 Task: Filter Airbnb stays in Napa Valley with vineyard tours.
Action: Mouse moved to (449, 63)
Screenshot: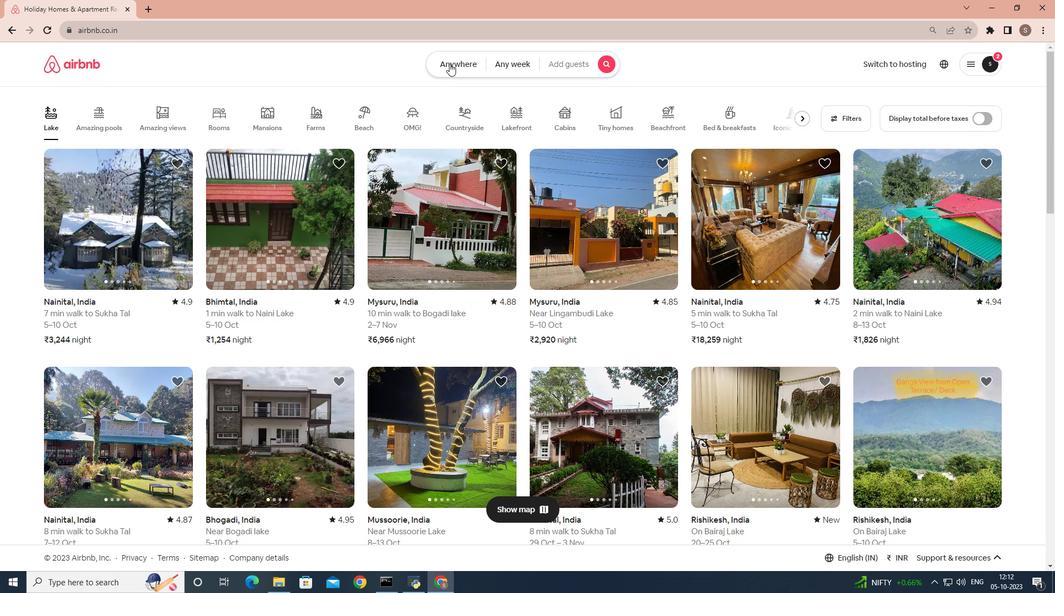 
Action: Mouse pressed left at (449, 63)
Screenshot: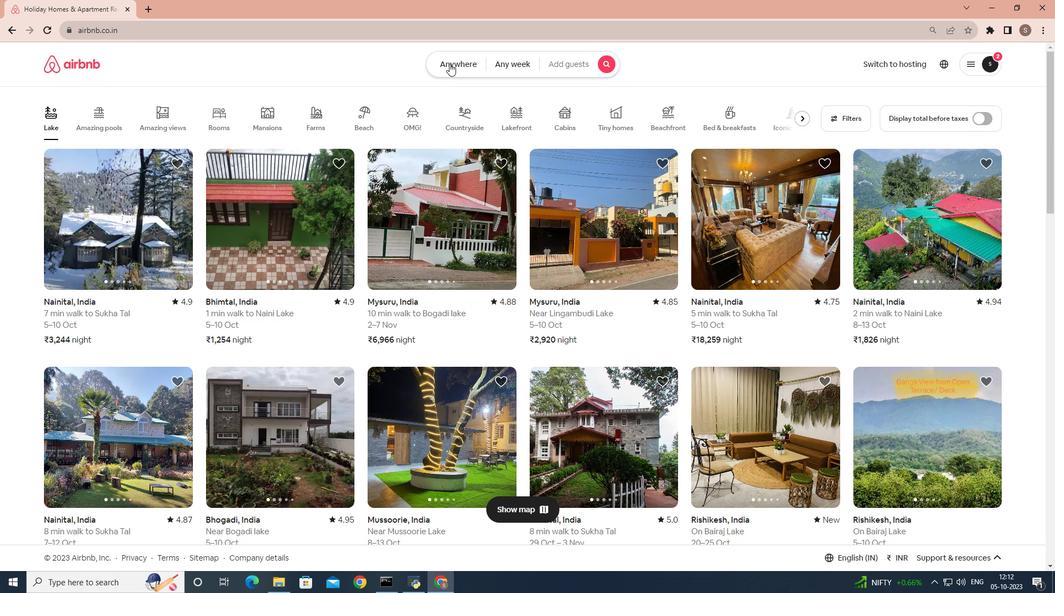 
Action: Mouse moved to (402, 109)
Screenshot: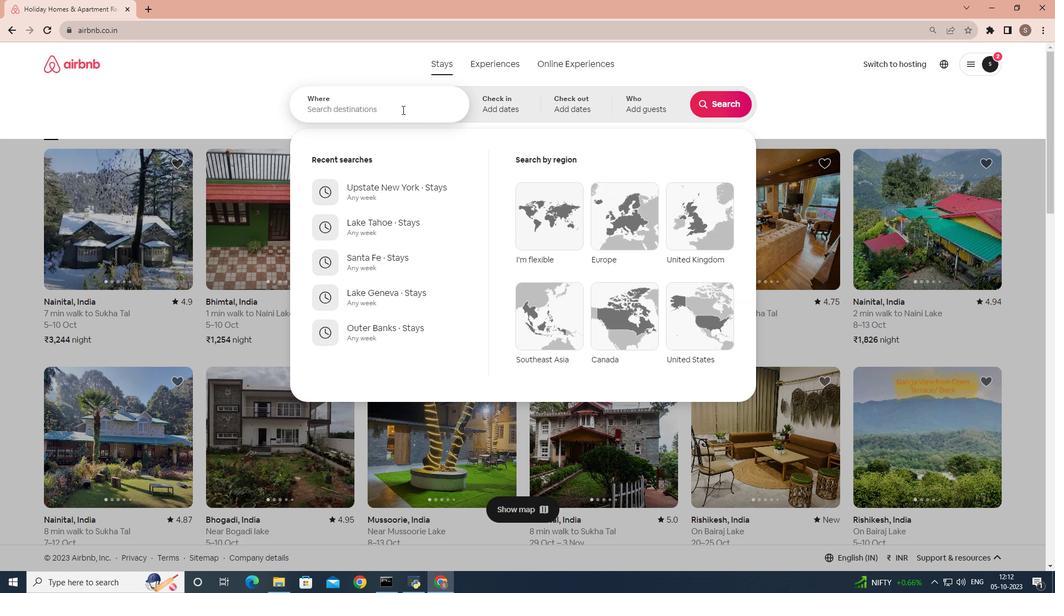 
Action: Mouse pressed left at (402, 109)
Screenshot: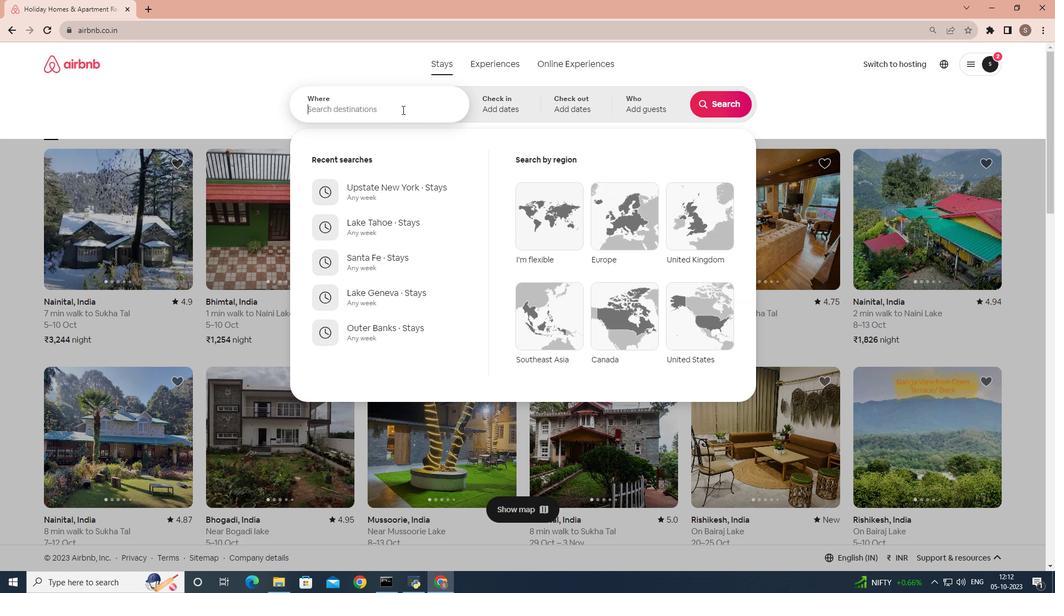 
Action: Key pressed <Key.shift_r>Napa<Key.space><Key.shift>Valley
Screenshot: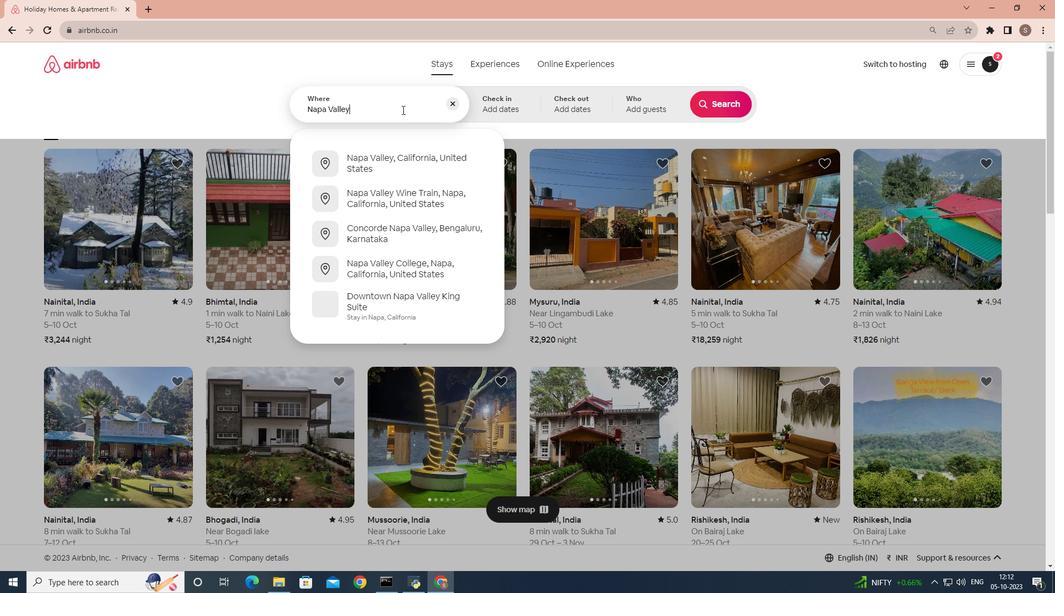 
Action: Mouse moved to (449, 125)
Screenshot: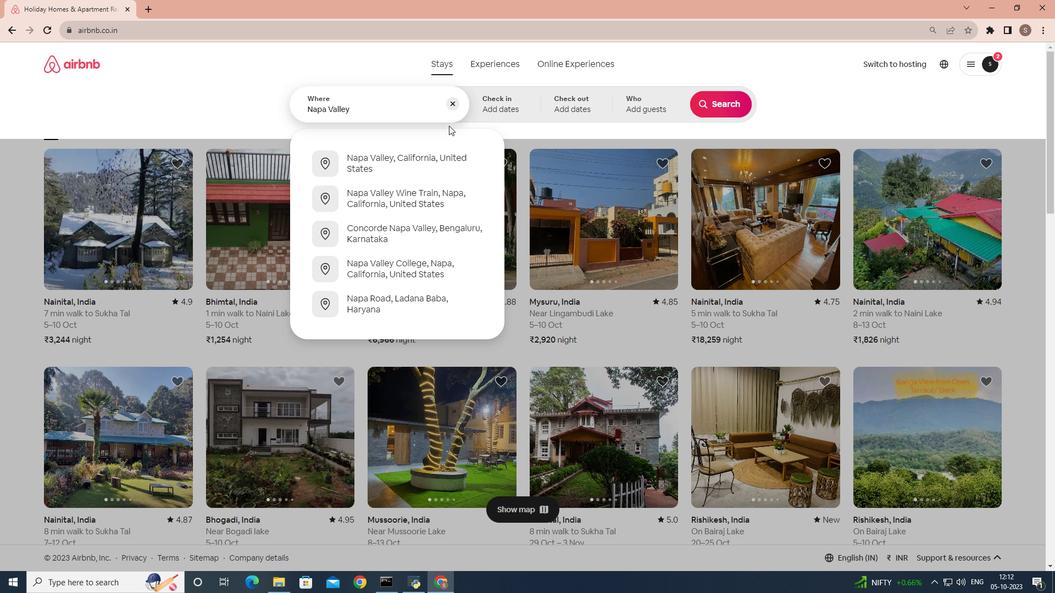 
Action: Key pressed <Key.enter>
Screenshot: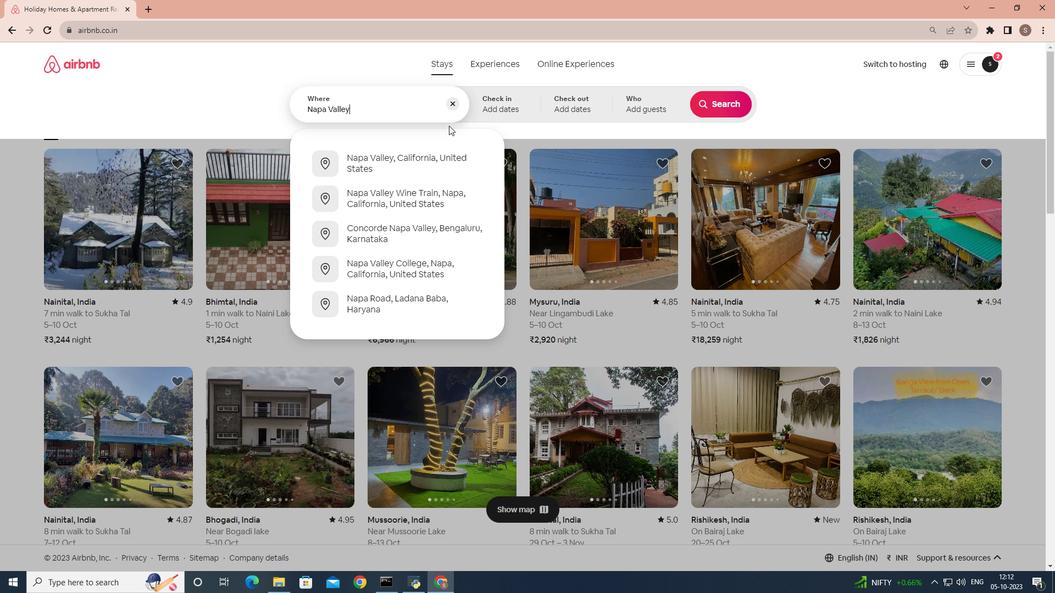 
Action: Mouse moved to (706, 94)
Screenshot: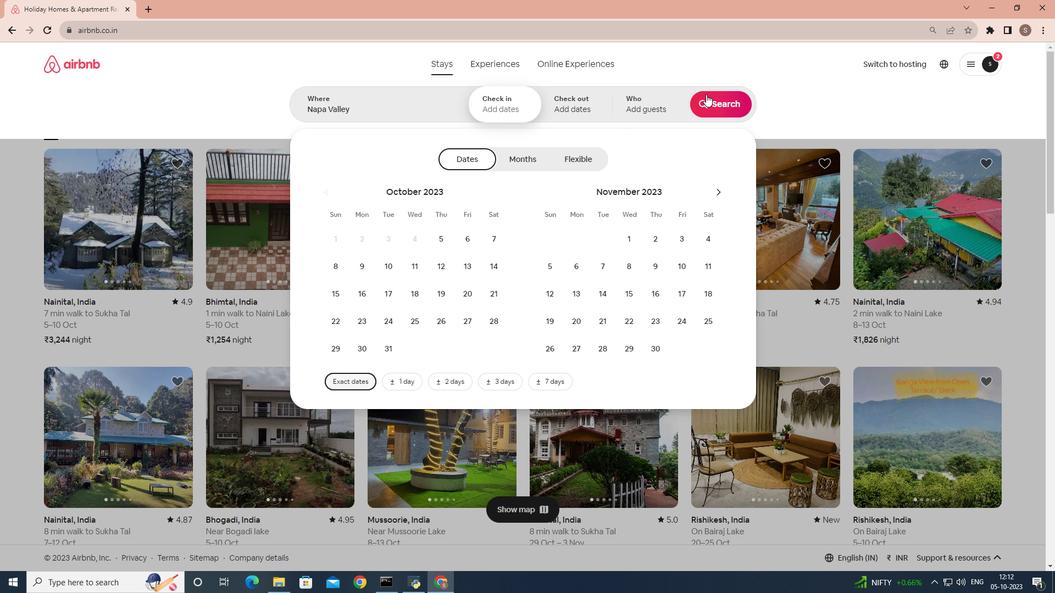
Action: Mouse pressed left at (706, 94)
Screenshot: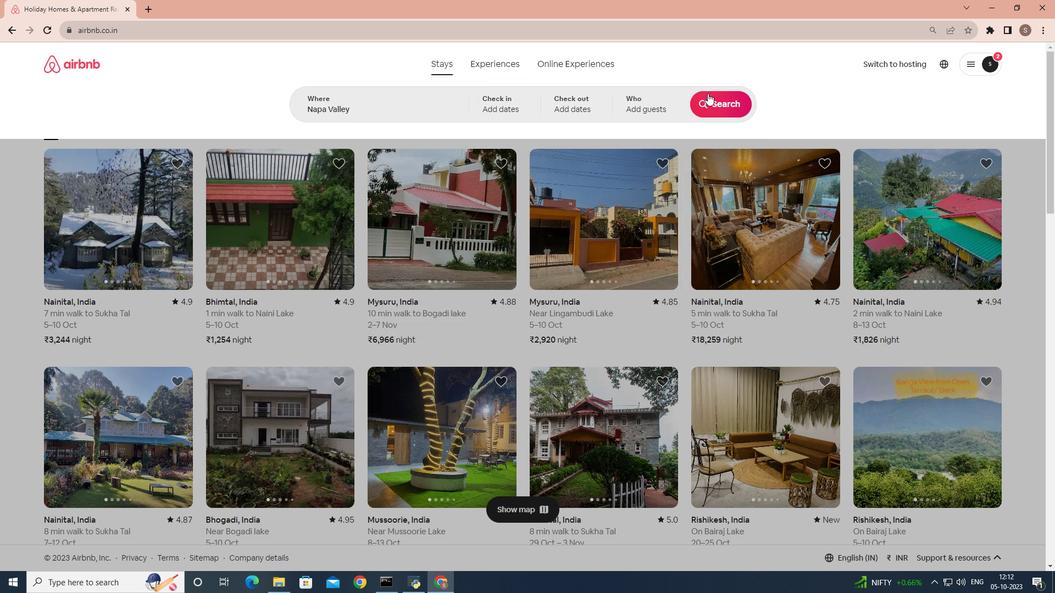 
Action: Mouse moved to (104, 105)
Screenshot: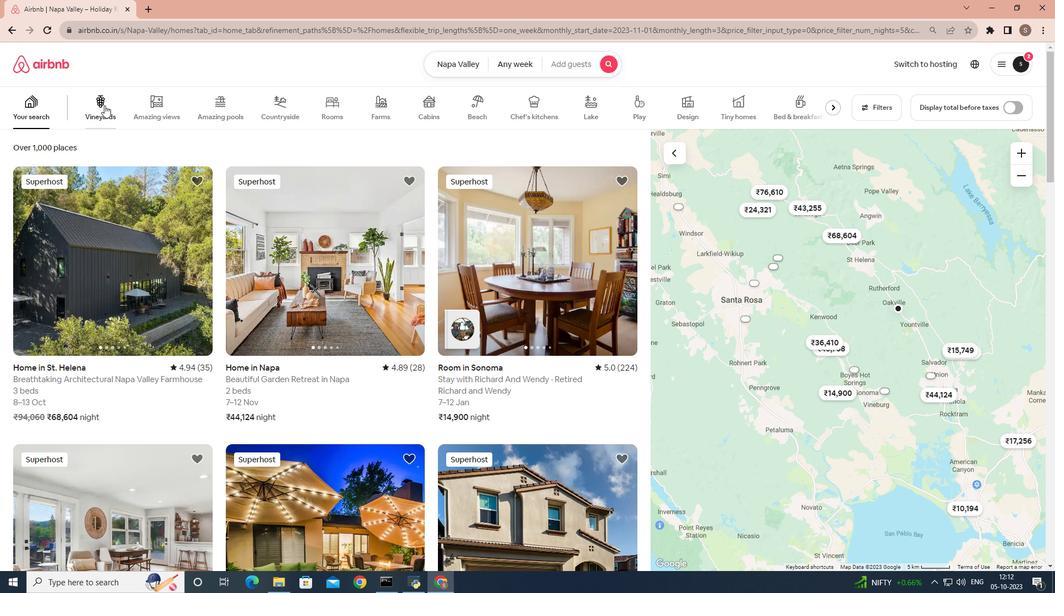 
Action: Mouse pressed left at (104, 105)
Screenshot: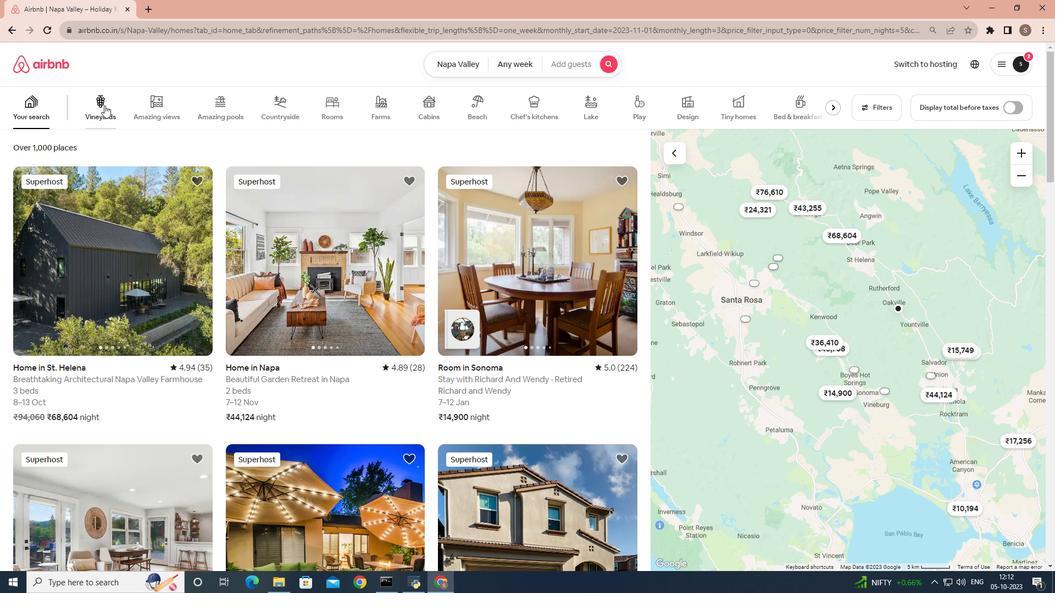 
Action: Mouse moved to (164, 255)
Screenshot: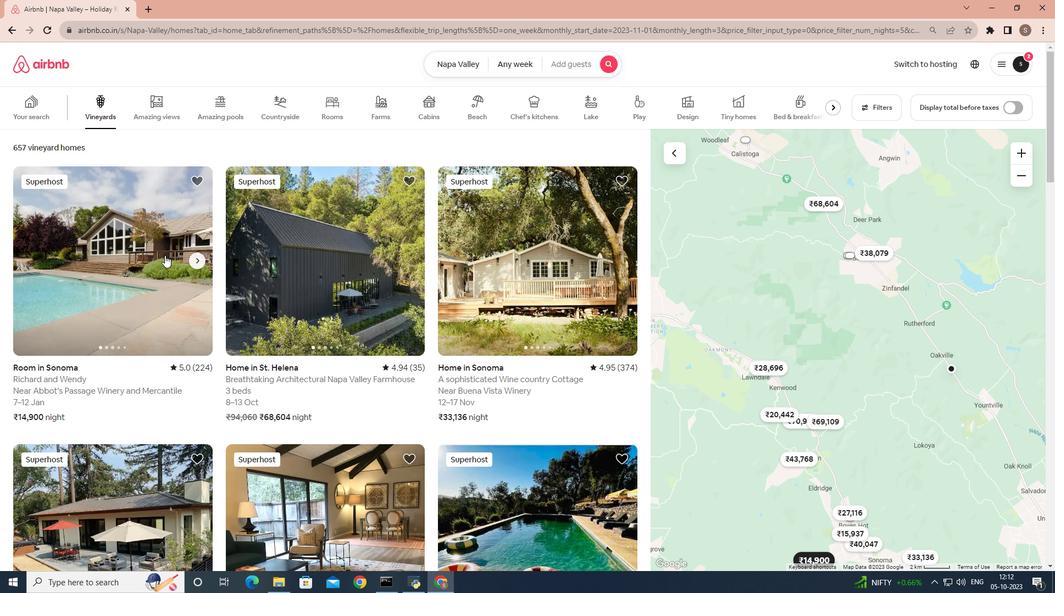 
Action: Mouse pressed left at (164, 255)
Screenshot: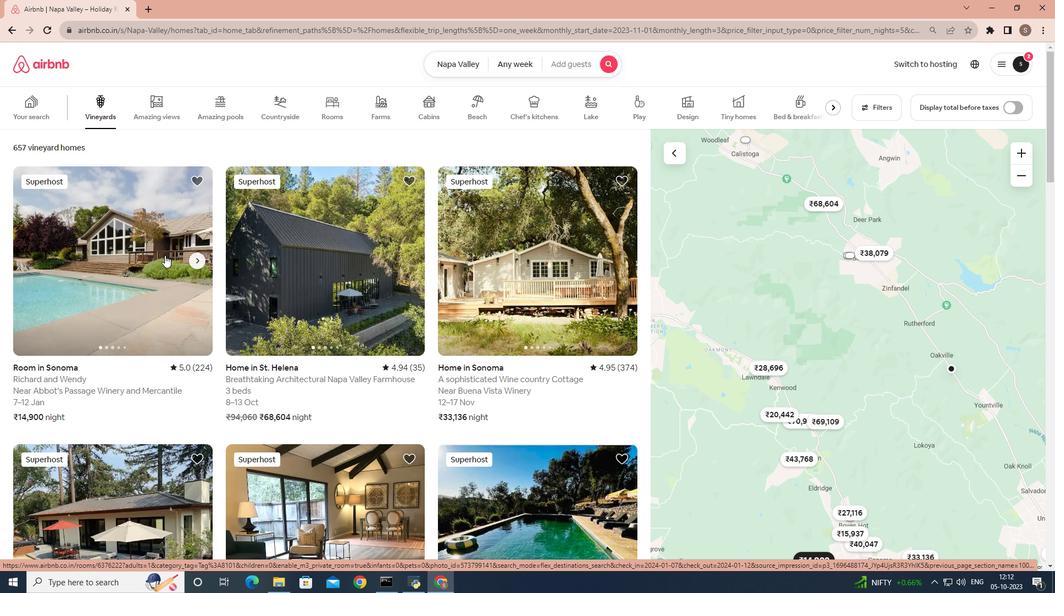 
Action: Mouse moved to (521, 307)
Screenshot: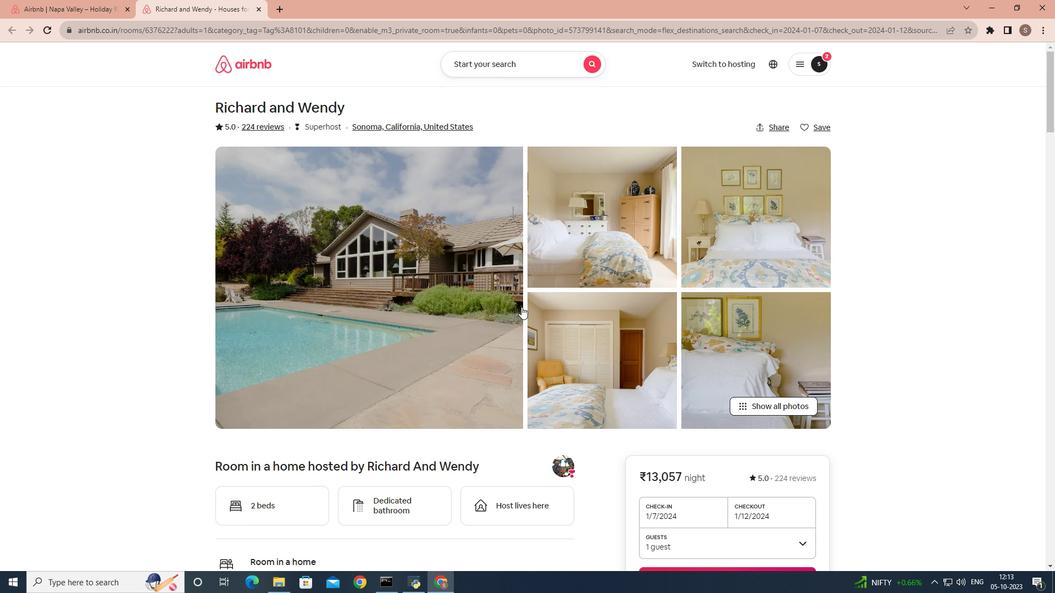 
Action: Mouse scrolled (521, 306) with delta (0, 0)
Screenshot: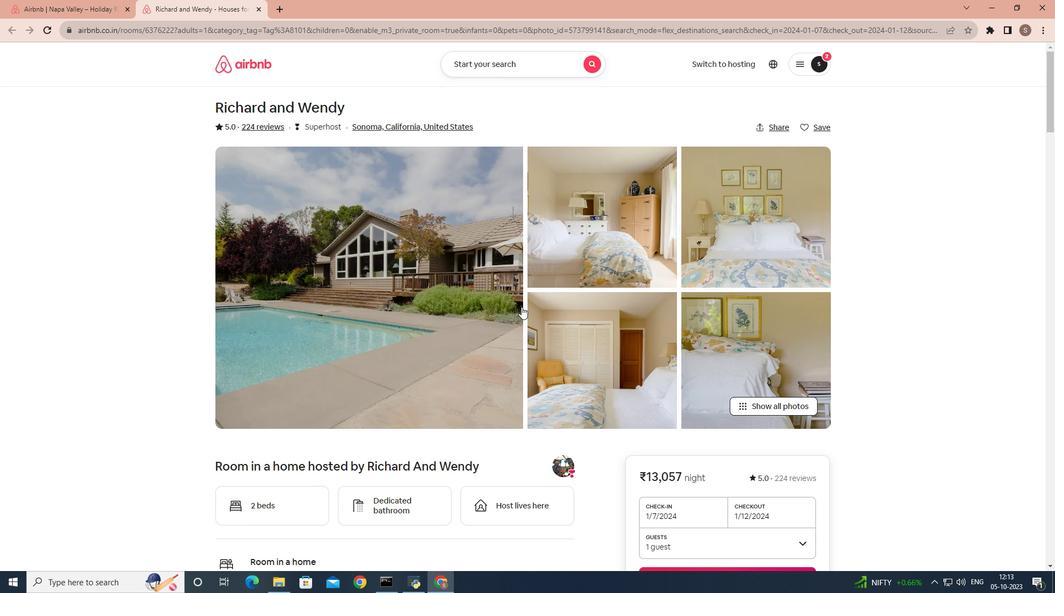 
Action: Mouse moved to (782, 346)
Screenshot: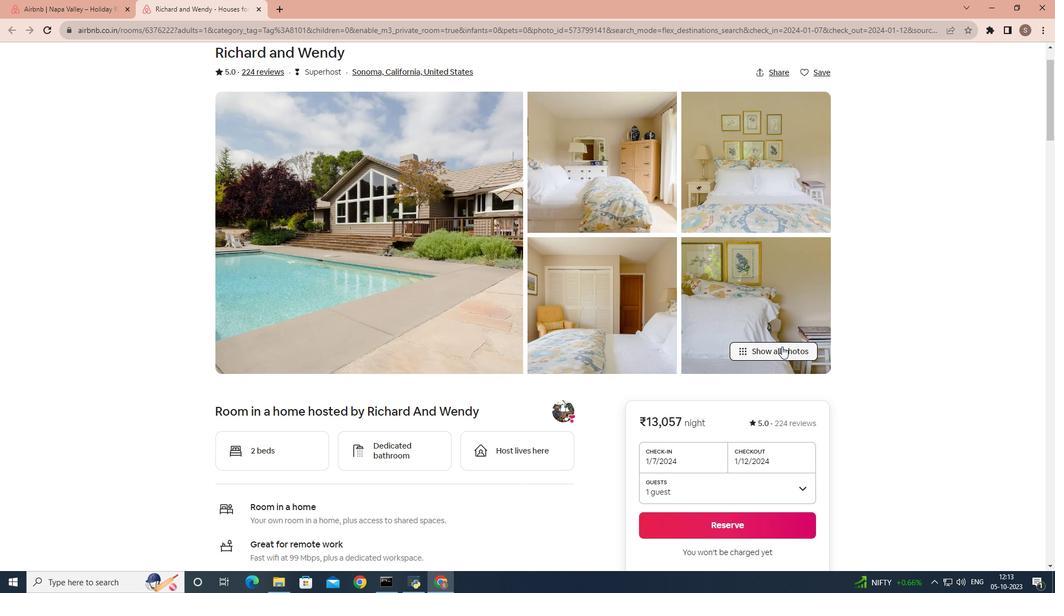 
Action: Mouse pressed left at (782, 346)
Screenshot: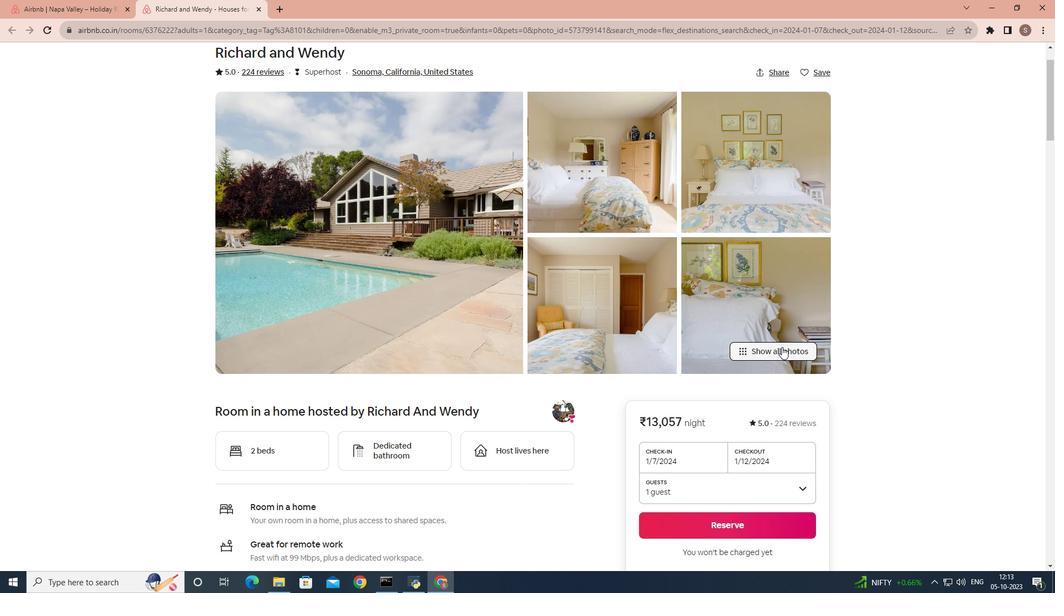 
Action: Mouse moved to (576, 301)
Screenshot: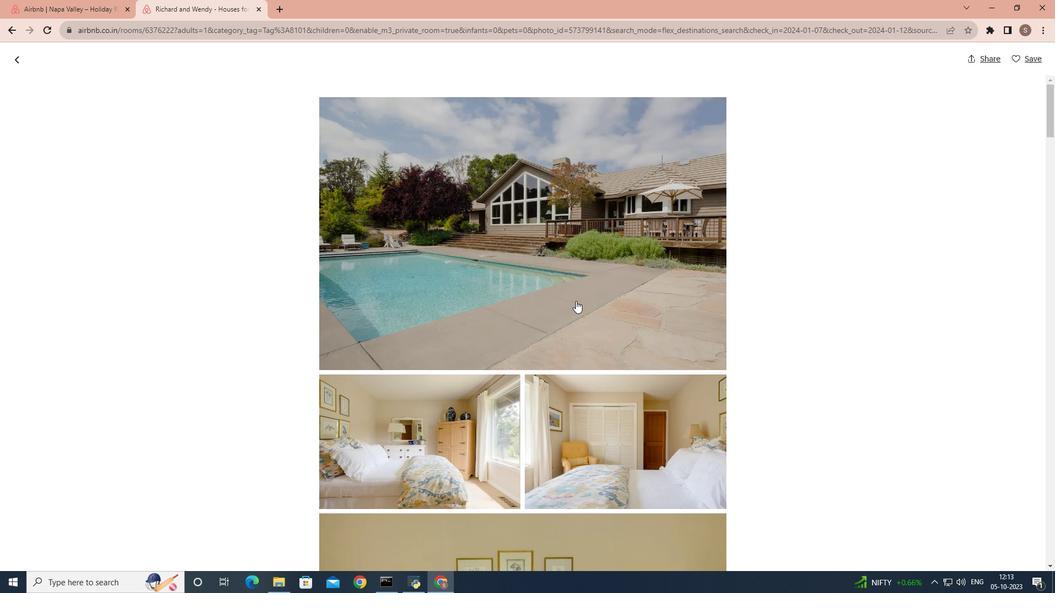 
Action: Mouse scrolled (576, 300) with delta (0, 0)
Screenshot: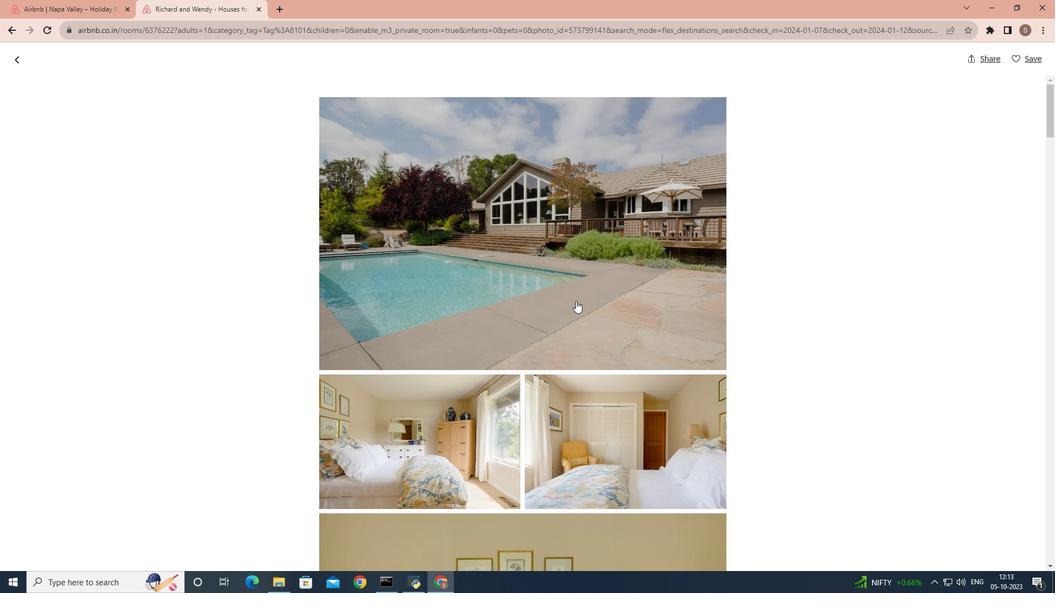 
Action: Mouse scrolled (576, 300) with delta (0, 0)
Screenshot: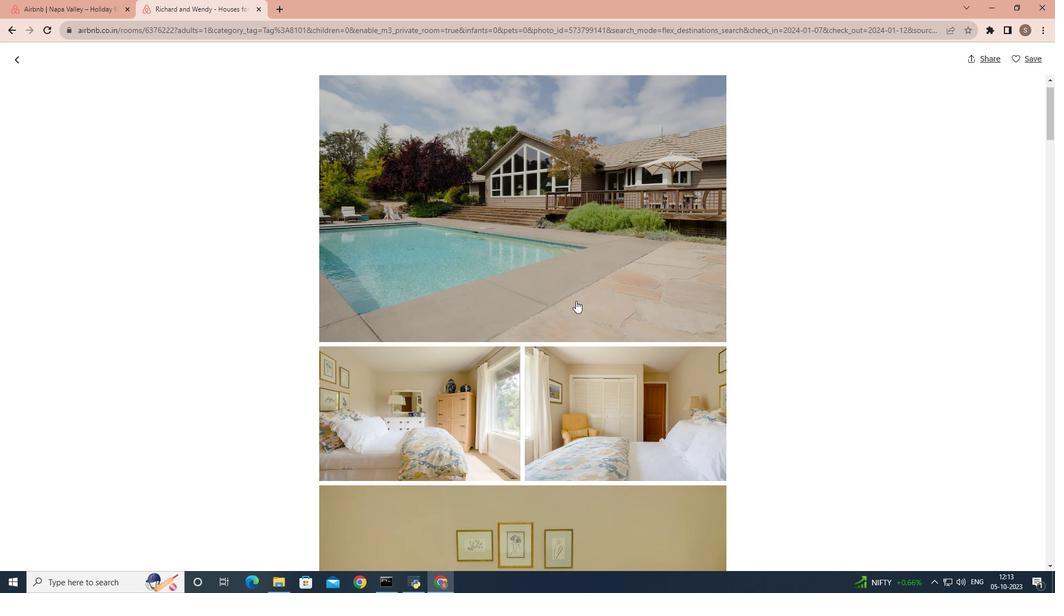 
Action: Mouse moved to (593, 301)
Screenshot: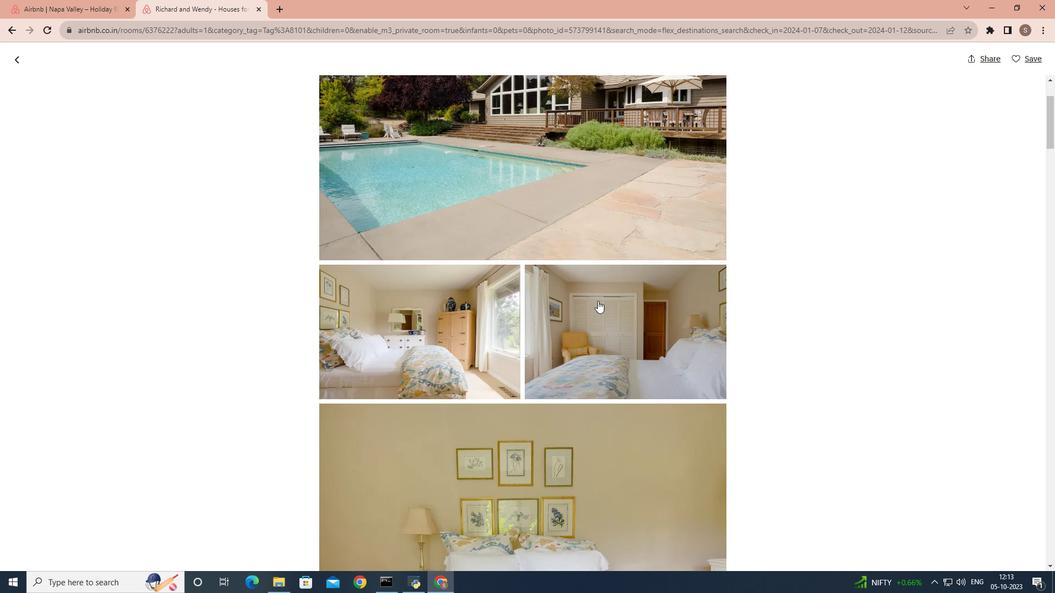 
Action: Mouse scrolled (593, 300) with delta (0, 0)
Screenshot: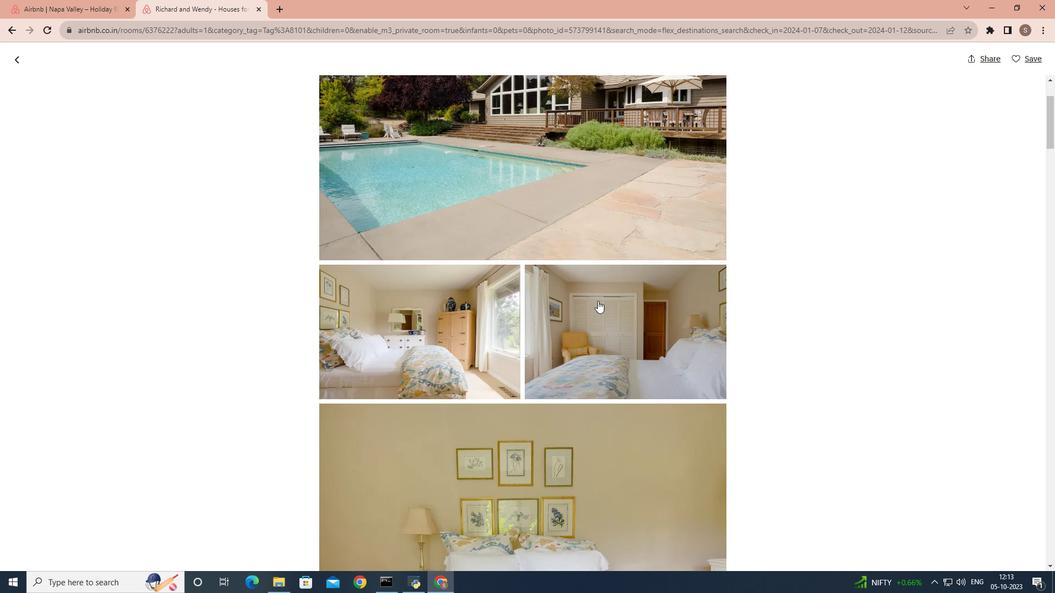 
Action: Mouse moved to (765, 310)
Screenshot: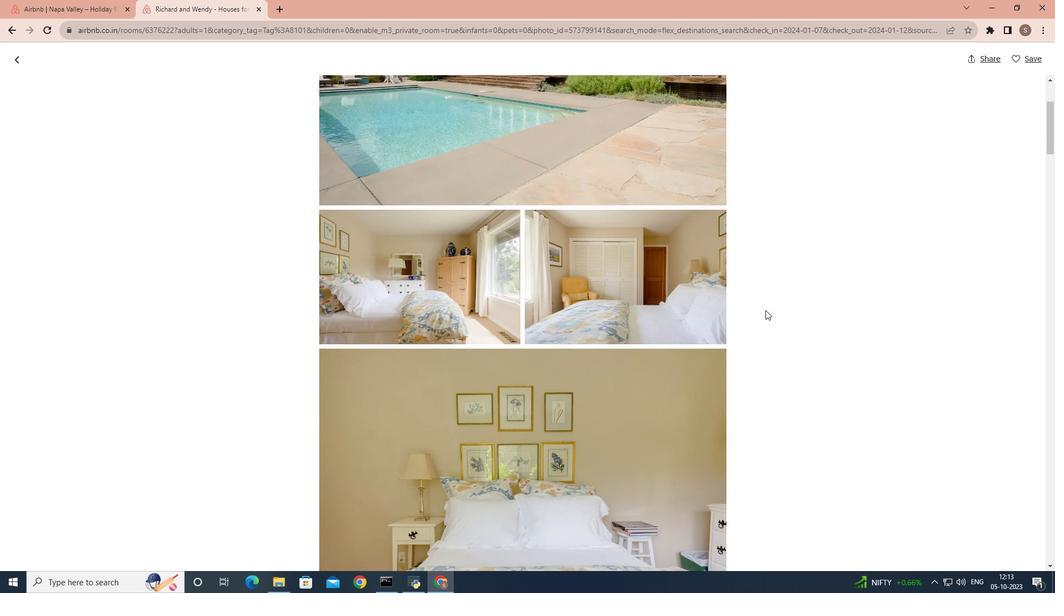 
Action: Mouse scrolled (765, 310) with delta (0, 0)
Screenshot: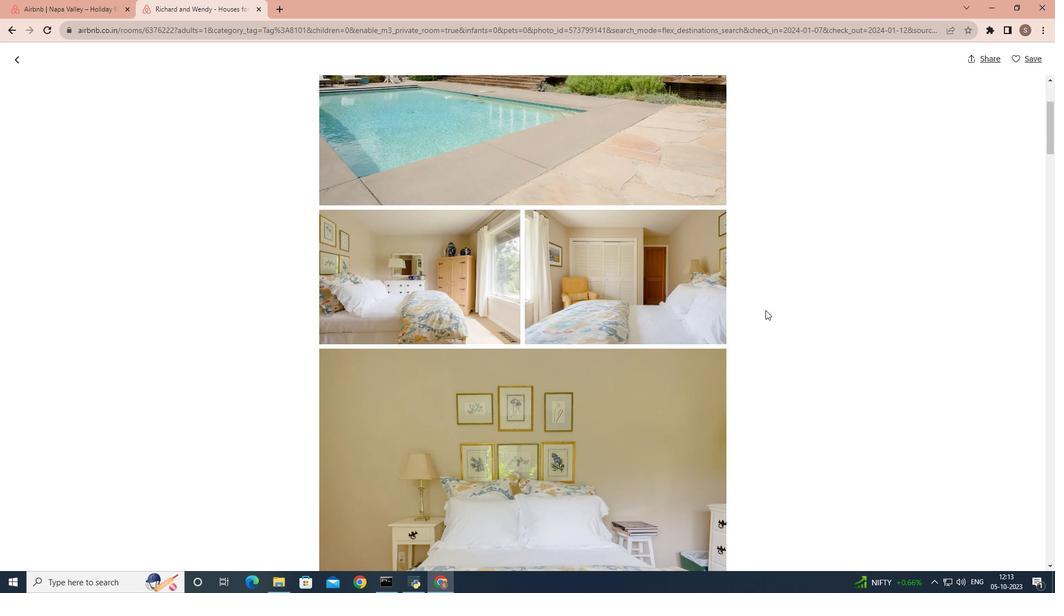 
Action: Mouse scrolled (765, 310) with delta (0, 0)
Screenshot: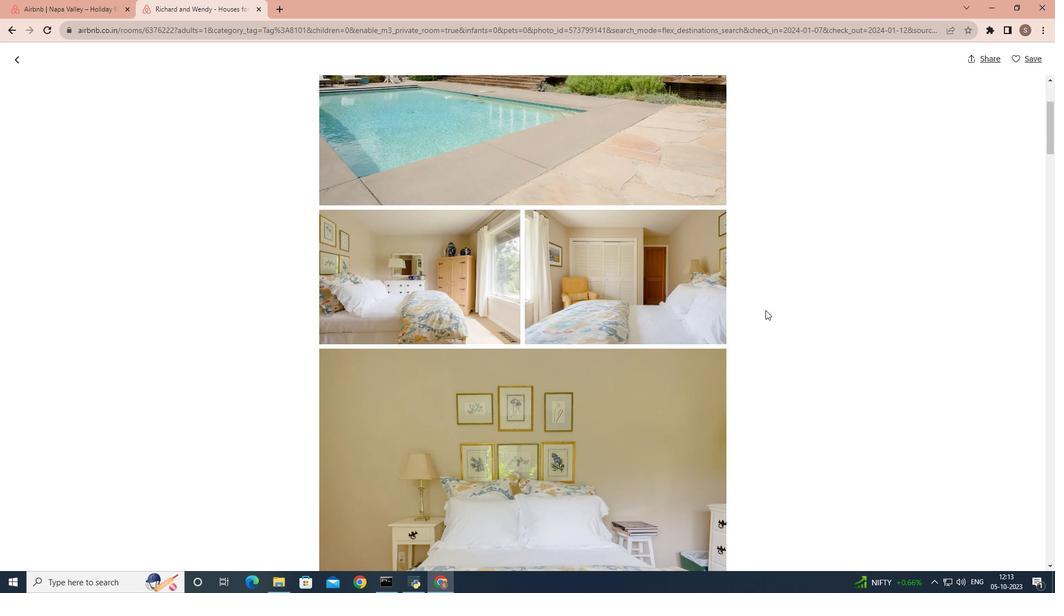 
Action: Mouse scrolled (765, 310) with delta (0, 0)
Screenshot: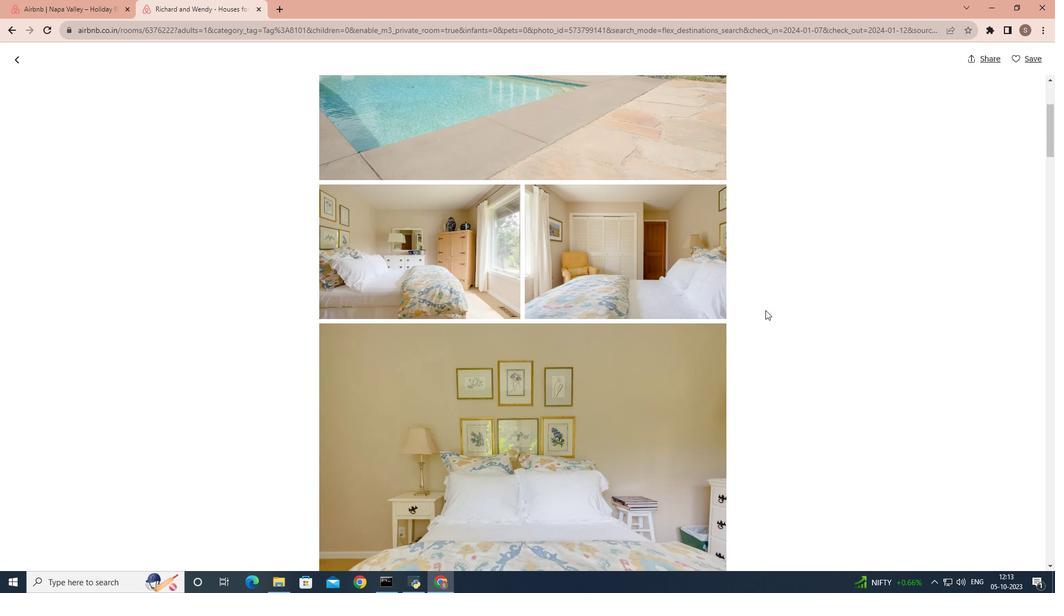 
Action: Mouse scrolled (765, 310) with delta (0, 0)
Screenshot: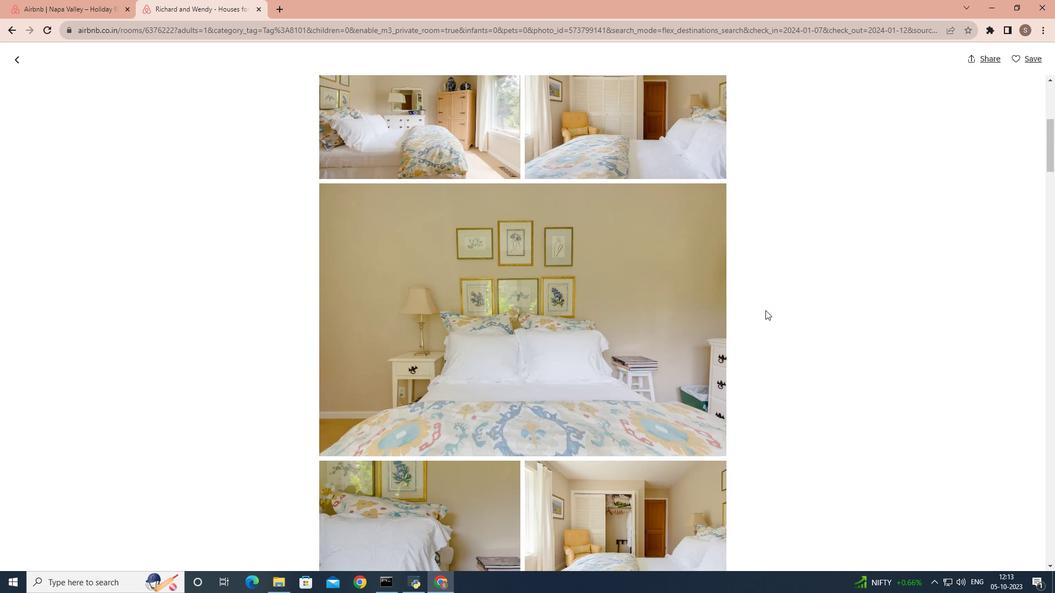 
Action: Mouse scrolled (765, 310) with delta (0, 0)
Screenshot: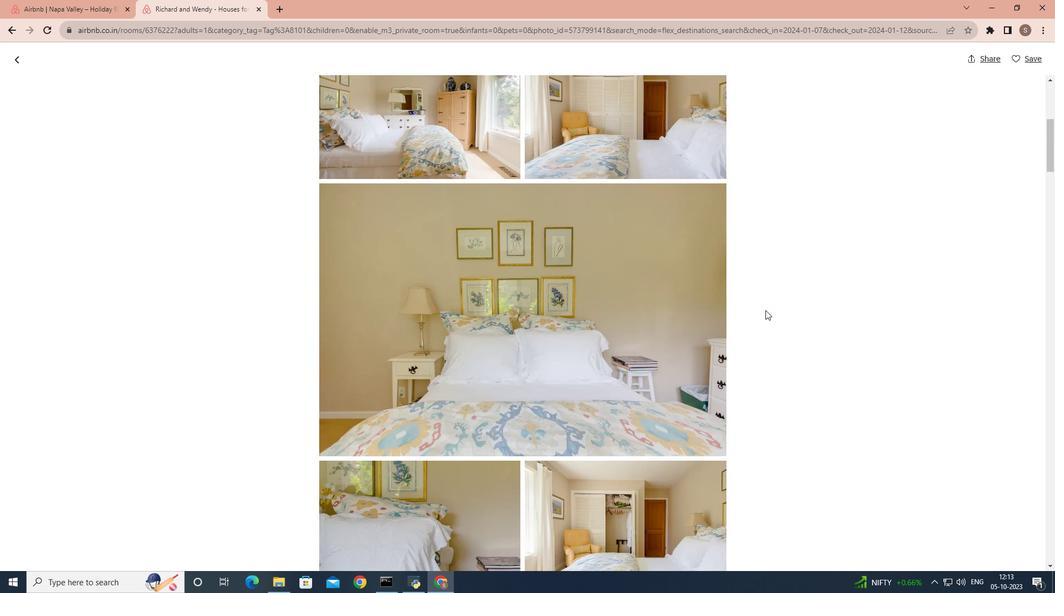 
Action: Mouse scrolled (765, 310) with delta (0, 0)
Screenshot: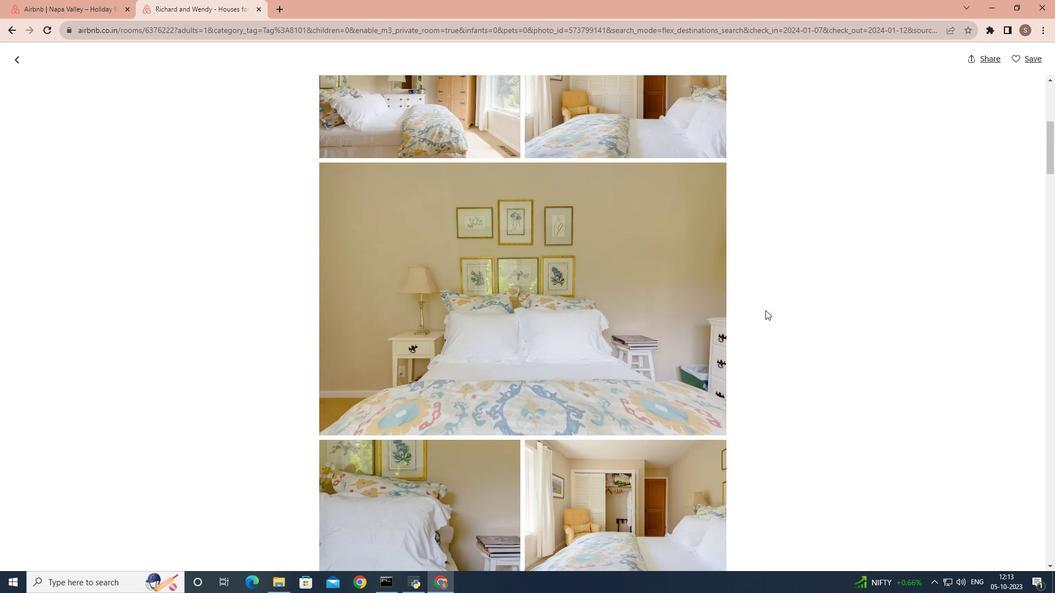 
Action: Mouse scrolled (765, 310) with delta (0, 0)
Screenshot: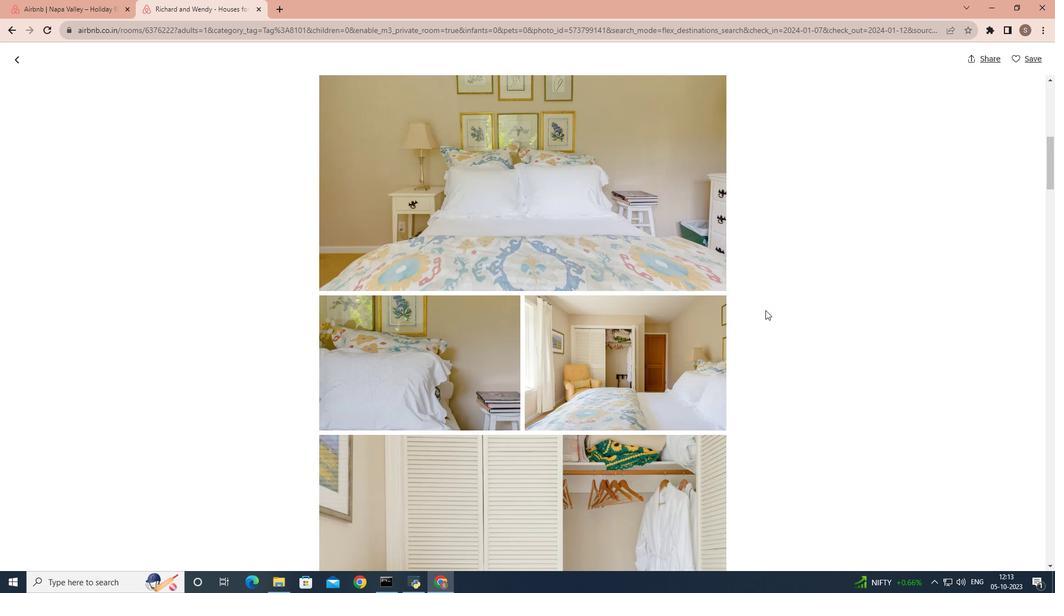 
Action: Mouse scrolled (765, 310) with delta (0, 0)
Screenshot: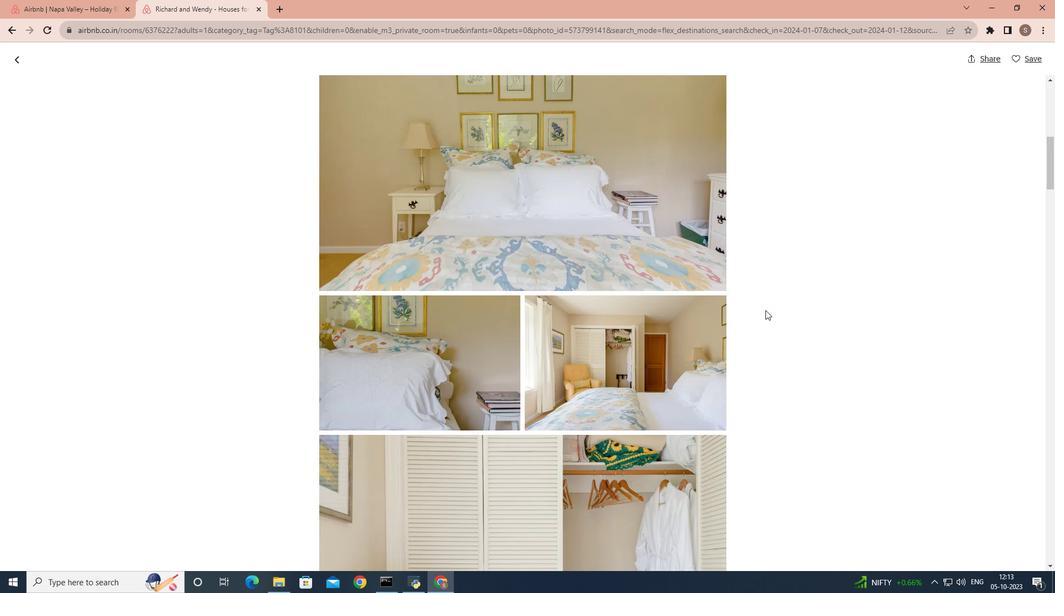 
Action: Mouse scrolled (765, 310) with delta (0, 0)
Screenshot: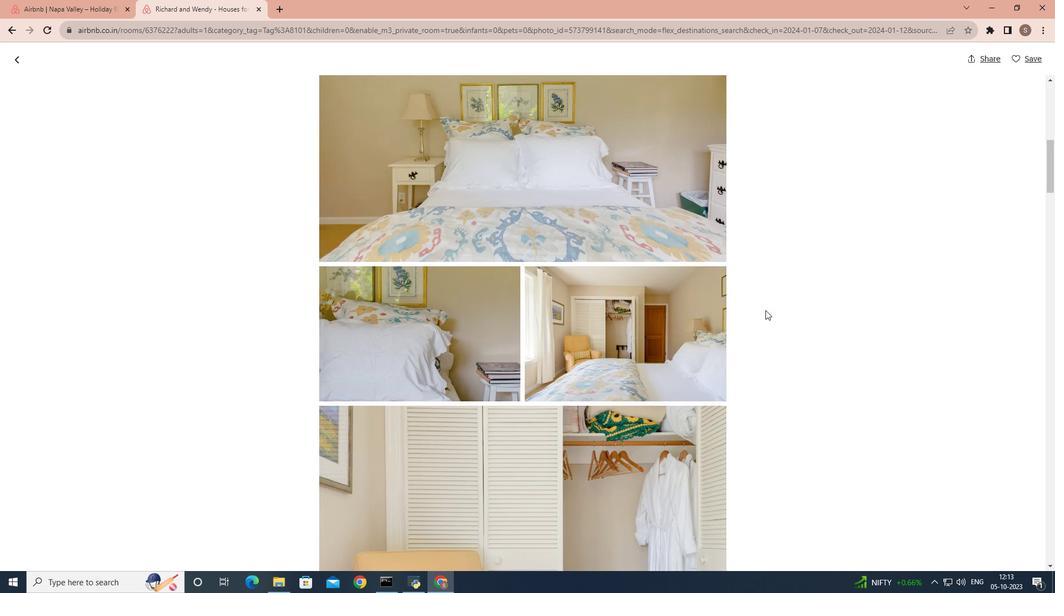 
Action: Mouse scrolled (765, 310) with delta (0, 0)
Screenshot: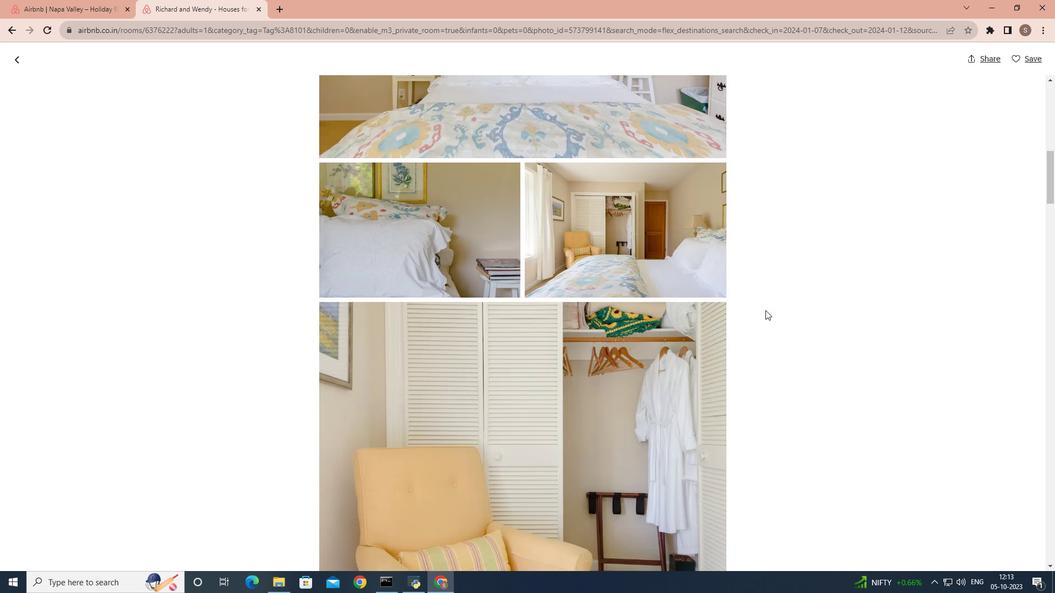 
Action: Mouse scrolled (765, 310) with delta (0, 0)
Screenshot: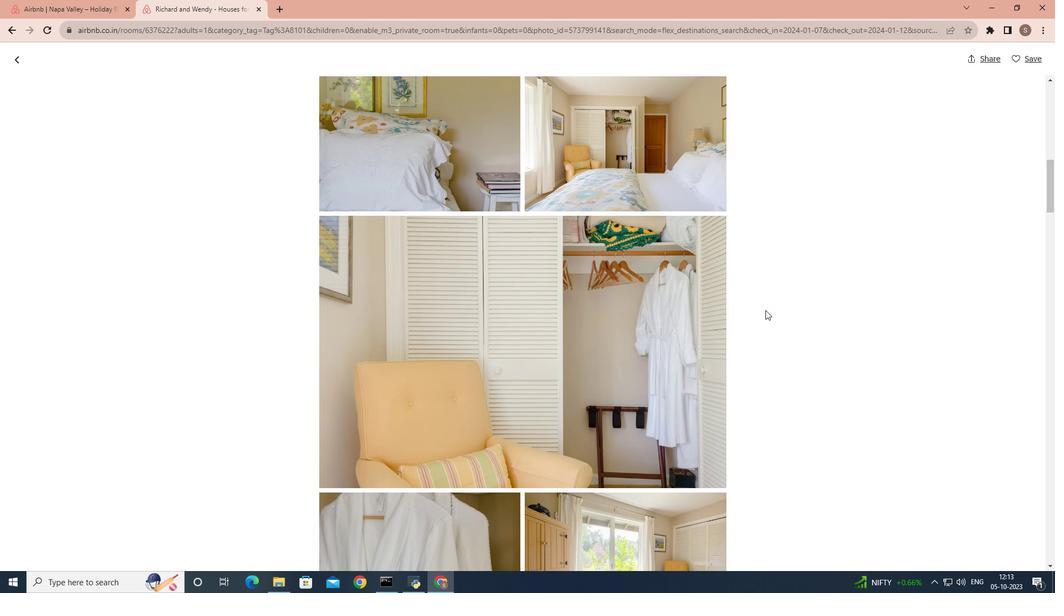 
Action: Mouse scrolled (765, 310) with delta (0, 0)
Screenshot: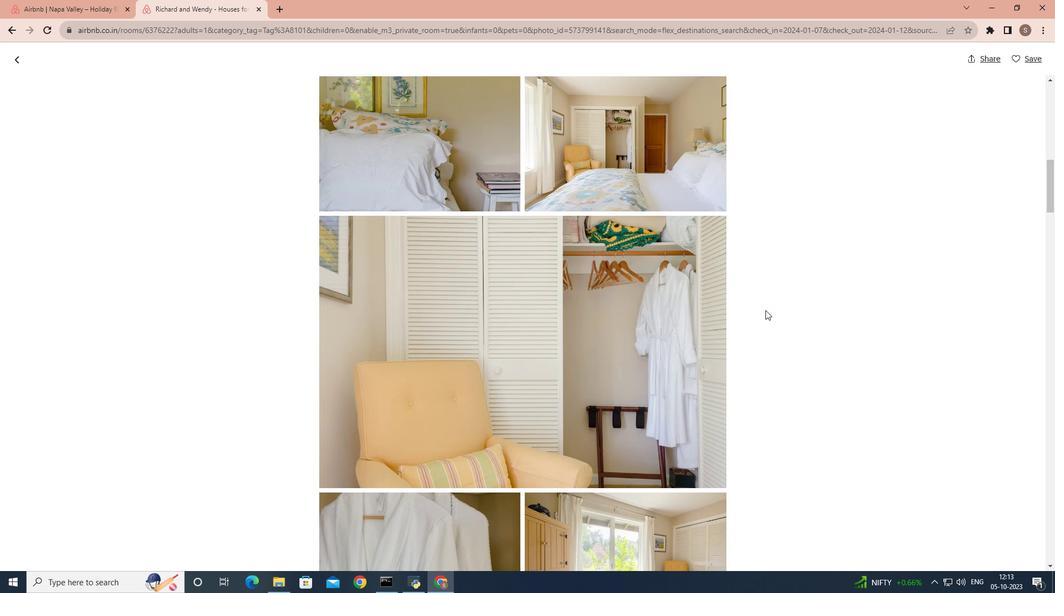 
Action: Mouse scrolled (765, 310) with delta (0, 0)
Screenshot: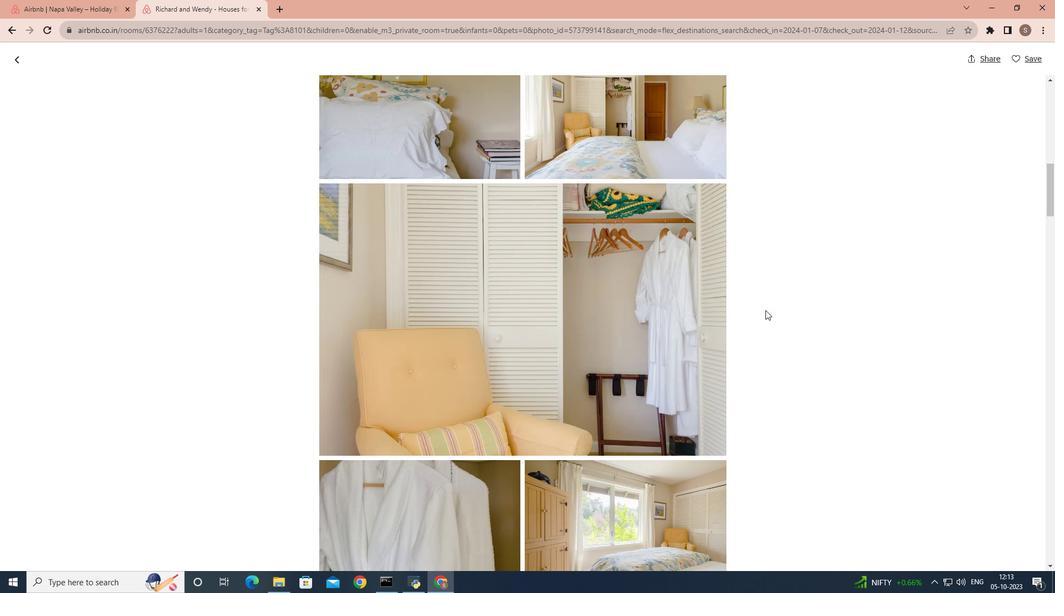 
Action: Mouse scrolled (765, 310) with delta (0, 0)
Screenshot: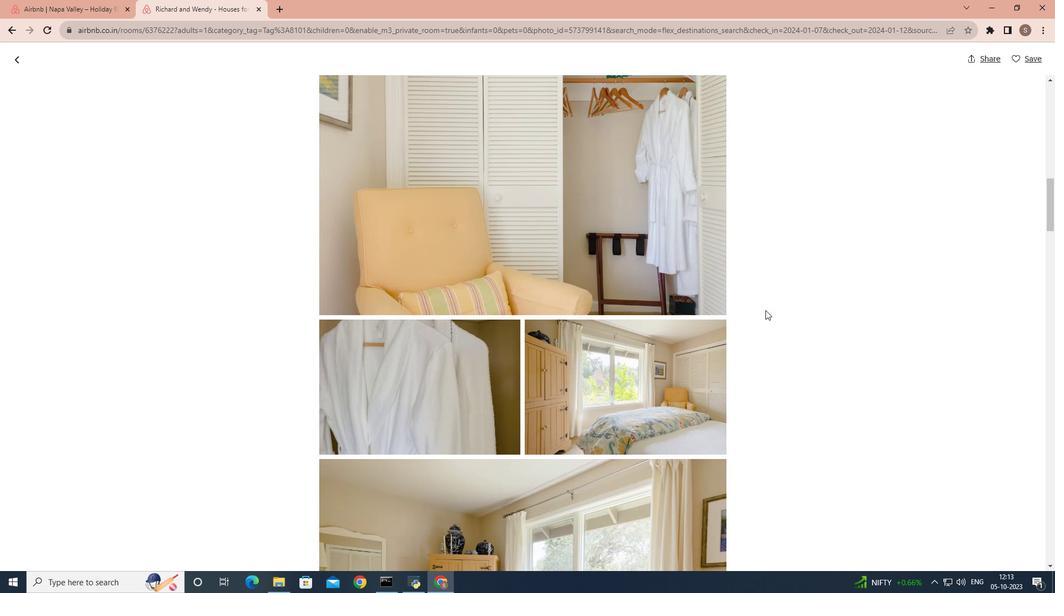 
Action: Mouse scrolled (765, 310) with delta (0, 0)
Screenshot: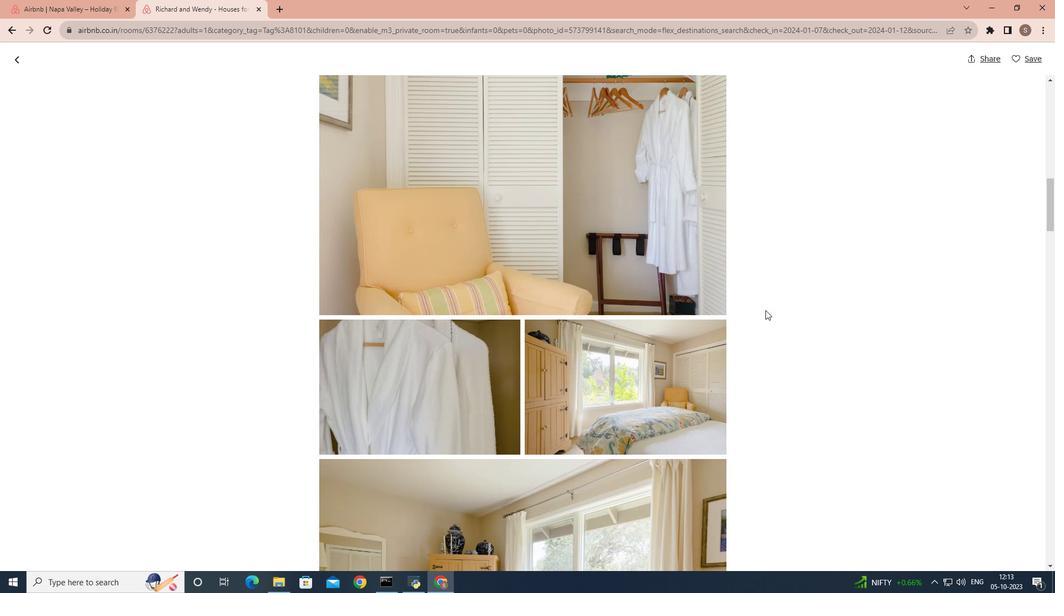 
Action: Mouse scrolled (765, 310) with delta (0, 0)
Screenshot: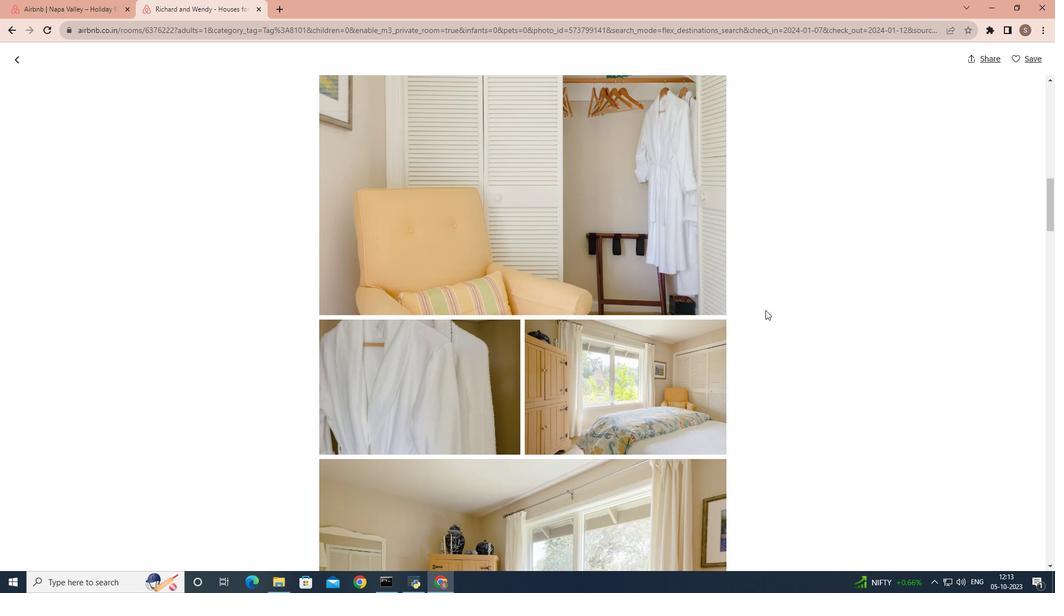 
Action: Mouse scrolled (765, 310) with delta (0, 0)
Screenshot: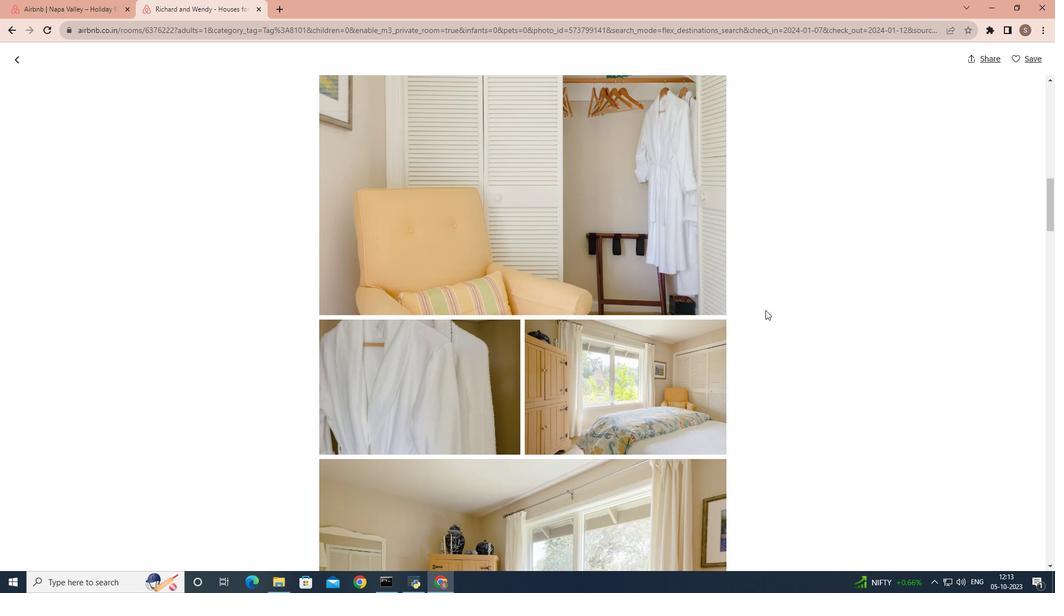 
Action: Mouse scrolled (765, 310) with delta (0, 0)
Screenshot: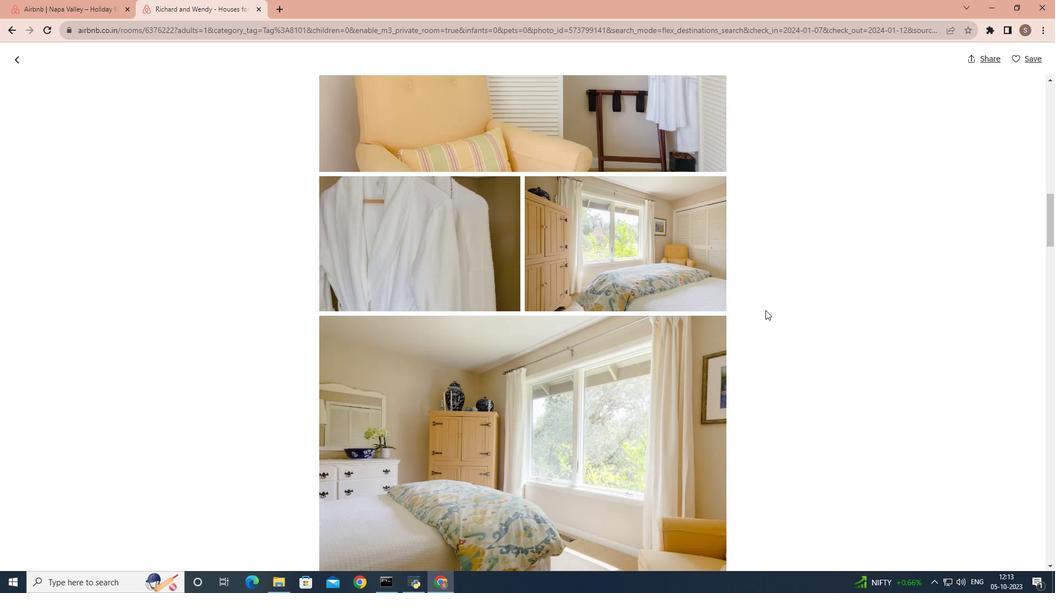 
Action: Mouse scrolled (765, 310) with delta (0, 0)
Screenshot: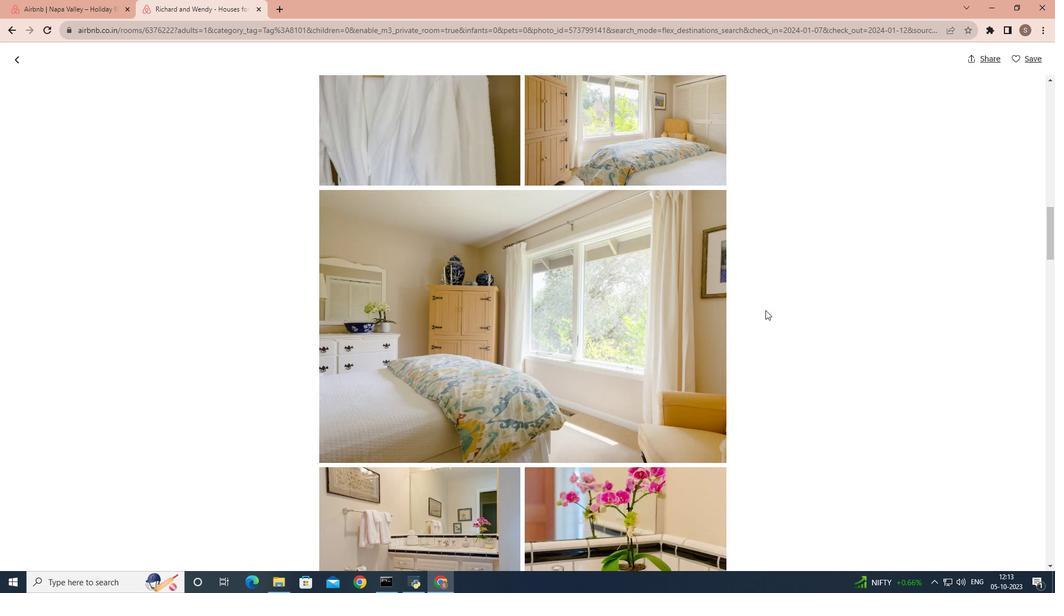 
Action: Mouse scrolled (765, 310) with delta (0, 0)
Screenshot: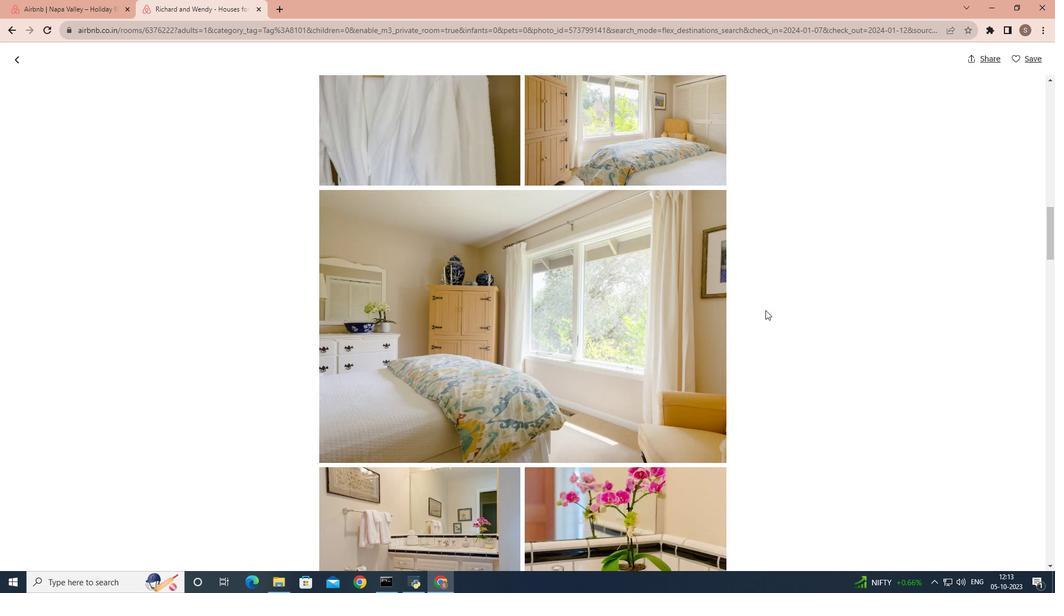 
Action: Mouse scrolled (765, 310) with delta (0, 0)
Screenshot: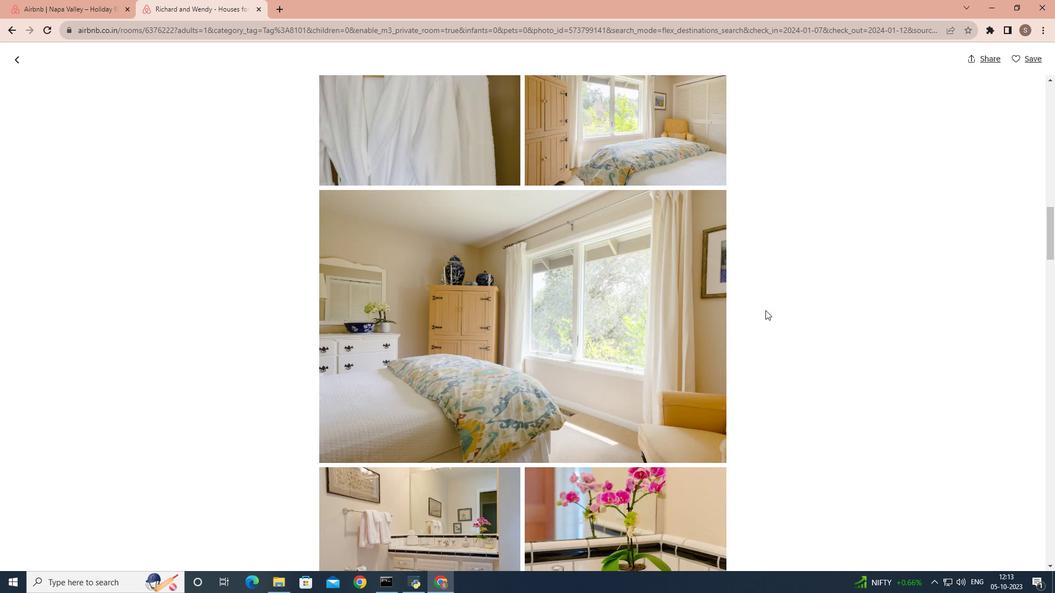 
Action: Mouse scrolled (765, 310) with delta (0, 0)
Screenshot: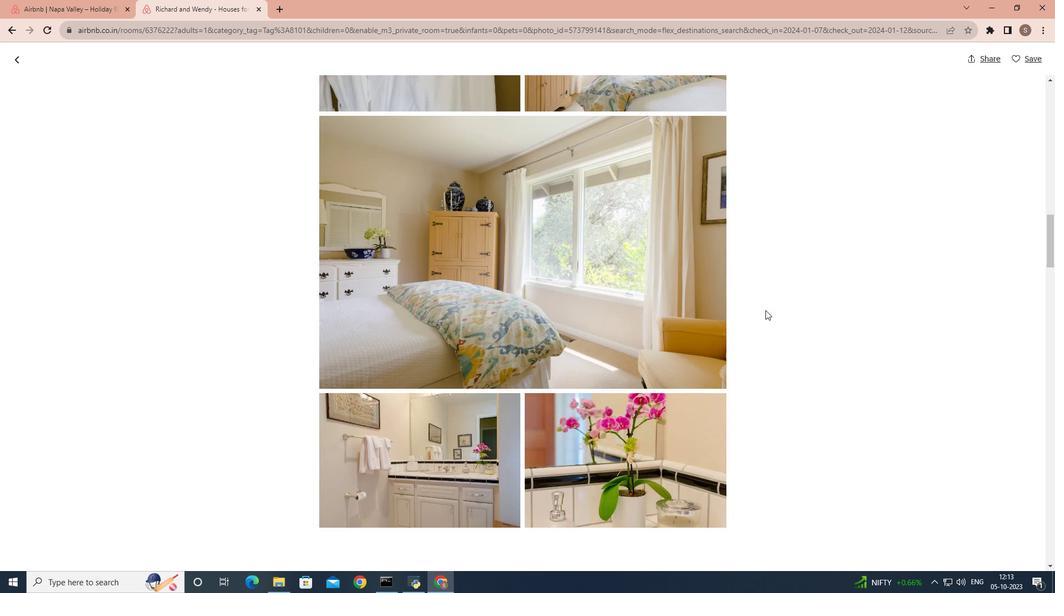 
Action: Mouse scrolled (765, 310) with delta (0, 0)
Screenshot: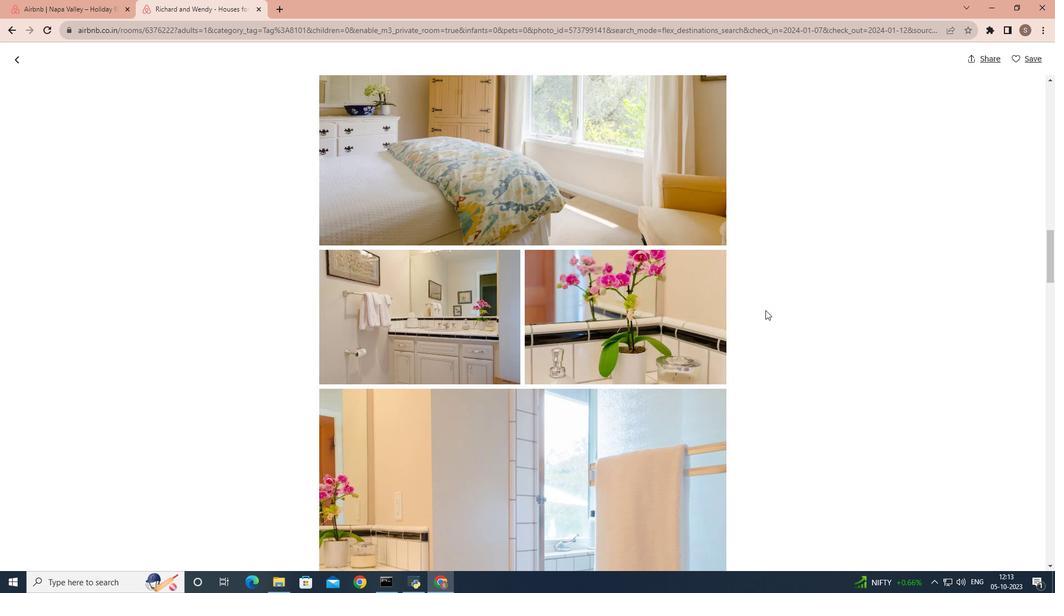 
Action: Mouse scrolled (765, 310) with delta (0, 0)
Screenshot: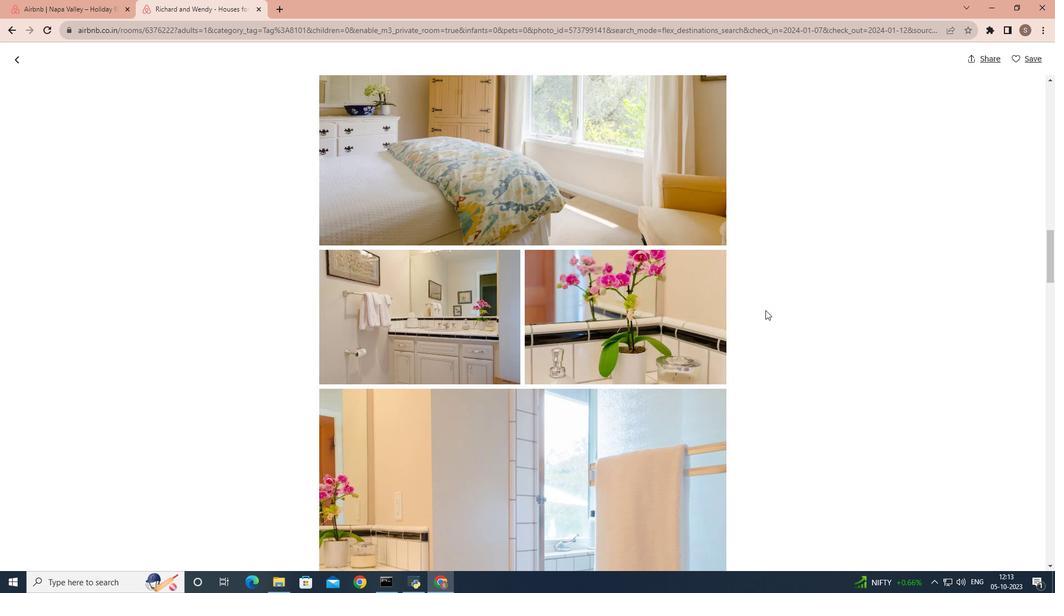 
Action: Mouse scrolled (765, 310) with delta (0, 0)
Screenshot: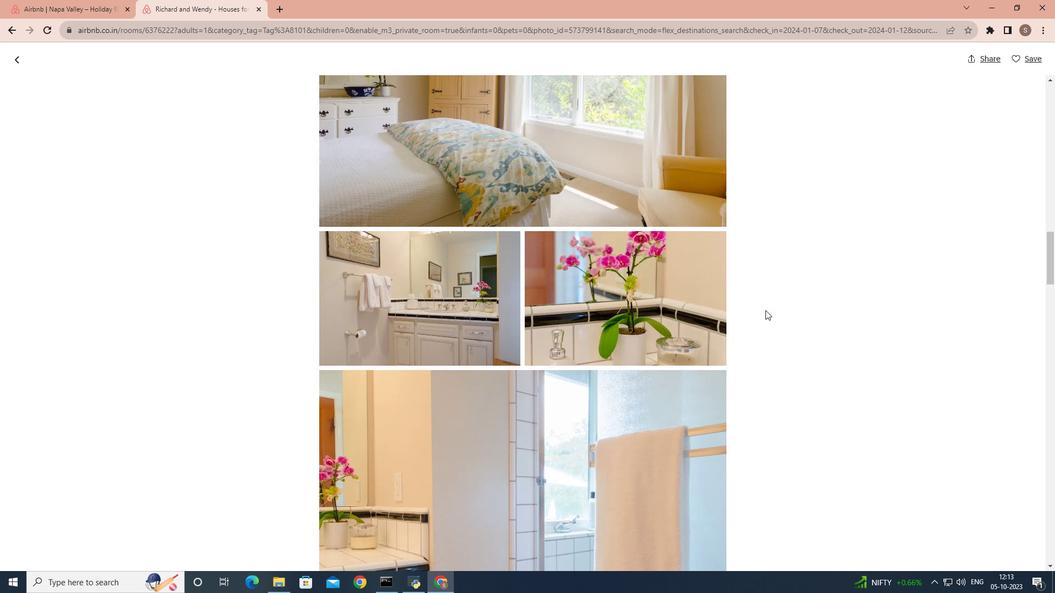 
Action: Mouse scrolled (765, 310) with delta (0, 0)
Screenshot: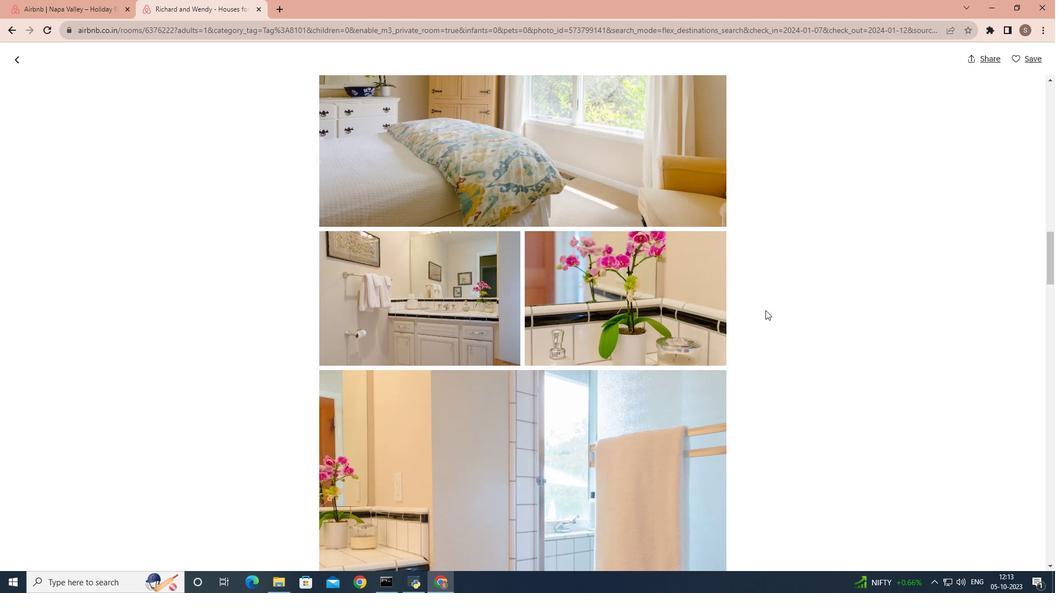 
Action: Mouse scrolled (765, 310) with delta (0, 0)
Screenshot: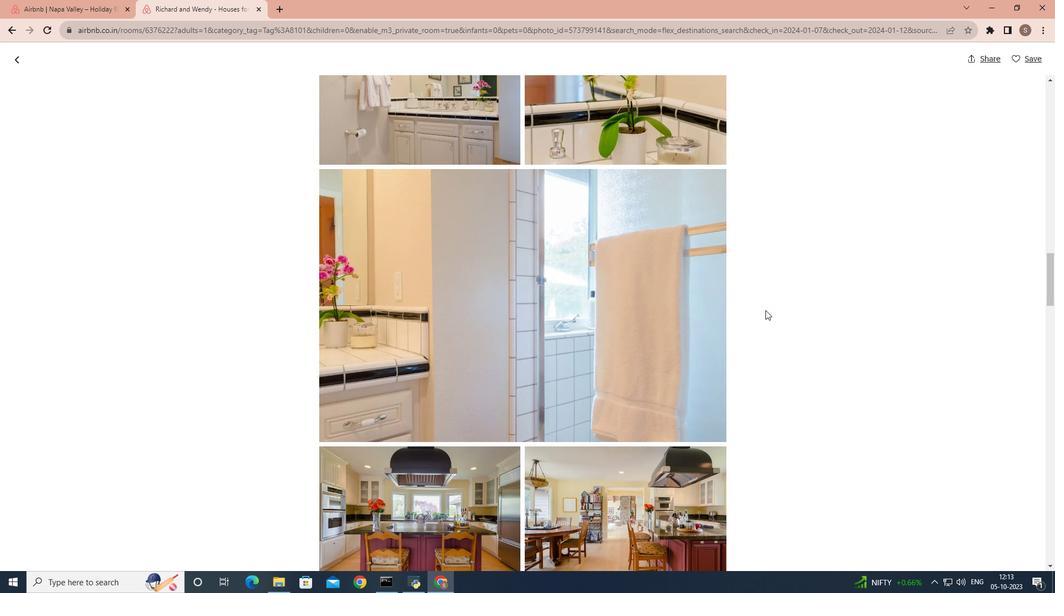 
Action: Mouse scrolled (765, 310) with delta (0, 0)
Screenshot: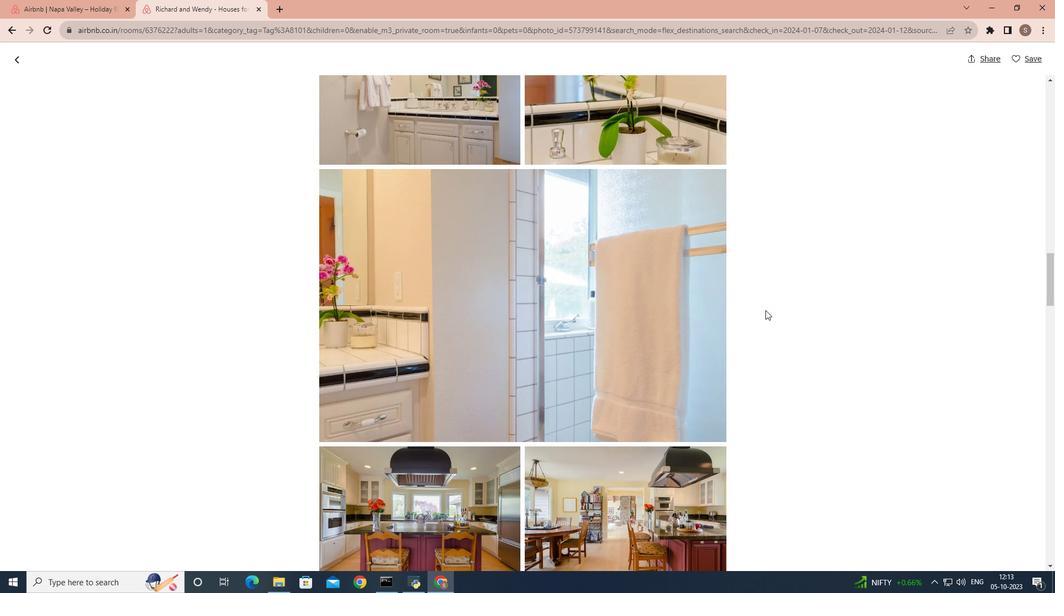 
Action: Mouse scrolled (765, 310) with delta (0, 0)
Screenshot: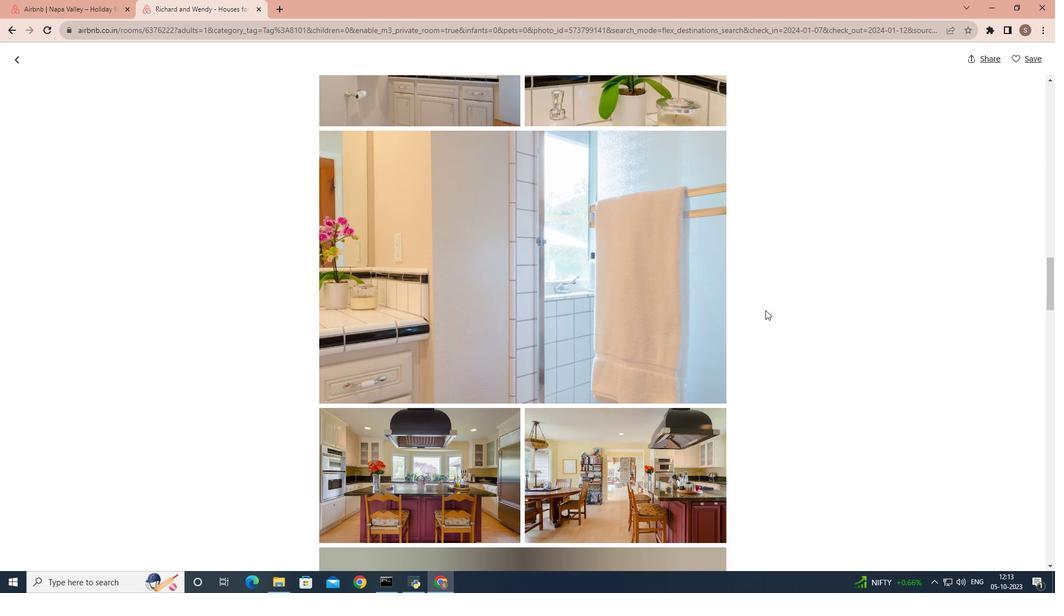 
Action: Mouse scrolled (765, 310) with delta (0, 0)
Screenshot: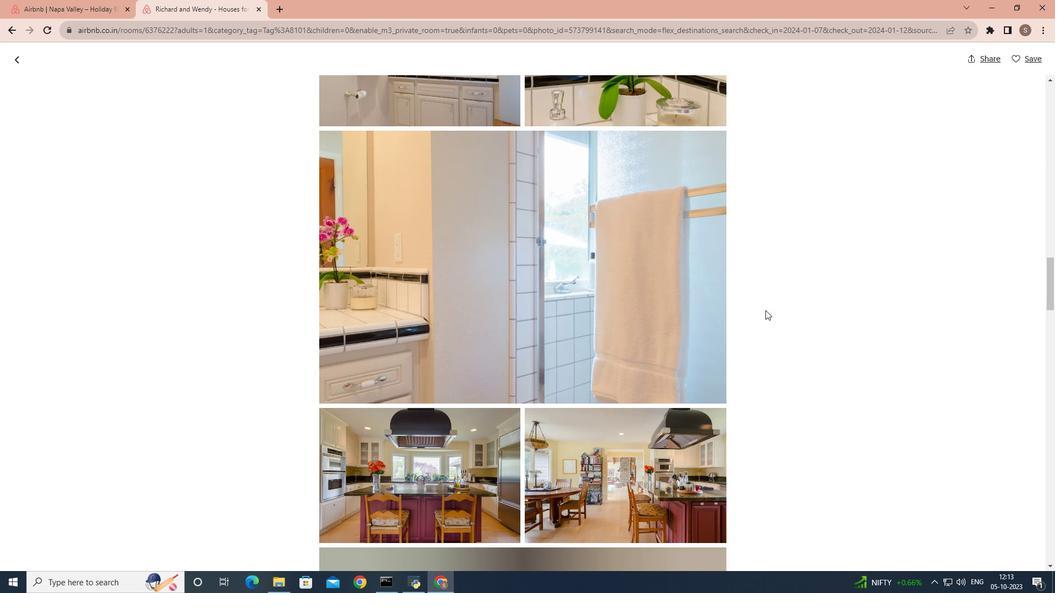 
Action: Mouse scrolled (765, 310) with delta (0, 0)
Screenshot: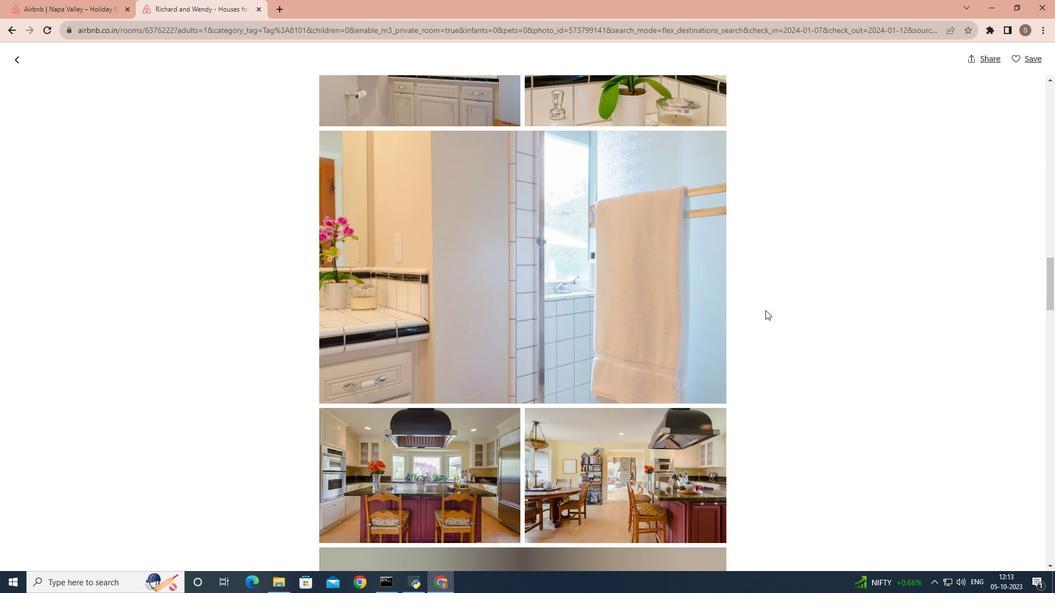 
Action: Mouse scrolled (765, 310) with delta (0, 0)
Screenshot: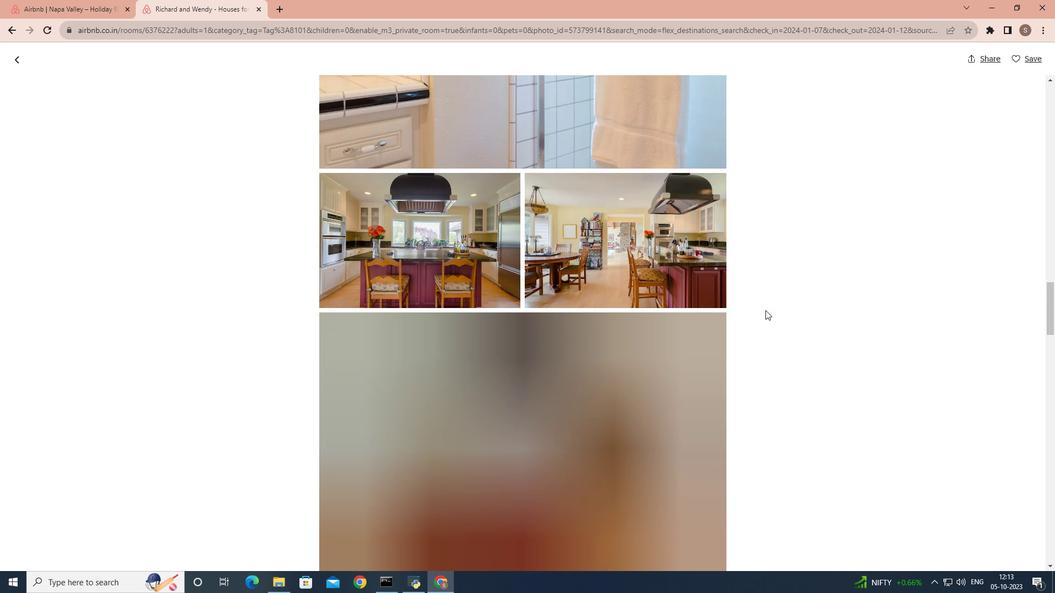 
Action: Mouse scrolled (765, 310) with delta (0, 0)
Screenshot: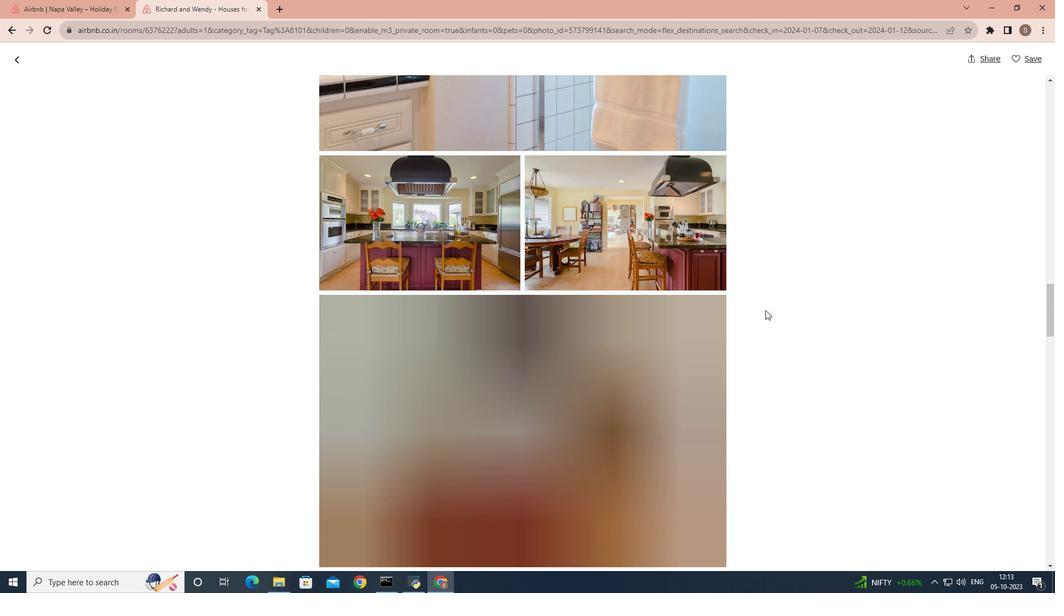 
Action: Mouse scrolled (765, 310) with delta (0, 0)
Screenshot: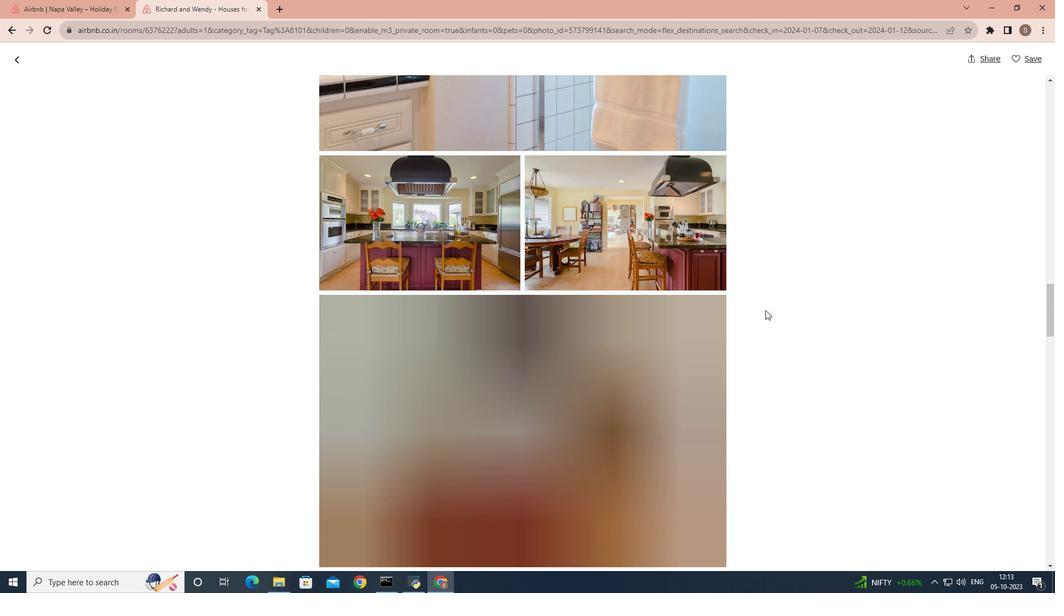 
Action: Mouse scrolled (765, 310) with delta (0, 0)
Screenshot: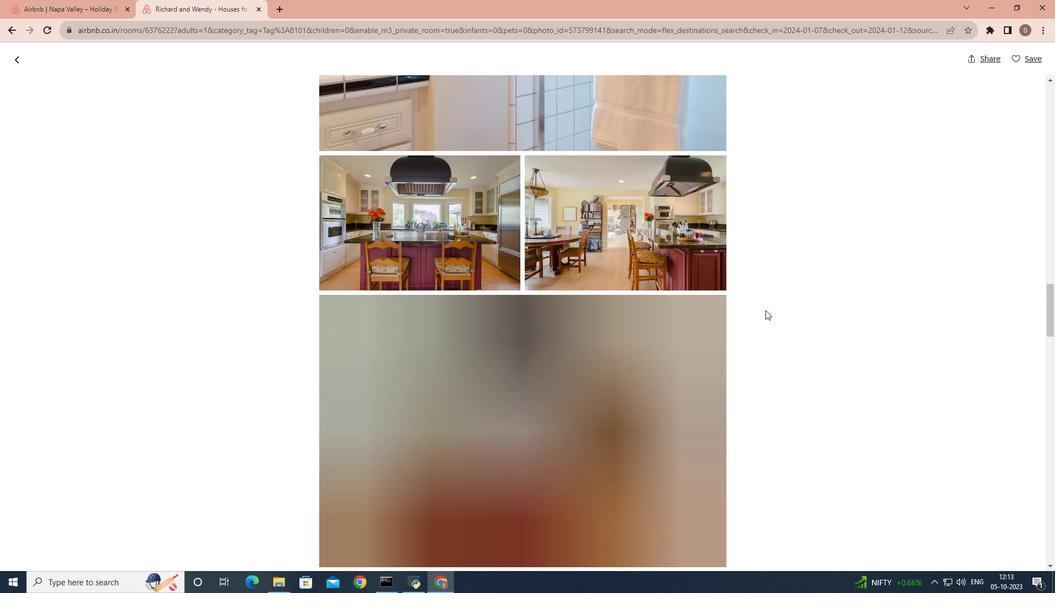 
Action: Mouse scrolled (765, 310) with delta (0, 0)
Screenshot: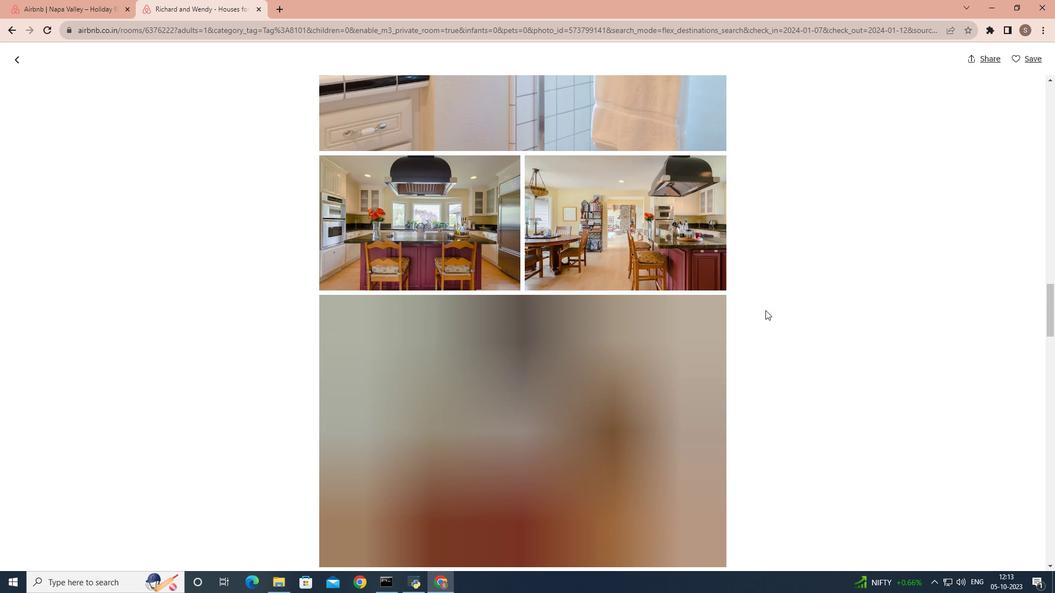 
Action: Mouse scrolled (765, 310) with delta (0, 0)
Screenshot: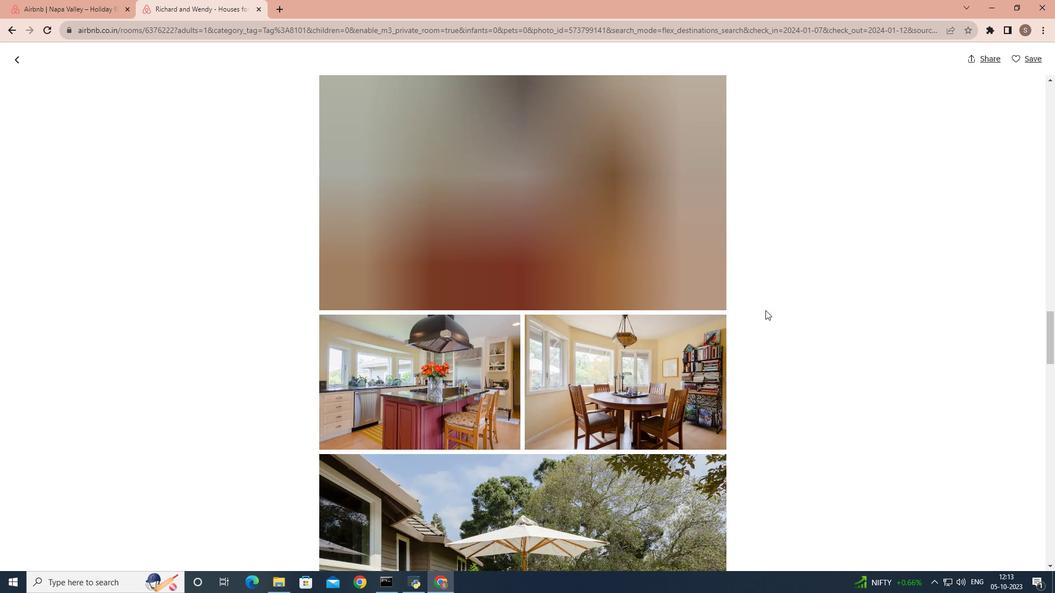 
Action: Mouse scrolled (765, 310) with delta (0, 0)
Screenshot: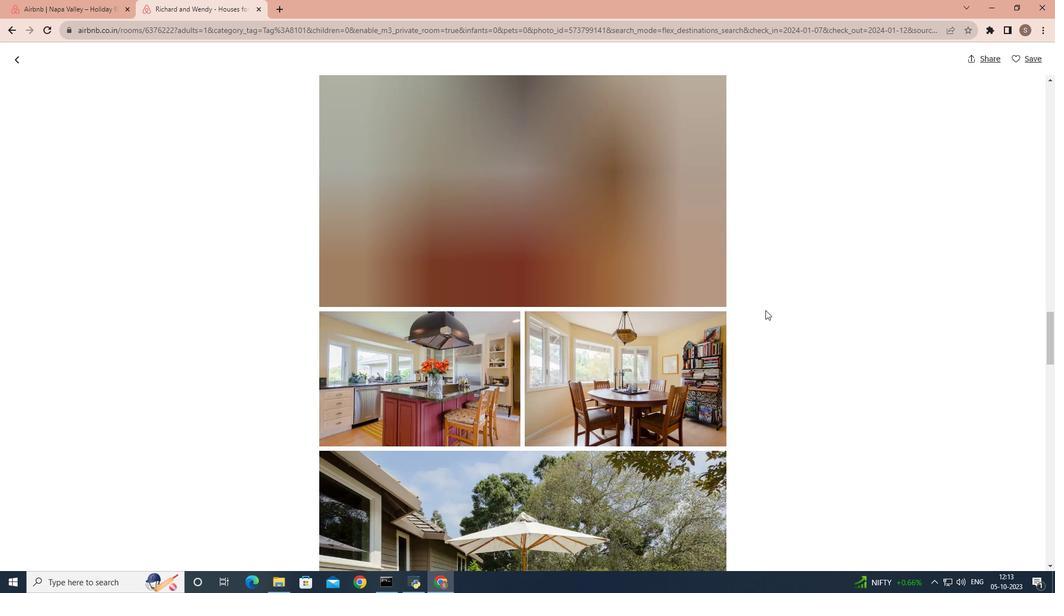 
Action: Mouse scrolled (765, 310) with delta (0, 0)
Screenshot: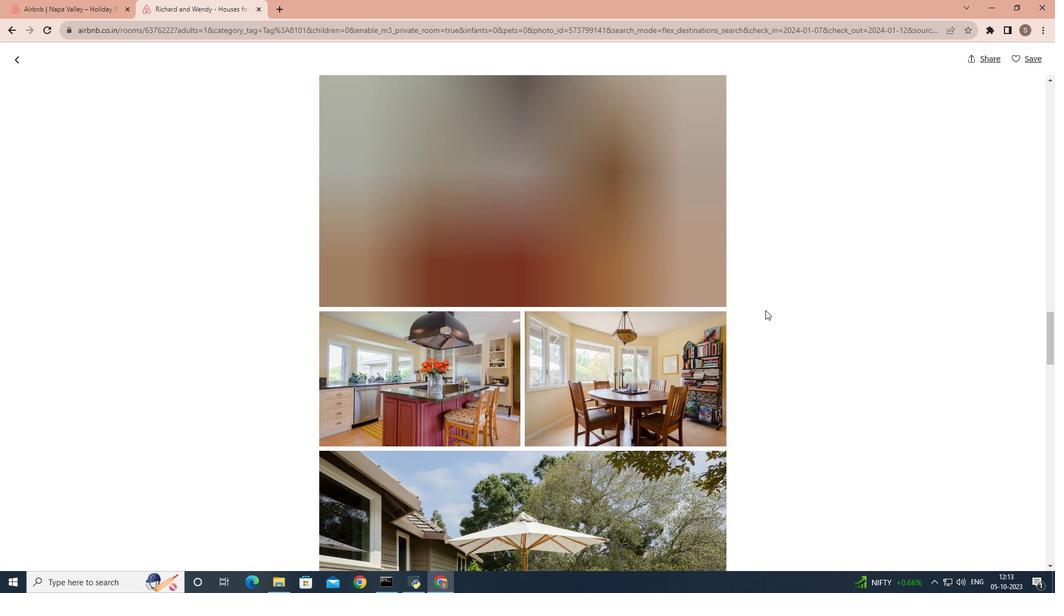 
Action: Mouse scrolled (765, 310) with delta (0, 0)
Screenshot: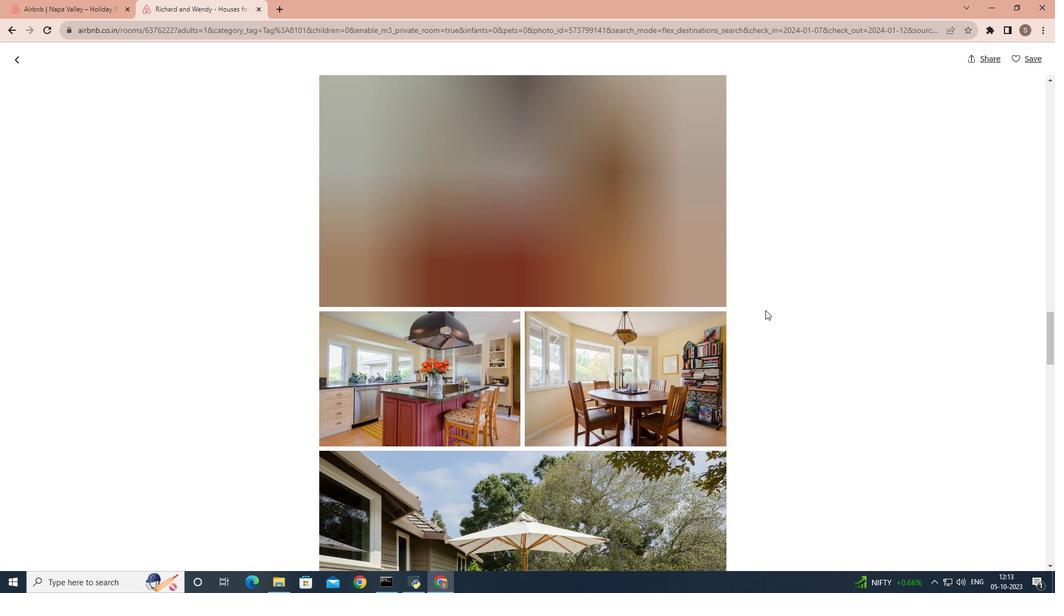 
Action: Mouse scrolled (765, 310) with delta (0, 0)
Screenshot: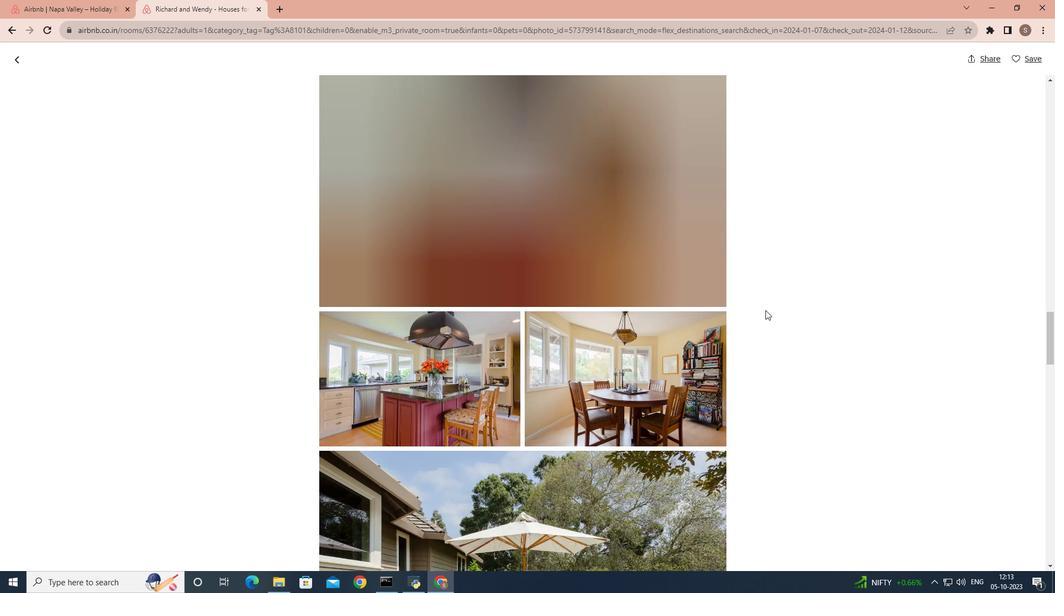 
Action: Mouse scrolled (765, 310) with delta (0, 0)
Screenshot: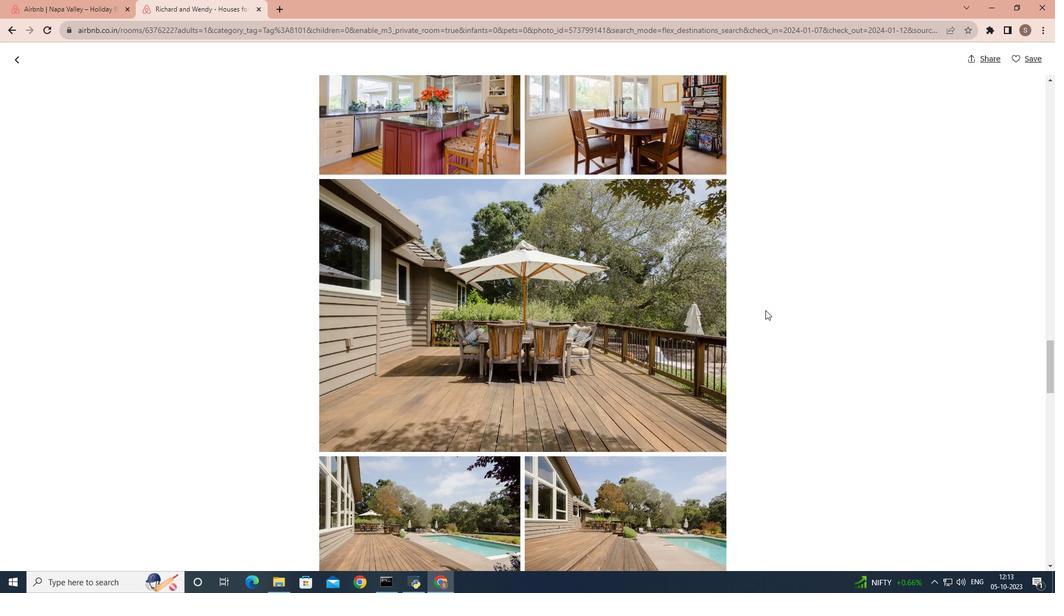 
Action: Mouse scrolled (765, 310) with delta (0, 0)
Screenshot: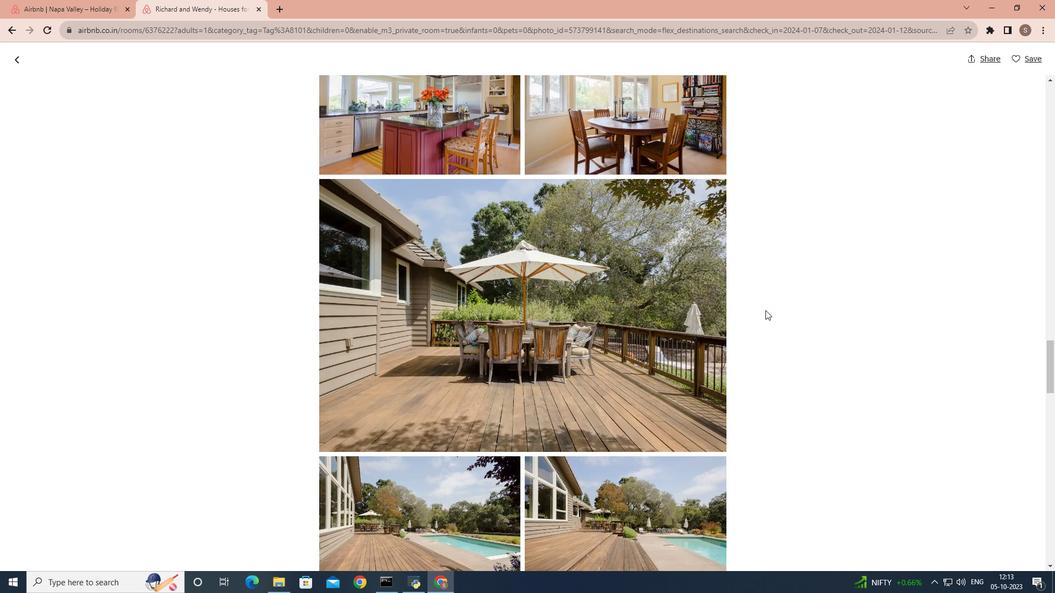
Action: Mouse scrolled (765, 310) with delta (0, 0)
Screenshot: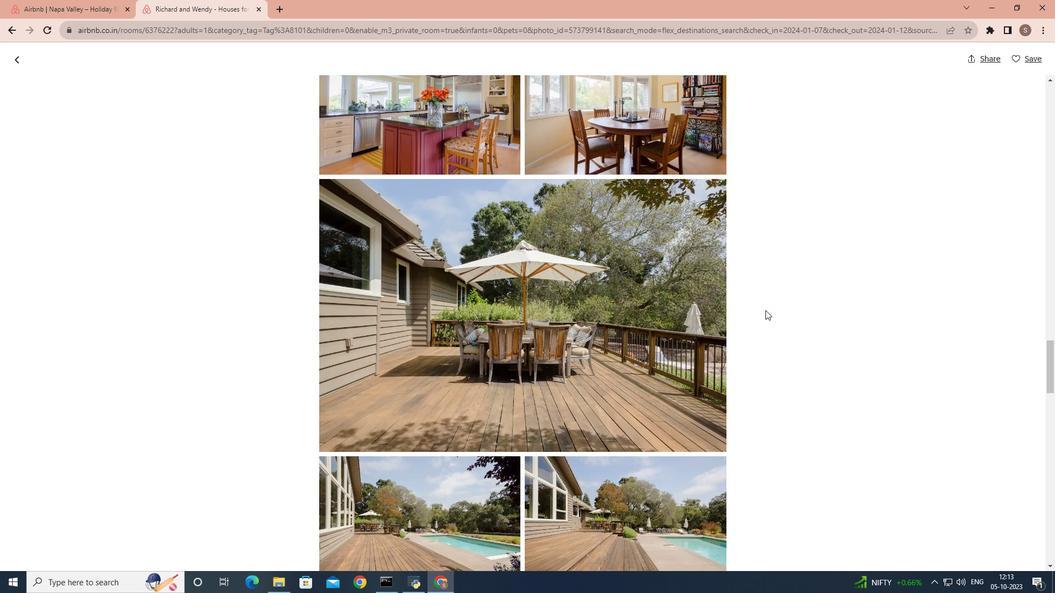
Action: Mouse scrolled (765, 310) with delta (0, 0)
Screenshot: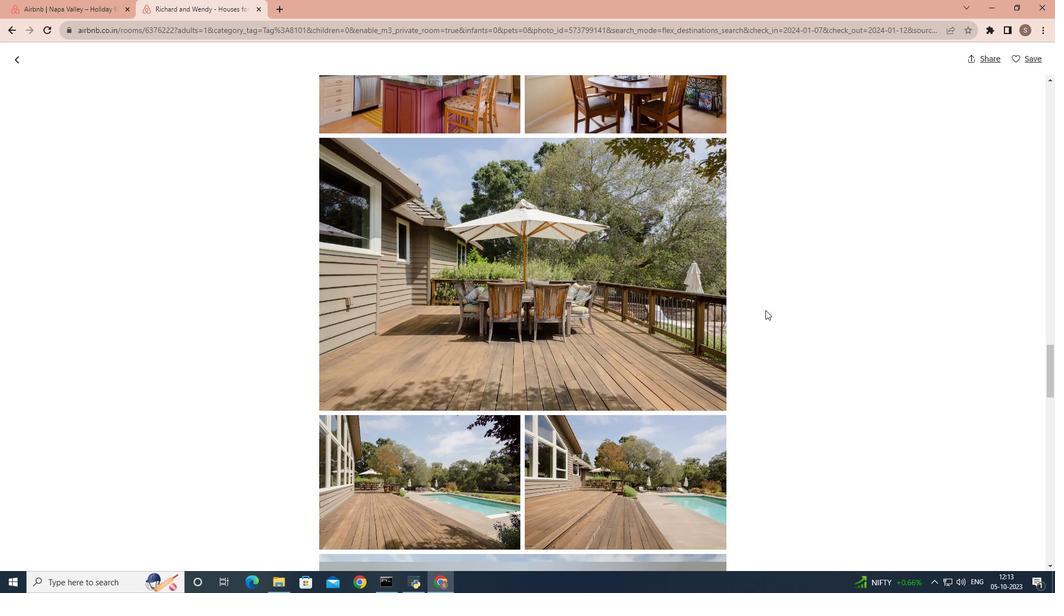 
Action: Mouse scrolled (765, 310) with delta (0, 0)
Screenshot: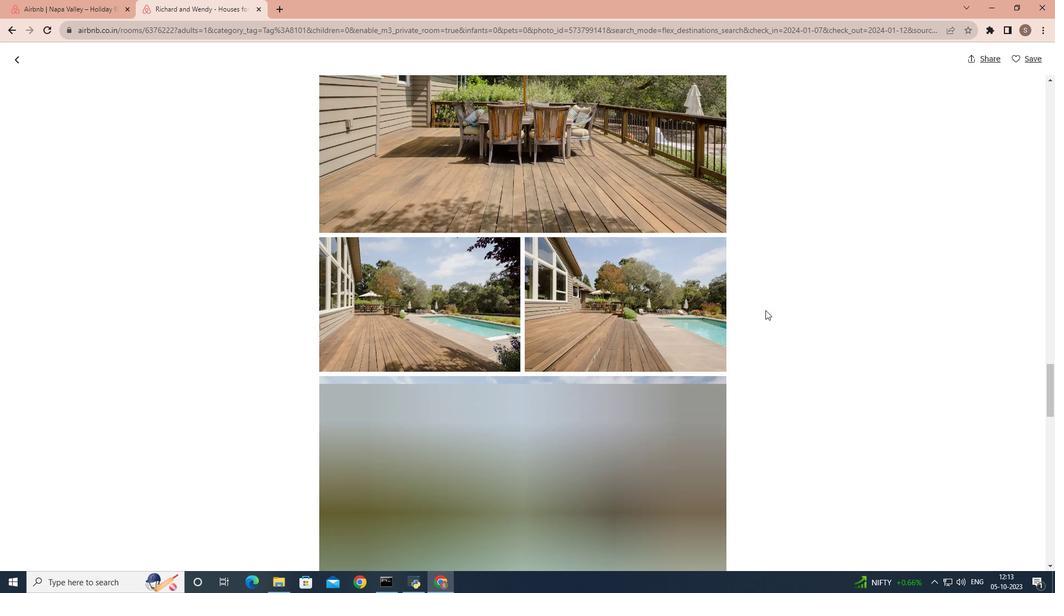 
Action: Mouse scrolled (765, 310) with delta (0, 0)
Screenshot: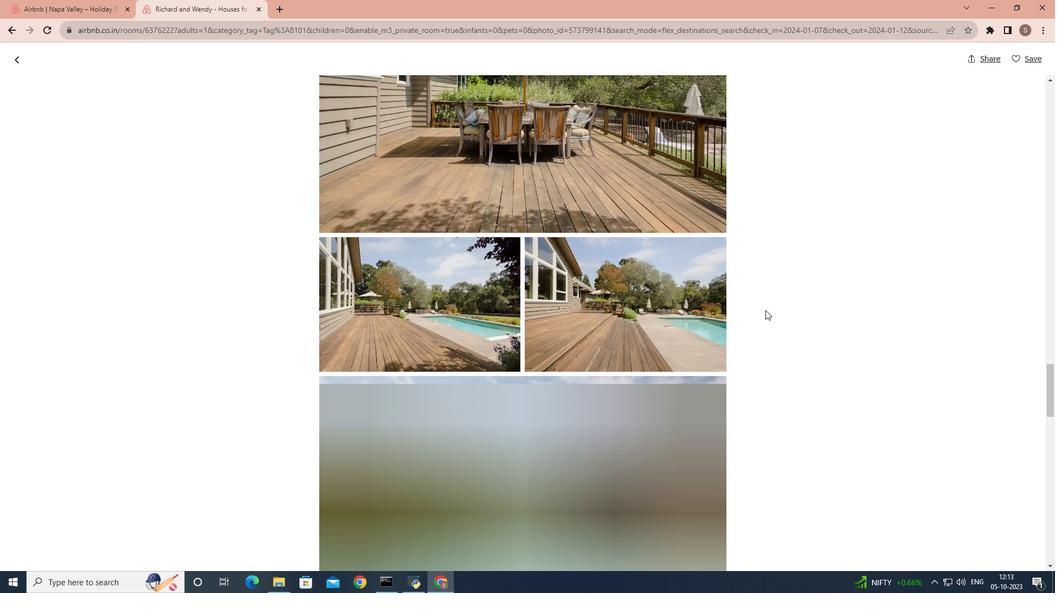
Action: Mouse scrolled (765, 310) with delta (0, 0)
Screenshot: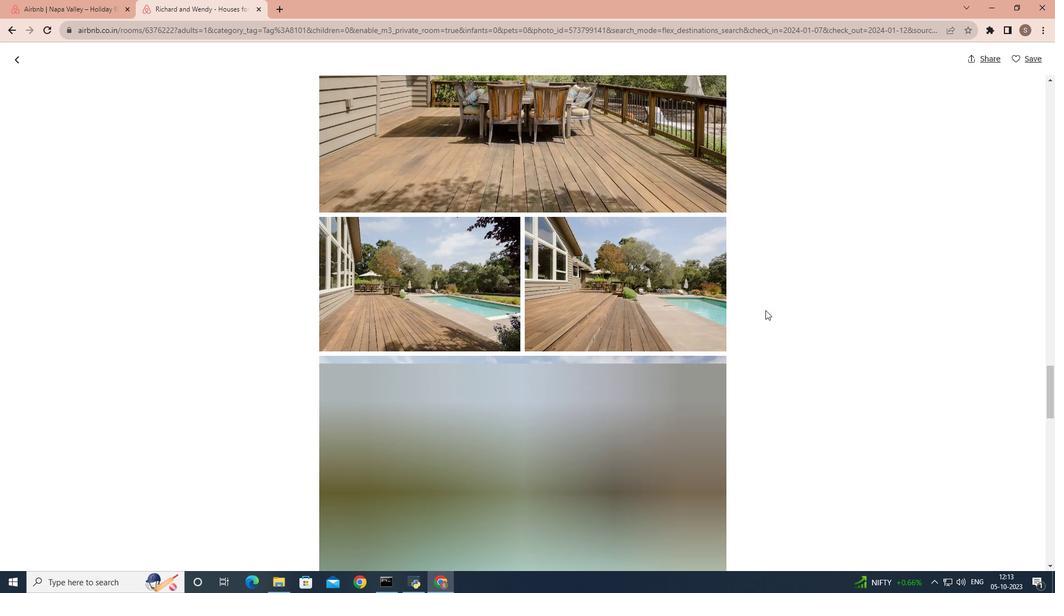 
Action: Mouse scrolled (765, 310) with delta (0, 0)
Screenshot: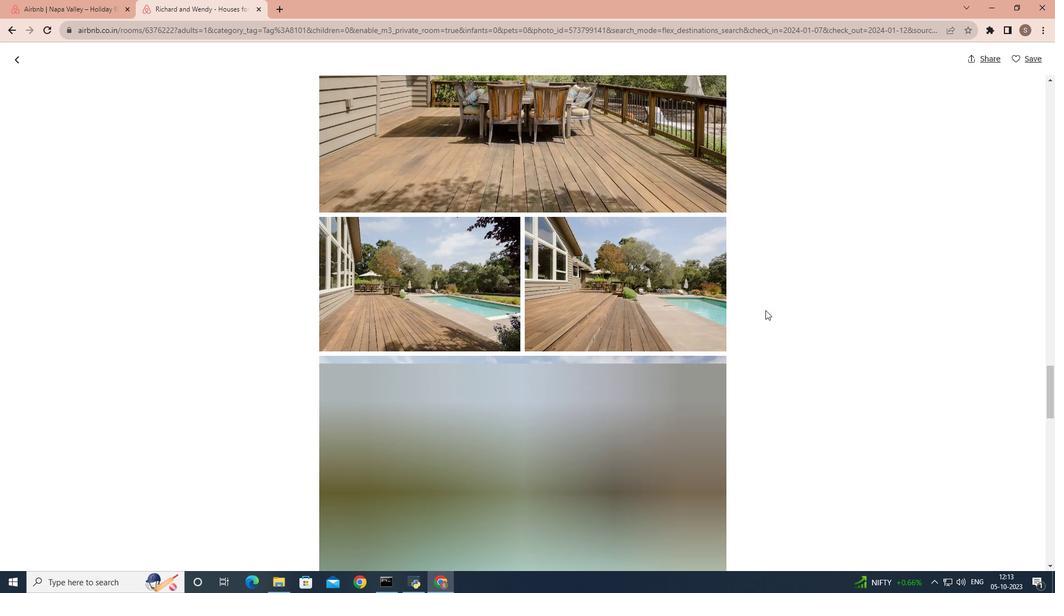
Action: Mouse scrolled (765, 310) with delta (0, 0)
Screenshot: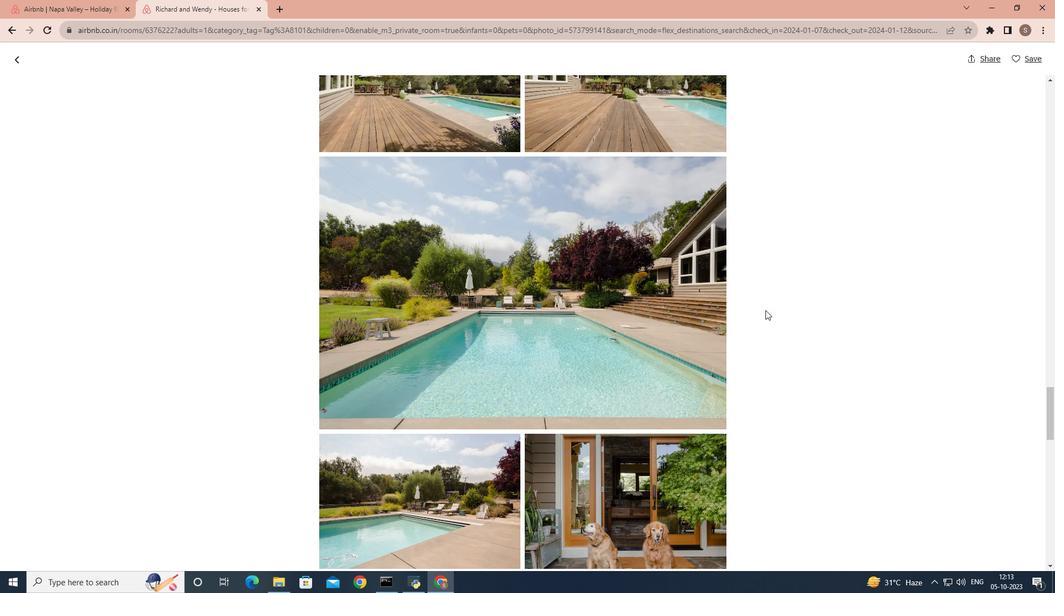 
Action: Mouse scrolled (765, 310) with delta (0, 0)
Screenshot: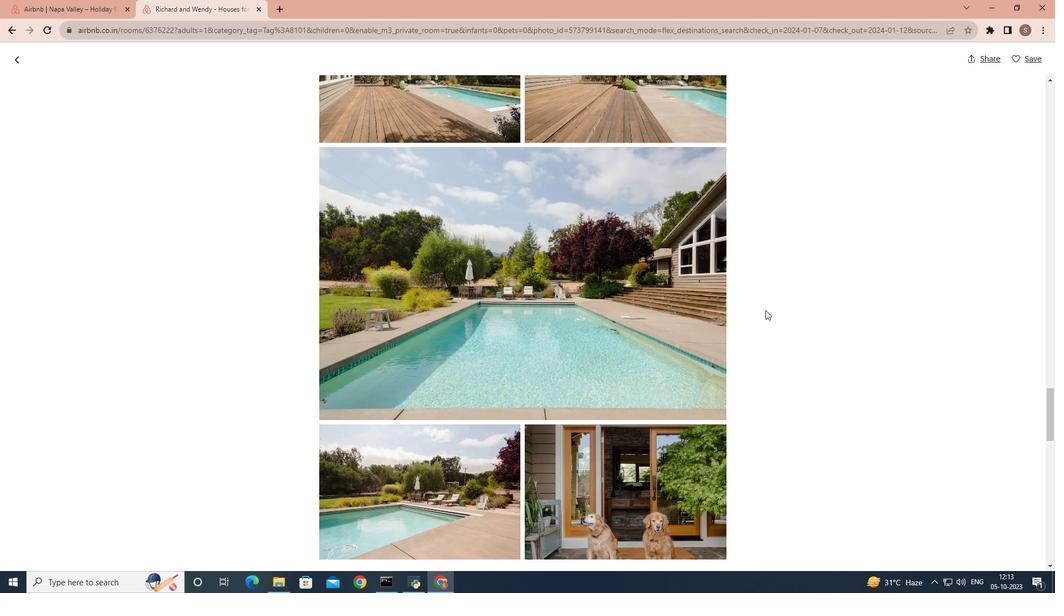 
Action: Mouse scrolled (765, 310) with delta (0, 0)
Screenshot: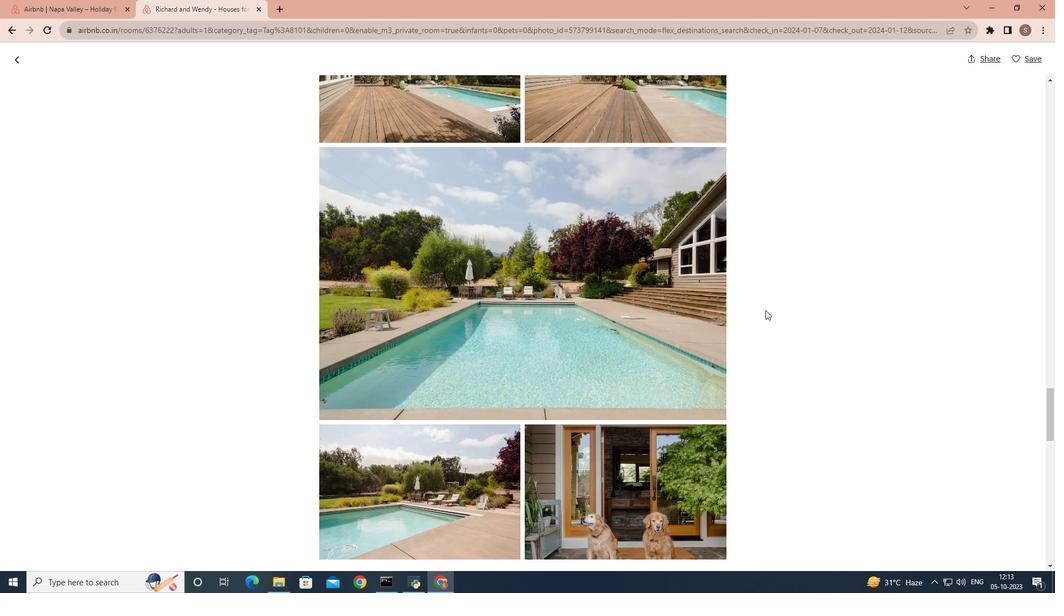 
Action: Mouse scrolled (765, 310) with delta (0, 0)
Screenshot: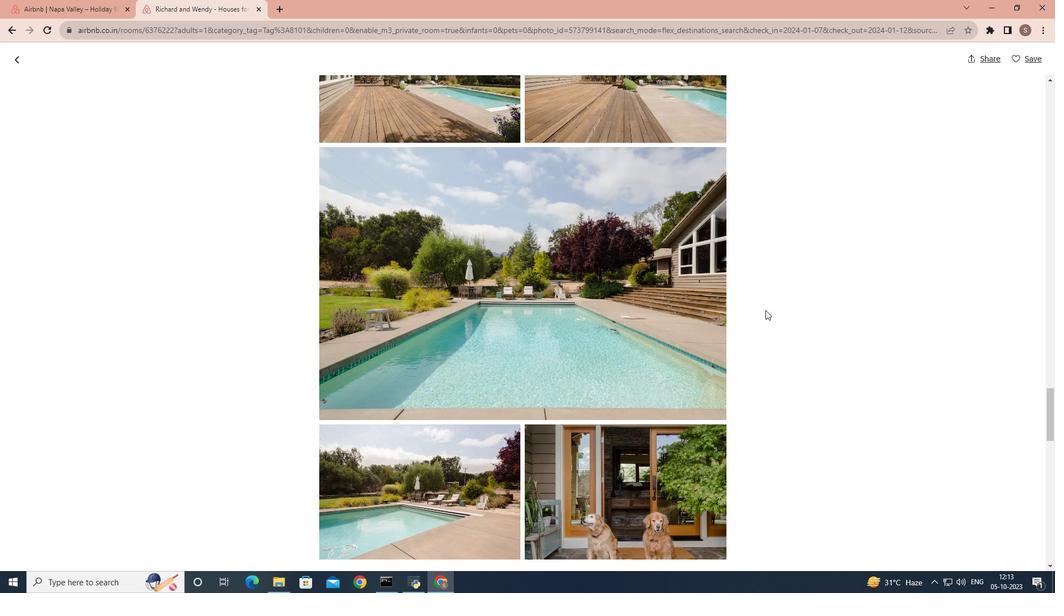 
Action: Mouse scrolled (765, 310) with delta (0, 0)
Screenshot: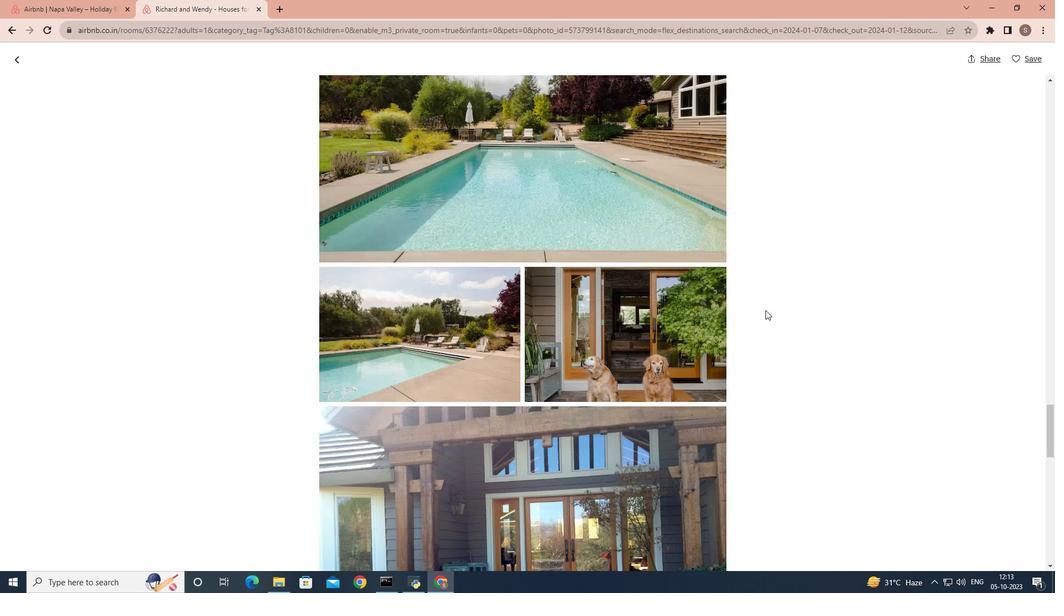 
Action: Mouse scrolled (765, 310) with delta (0, 0)
Screenshot: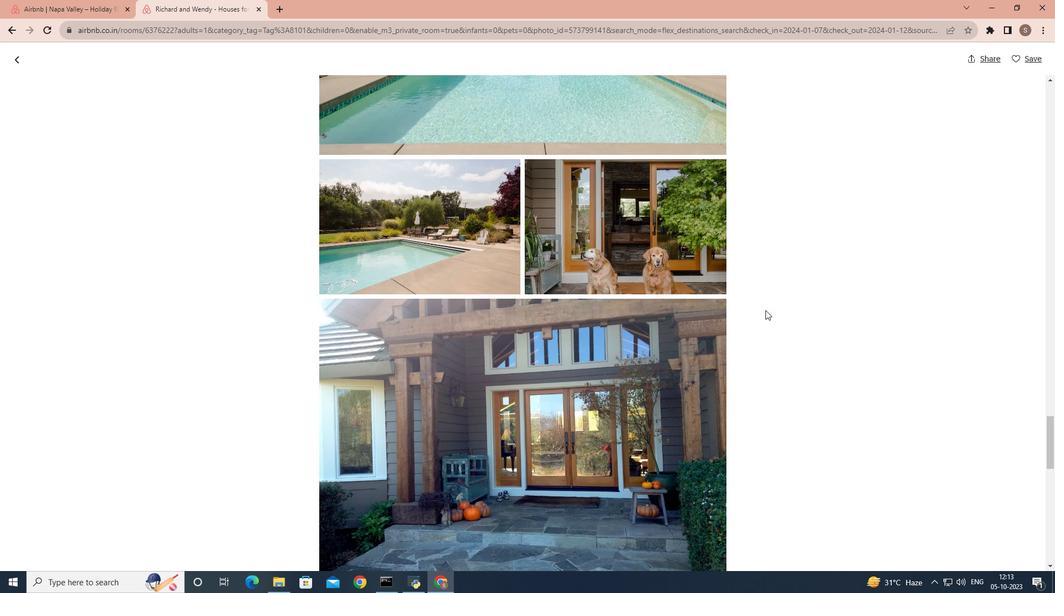 
Action: Mouse scrolled (765, 310) with delta (0, 0)
Screenshot: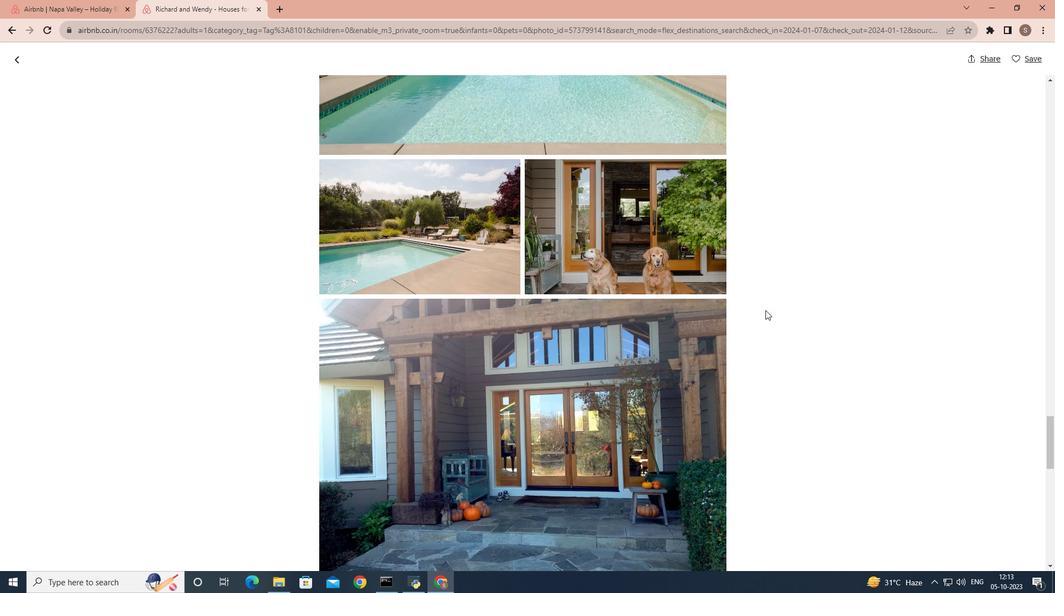
Action: Mouse scrolled (765, 310) with delta (0, 0)
Screenshot: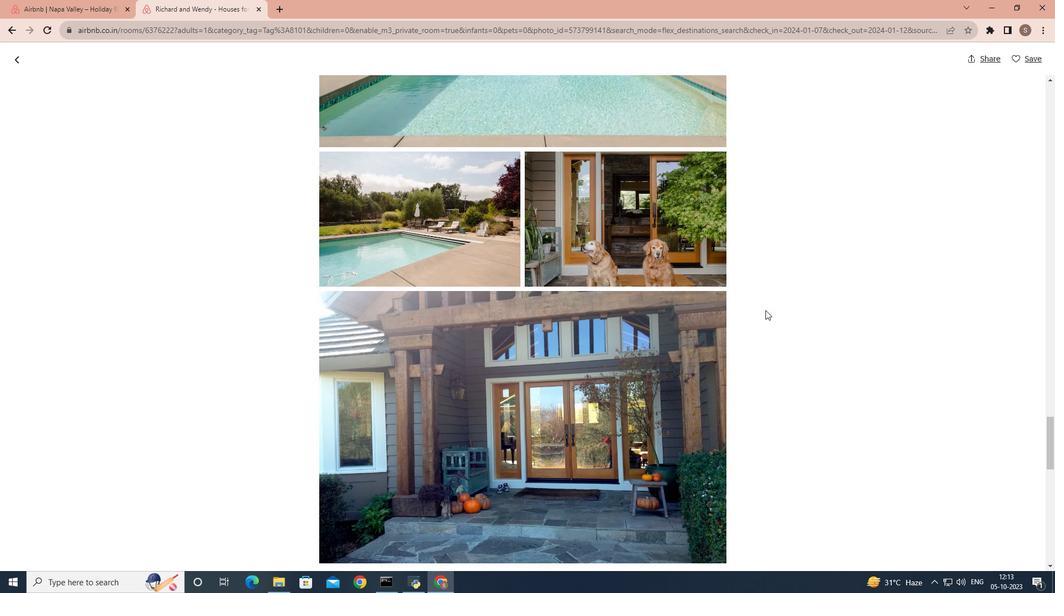 
Action: Mouse scrolled (765, 310) with delta (0, 0)
Screenshot: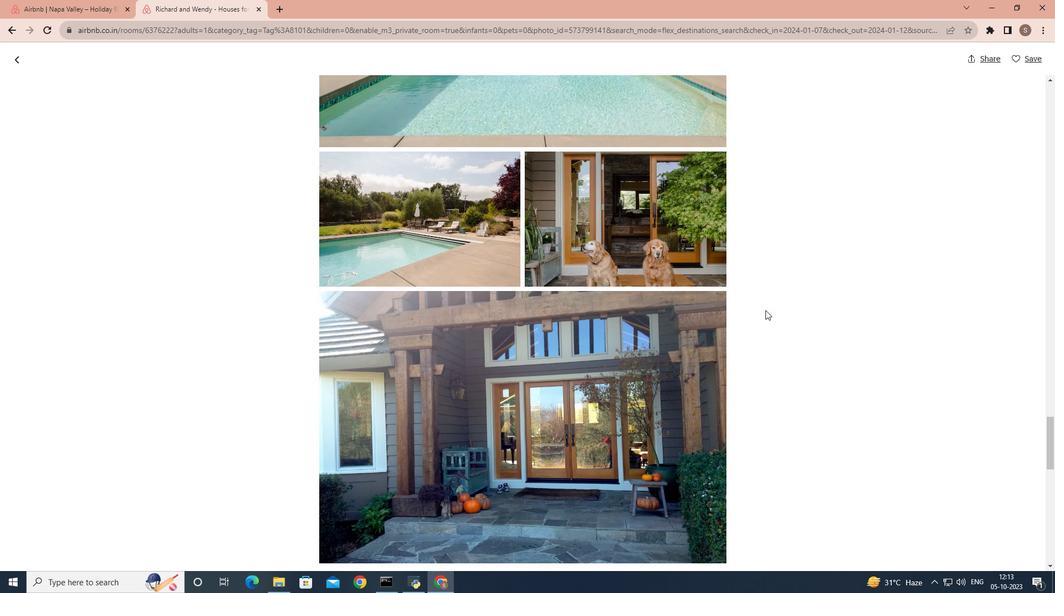 
Action: Mouse scrolled (765, 310) with delta (0, 0)
Screenshot: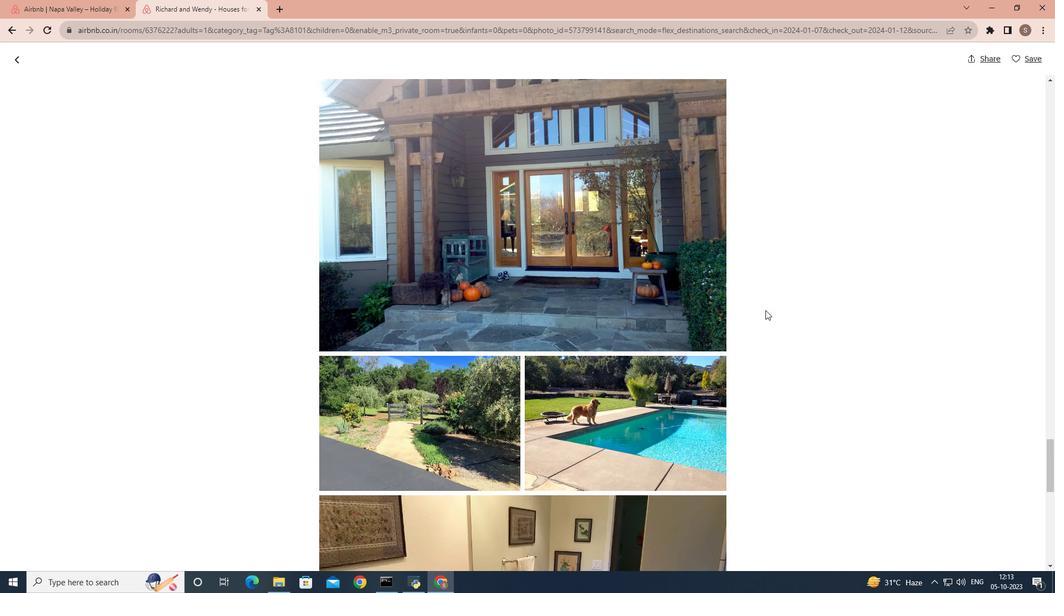 
Action: Mouse scrolled (765, 310) with delta (0, 0)
Screenshot: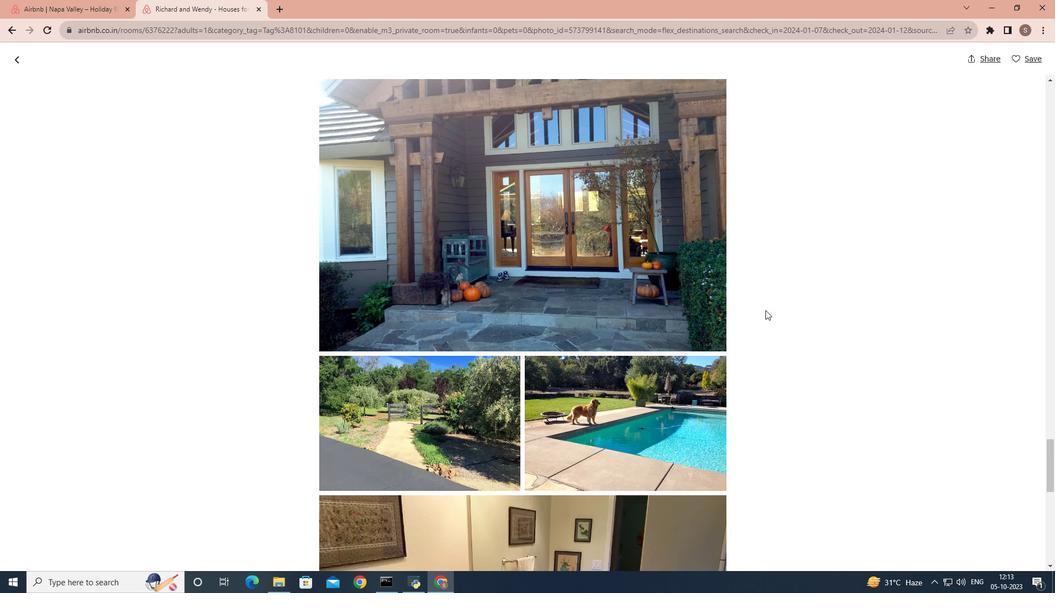 
Action: Mouse scrolled (765, 310) with delta (0, 0)
Screenshot: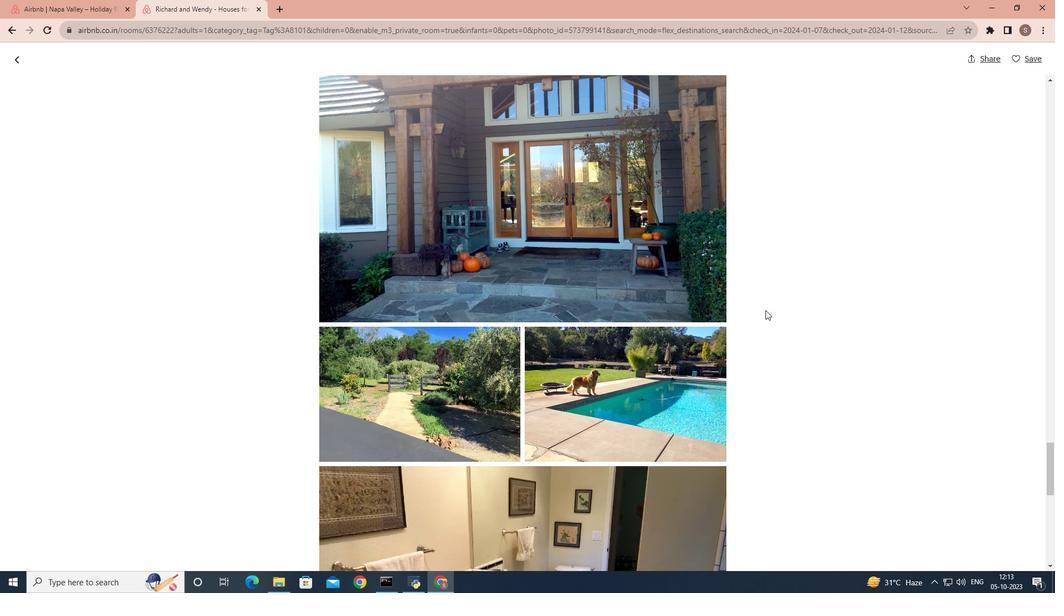 
Action: Mouse scrolled (765, 310) with delta (0, 0)
Screenshot: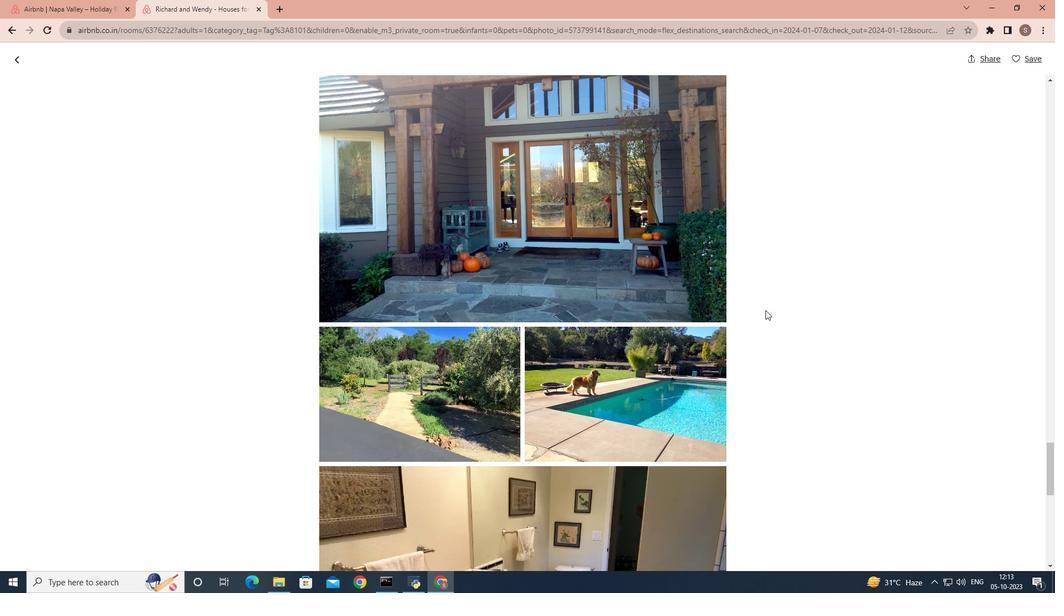 
Action: Mouse scrolled (765, 310) with delta (0, 0)
Screenshot: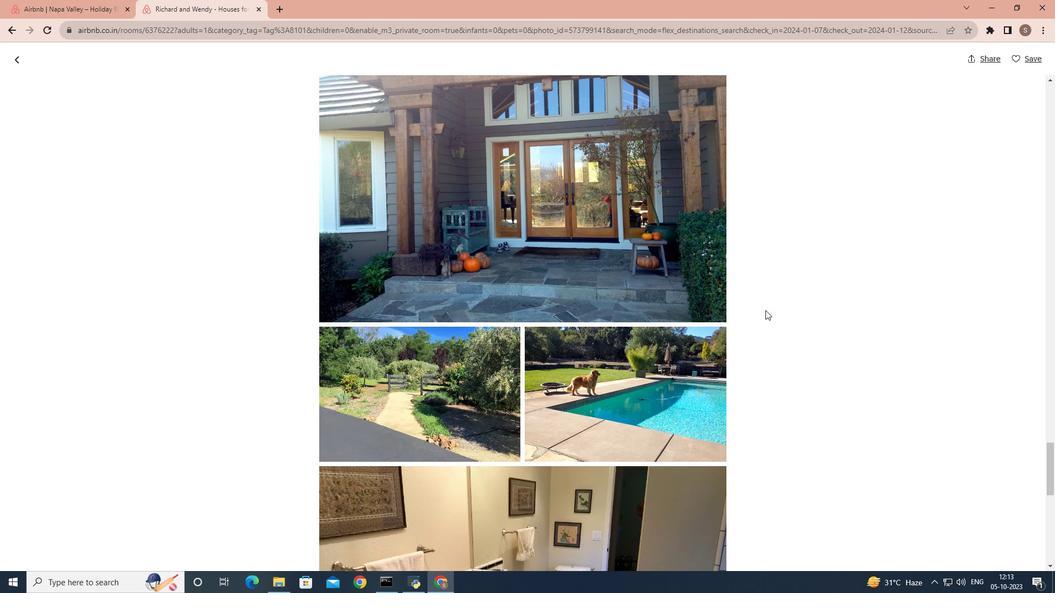 
Action: Mouse scrolled (765, 310) with delta (0, 0)
Screenshot: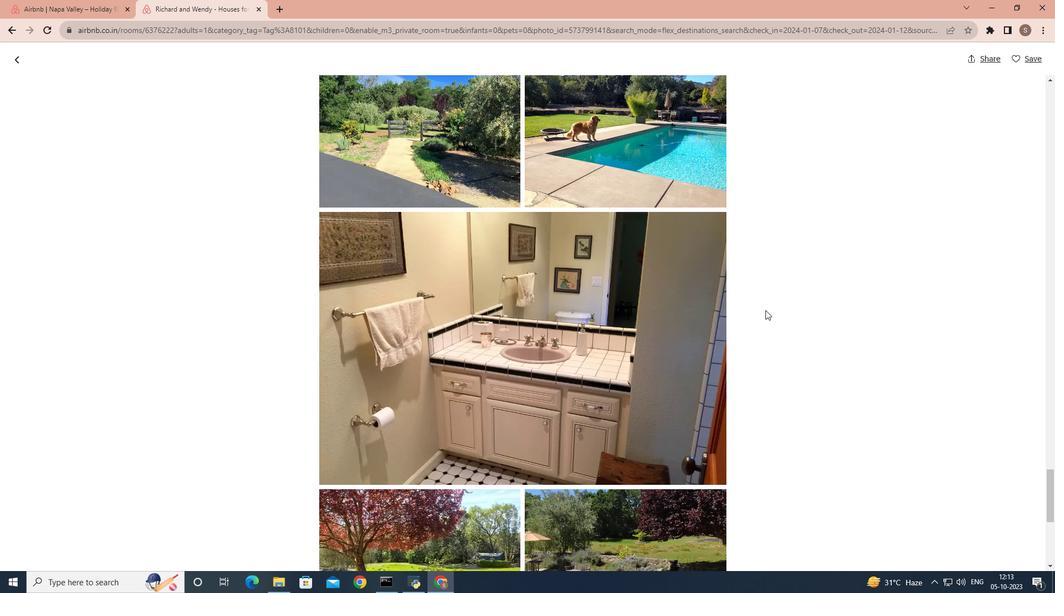 
Action: Mouse scrolled (765, 310) with delta (0, 0)
Screenshot: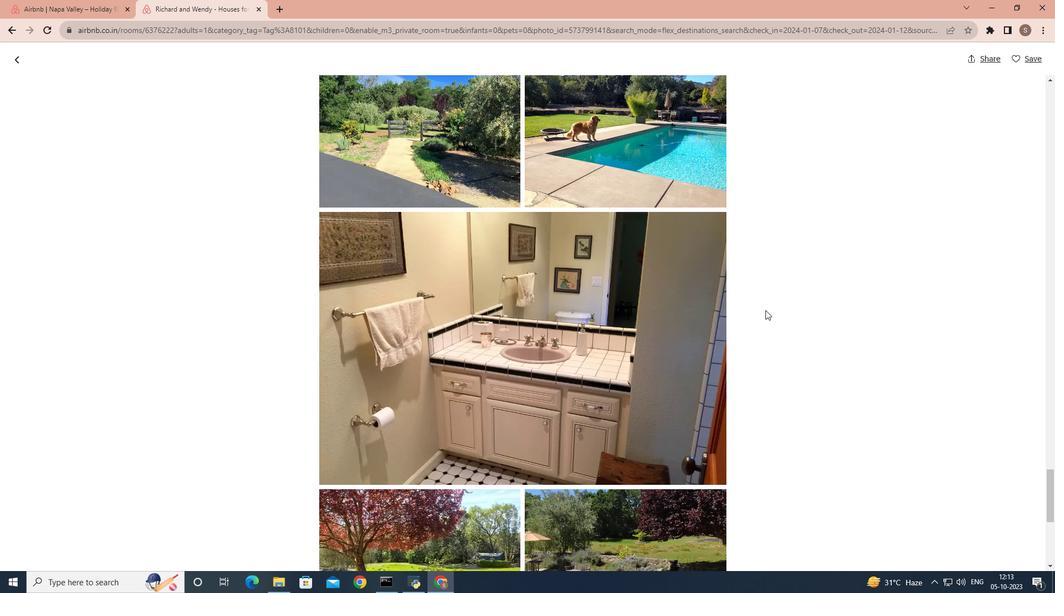 
Action: Mouse scrolled (765, 310) with delta (0, 0)
Screenshot: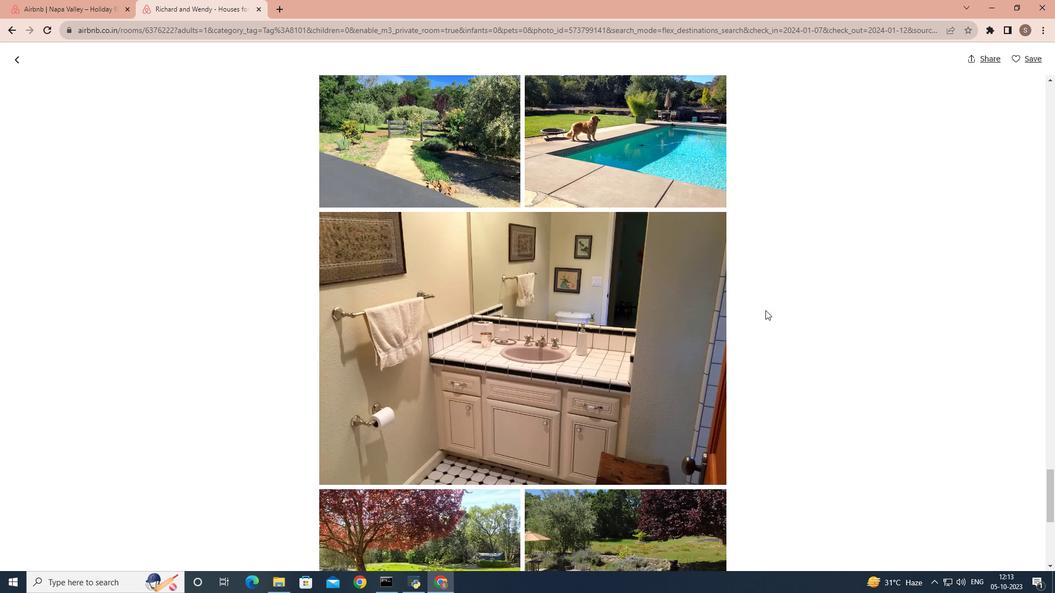 
Action: Mouse scrolled (765, 310) with delta (0, 0)
Screenshot: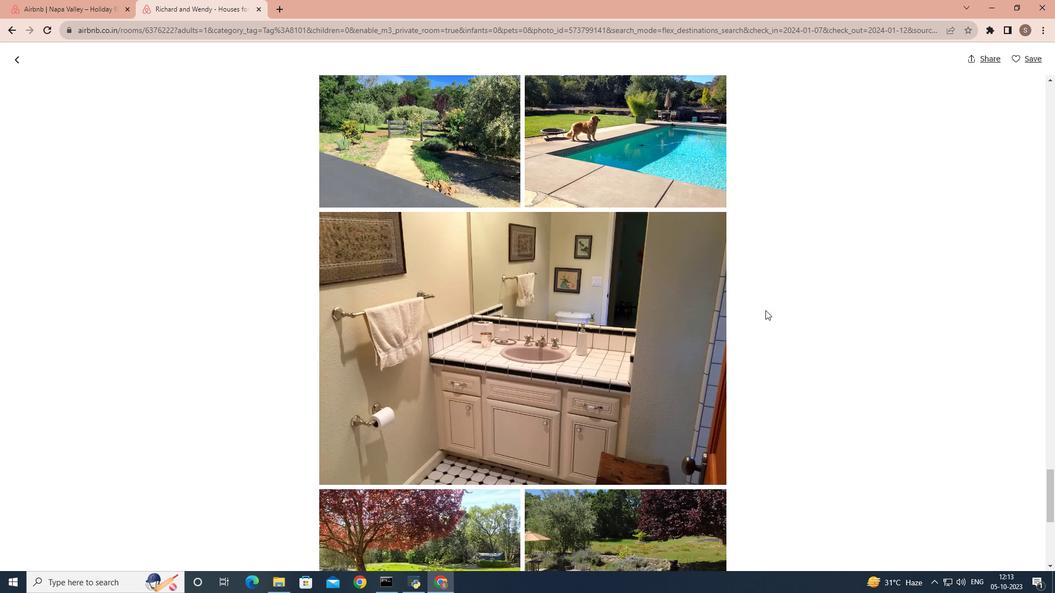 
Action: Mouse scrolled (765, 310) with delta (0, 0)
Screenshot: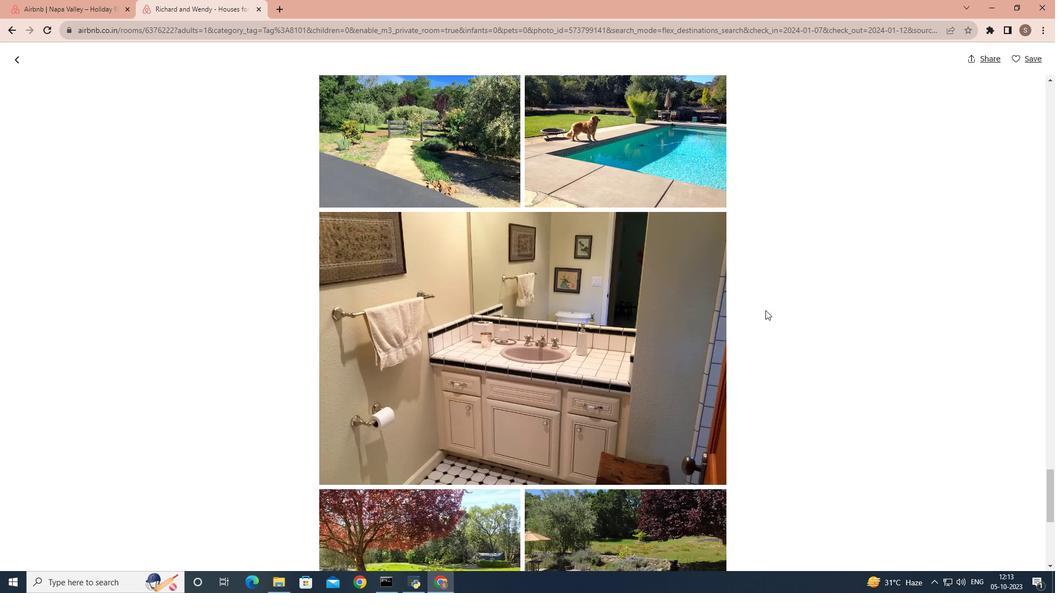 
Action: Mouse scrolled (765, 310) with delta (0, 0)
Screenshot: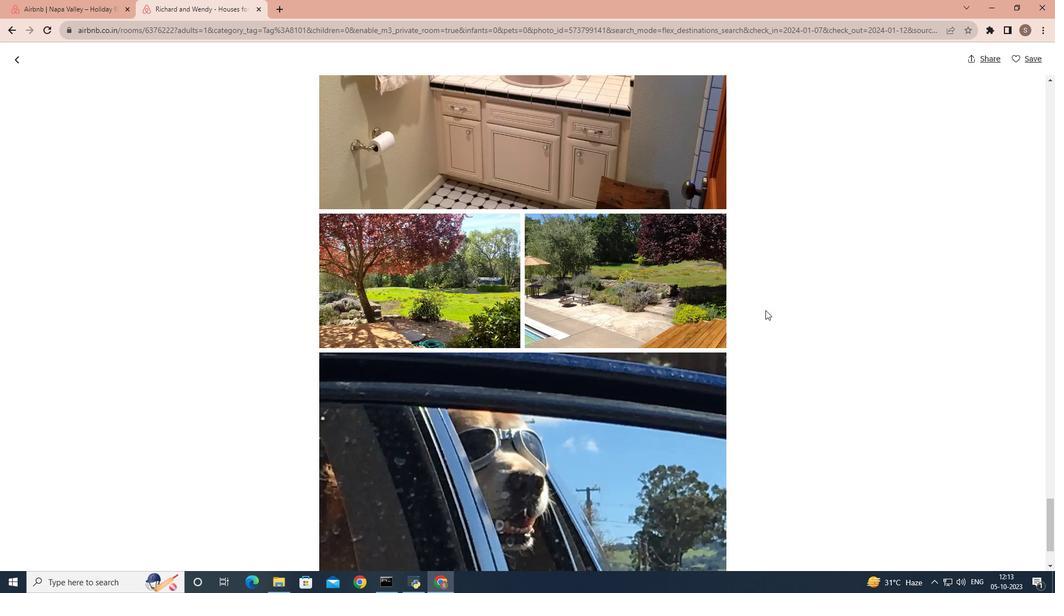 
Action: Mouse scrolled (765, 310) with delta (0, 0)
Screenshot: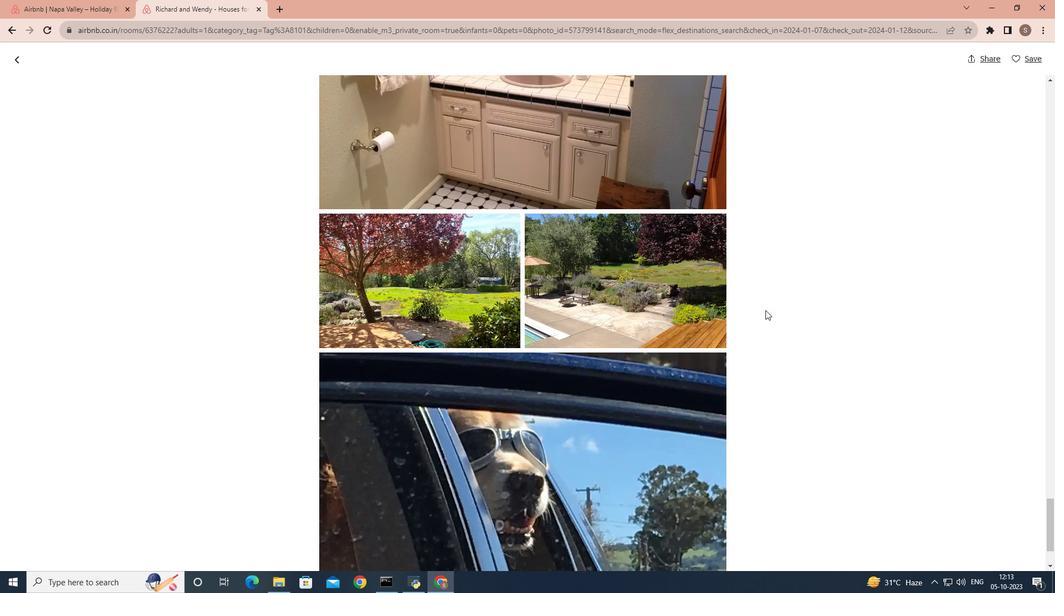 
Action: Mouse scrolled (765, 310) with delta (0, 0)
Screenshot: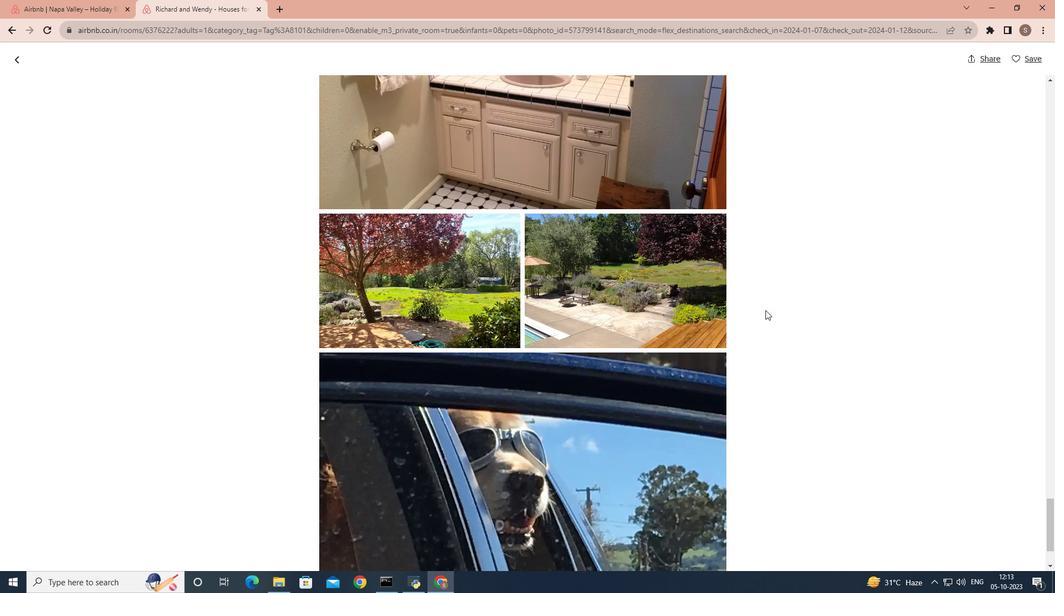 
Action: Mouse scrolled (765, 310) with delta (0, 0)
Screenshot: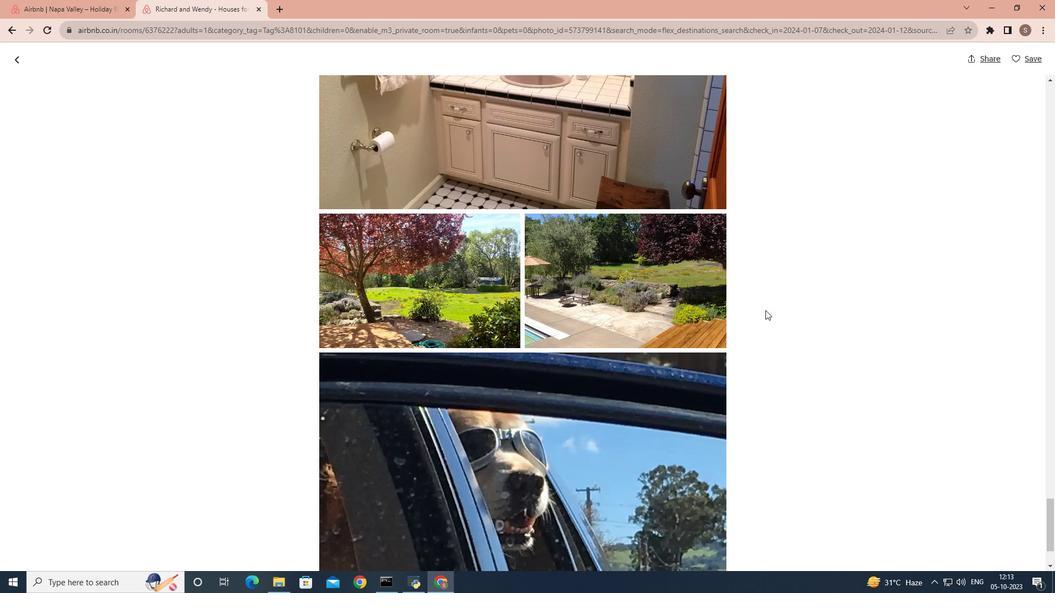 
Action: Mouse scrolled (765, 310) with delta (0, 0)
Screenshot: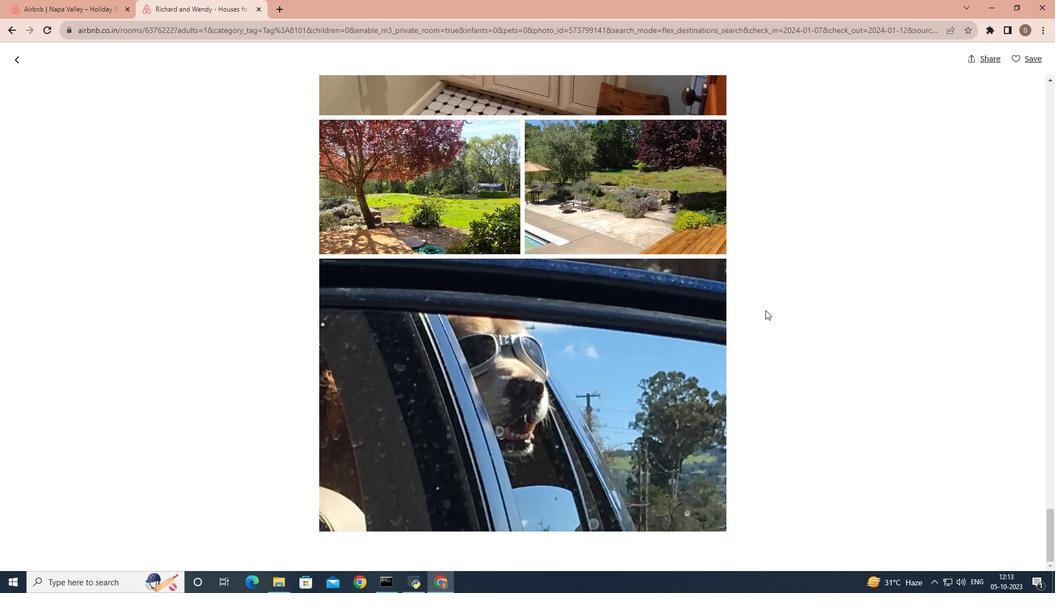 
Action: Mouse scrolled (765, 310) with delta (0, 0)
Screenshot: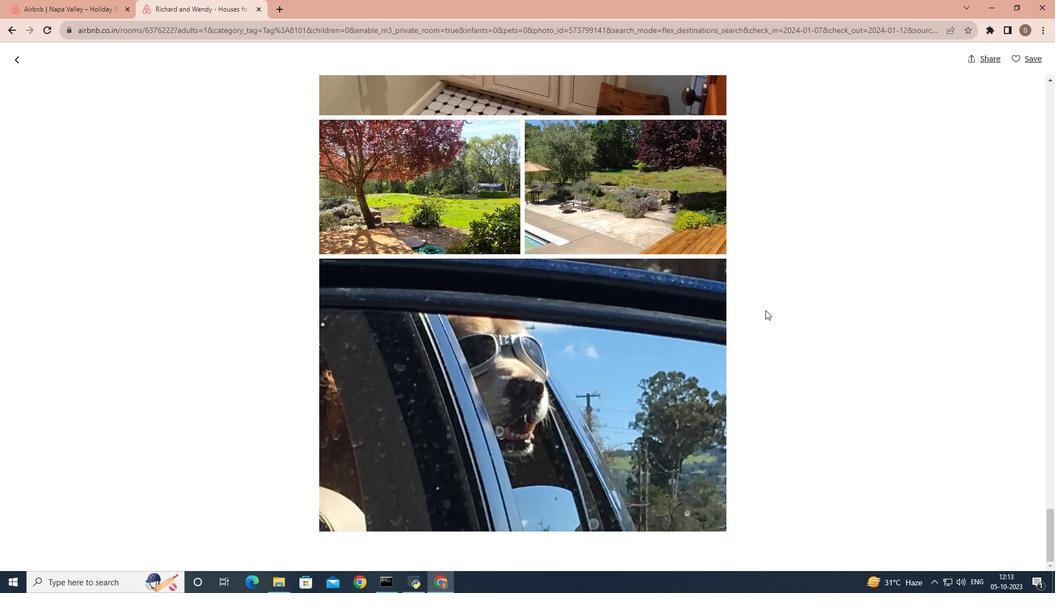 
Action: Mouse scrolled (765, 310) with delta (0, 0)
Screenshot: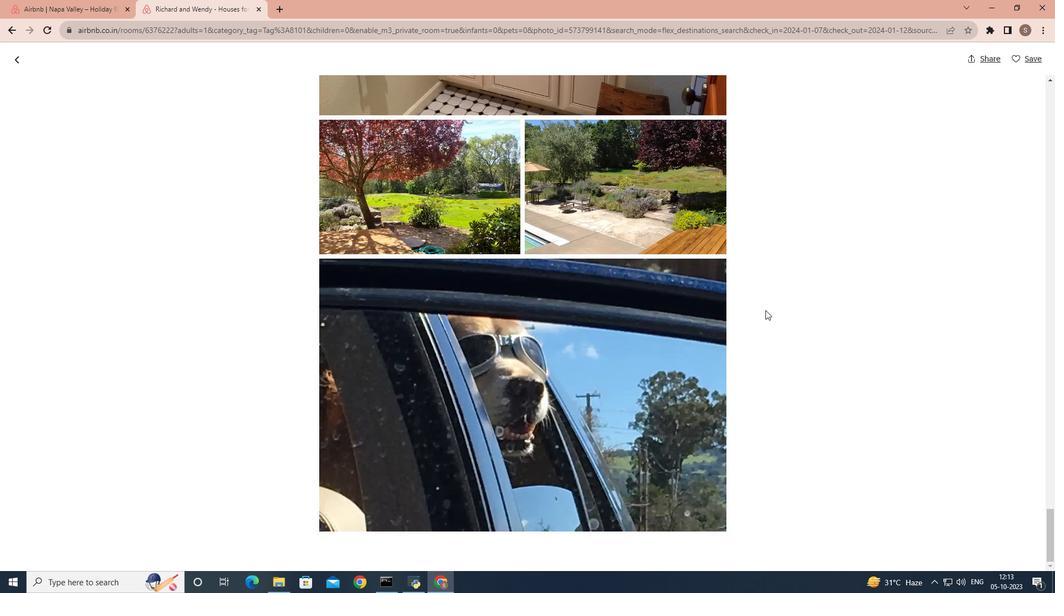 
Action: Mouse scrolled (765, 310) with delta (0, 0)
Screenshot: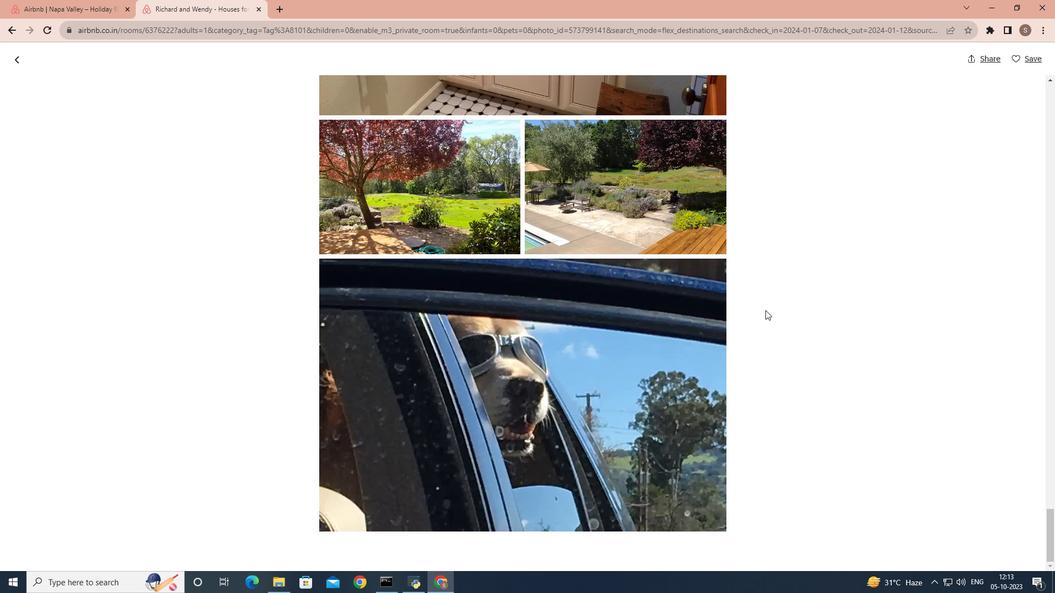 
Action: Mouse moved to (17, 61)
Screenshot: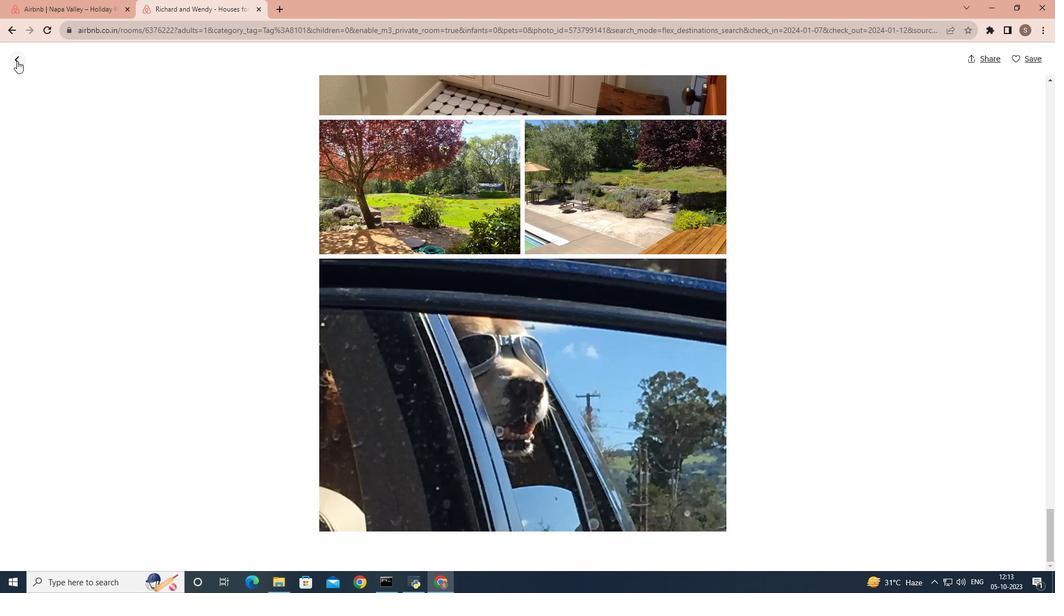 
Action: Mouse pressed left at (17, 61)
Screenshot: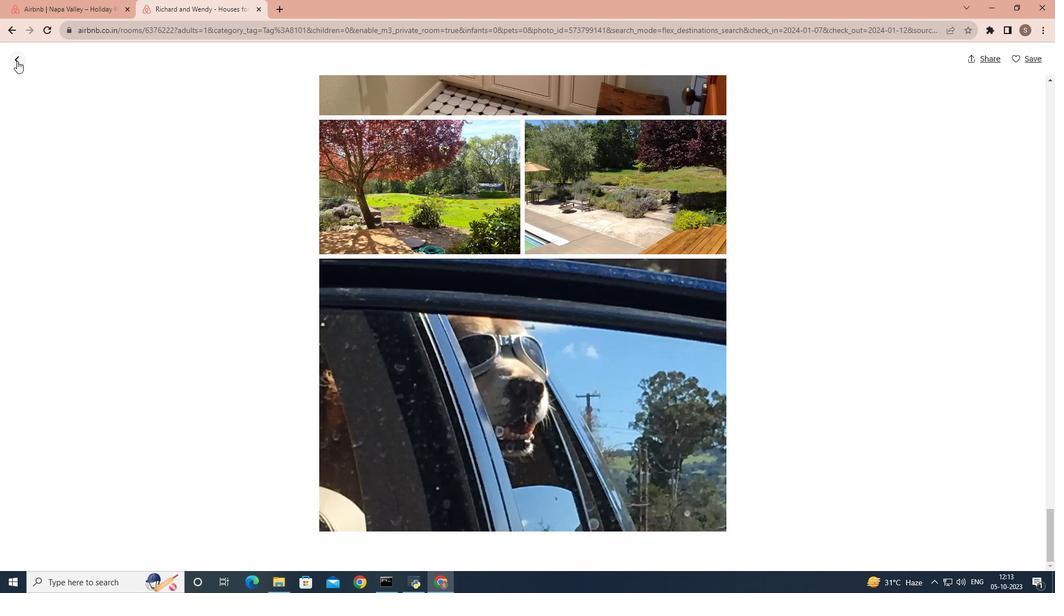 
Action: Mouse moved to (246, 191)
Screenshot: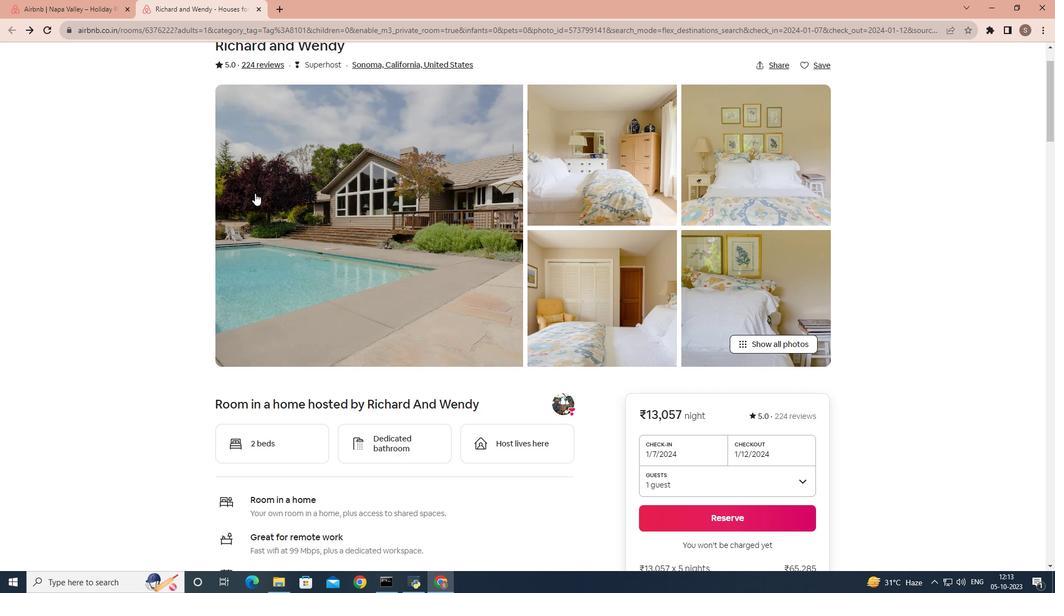
Action: Mouse scrolled (246, 191) with delta (0, 0)
Screenshot: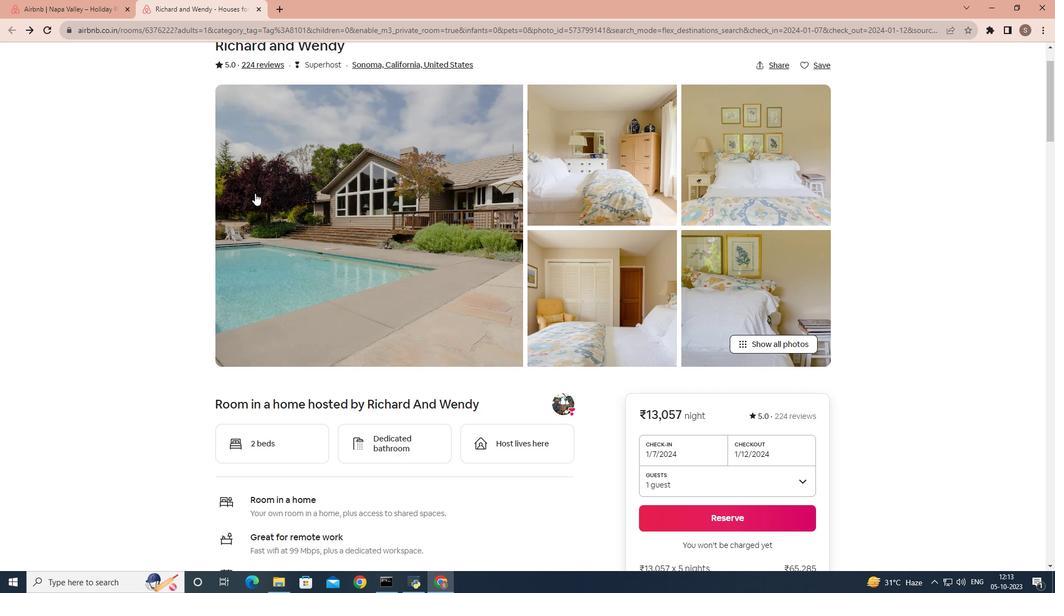 
Action: Mouse moved to (260, 196)
Screenshot: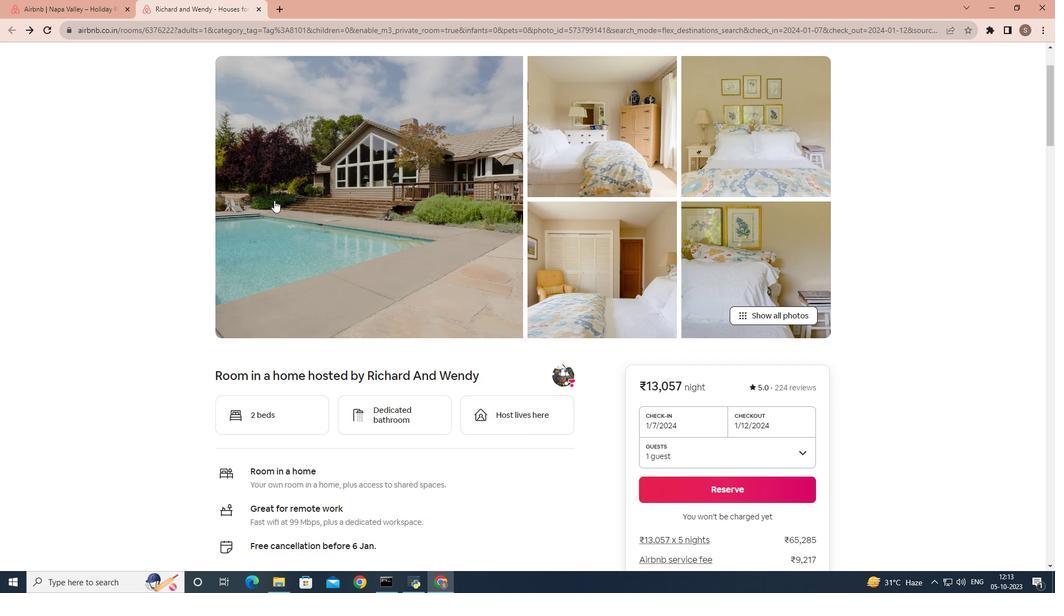 
Action: Mouse scrolled (260, 196) with delta (0, 0)
Screenshot: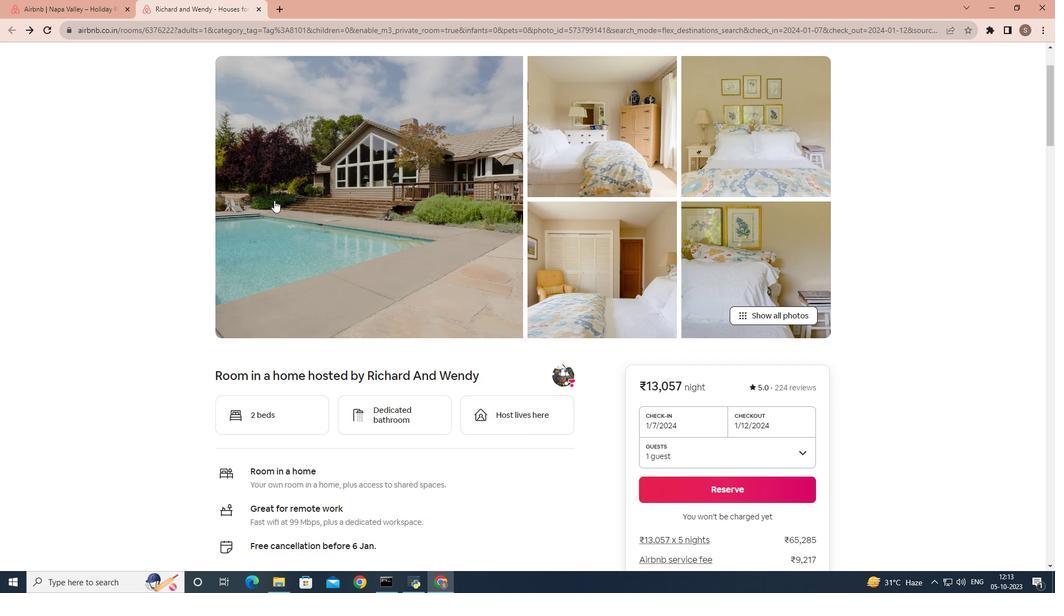 
Action: Mouse moved to (371, 207)
Screenshot: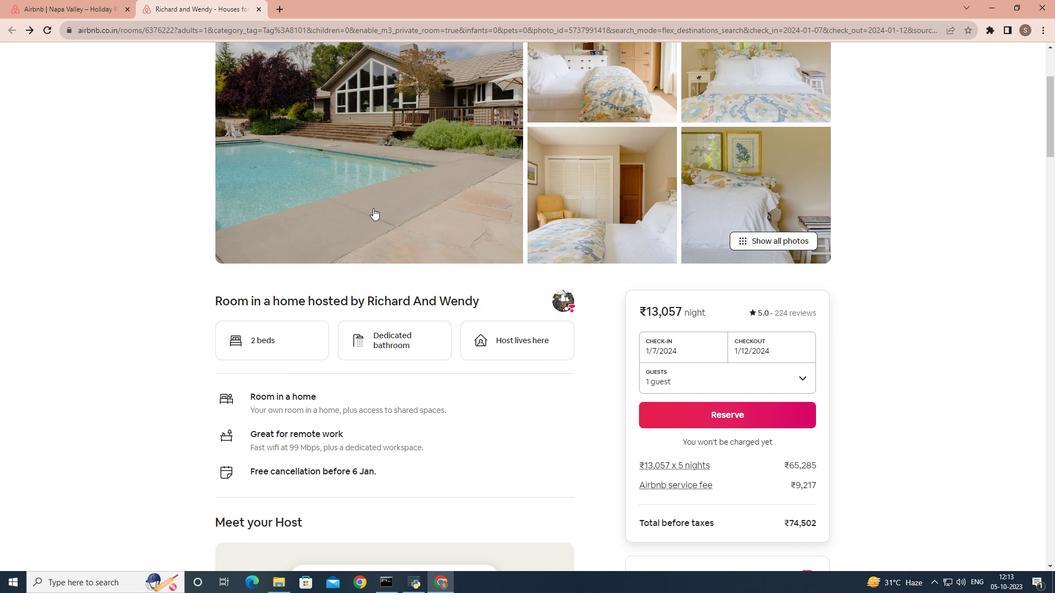 
Action: Mouse scrolled (371, 207) with delta (0, 0)
Screenshot: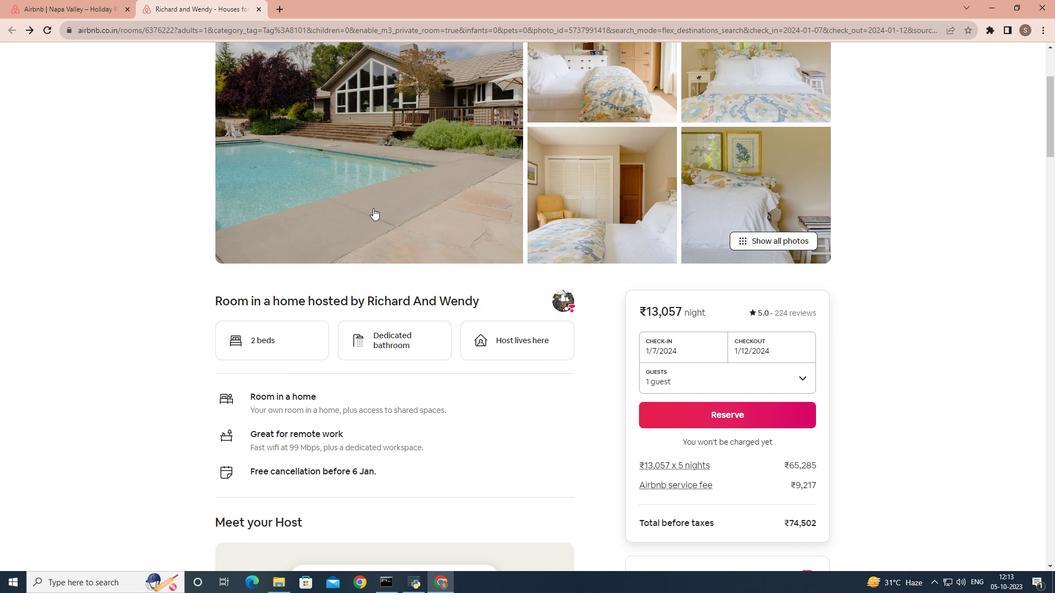 
Action: Mouse moved to (374, 208)
Screenshot: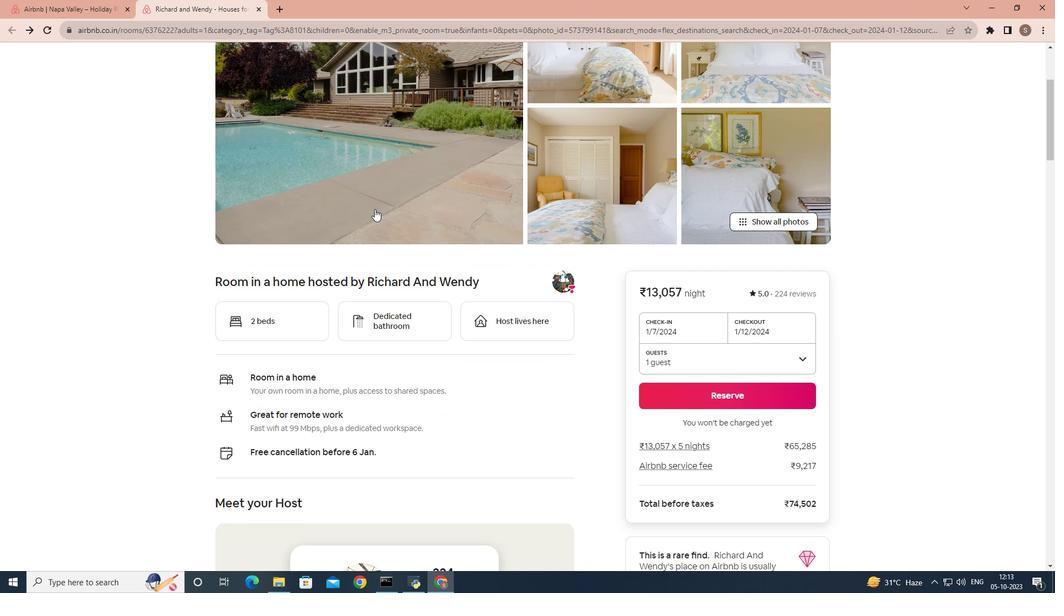 
Action: Mouse scrolled (374, 208) with delta (0, 0)
Screenshot: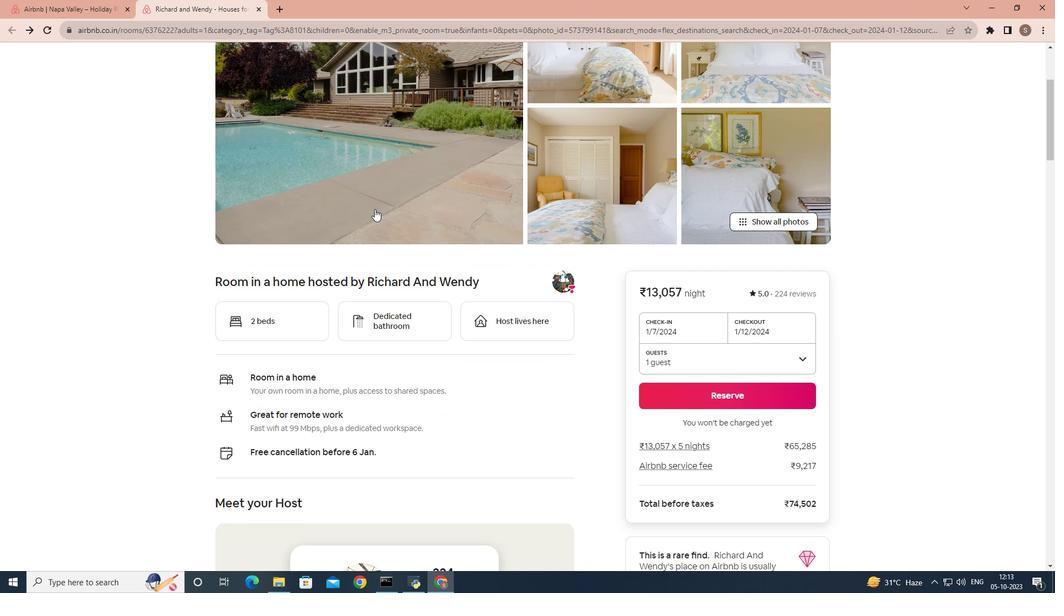 
Action: Mouse moved to (374, 209)
Screenshot: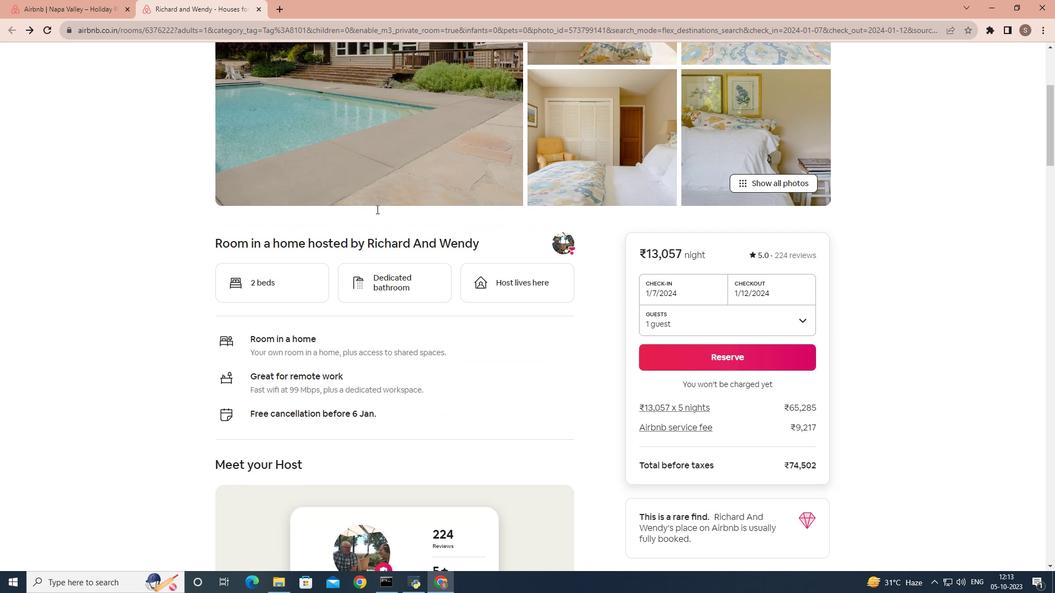
Action: Mouse scrolled (374, 208) with delta (0, 0)
Screenshot: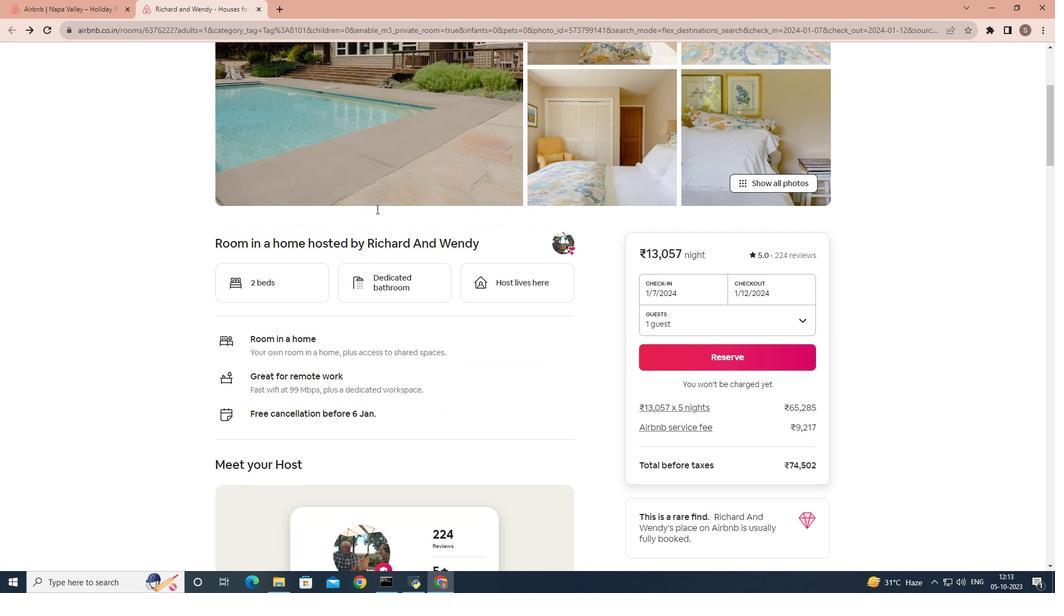 
Action: Mouse moved to (380, 209)
Screenshot: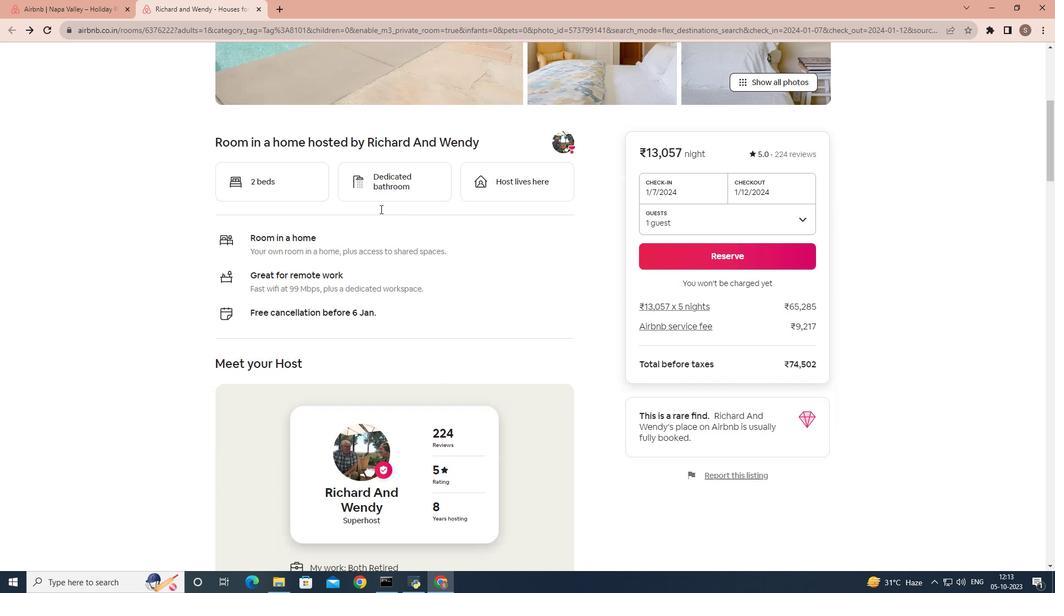 
Action: Mouse scrolled (380, 208) with delta (0, 0)
Screenshot: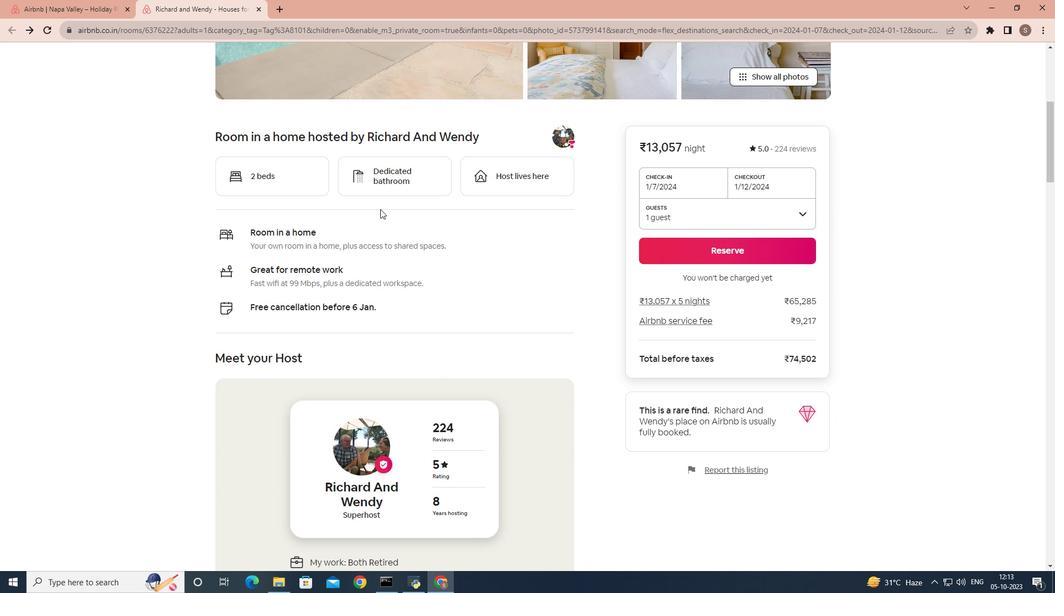 
Action: Mouse scrolled (380, 208) with delta (0, 0)
Screenshot: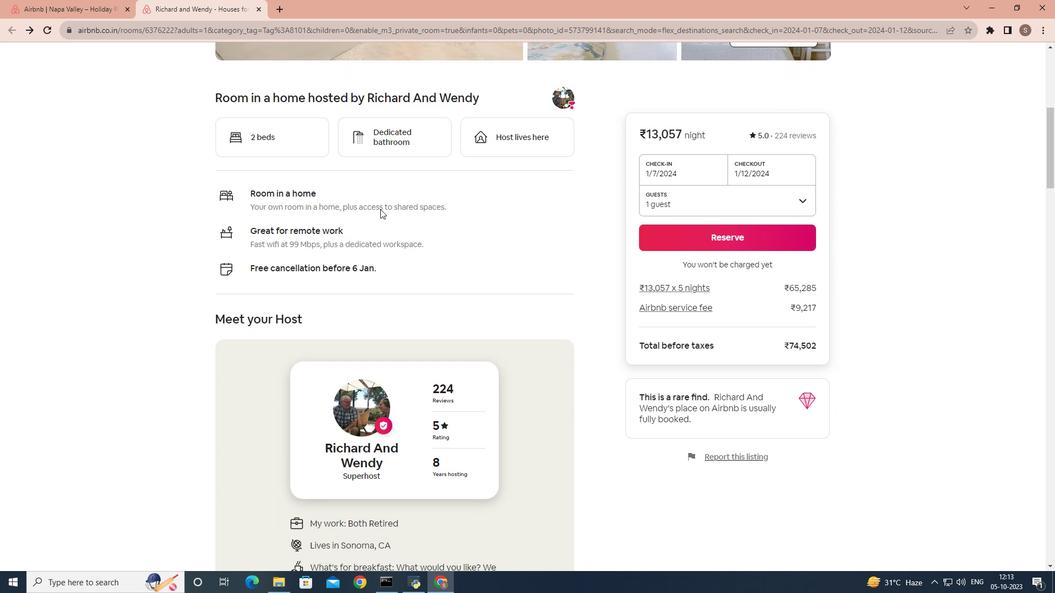 
Action: Mouse scrolled (380, 208) with delta (0, 0)
Screenshot: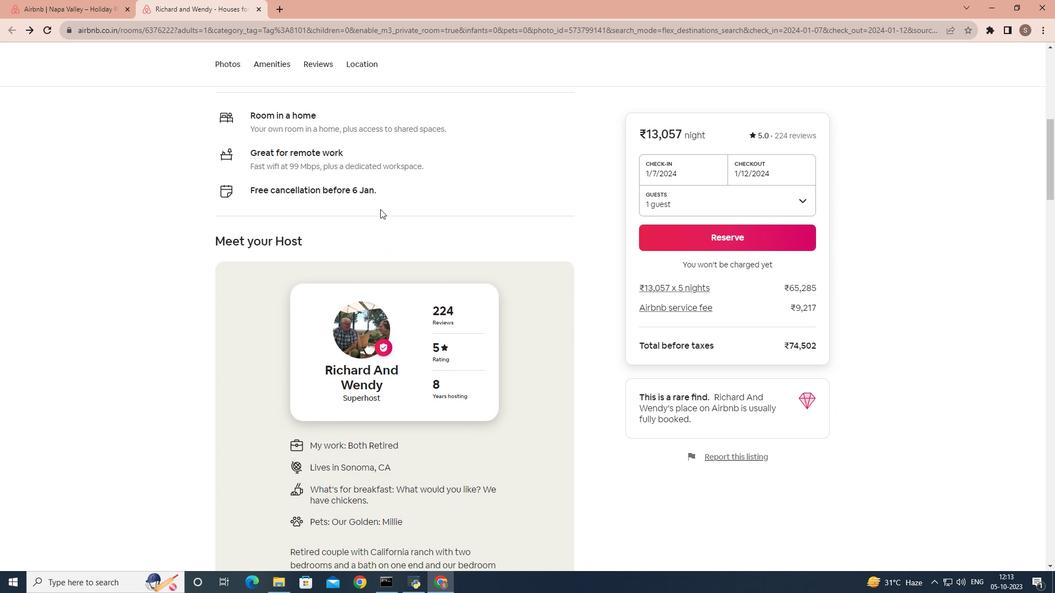
Action: Mouse scrolled (380, 208) with delta (0, 0)
Screenshot: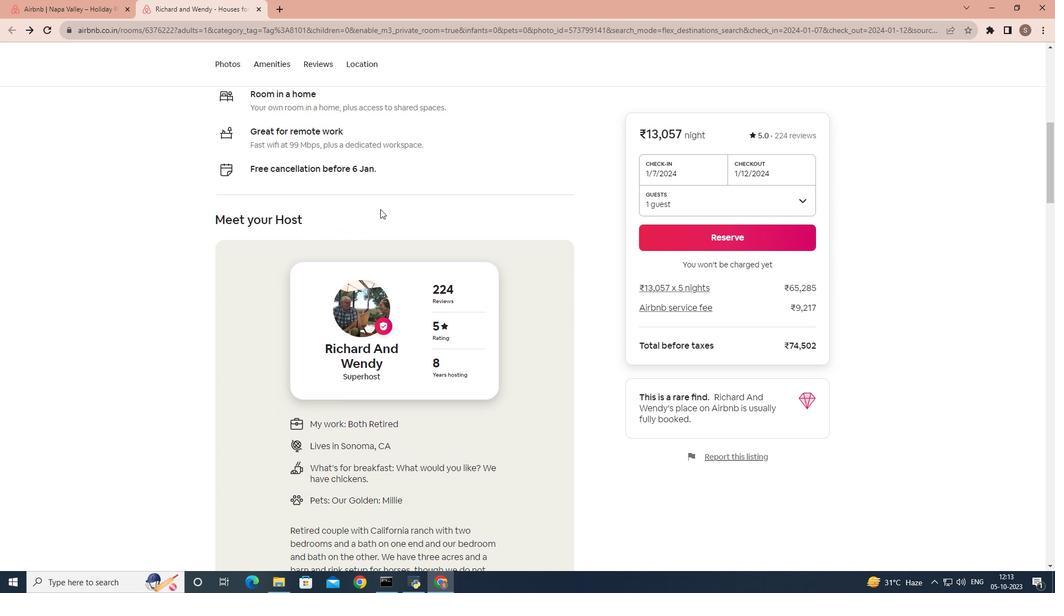 
Action: Mouse scrolled (380, 208) with delta (0, 0)
Screenshot: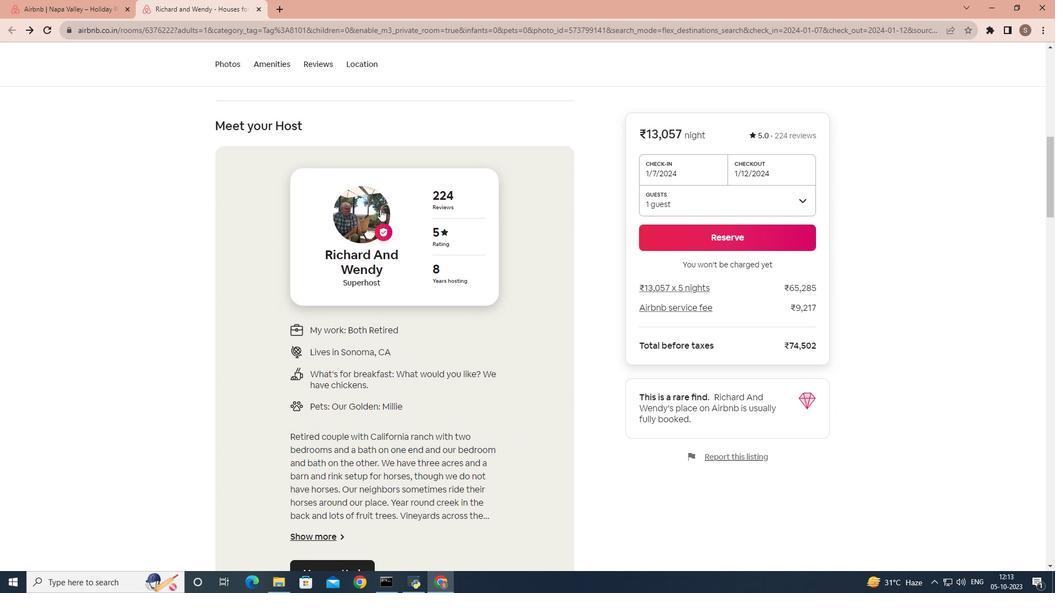 
Action: Mouse scrolled (380, 208) with delta (0, 0)
Screenshot: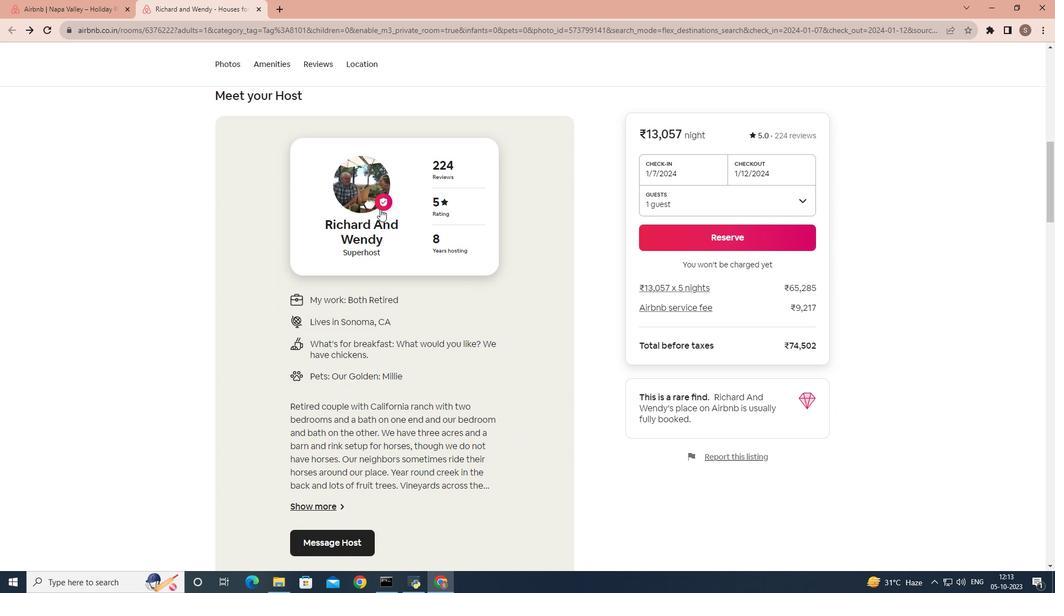 
Action: Mouse scrolled (380, 208) with delta (0, 0)
Screenshot: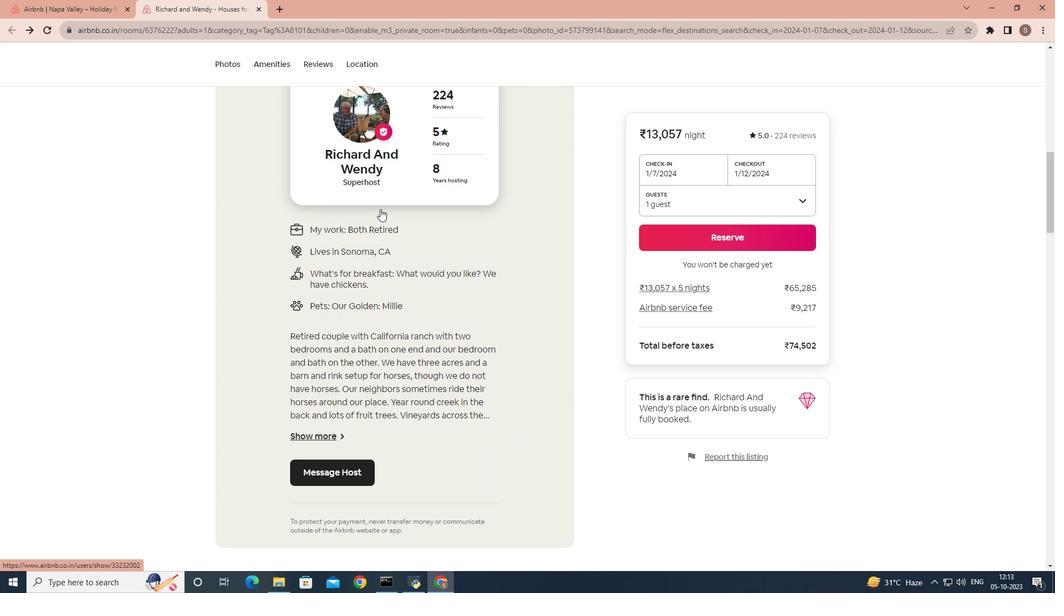 
Action: Mouse scrolled (380, 208) with delta (0, 0)
Screenshot: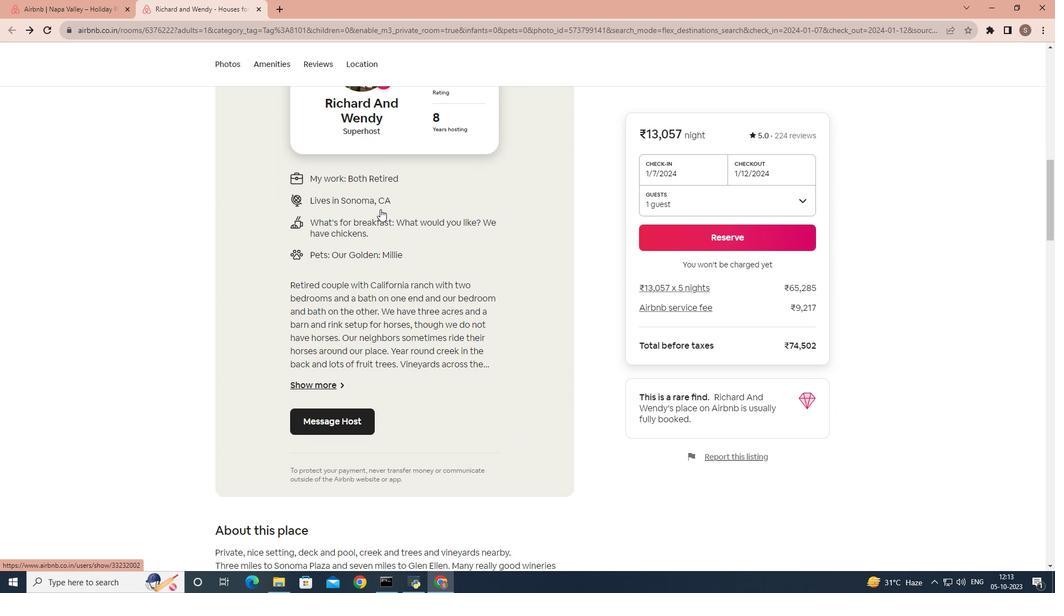 
Action: Mouse scrolled (380, 208) with delta (0, 0)
Screenshot: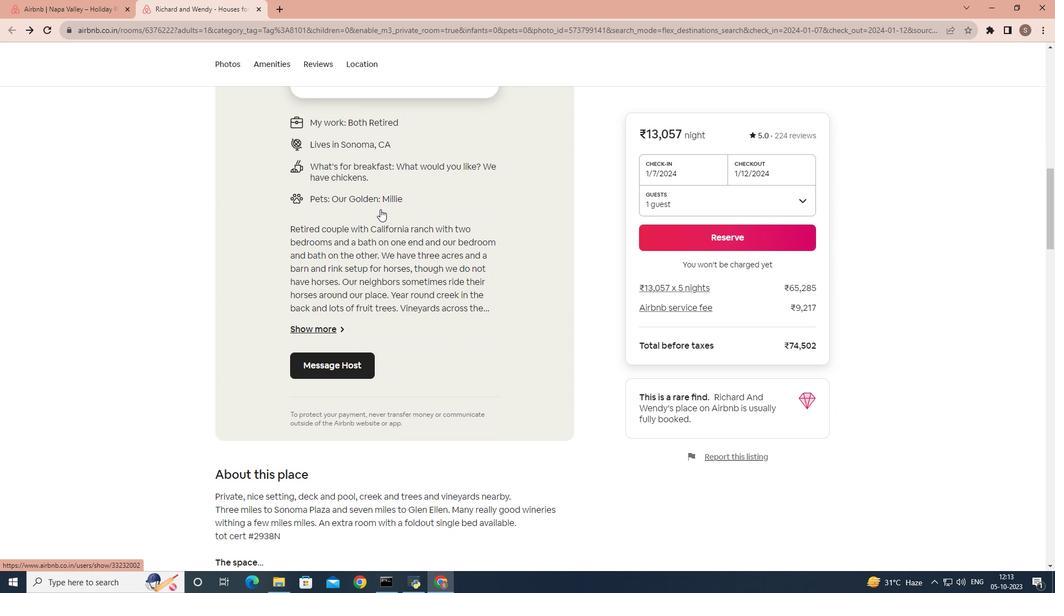
Action: Mouse scrolled (380, 208) with delta (0, 0)
Screenshot: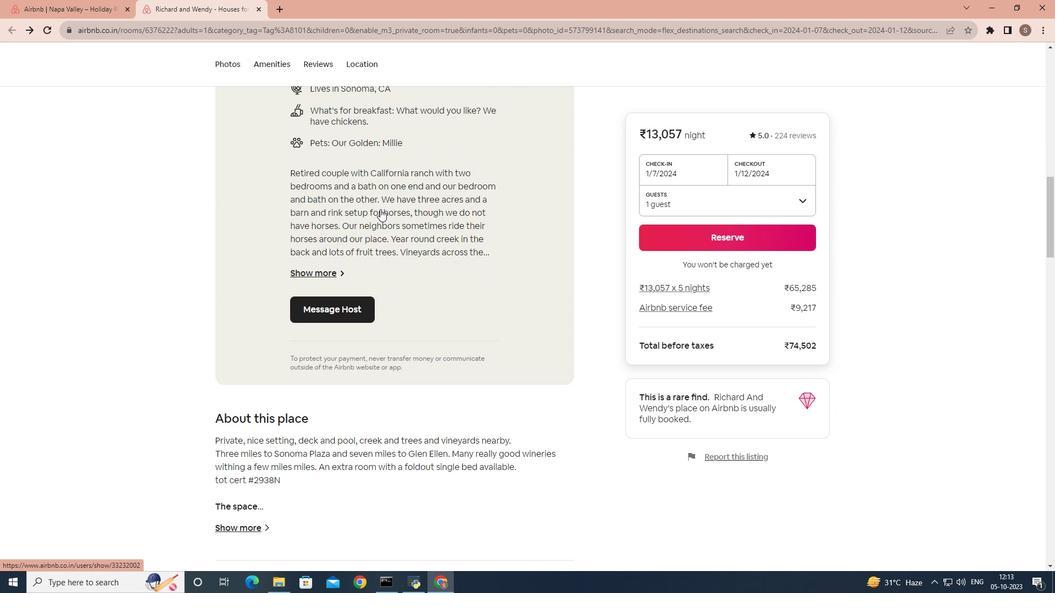 
Action: Mouse scrolled (380, 208) with delta (0, 0)
Screenshot: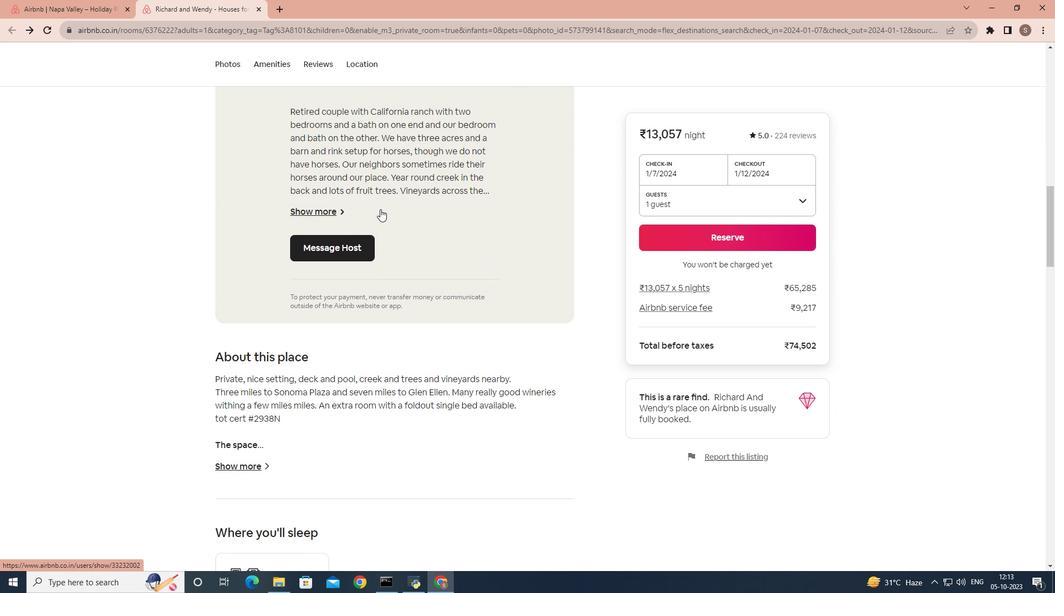 
Action: Mouse scrolled (380, 208) with delta (0, 0)
Screenshot: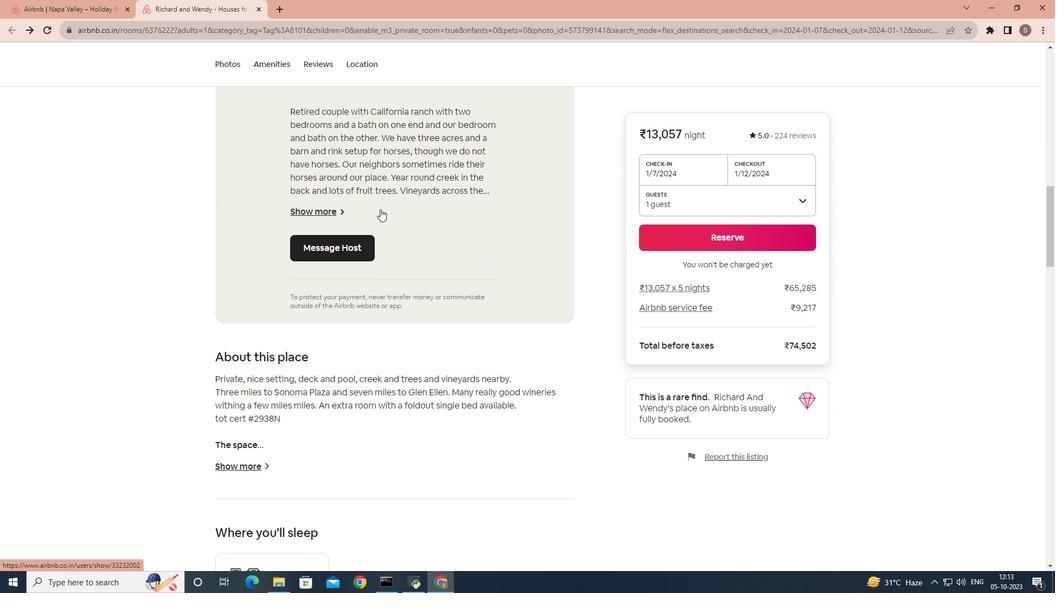 
Action: Mouse scrolled (380, 208) with delta (0, 0)
Screenshot: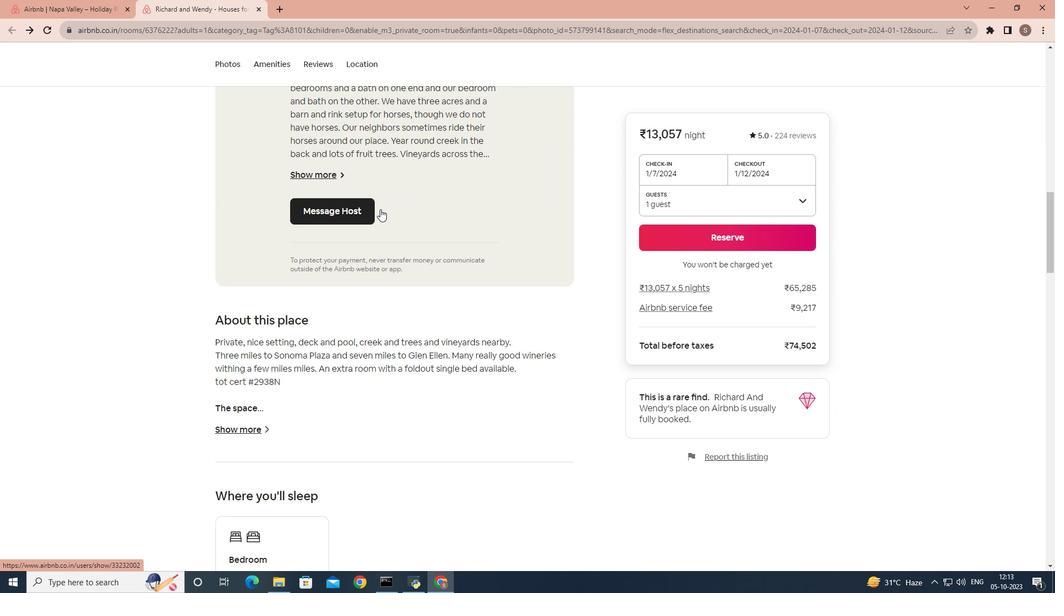 
Action: Mouse scrolled (380, 208) with delta (0, 0)
Screenshot: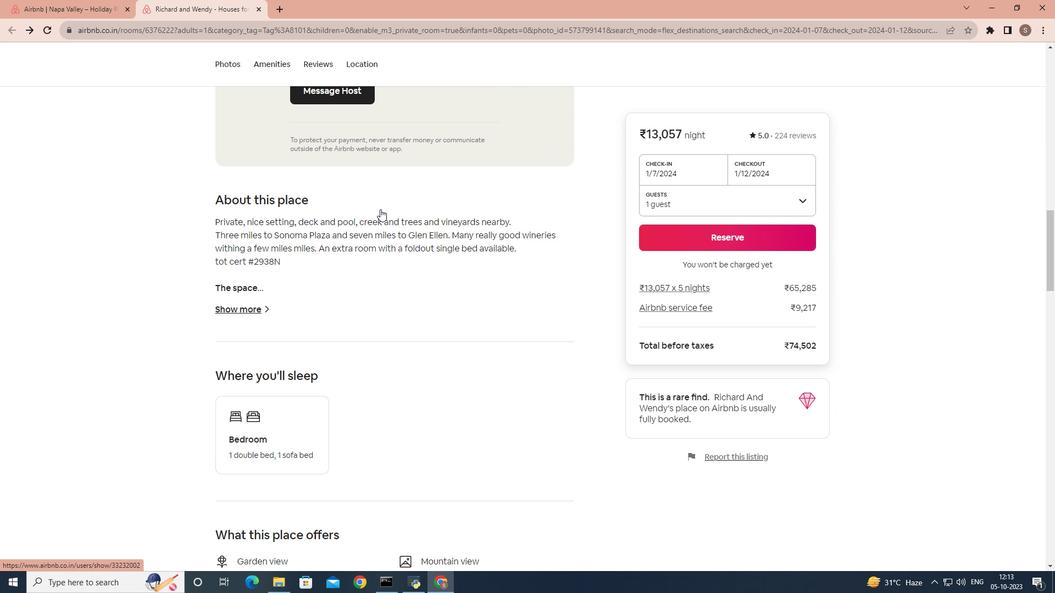 
Action: Mouse scrolled (380, 208) with delta (0, 0)
Screenshot: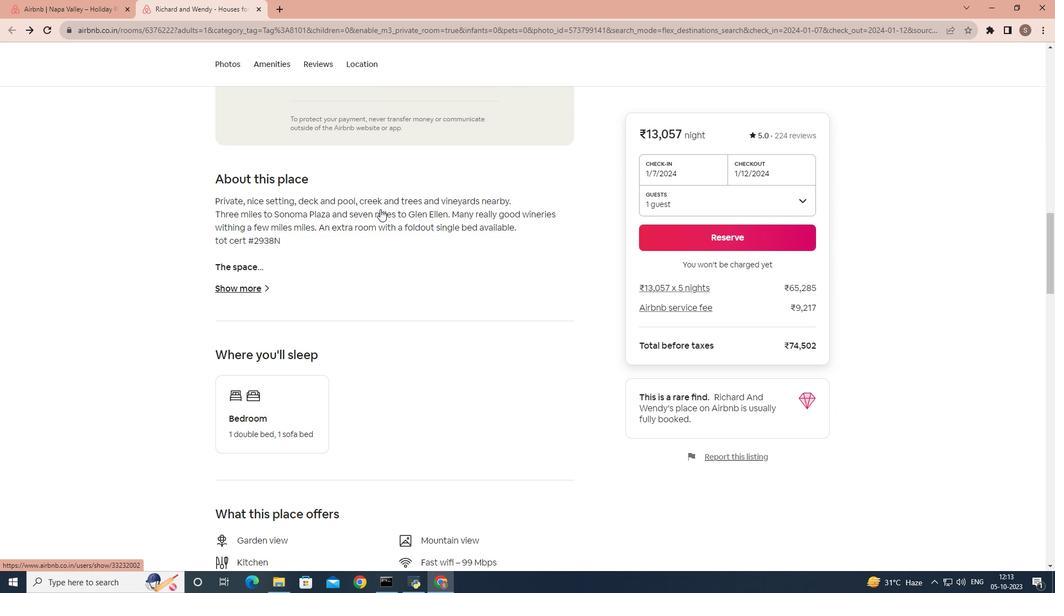 
Action: Mouse scrolled (380, 208) with delta (0, 0)
Screenshot: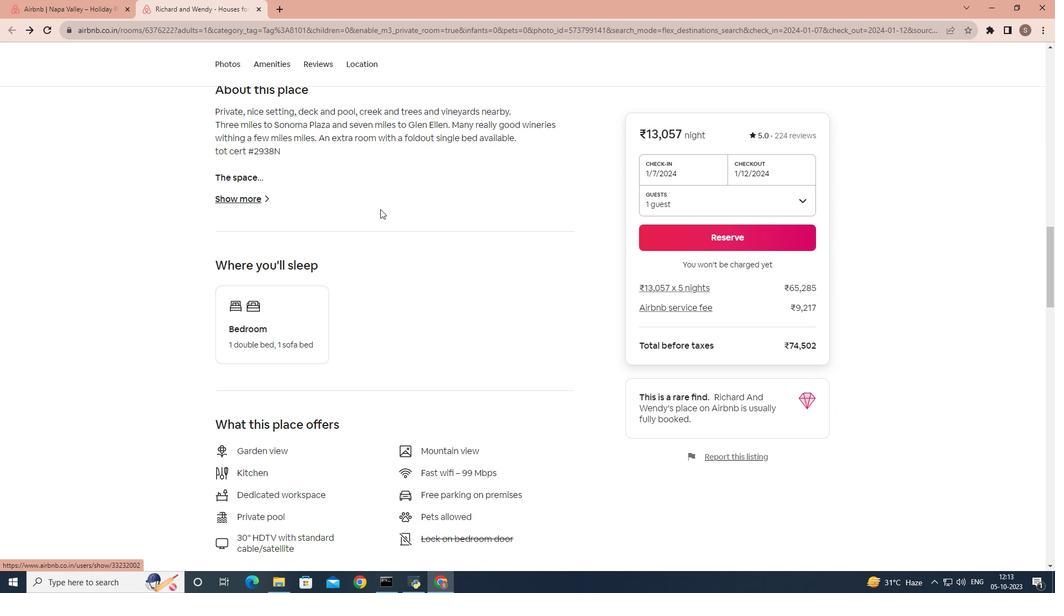 
Action: Mouse scrolled (380, 208) with delta (0, 0)
Screenshot: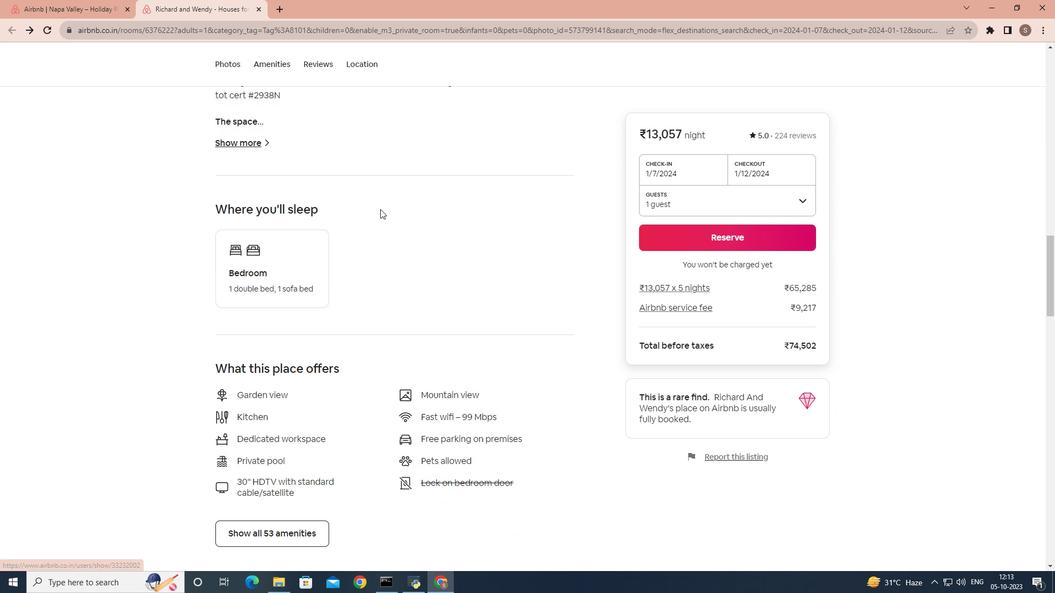 
Action: Mouse scrolled (380, 208) with delta (0, 0)
Screenshot: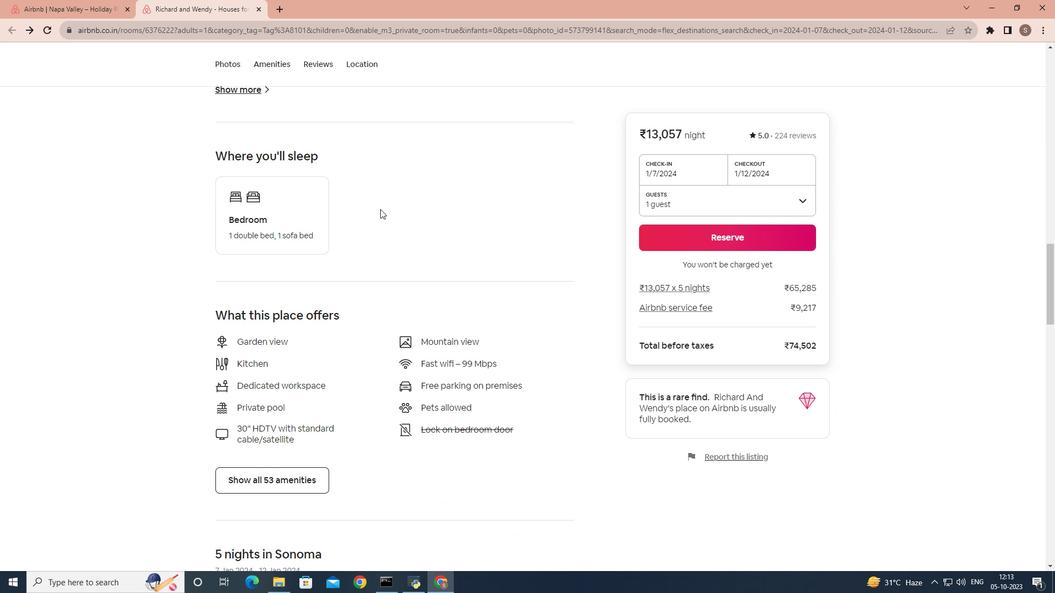 
Action: Mouse scrolled (380, 208) with delta (0, 0)
Screenshot: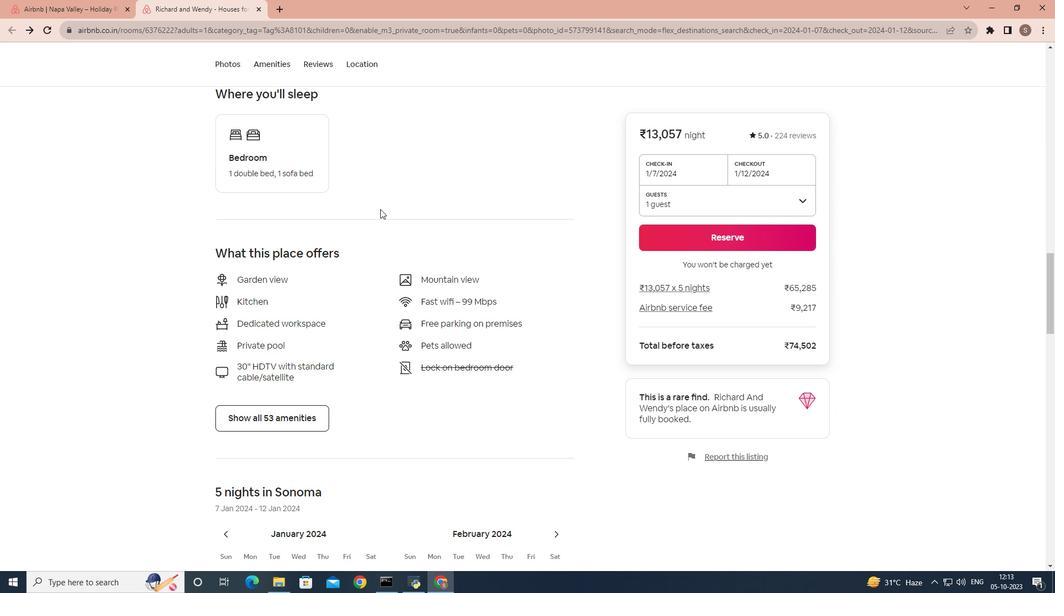 
Action: Mouse scrolled (380, 208) with delta (0, 0)
Screenshot: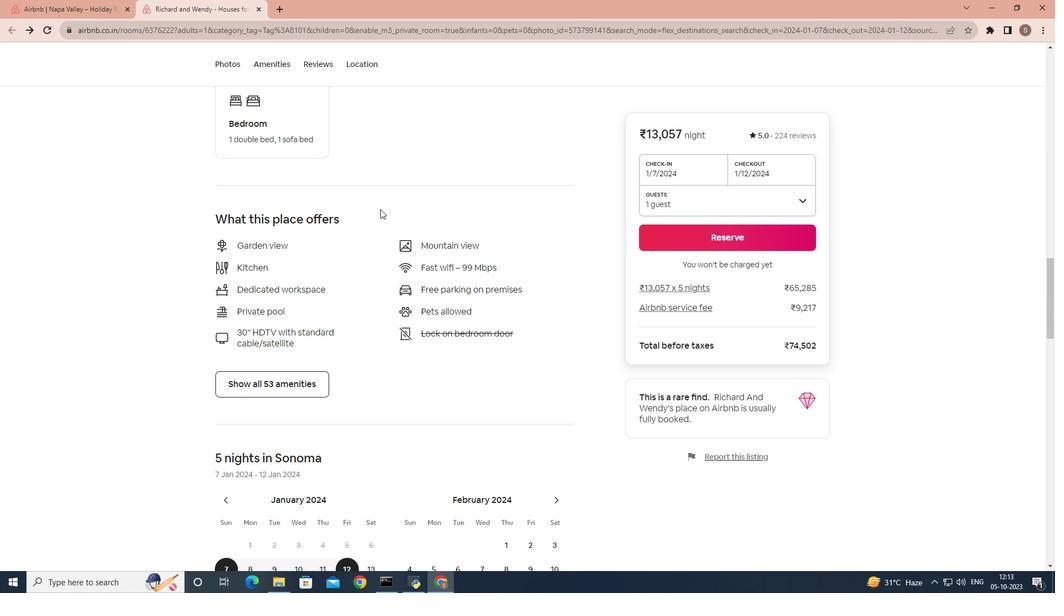 
Action: Mouse moved to (380, 211)
Screenshot: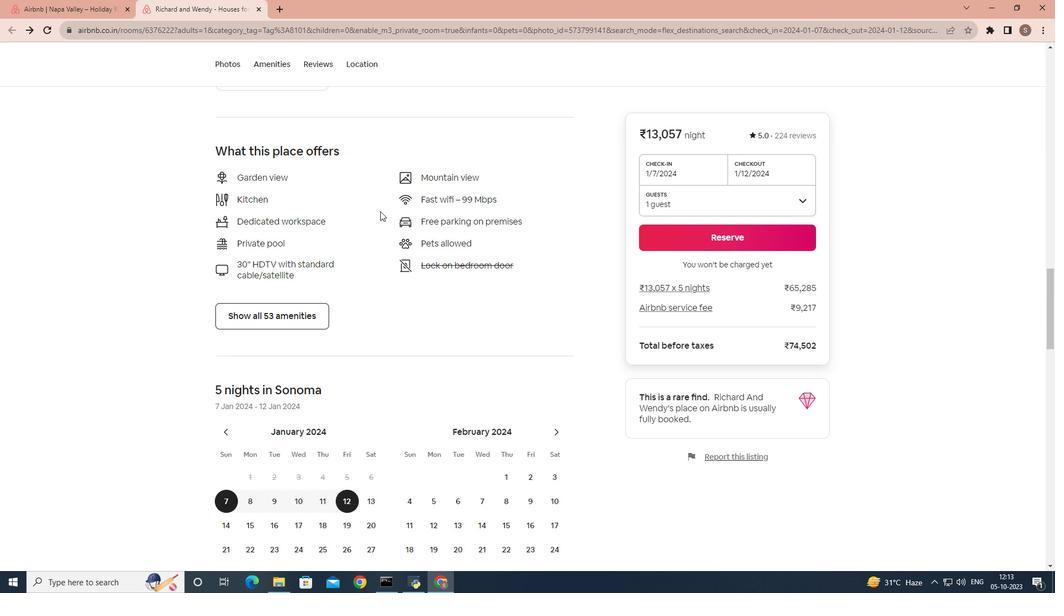 
Action: Mouse scrolled (380, 211) with delta (0, 0)
Screenshot: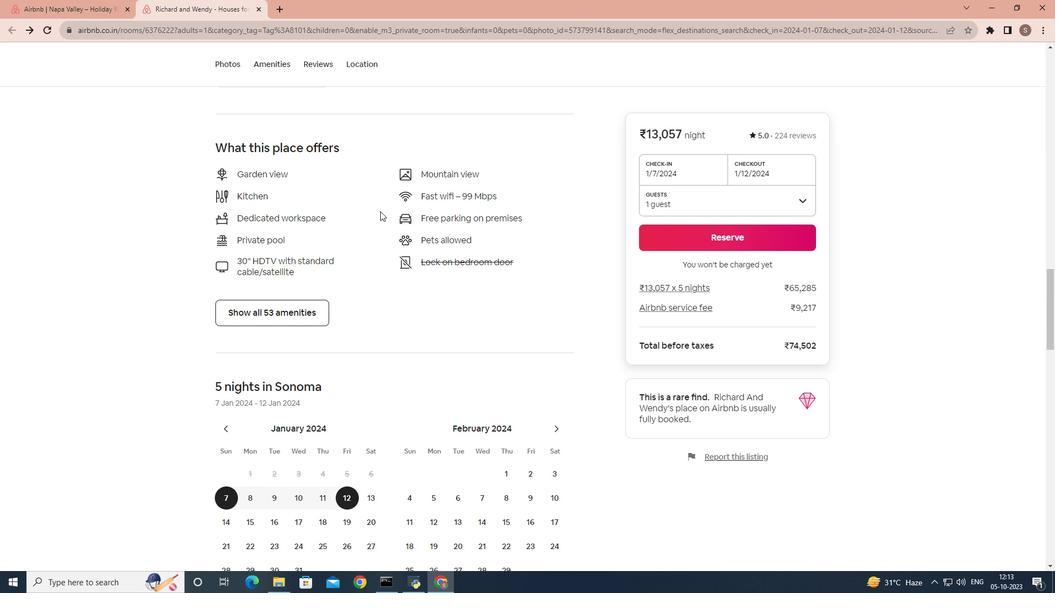 
Action: Mouse scrolled (380, 211) with delta (0, 0)
Screenshot: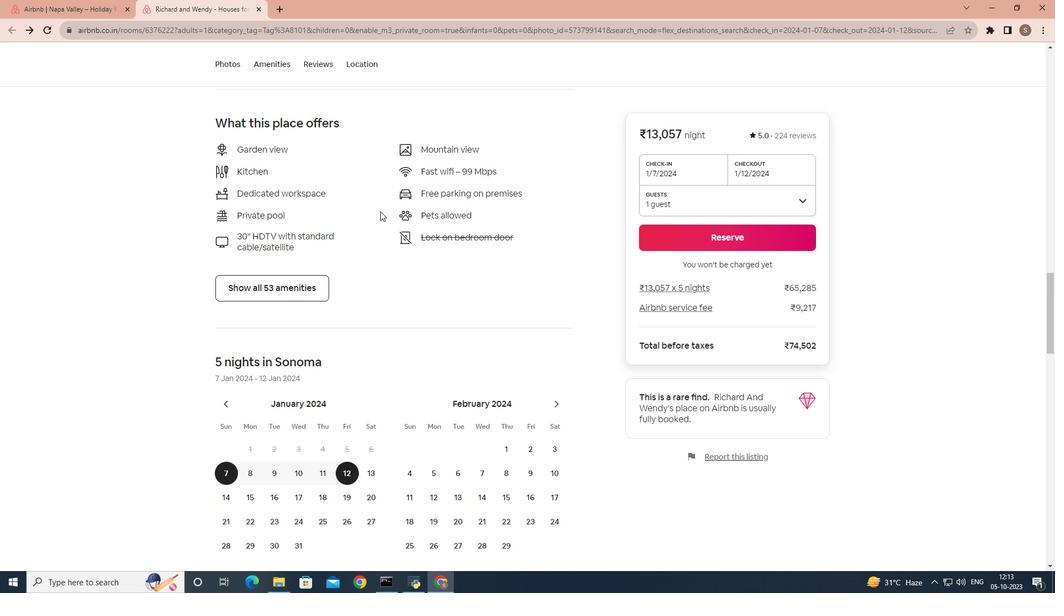 
Action: Mouse moved to (289, 209)
Screenshot: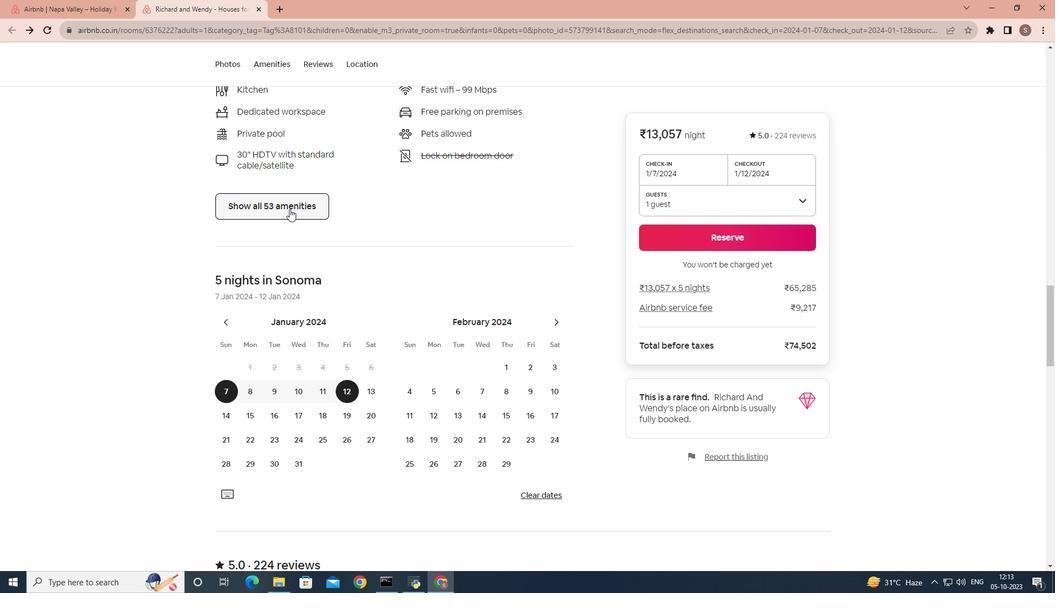 
Action: Mouse pressed left at (289, 209)
Screenshot: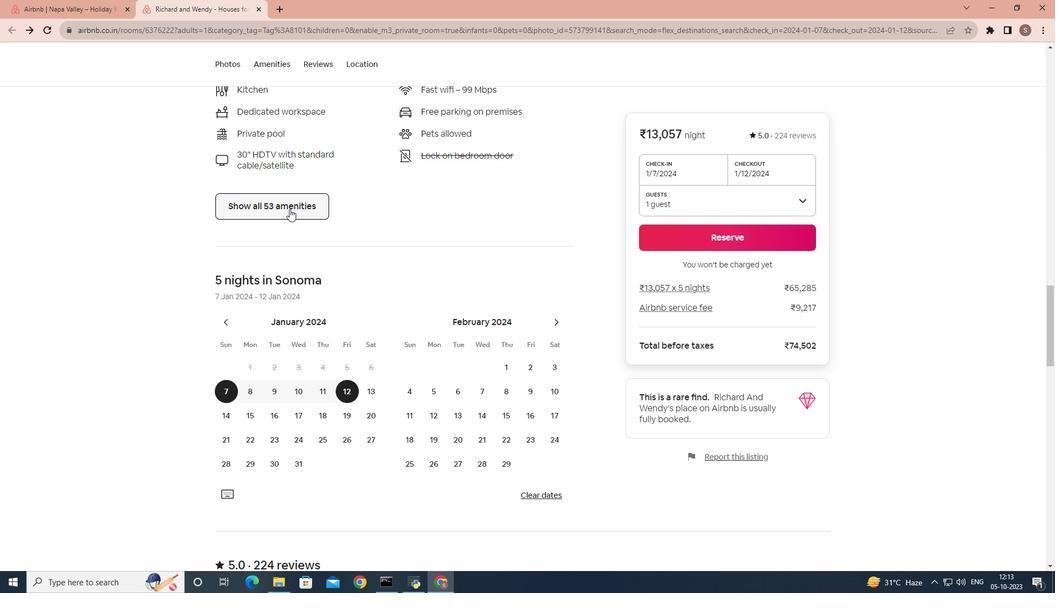 
Action: Mouse moved to (412, 234)
Screenshot: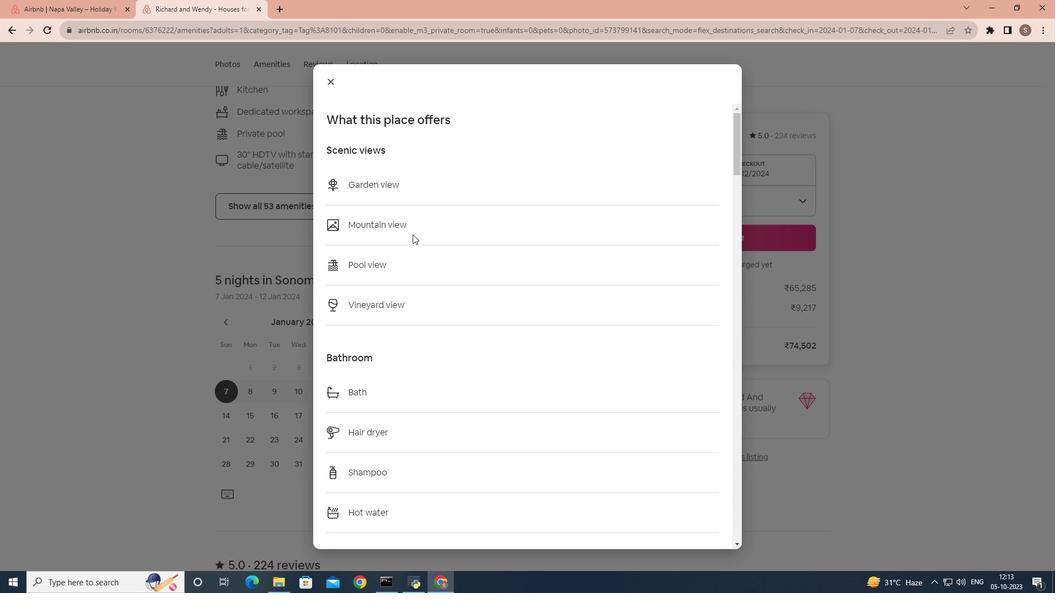 
Action: Mouse scrolled (412, 234) with delta (0, 0)
Screenshot: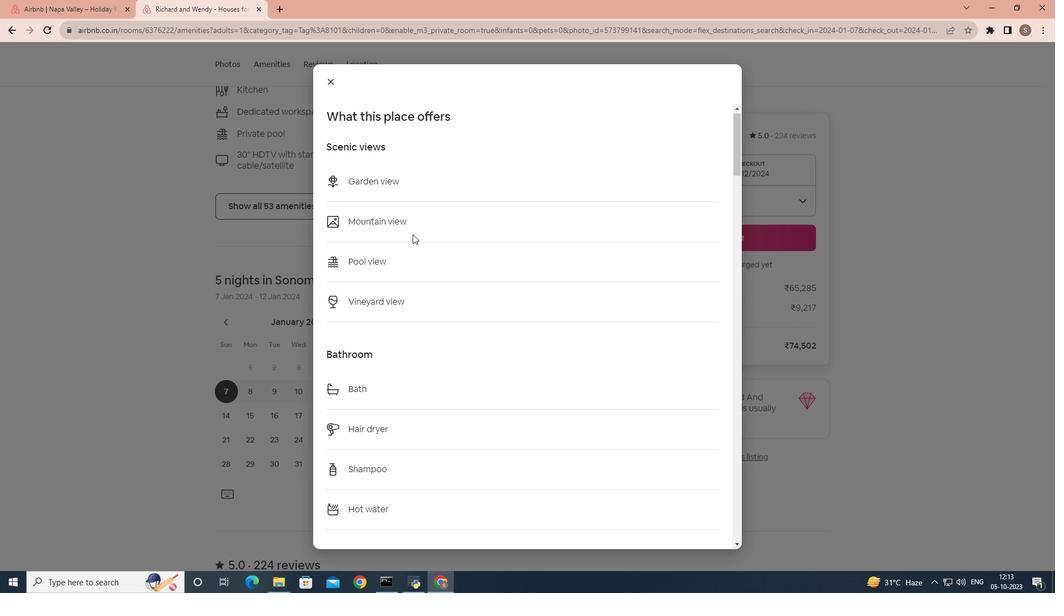 
Action: Mouse scrolled (412, 234) with delta (0, 0)
Screenshot: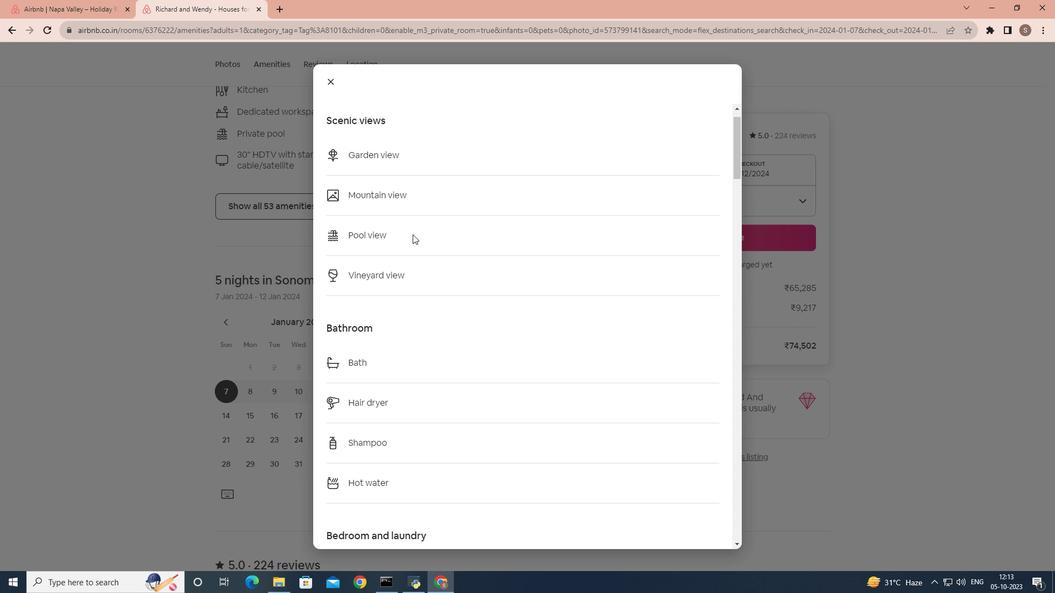 
Action: Mouse scrolled (412, 234) with delta (0, 0)
Screenshot: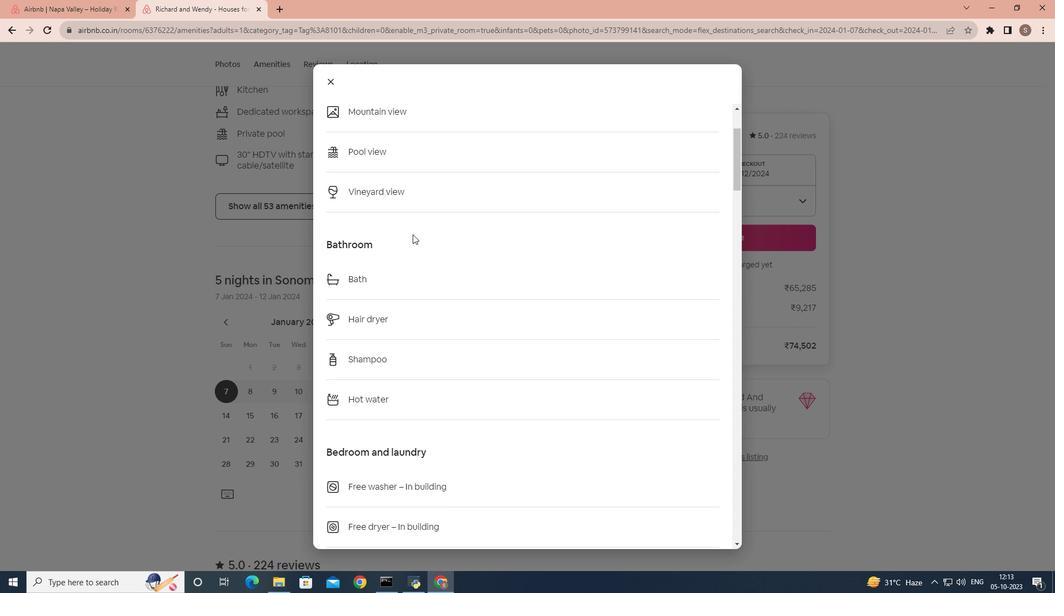 
Action: Mouse scrolled (412, 234) with delta (0, 0)
Screenshot: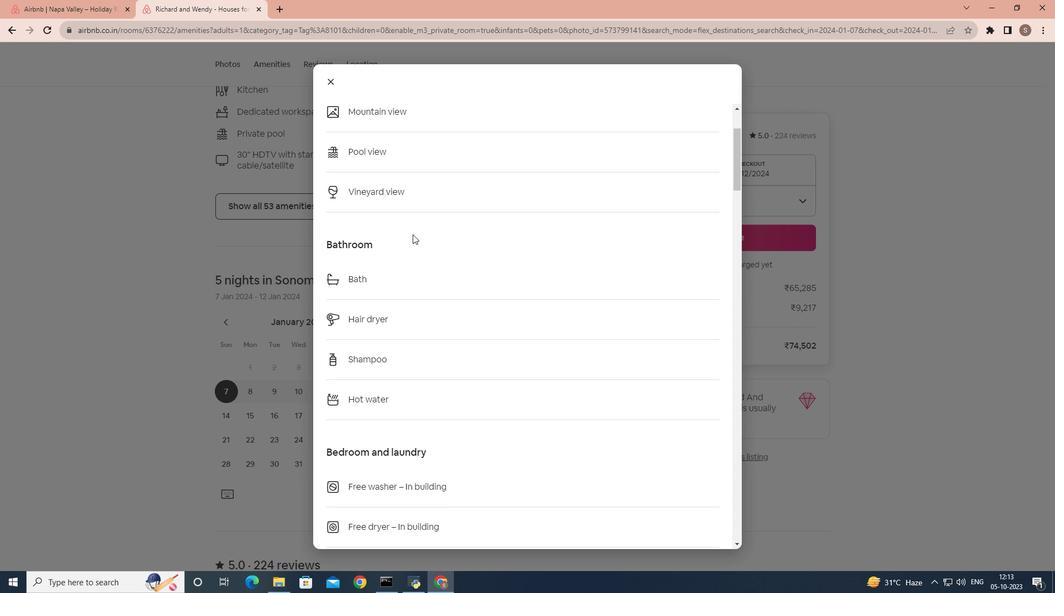 
Action: Mouse scrolled (412, 234) with delta (0, 0)
Screenshot: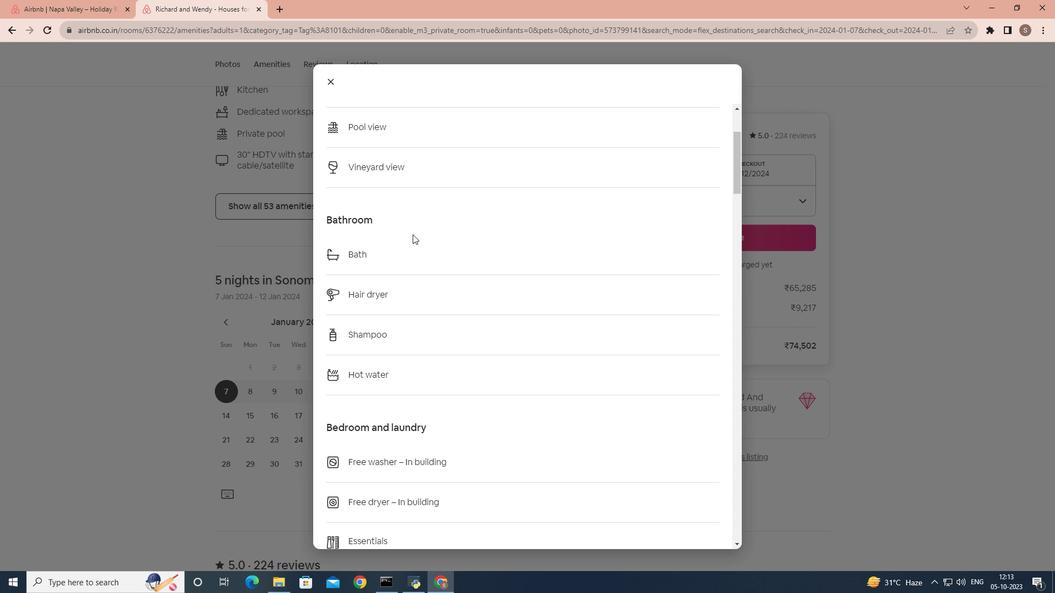 
Action: Mouse scrolled (412, 234) with delta (0, 0)
Screenshot: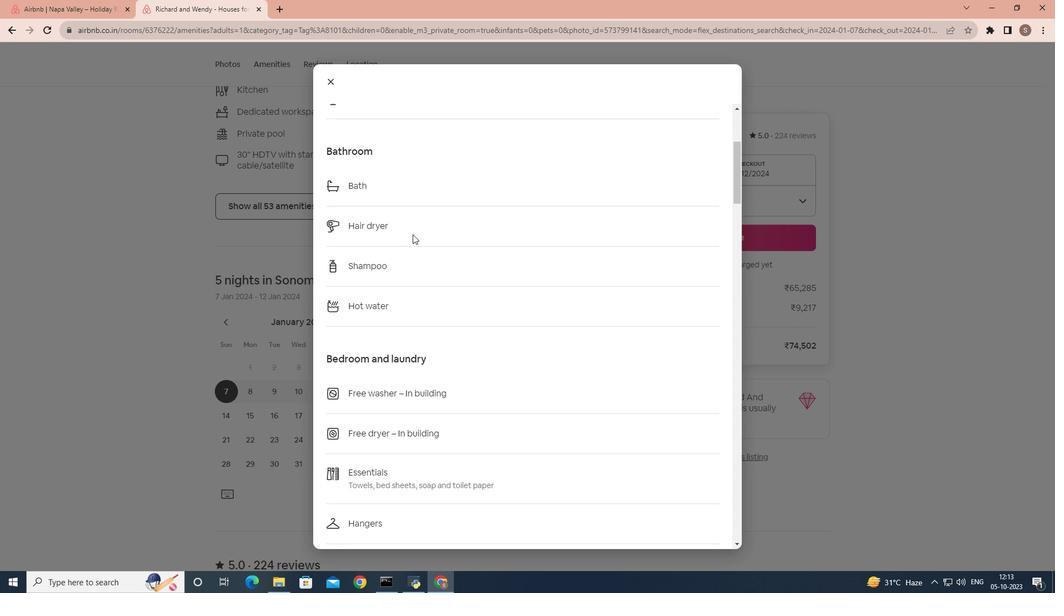 
Action: Mouse scrolled (412, 234) with delta (0, 0)
Screenshot: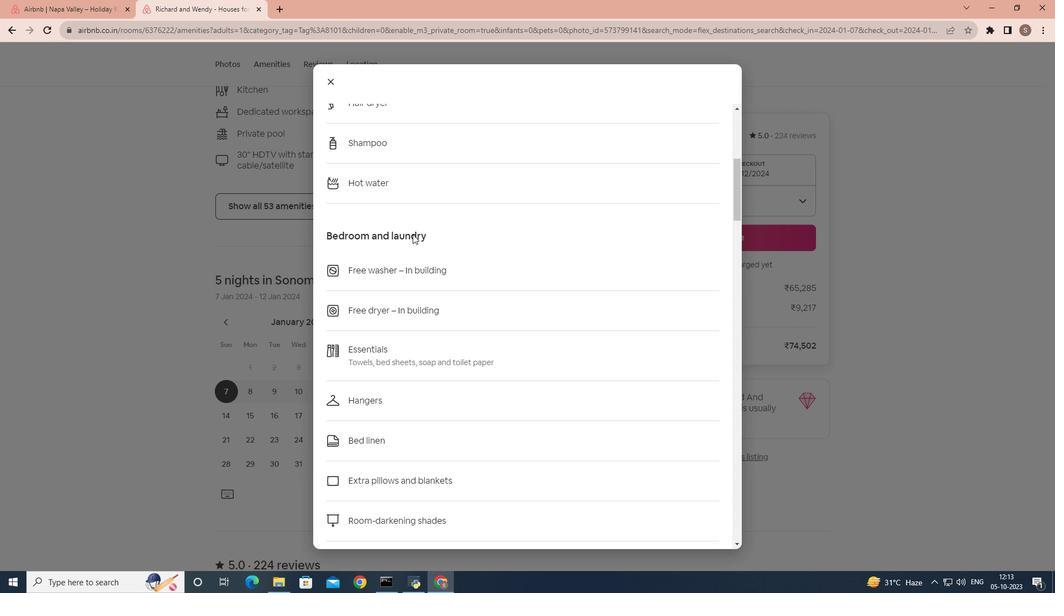 
Action: Mouse scrolled (412, 234) with delta (0, 0)
Screenshot: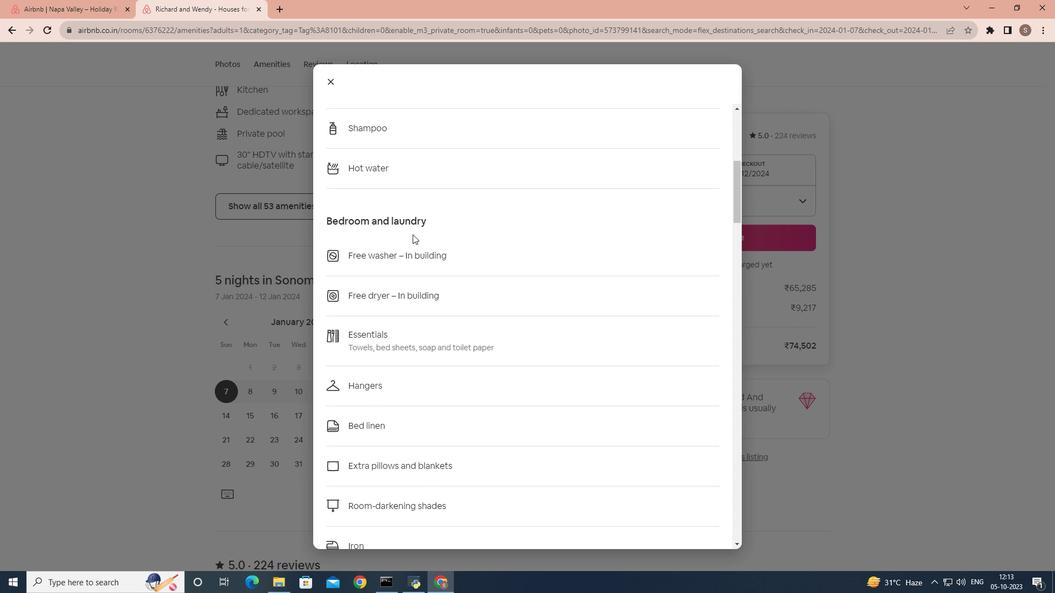 
Action: Mouse scrolled (412, 234) with delta (0, 0)
Screenshot: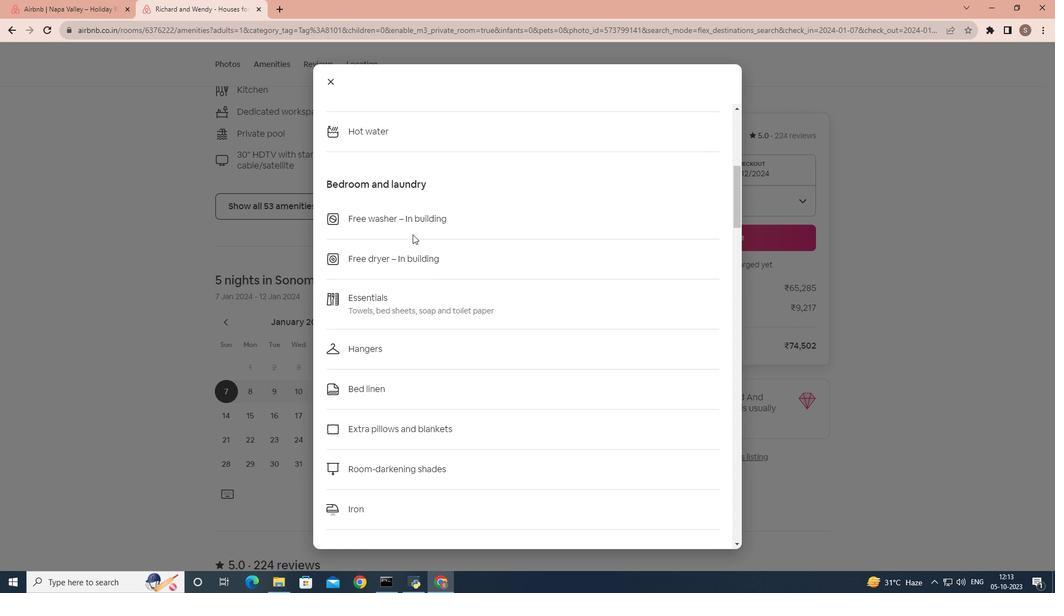 
Action: Mouse scrolled (412, 234) with delta (0, 0)
Screenshot: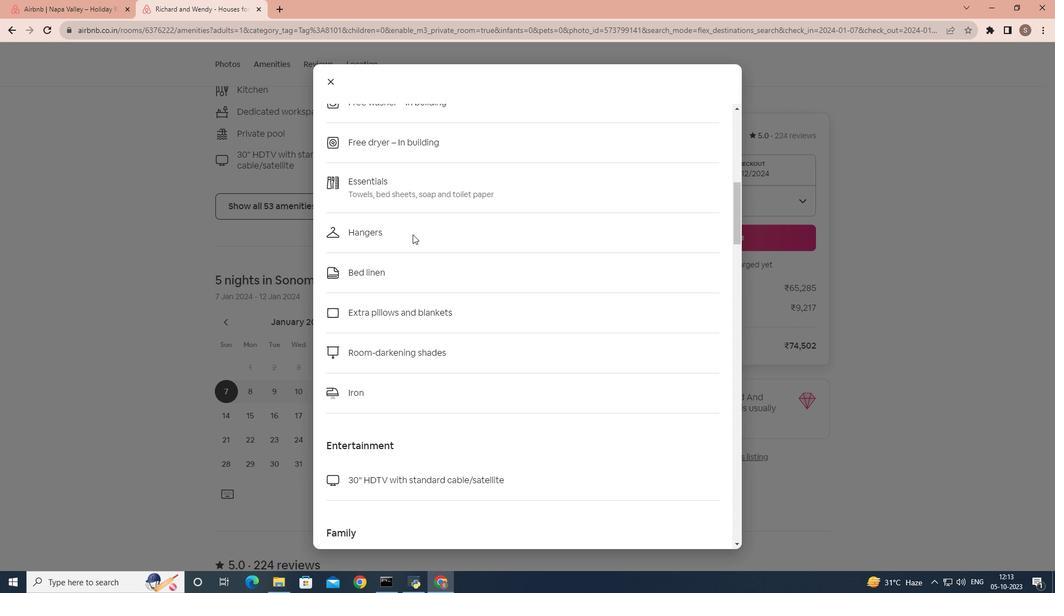 
Action: Mouse scrolled (412, 234) with delta (0, 0)
Screenshot: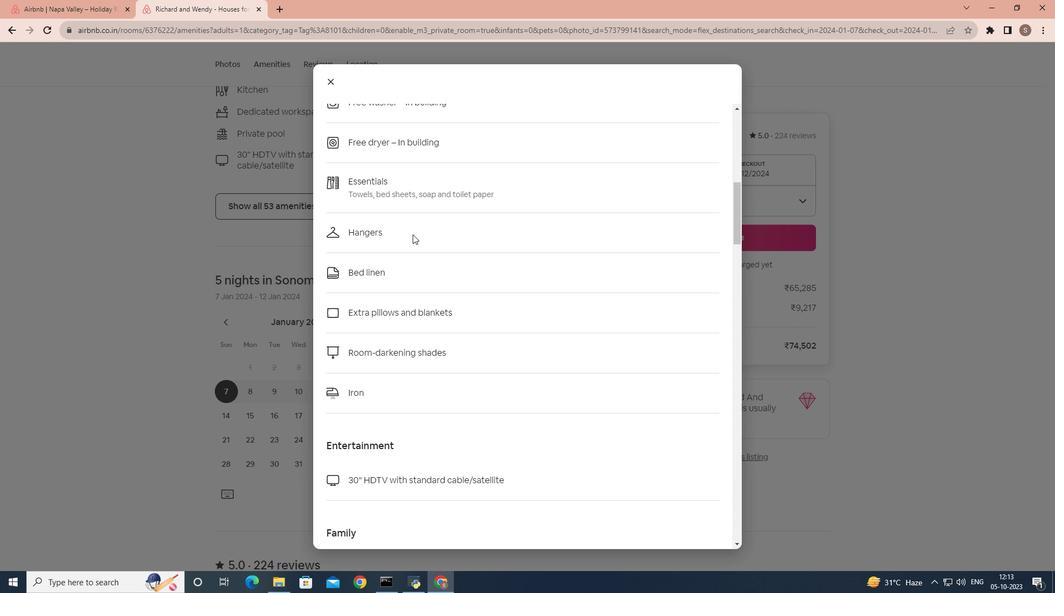 
Action: Mouse scrolled (412, 234) with delta (0, 0)
Screenshot: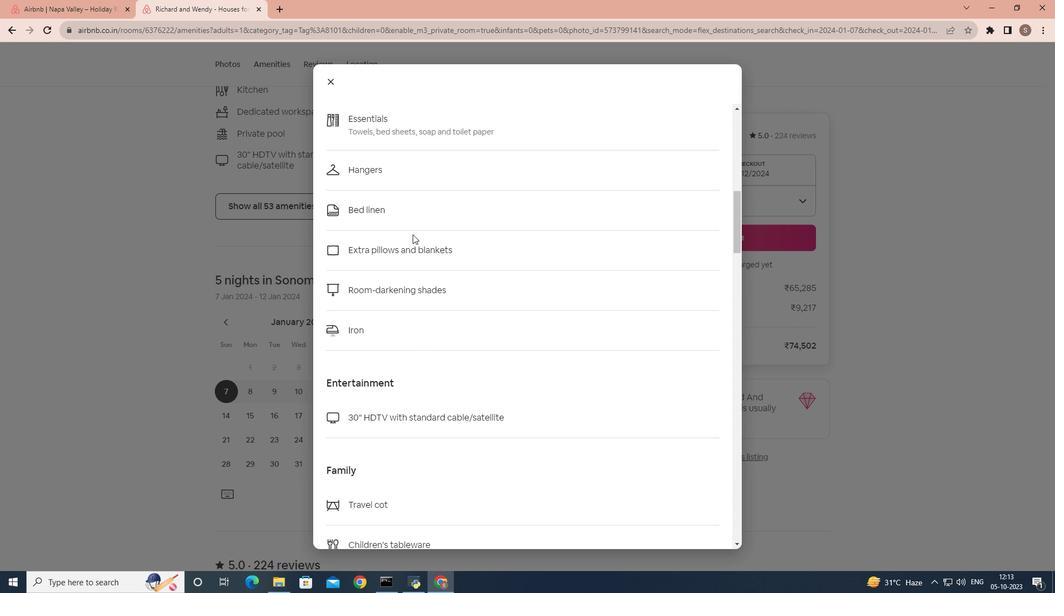 
Action: Mouse scrolled (412, 234) with delta (0, 0)
Screenshot: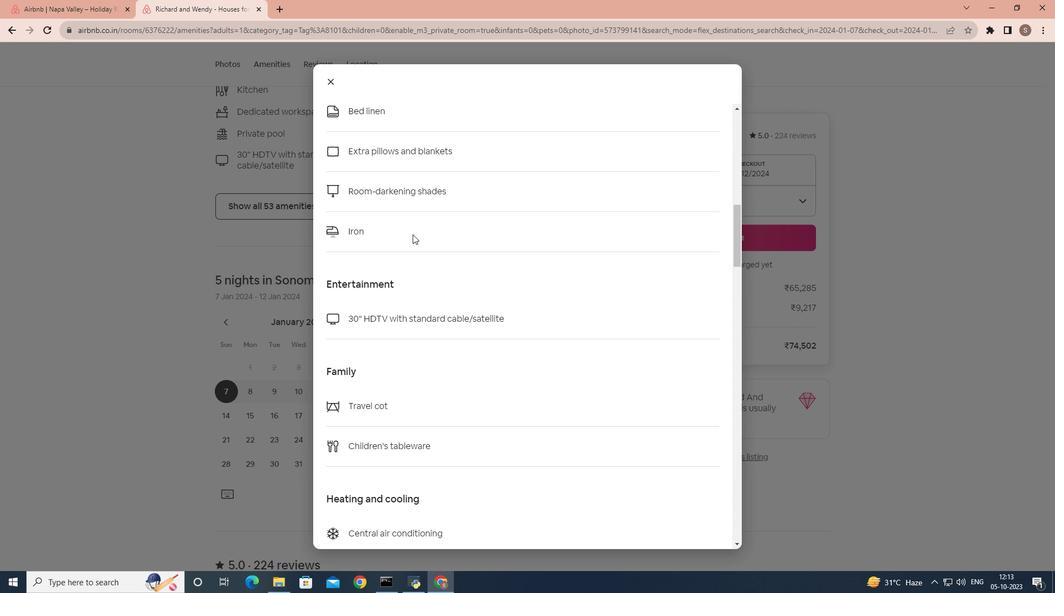 
Action: Mouse scrolled (412, 234) with delta (0, 0)
Screenshot: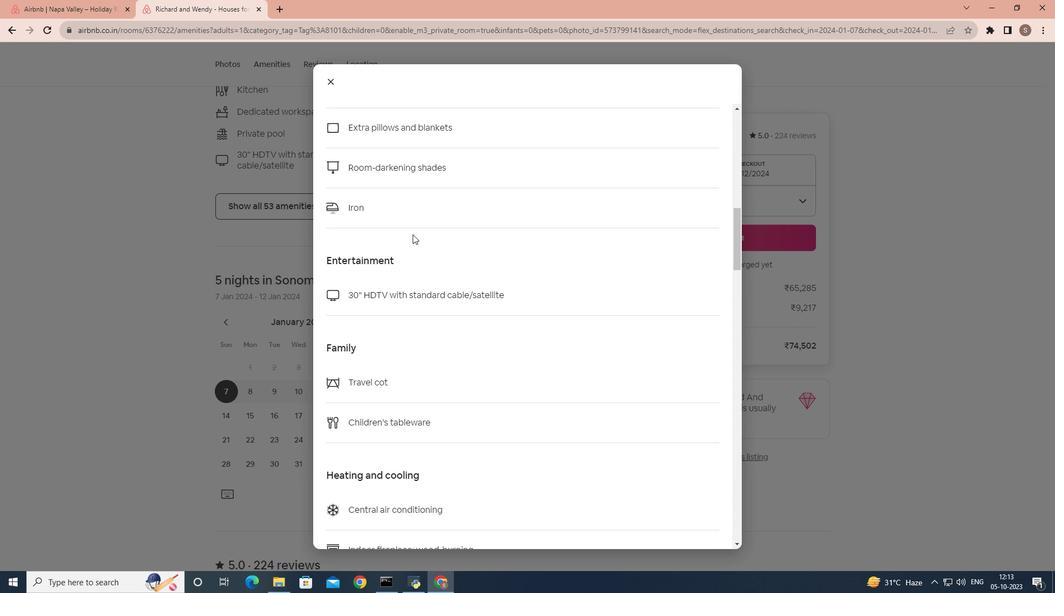 
Action: Mouse scrolled (412, 234) with delta (0, 0)
Screenshot: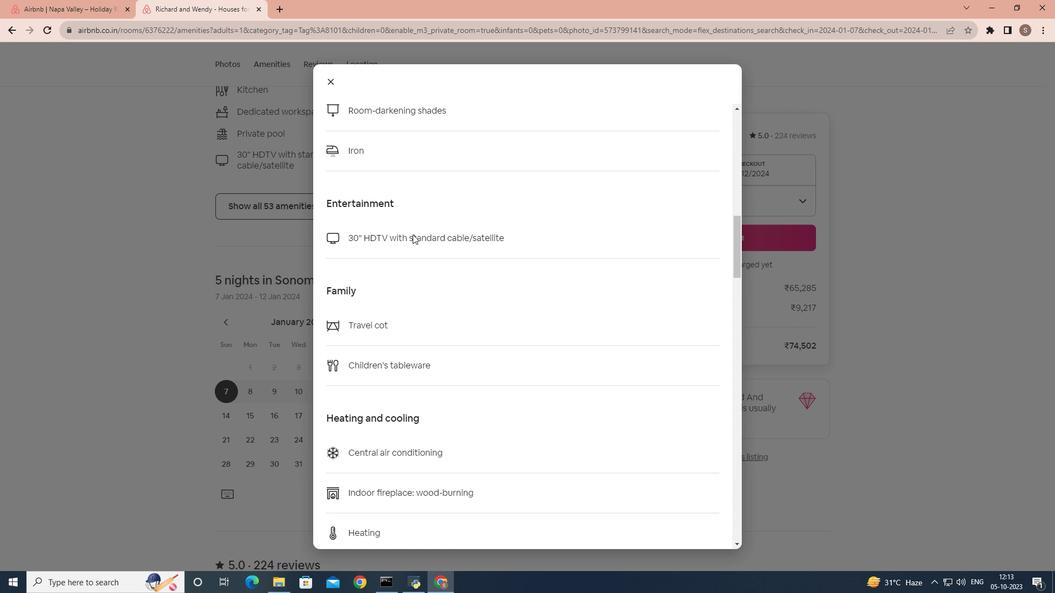 
Action: Mouse scrolled (412, 234) with delta (0, 0)
Screenshot: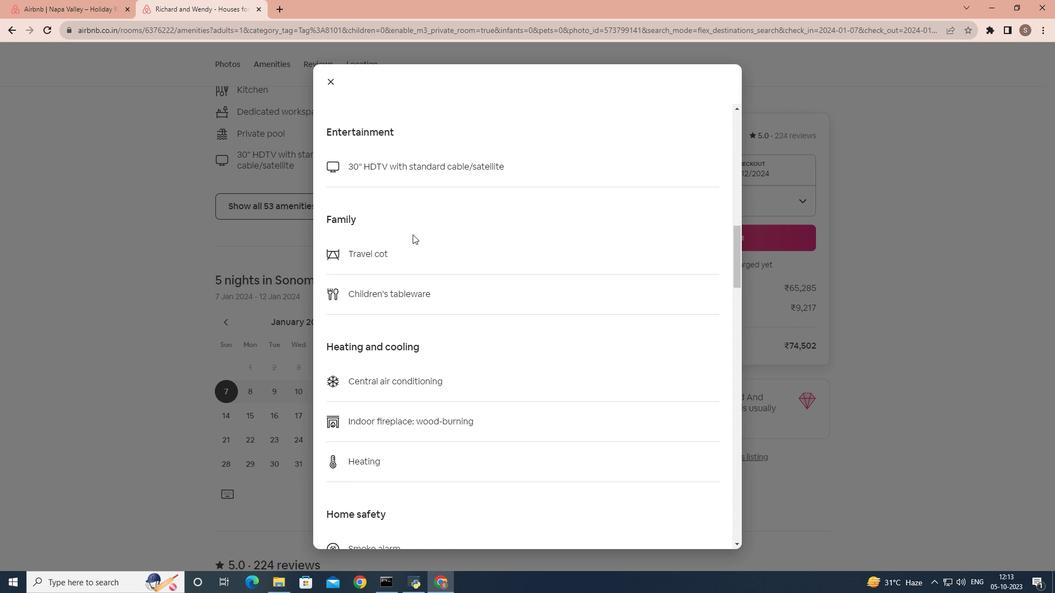 
Action: Mouse scrolled (412, 234) with delta (0, 0)
Screenshot: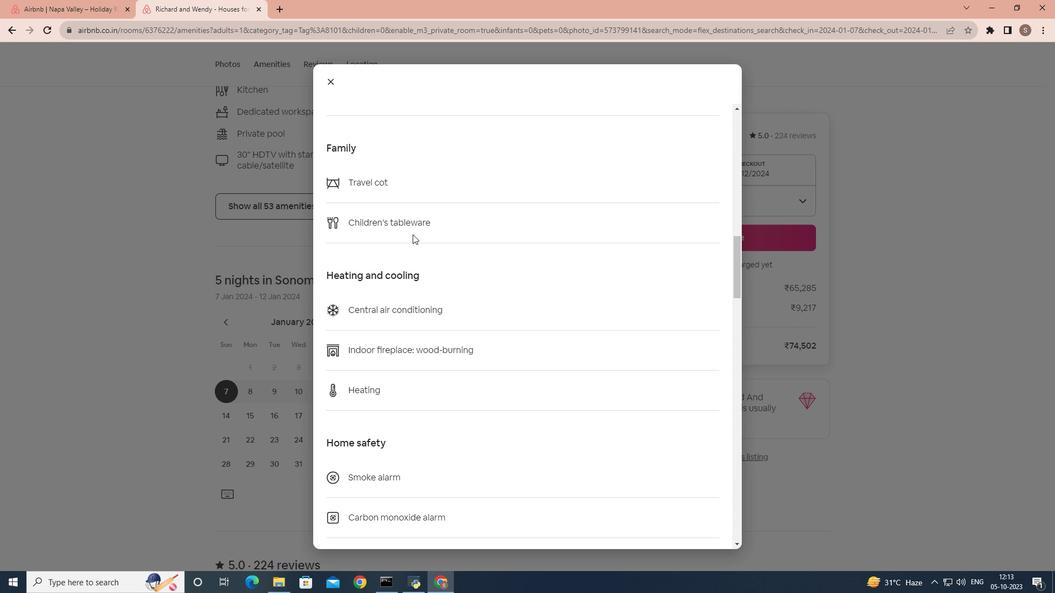 
Action: Mouse scrolled (412, 234) with delta (0, 0)
Screenshot: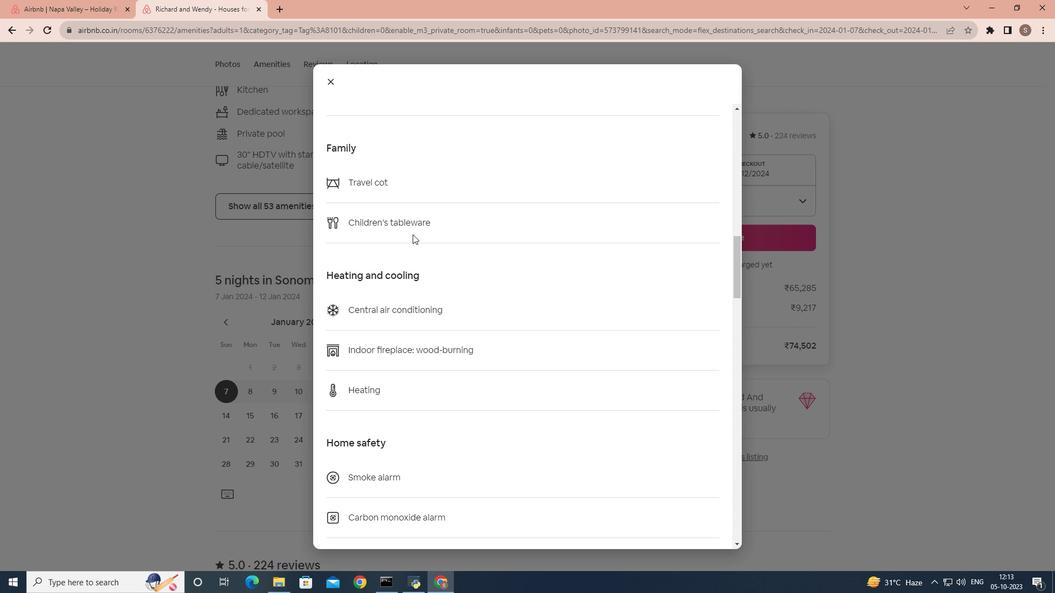 
Action: Mouse scrolled (412, 234) with delta (0, 0)
Screenshot: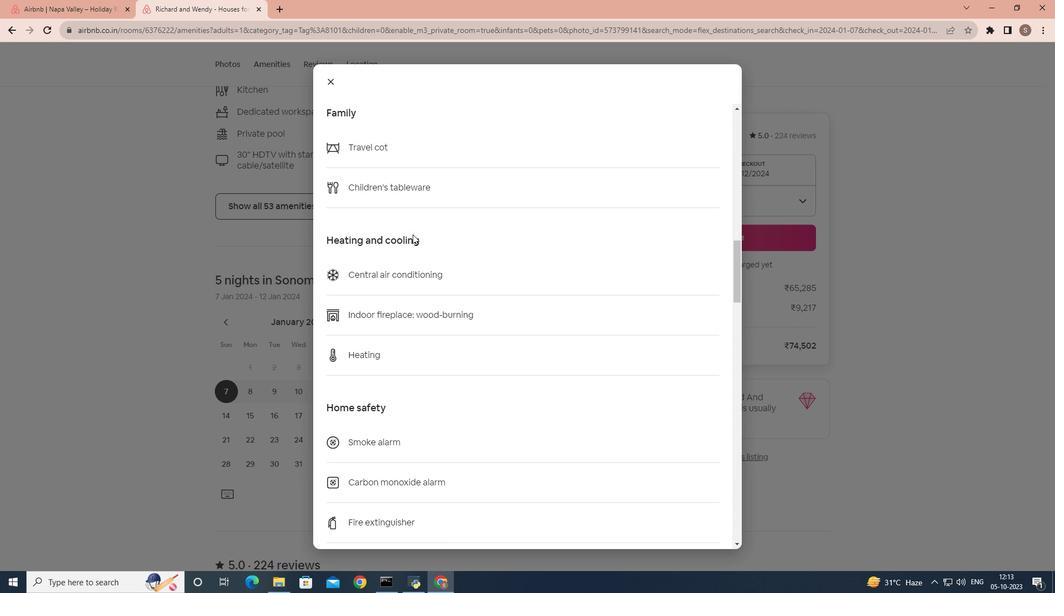 
Action: Mouse scrolled (412, 234) with delta (0, 0)
Screenshot: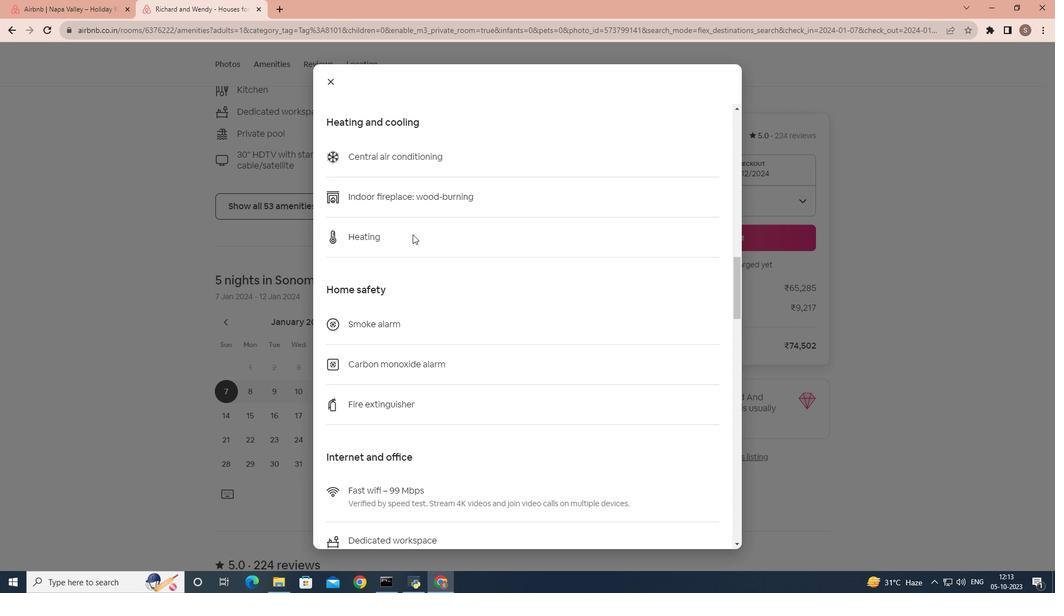 
Action: Mouse scrolled (412, 234) with delta (0, 0)
Screenshot: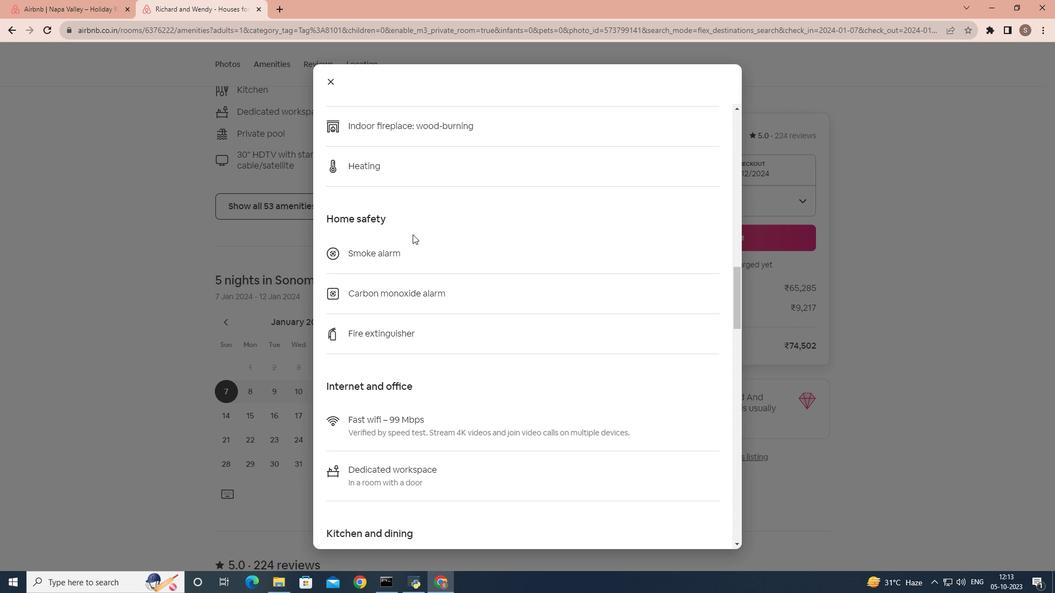 
Action: Mouse scrolled (412, 234) with delta (0, 0)
Screenshot: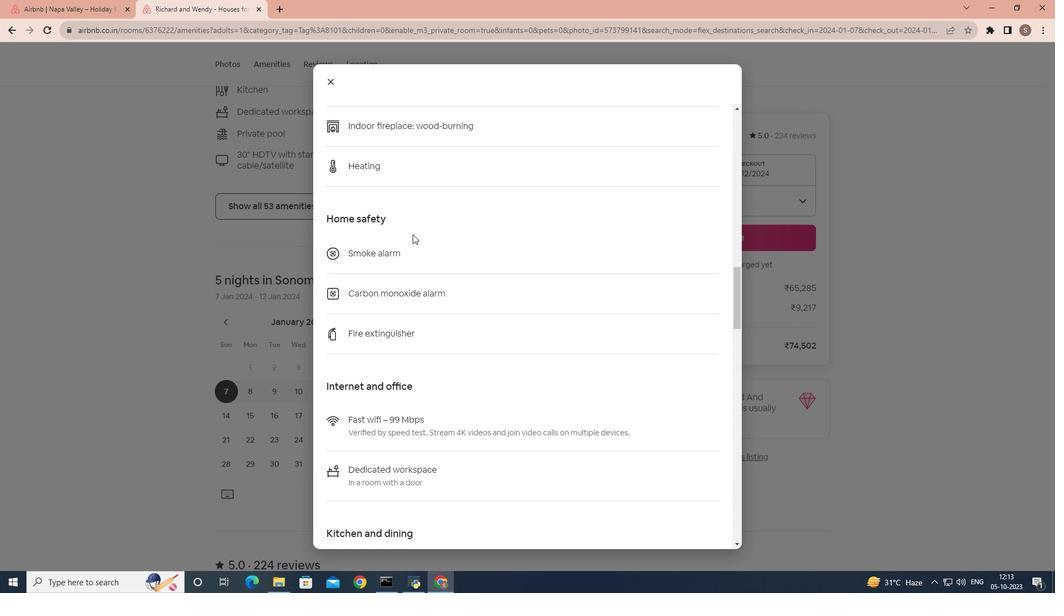 
Action: Mouse scrolled (412, 234) with delta (0, 0)
Screenshot: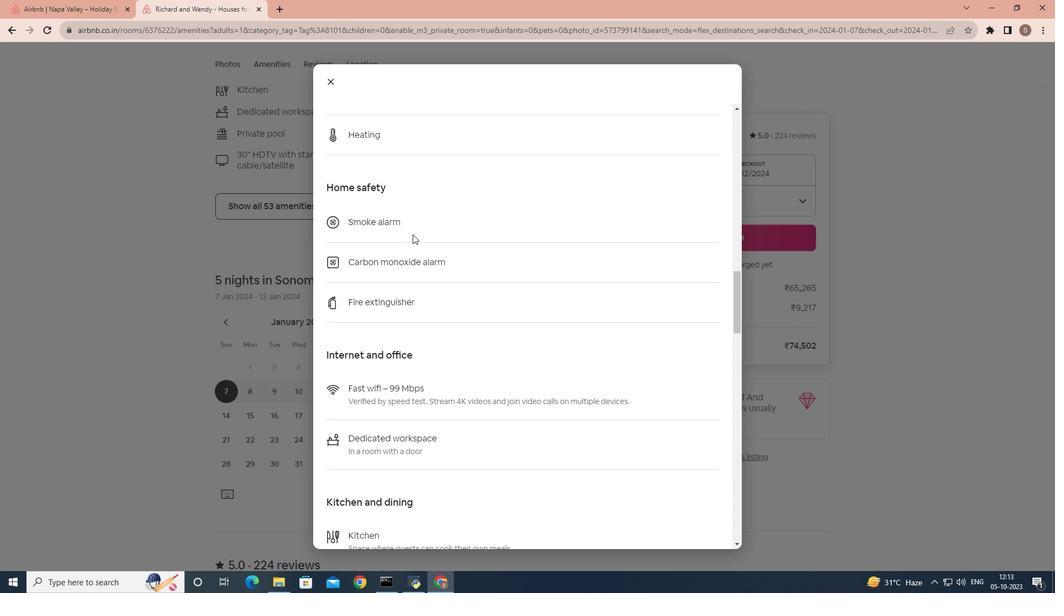 
Action: Mouse scrolled (412, 234) with delta (0, 0)
Screenshot: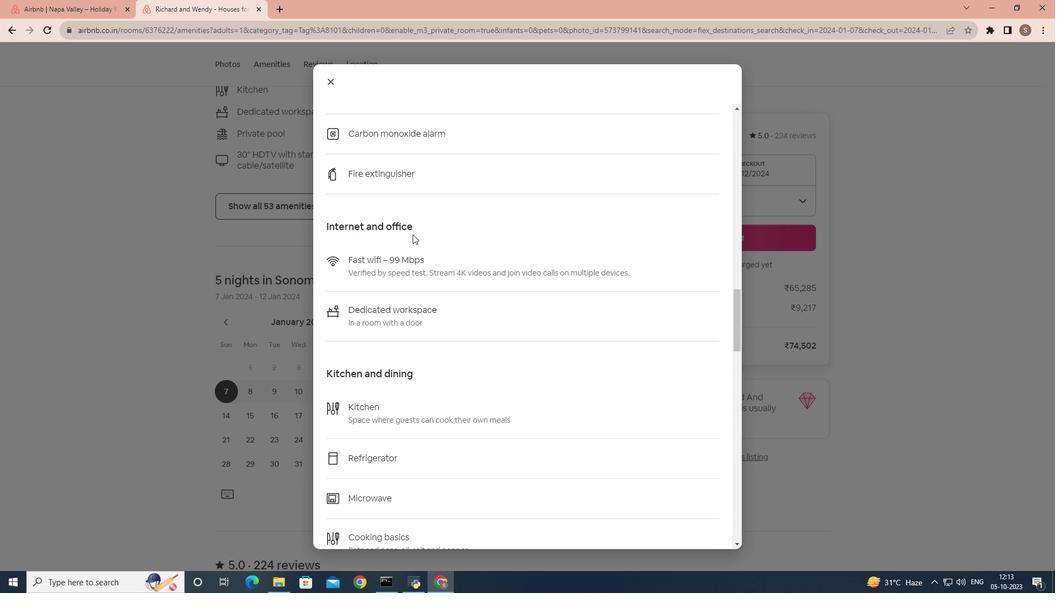 
Action: Mouse scrolled (412, 234) with delta (0, 0)
Screenshot: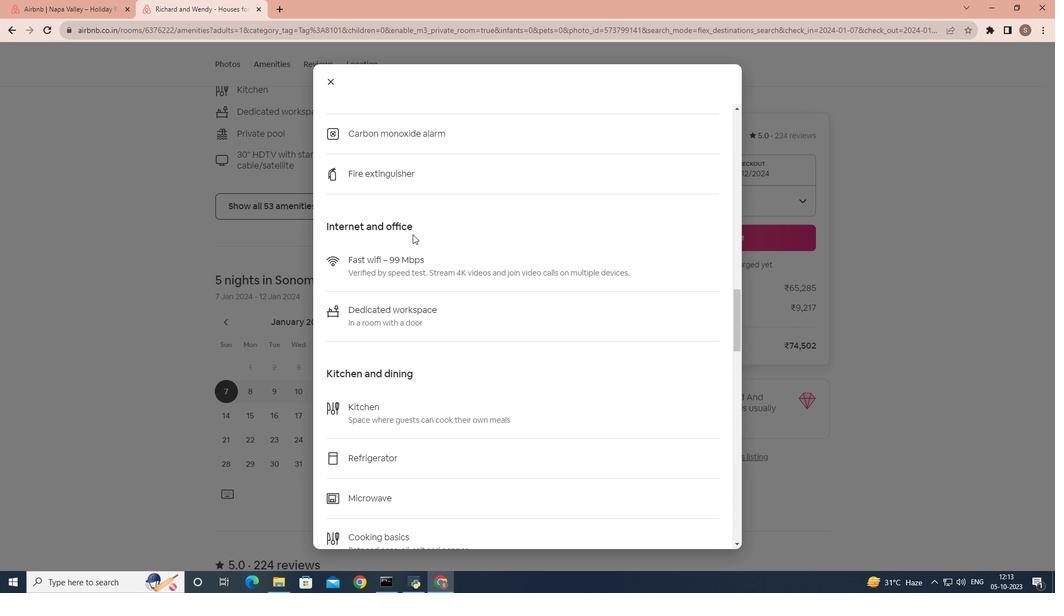 
Action: Mouse scrolled (412, 234) with delta (0, 0)
Screenshot: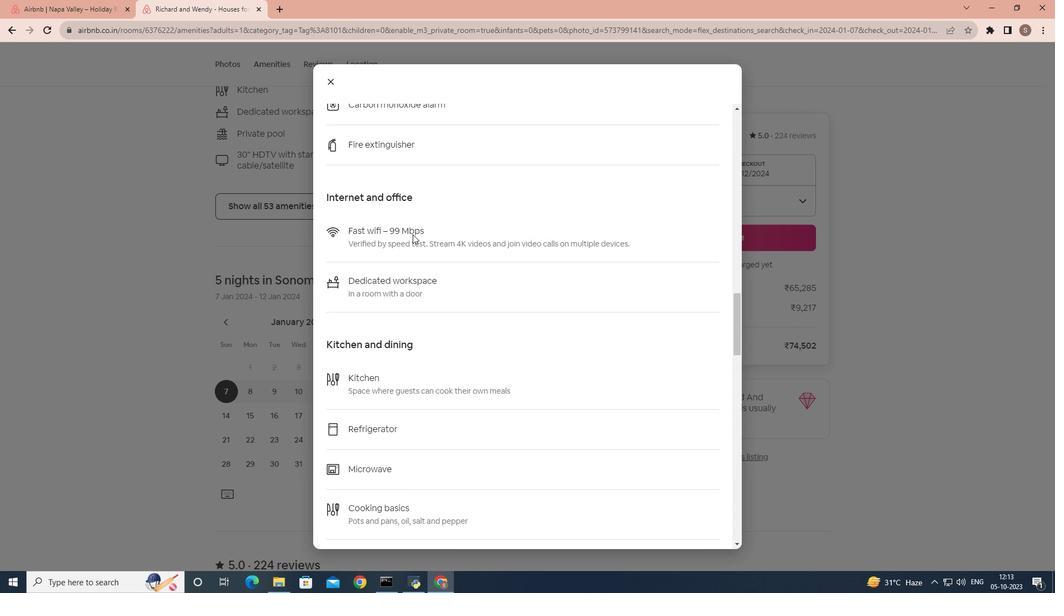 
Action: Mouse scrolled (412, 234) with delta (0, 0)
Screenshot: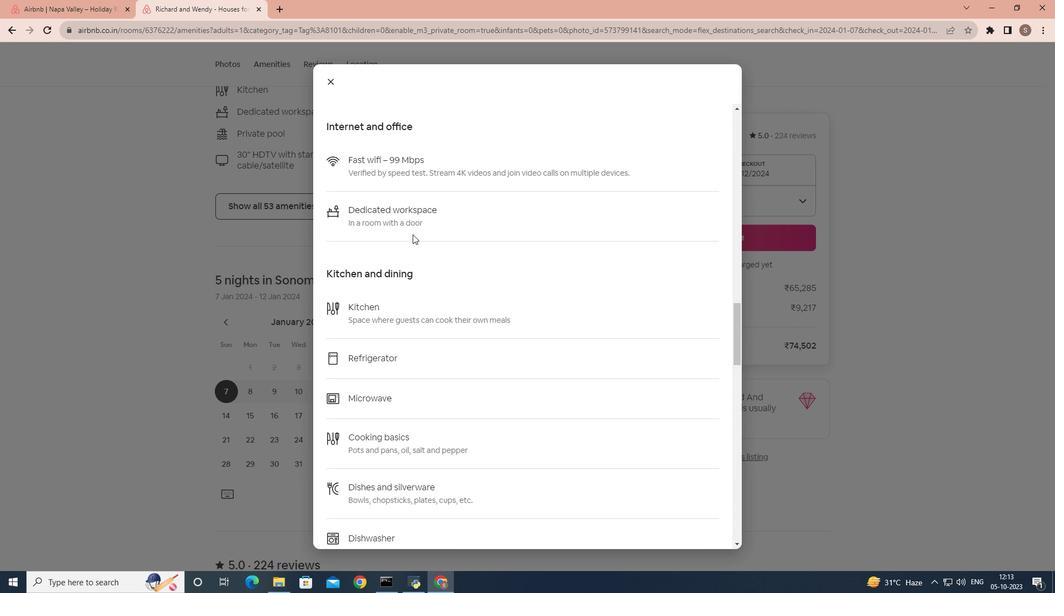 
Action: Mouse scrolled (412, 234) with delta (0, 0)
Screenshot: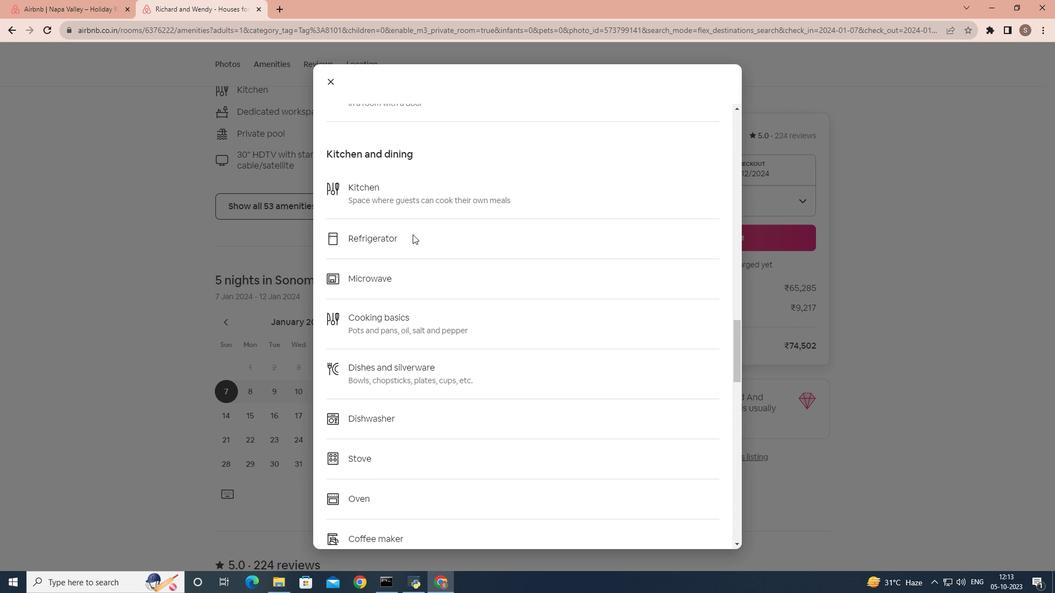 
Action: Mouse scrolled (412, 234) with delta (0, 0)
Screenshot: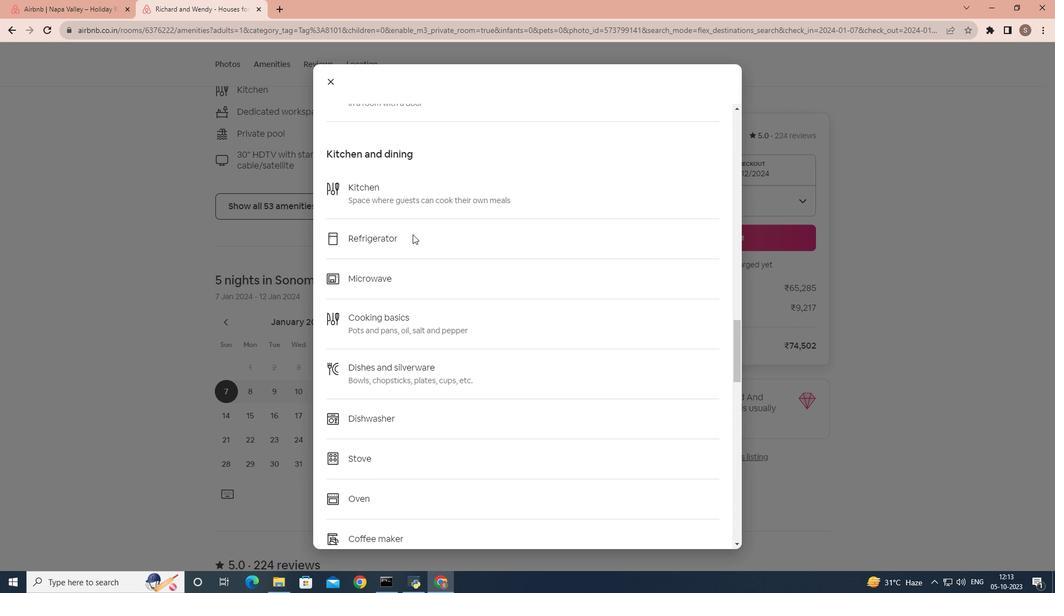 
Action: Mouse scrolled (412, 234) with delta (0, 0)
Screenshot: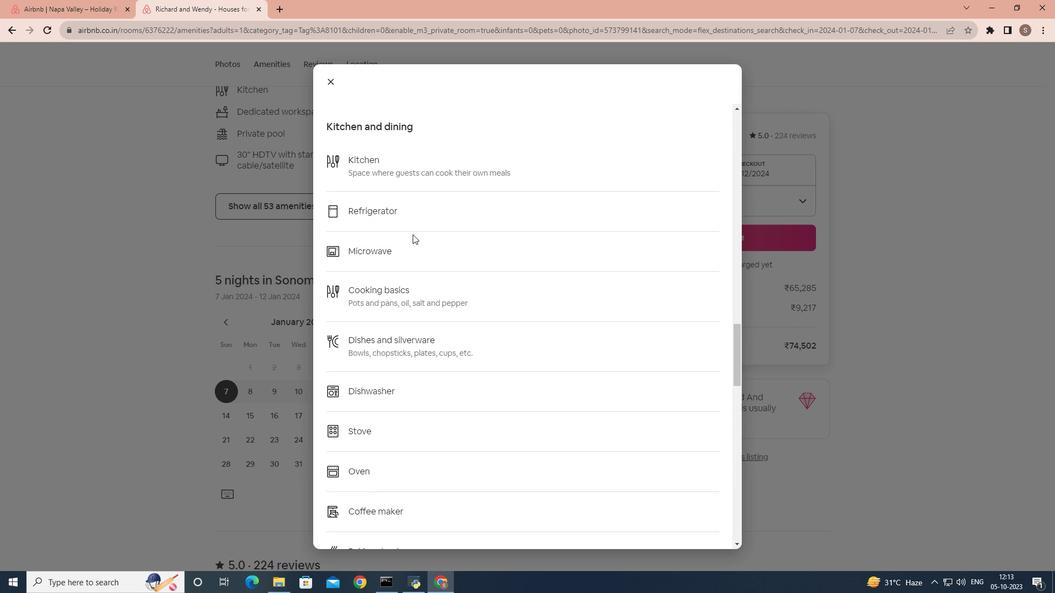 
Action: Mouse scrolled (412, 234) with delta (0, 0)
Screenshot: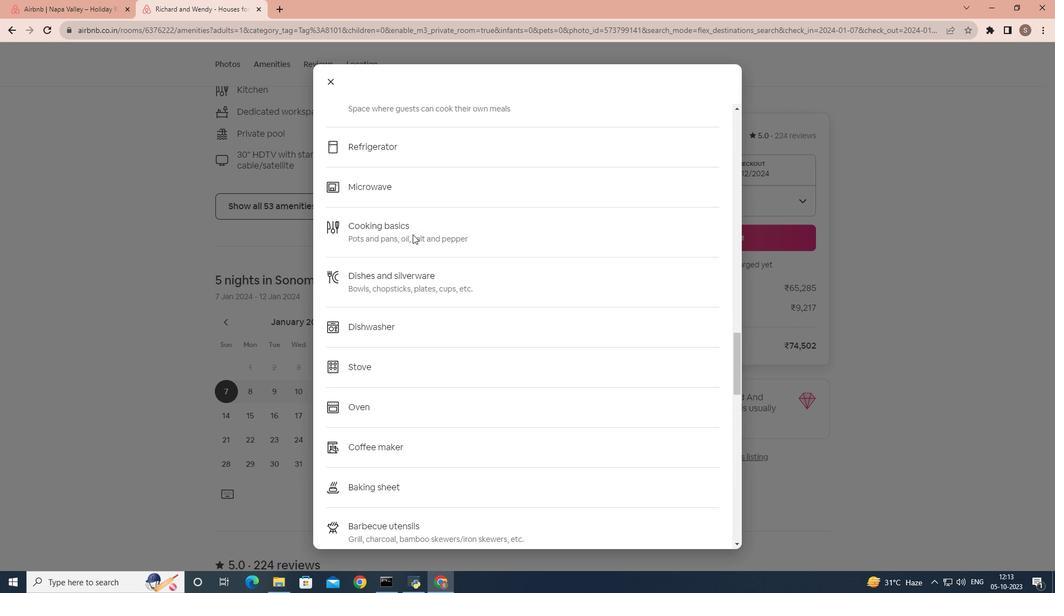 
Action: Mouse scrolled (412, 234) with delta (0, 0)
Screenshot: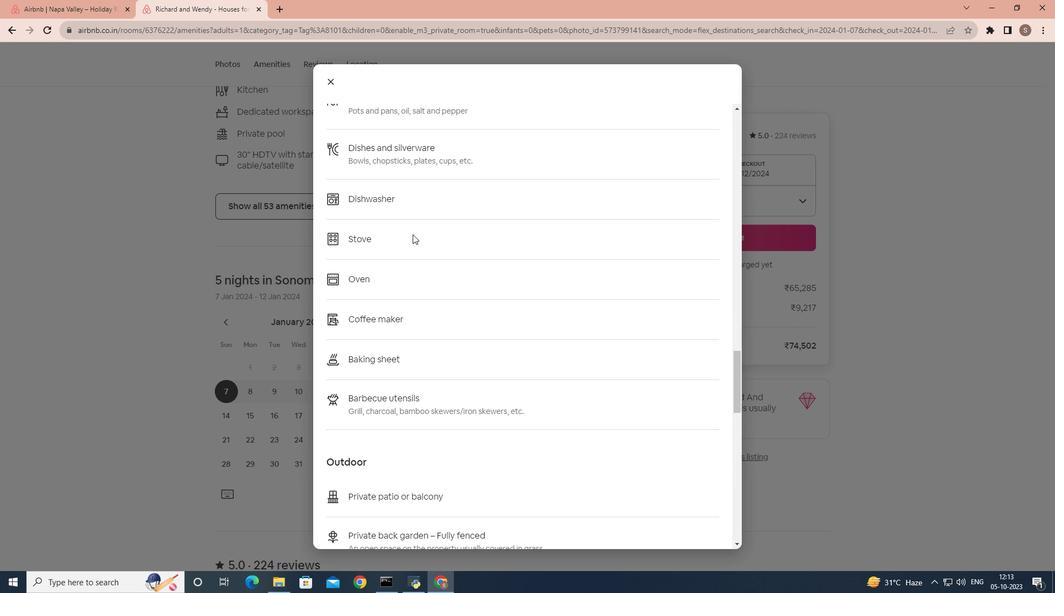 
Action: Mouse scrolled (412, 234) with delta (0, 0)
Screenshot: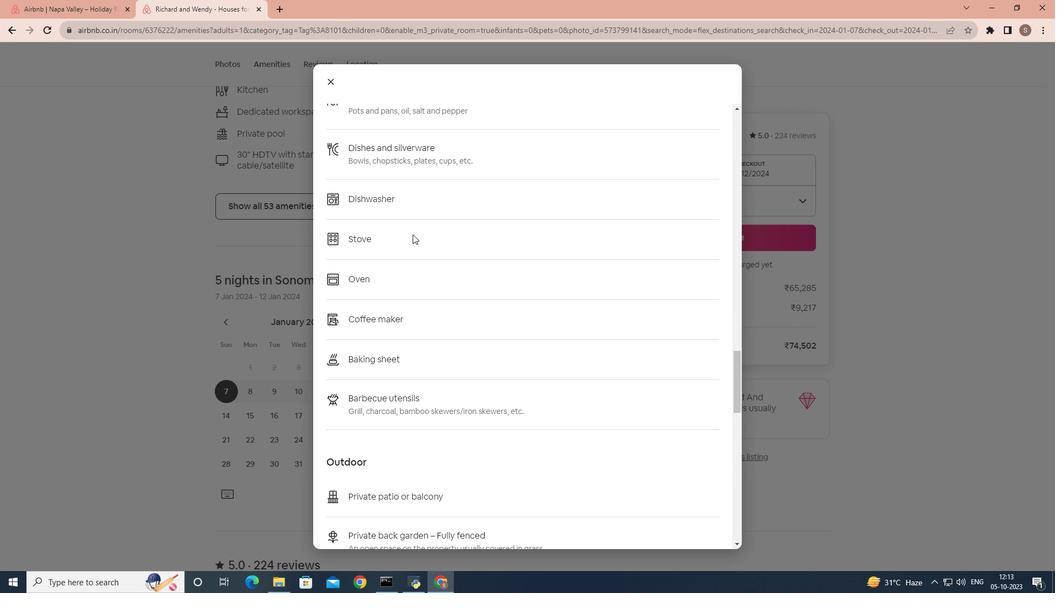 
Action: Mouse scrolled (412, 234) with delta (0, 0)
Screenshot: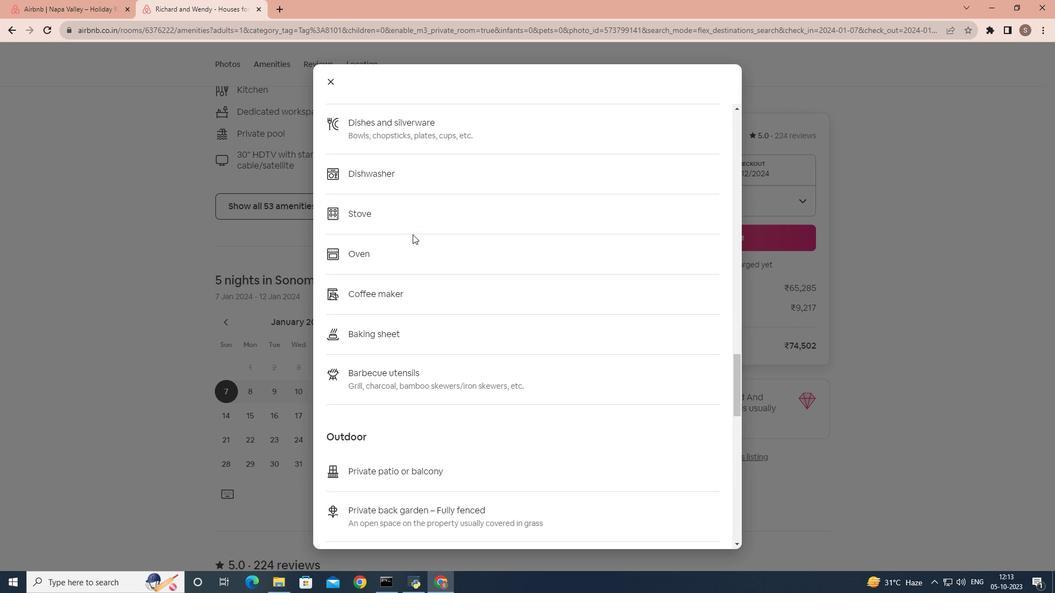
Action: Mouse scrolled (412, 234) with delta (0, 0)
Screenshot: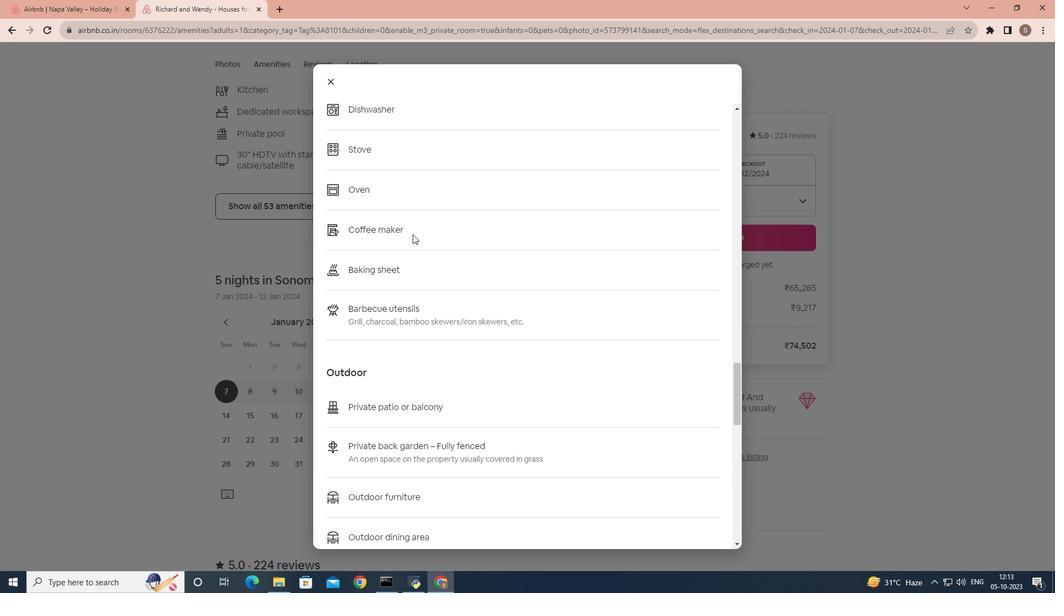 
Action: Mouse scrolled (412, 234) with delta (0, 0)
Screenshot: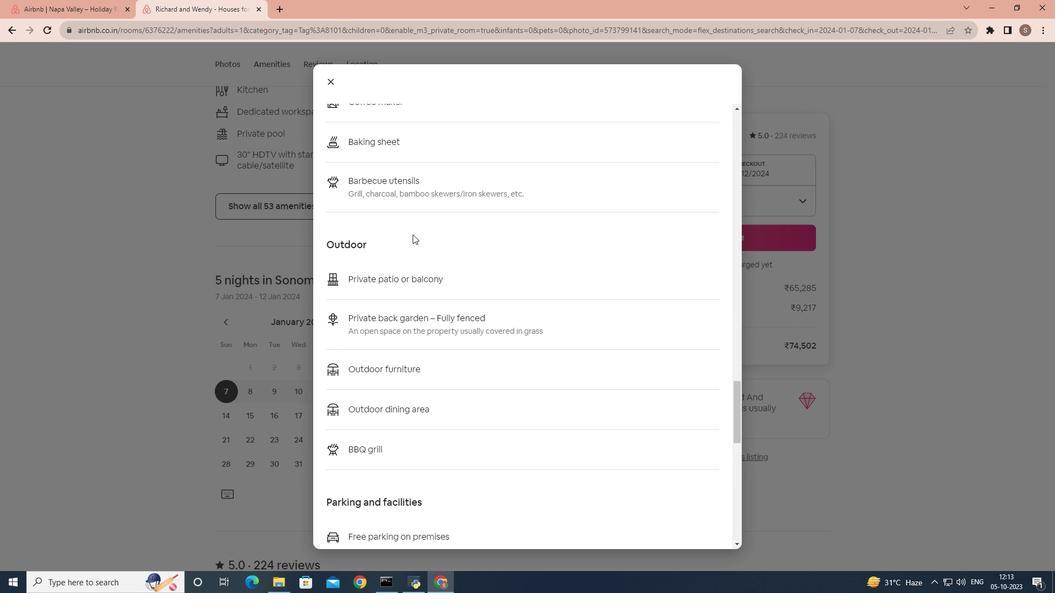 
Action: Mouse scrolled (412, 234) with delta (0, 0)
Screenshot: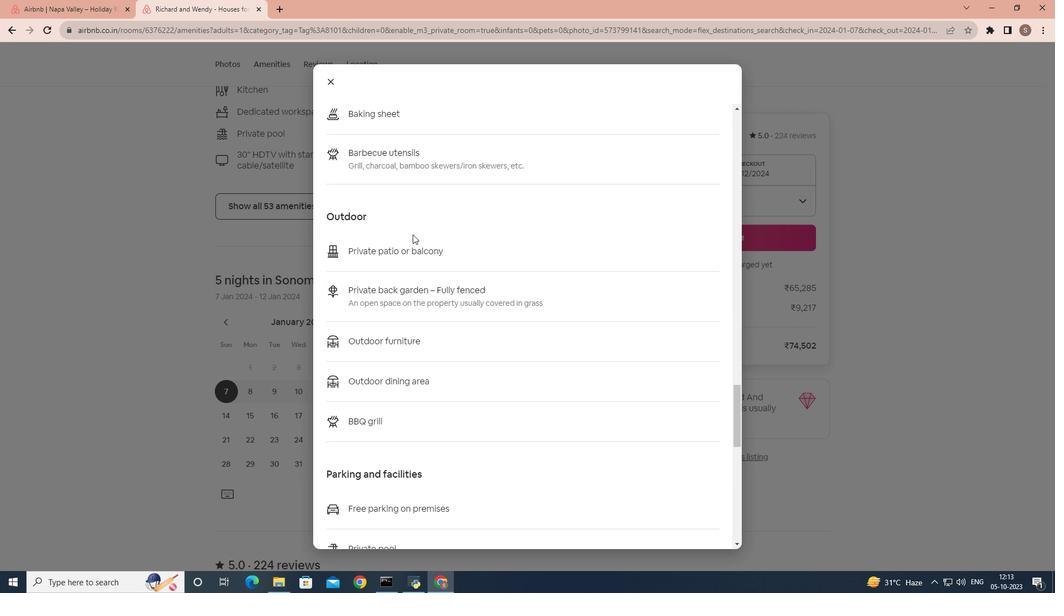 
Action: Mouse scrolled (412, 234) with delta (0, 0)
Screenshot: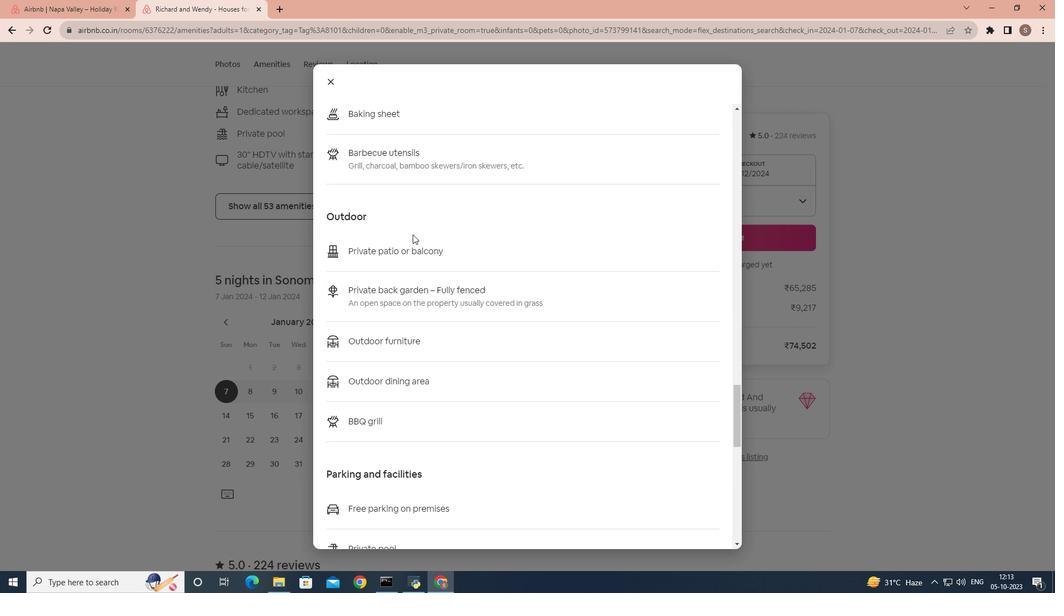 
Action: Mouse scrolled (412, 234) with delta (0, 0)
Screenshot: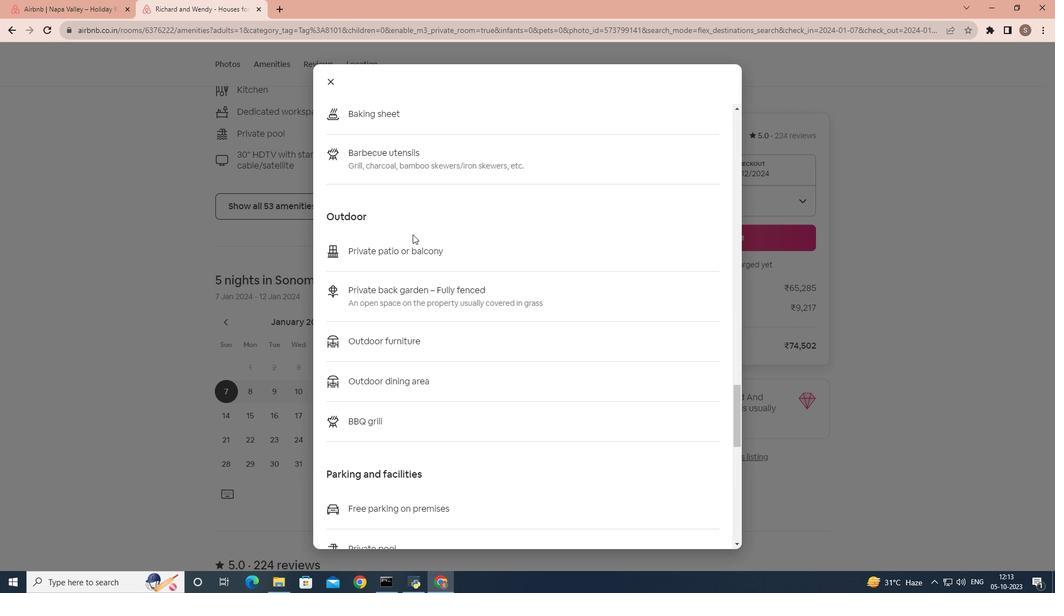 
Action: Mouse scrolled (412, 234) with delta (0, 0)
Screenshot: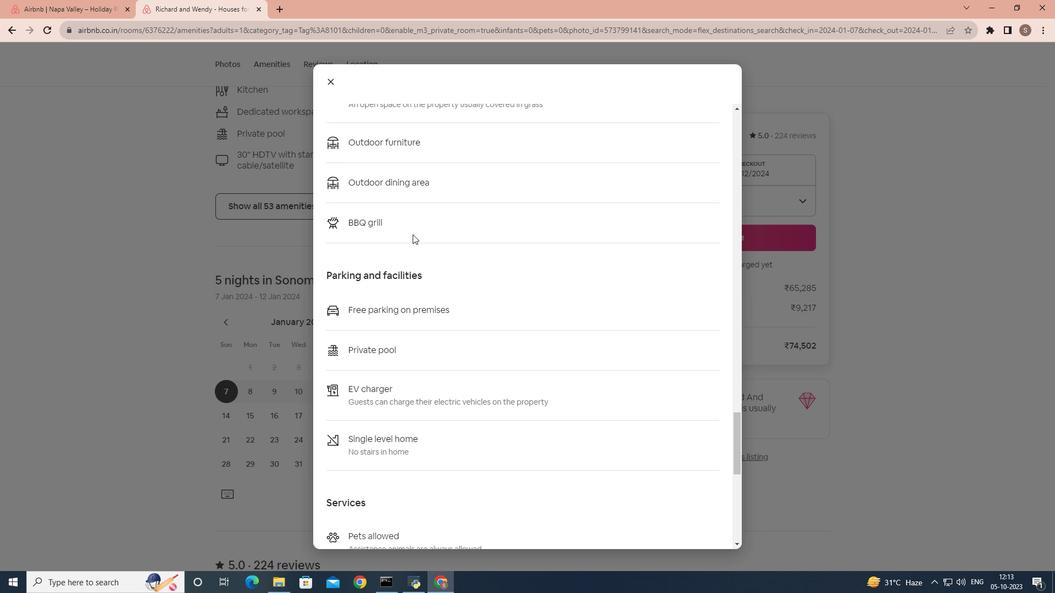 
Action: Mouse scrolled (412, 234) with delta (0, 0)
Screenshot: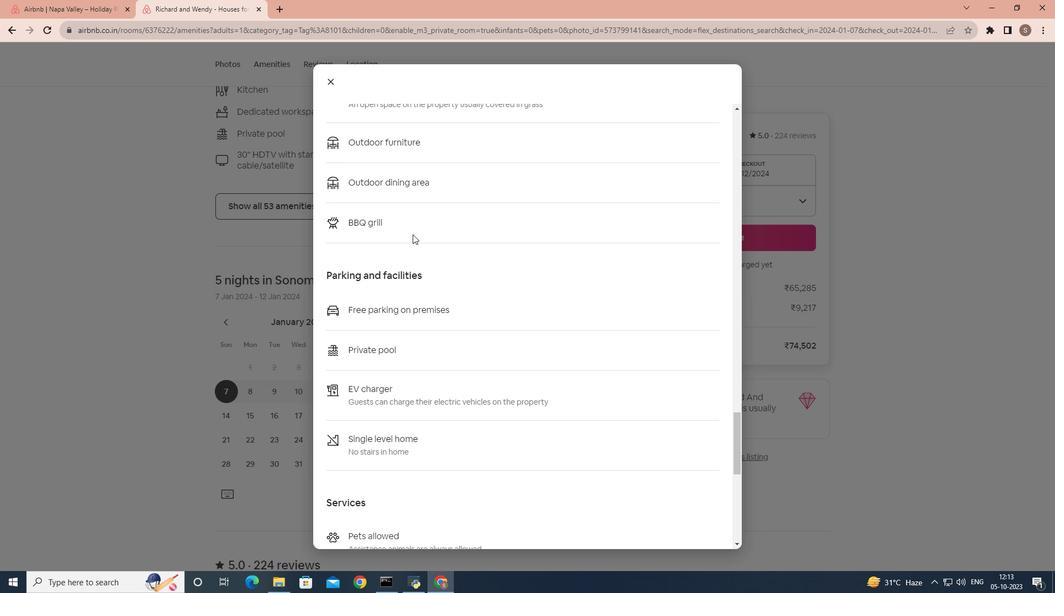 
Action: Mouse scrolled (412, 234) with delta (0, 0)
Screenshot: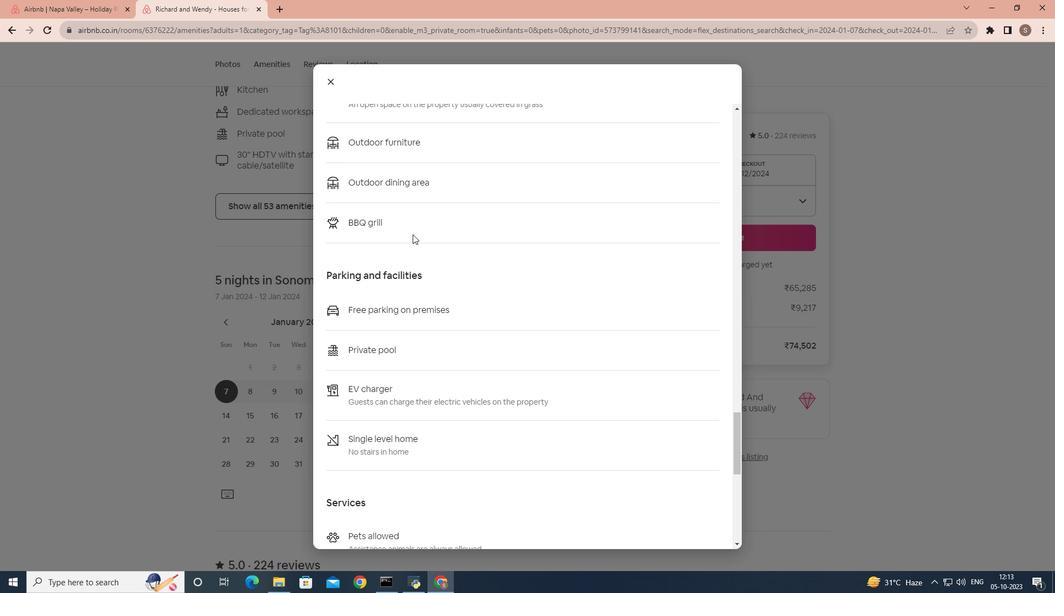
Action: Mouse scrolled (412, 234) with delta (0, 0)
Screenshot: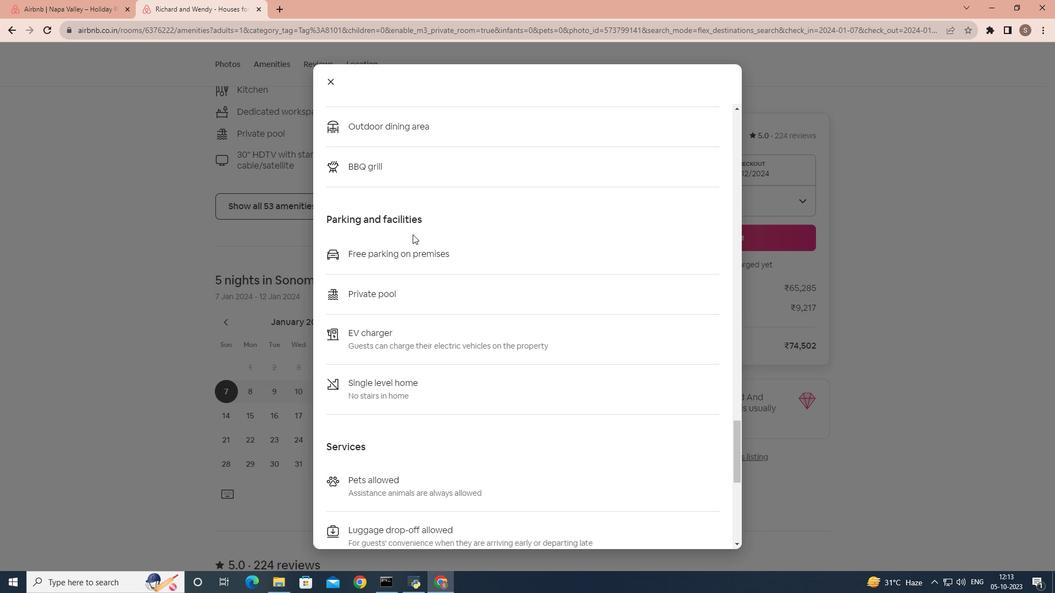 
Action: Mouse scrolled (412, 234) with delta (0, 0)
Screenshot: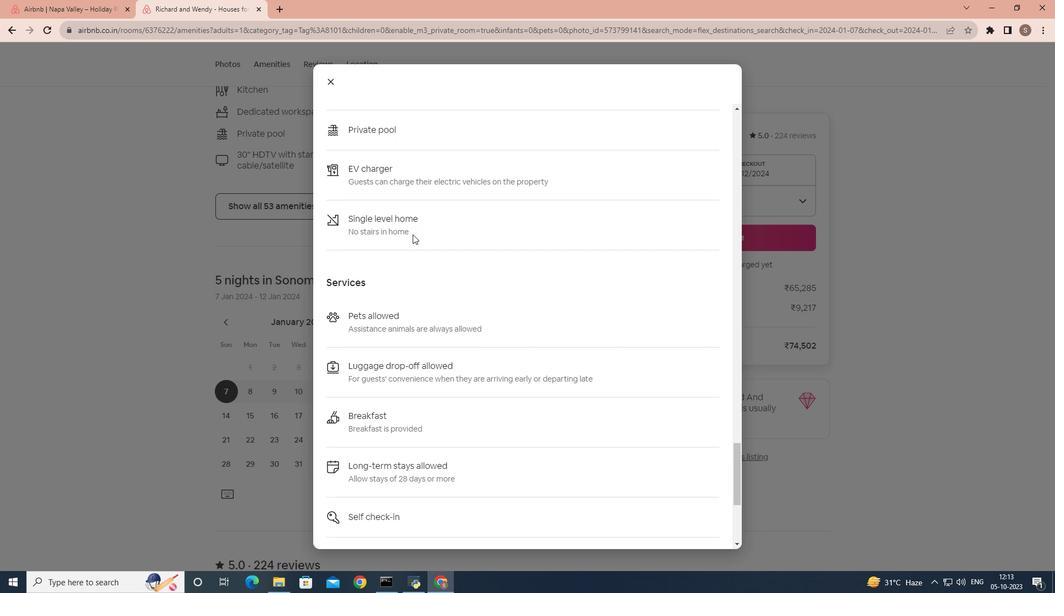 
Action: Mouse scrolled (412, 234) with delta (0, 0)
Screenshot: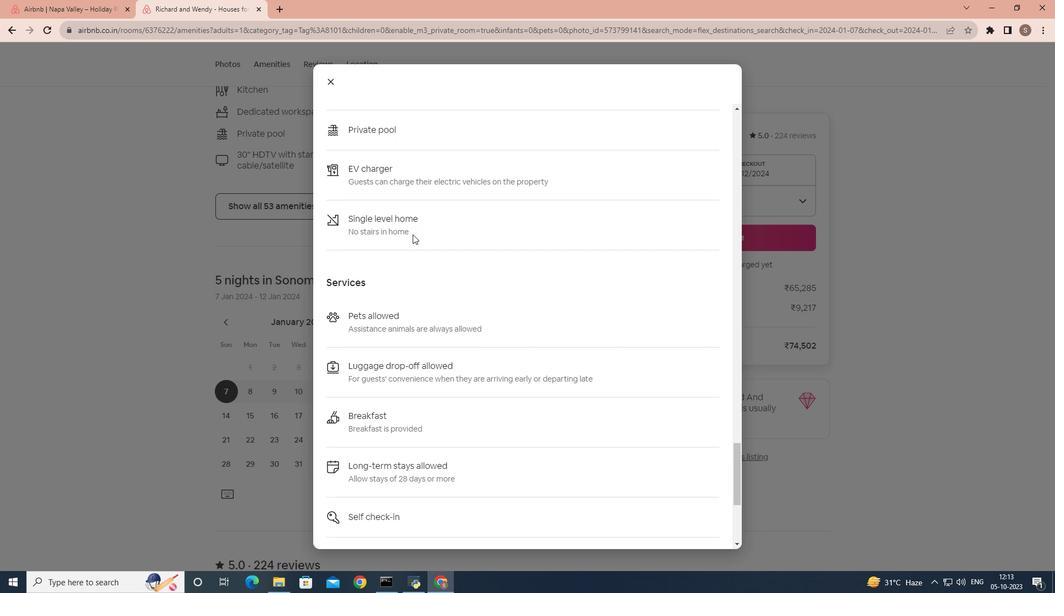 
Action: Mouse scrolled (412, 234) with delta (0, 0)
Screenshot: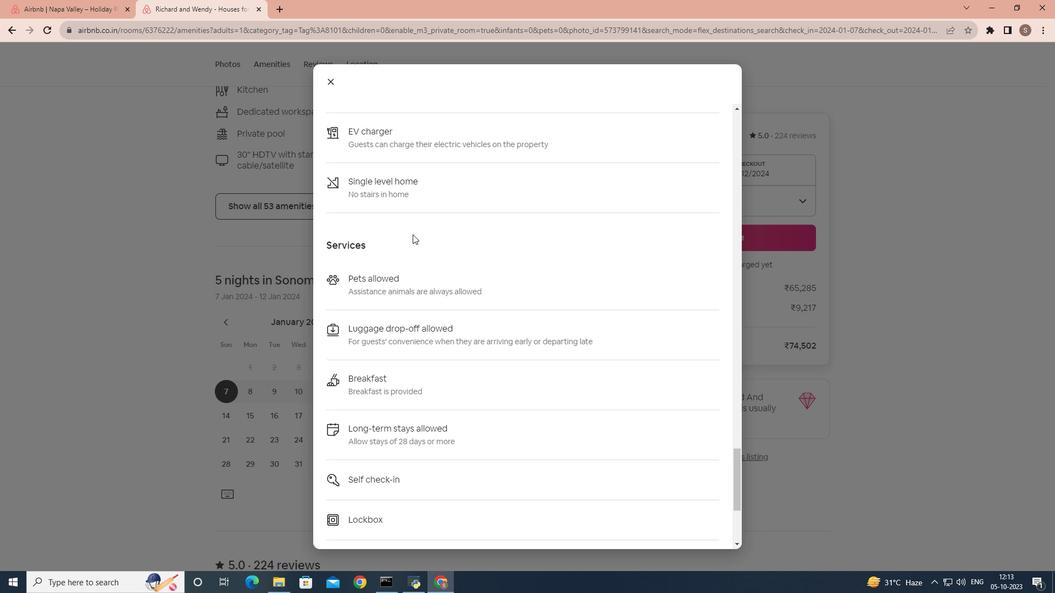 
Action: Mouse scrolled (412, 234) with delta (0, 0)
Screenshot: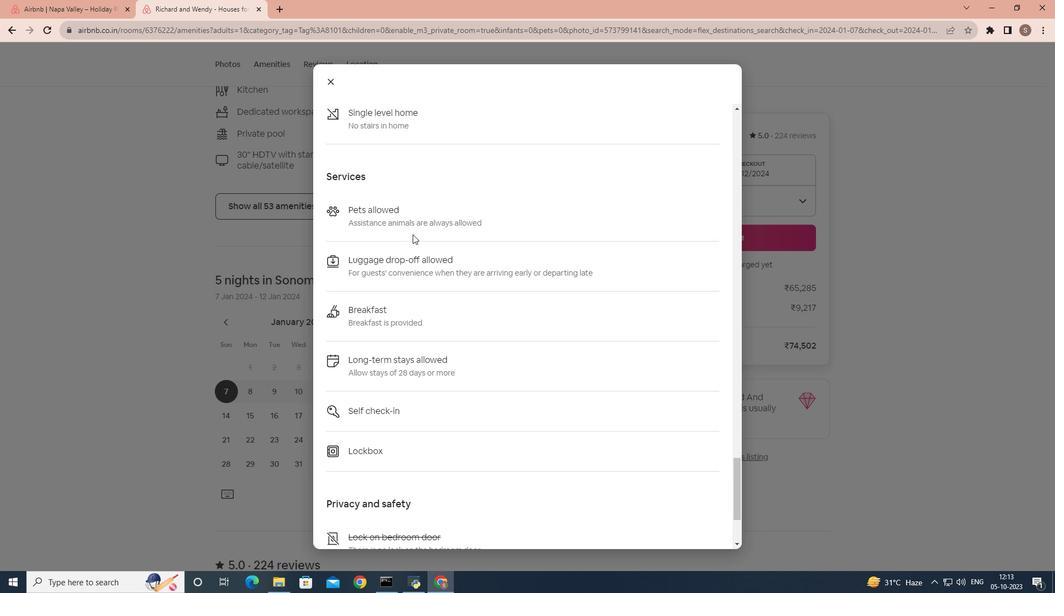 
Action: Mouse scrolled (412, 234) with delta (0, 0)
Screenshot: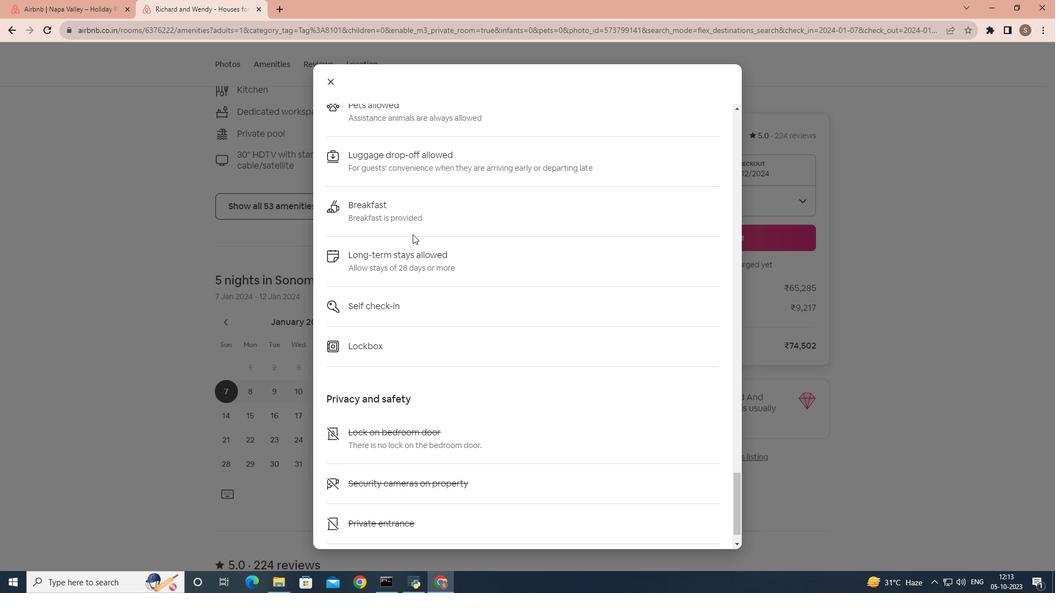 
Action: Mouse scrolled (412, 234) with delta (0, 0)
Screenshot: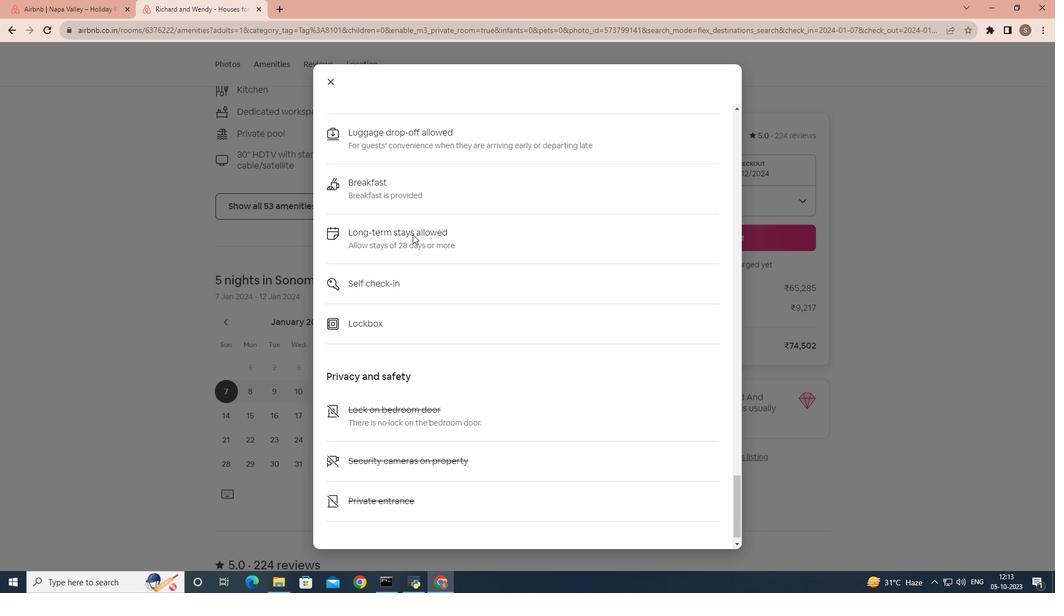 
Action: Mouse scrolled (412, 234) with delta (0, 0)
Screenshot: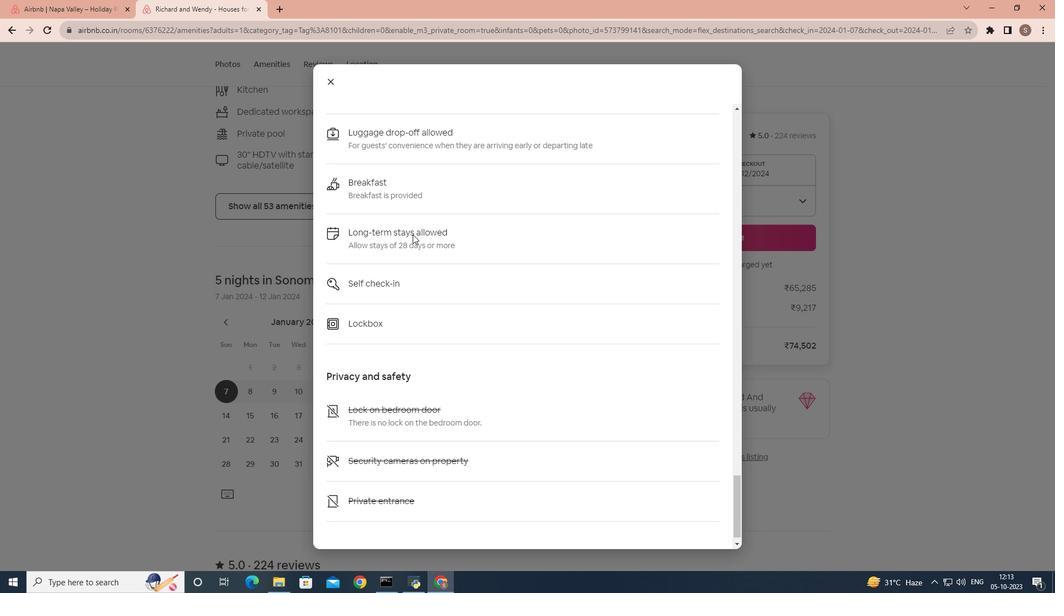 
Action: Mouse scrolled (412, 234) with delta (0, 0)
Screenshot: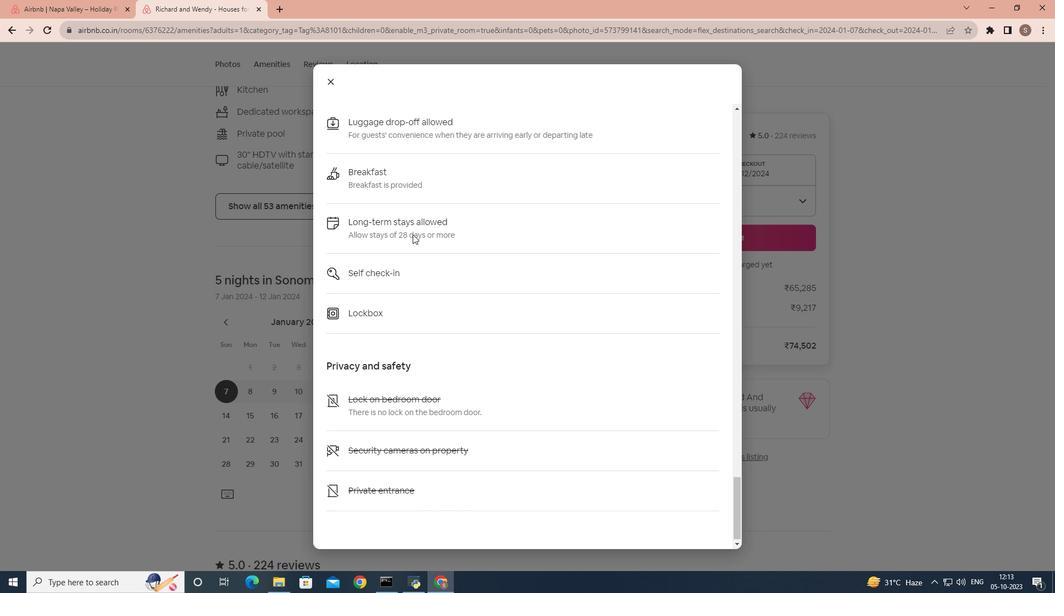 
Action: Mouse scrolled (412, 234) with delta (0, 0)
Screenshot: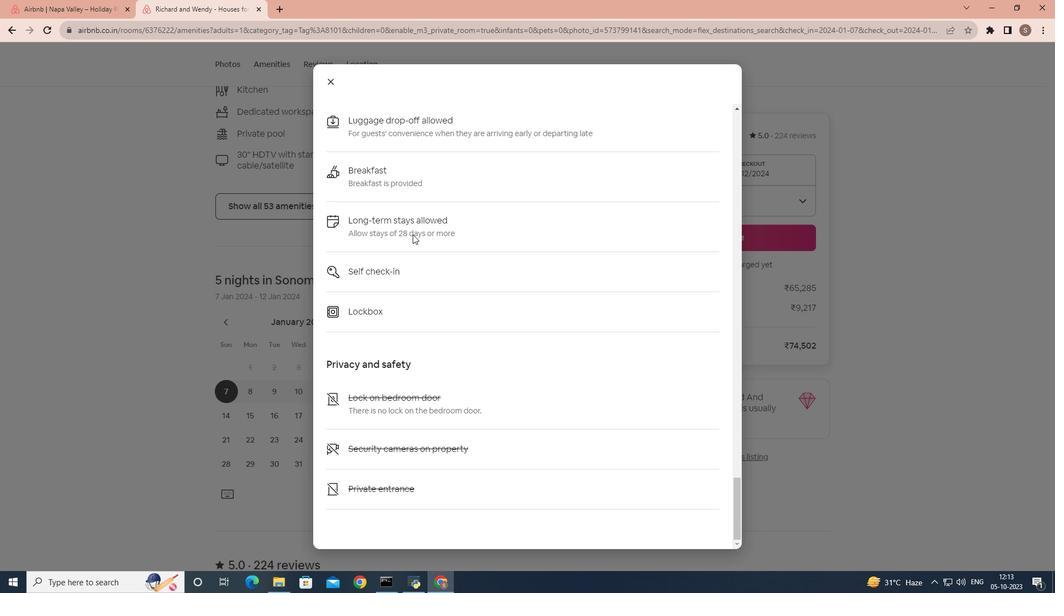 
Action: Mouse scrolled (412, 234) with delta (0, 0)
Screenshot: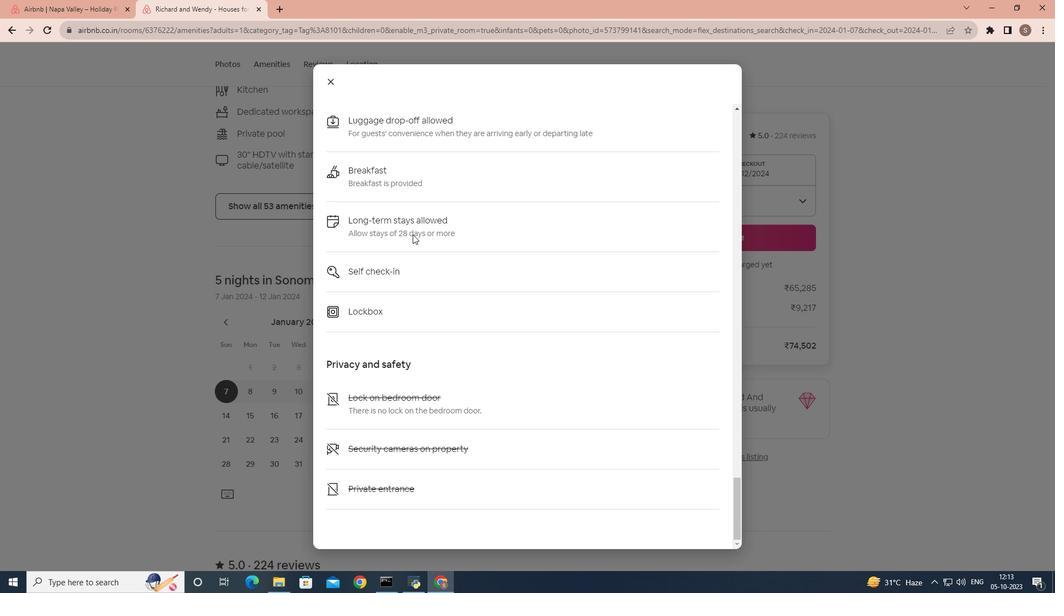 
Action: Mouse moved to (413, 264)
Screenshot: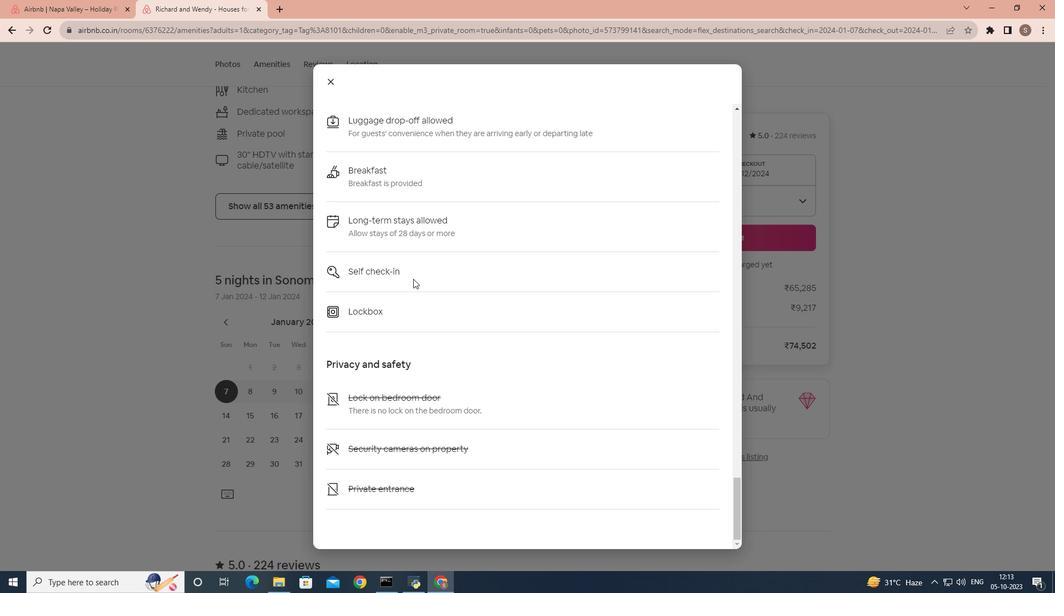 
Action: Mouse scrolled (413, 263) with delta (0, 0)
Screenshot: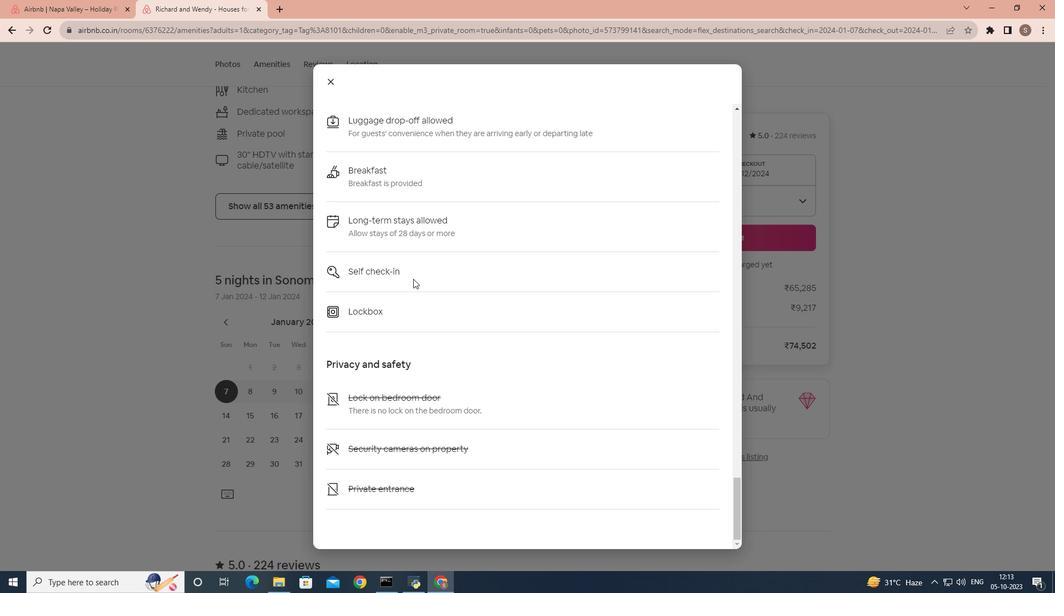 
Action: Mouse moved to (413, 280)
Screenshot: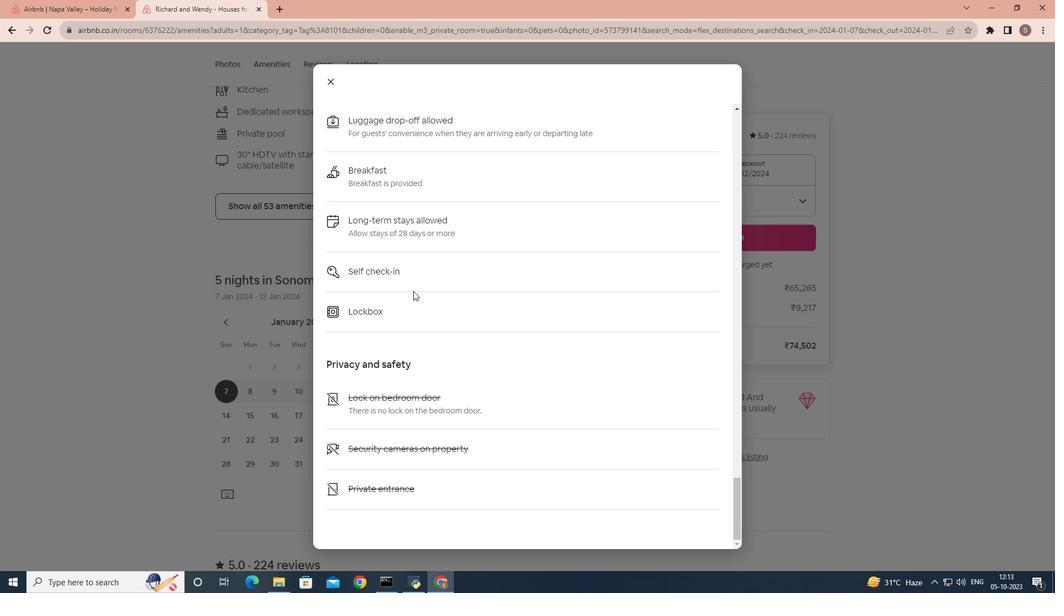 
Action: Mouse scrolled (413, 280) with delta (0, 0)
Screenshot: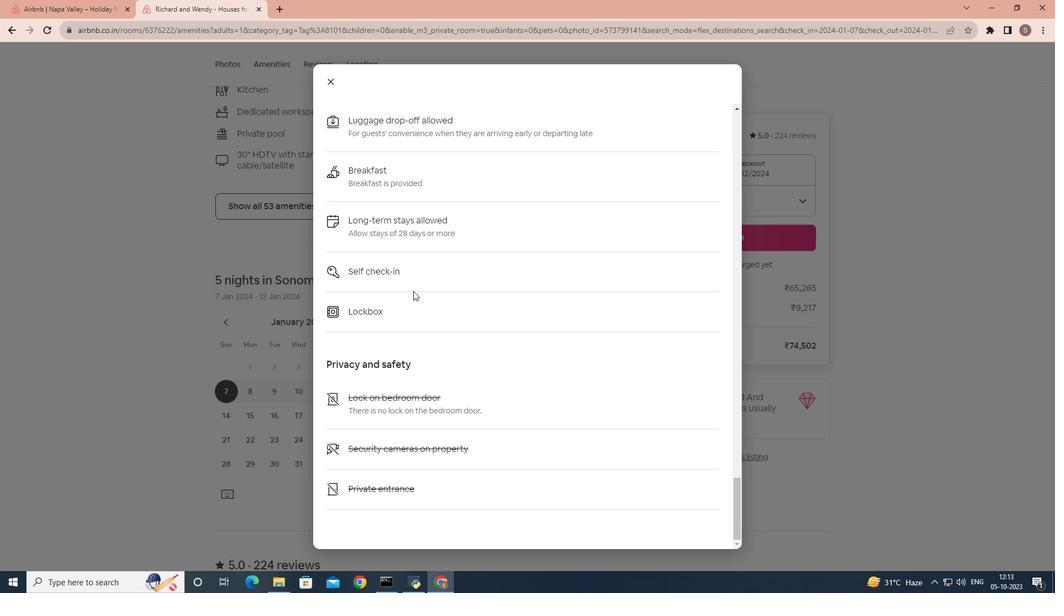 
Action: Mouse moved to (323, 83)
Screenshot: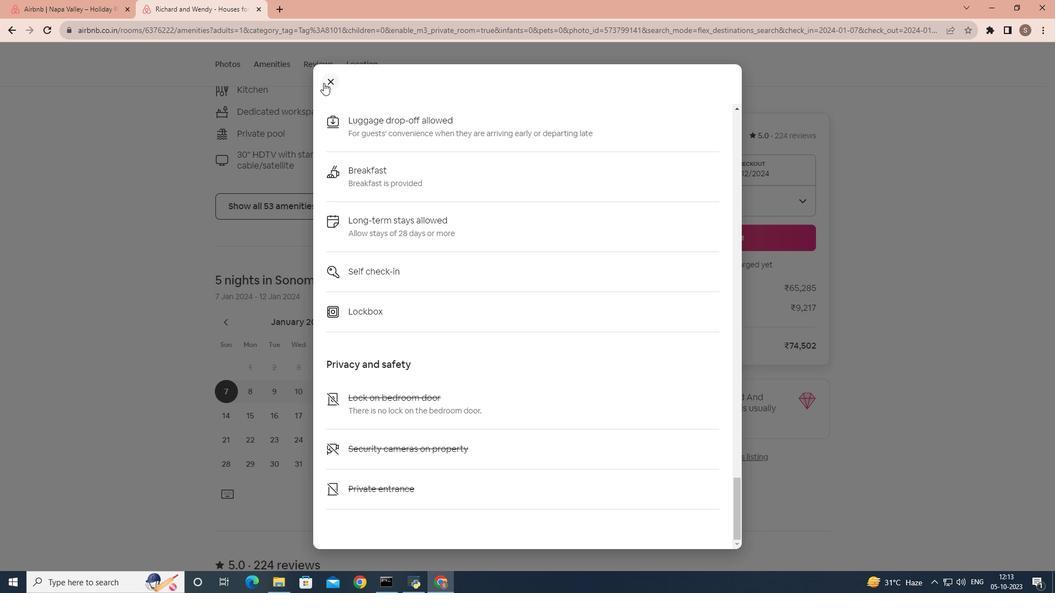
Action: Mouse pressed left at (323, 83)
Screenshot: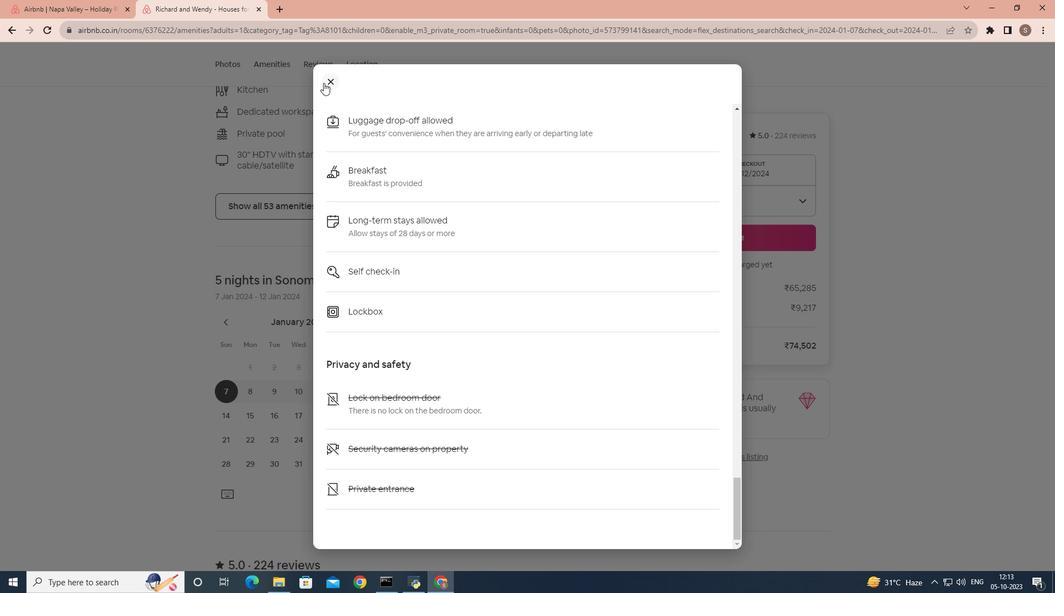 
Action: Mouse moved to (347, 203)
Screenshot: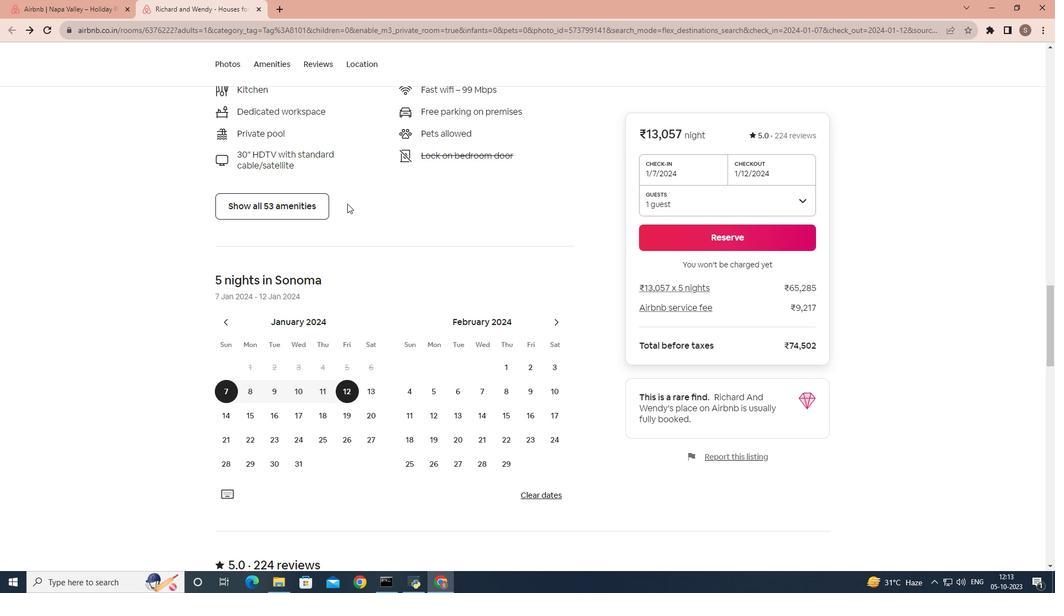 
Action: Mouse scrolled (347, 203) with delta (0, 0)
Screenshot: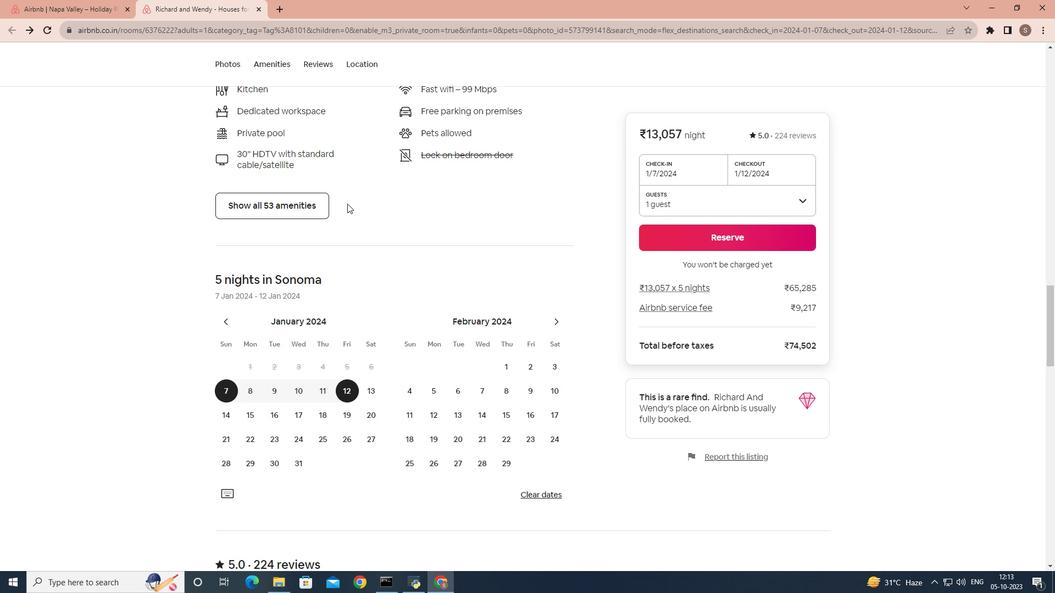 
Action: Mouse scrolled (347, 203) with delta (0, 0)
Screenshot: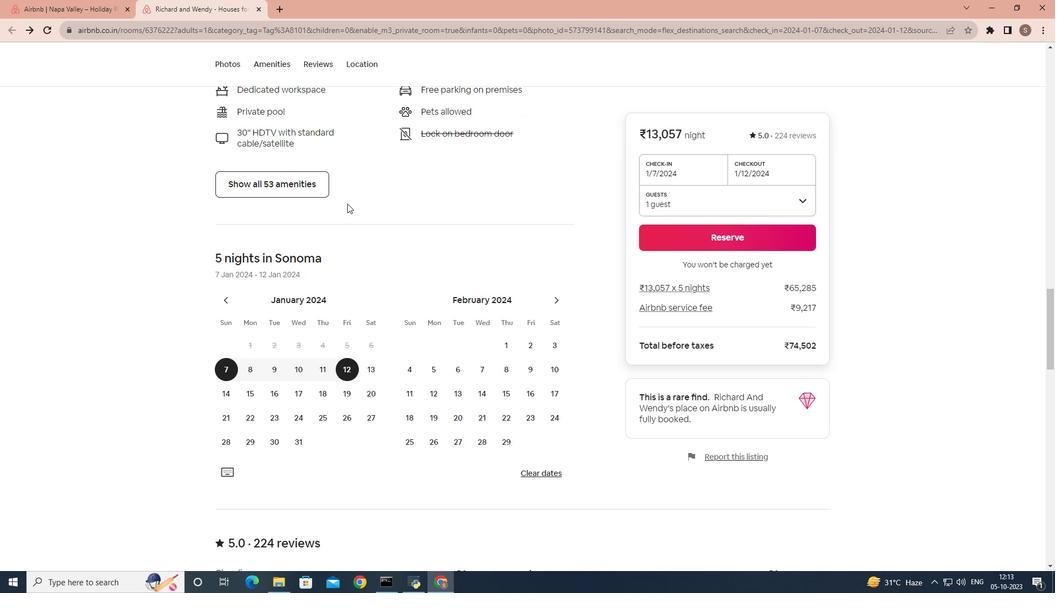 
Action: Mouse scrolled (347, 203) with delta (0, 0)
Screenshot: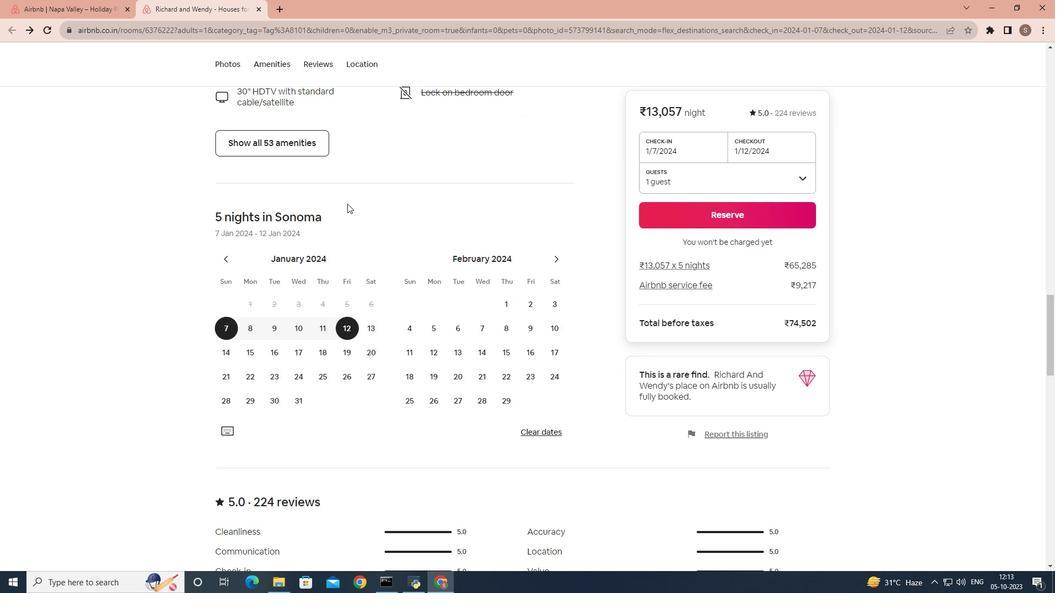 
Action: Mouse scrolled (347, 203) with delta (0, 0)
Screenshot: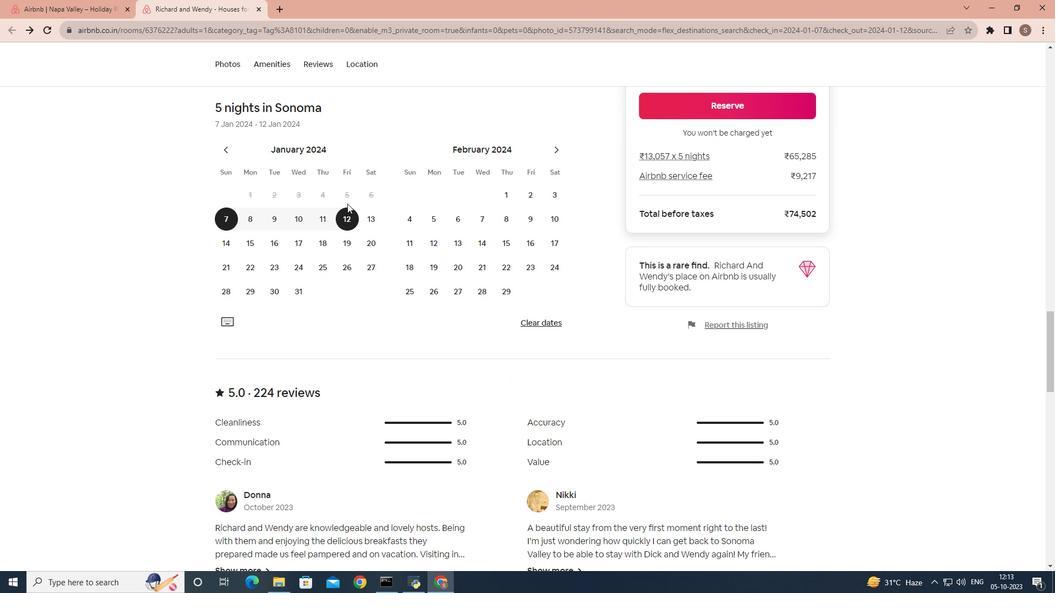 
Action: Mouse scrolled (347, 203) with delta (0, 0)
Screenshot: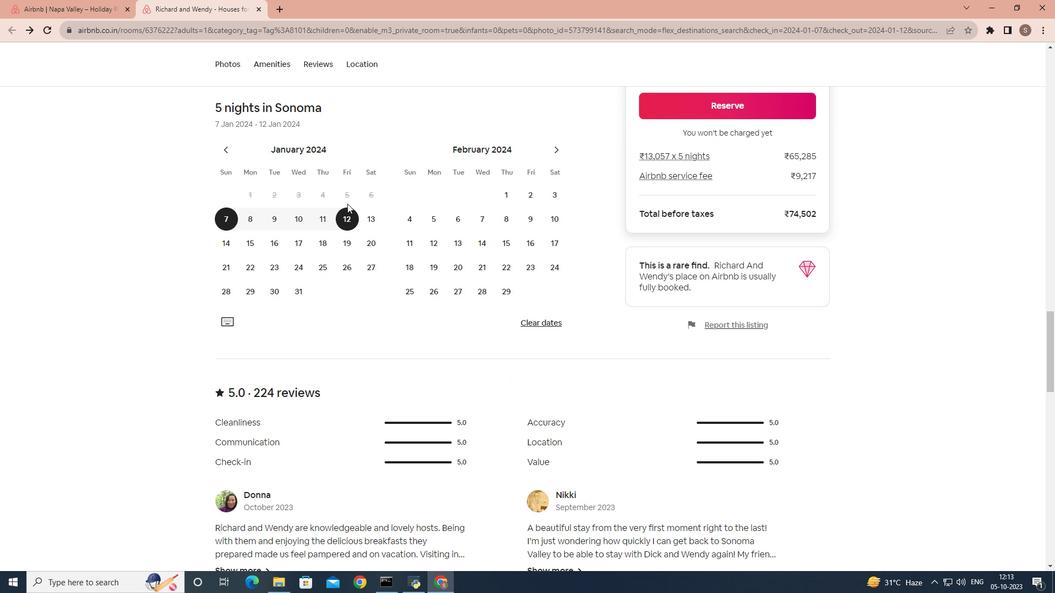 
Action: Mouse scrolled (347, 203) with delta (0, 0)
Screenshot: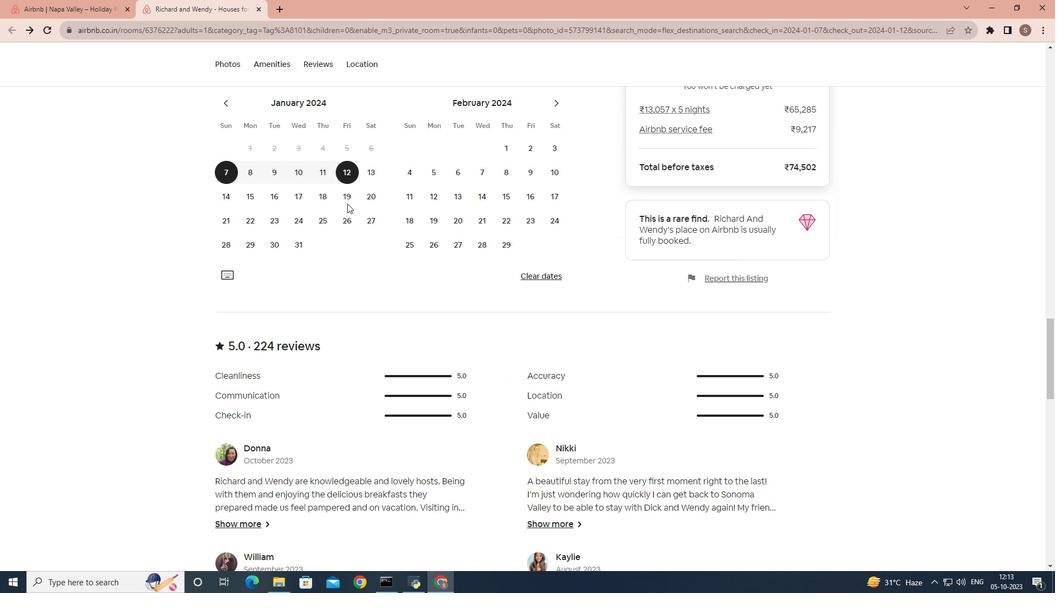 
Action: Mouse scrolled (347, 203) with delta (0, 0)
Screenshot: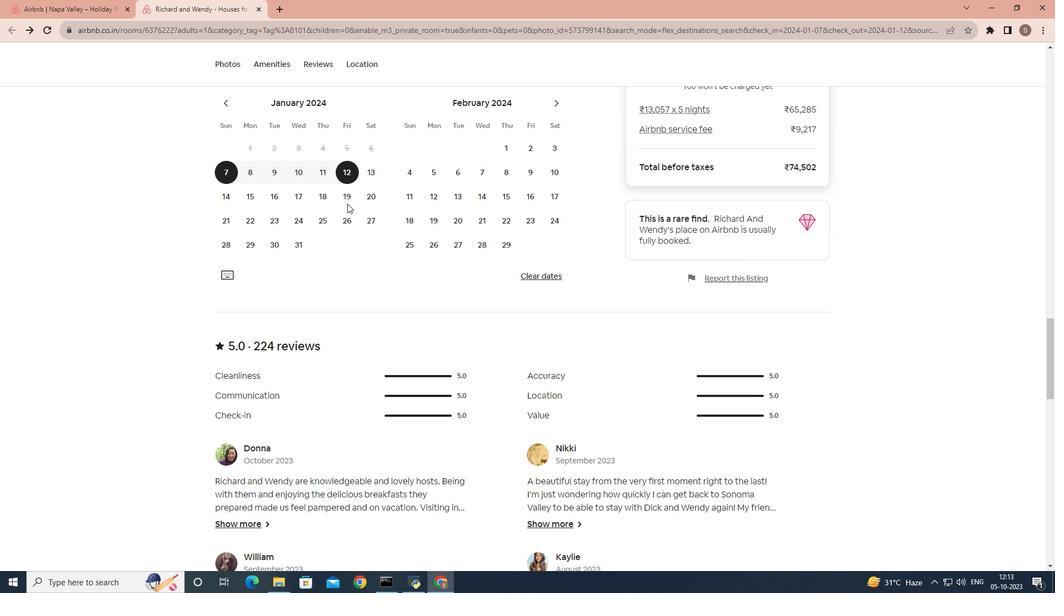 
Action: Mouse scrolled (347, 203) with delta (0, 0)
Screenshot: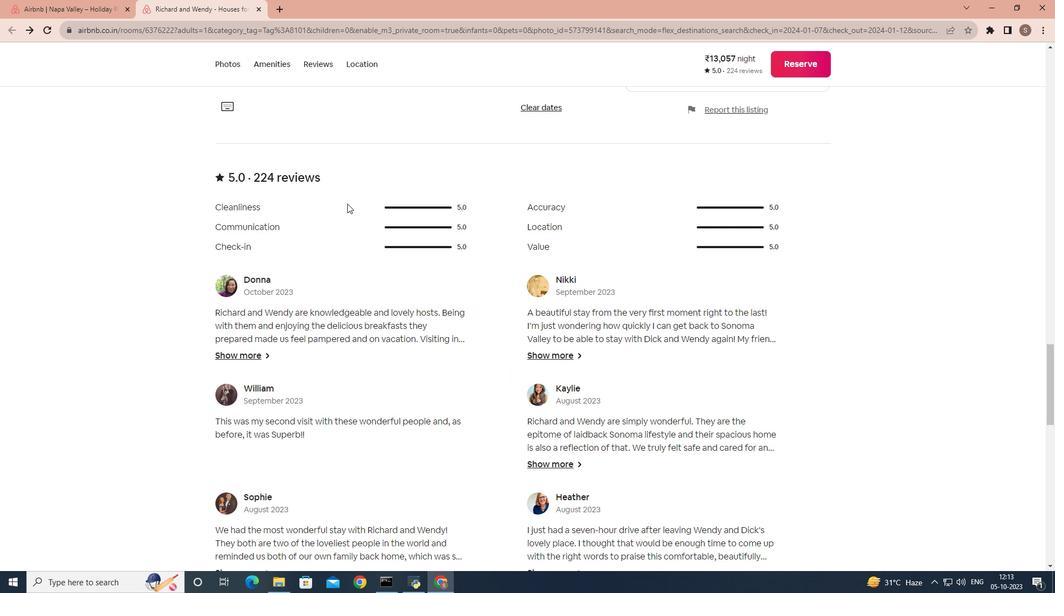 
Action: Mouse scrolled (347, 203) with delta (0, 0)
Screenshot: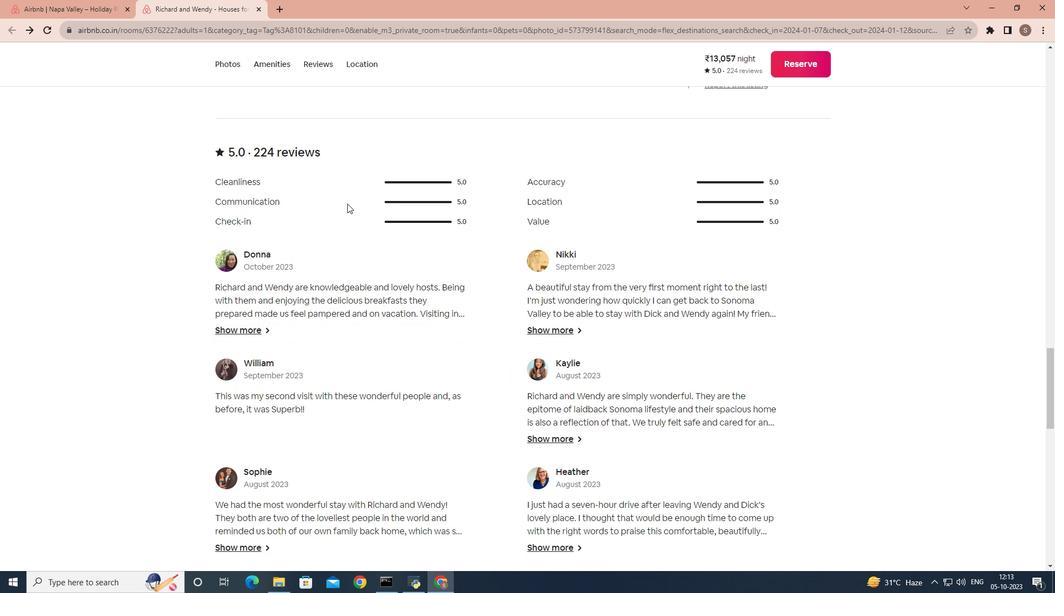 
Action: Mouse scrolled (347, 203) with delta (0, 0)
Screenshot: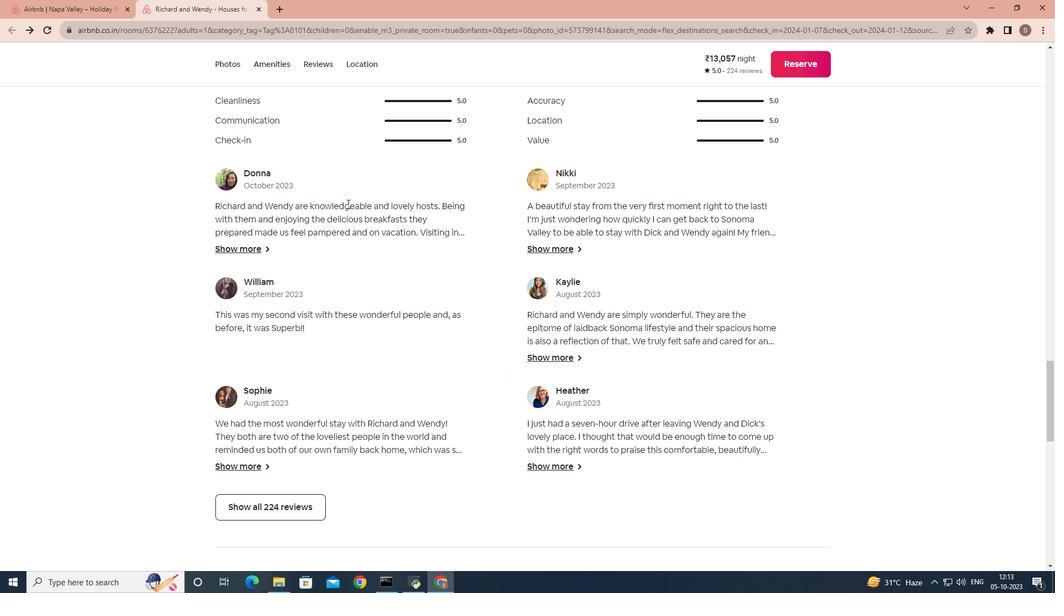
Action: Mouse scrolled (347, 203) with delta (0, 0)
Screenshot: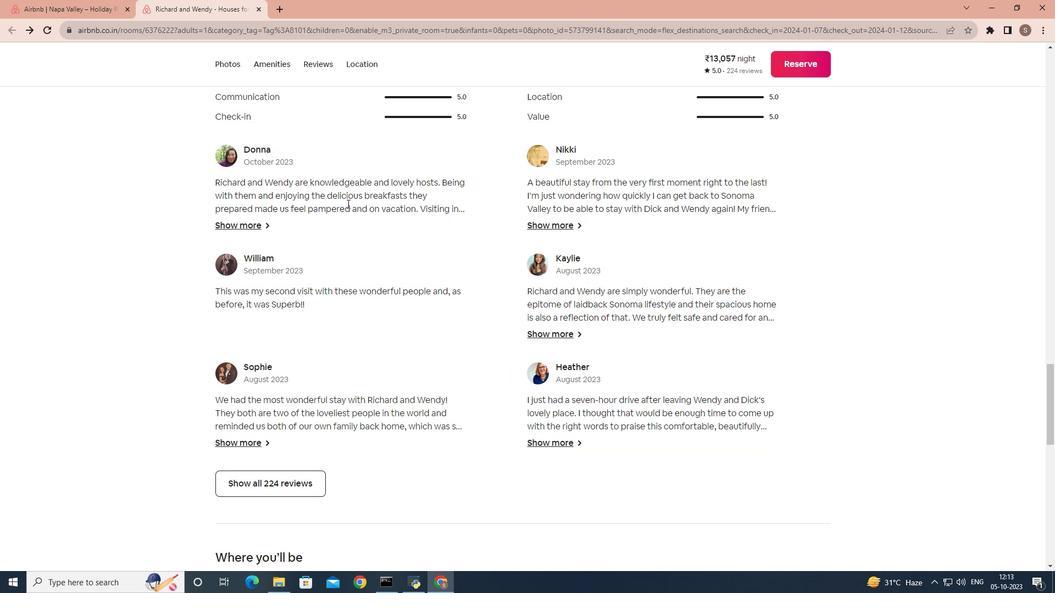 
Action: Mouse scrolled (347, 203) with delta (0, 0)
Screenshot: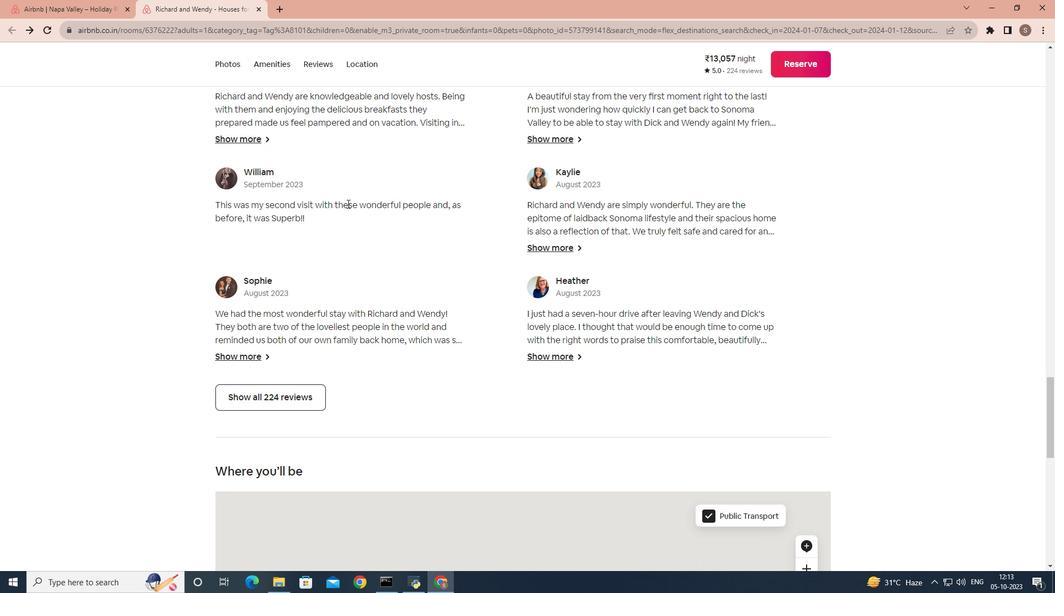 
Action: Mouse scrolled (347, 203) with delta (0, 0)
Screenshot: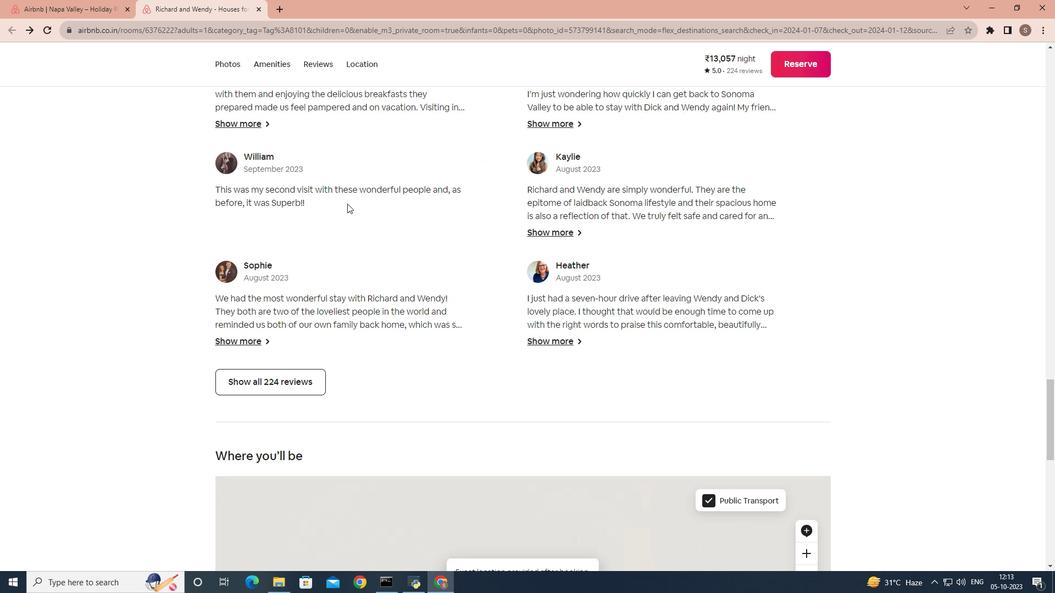 
Action: Mouse scrolled (347, 203) with delta (0, 0)
Screenshot: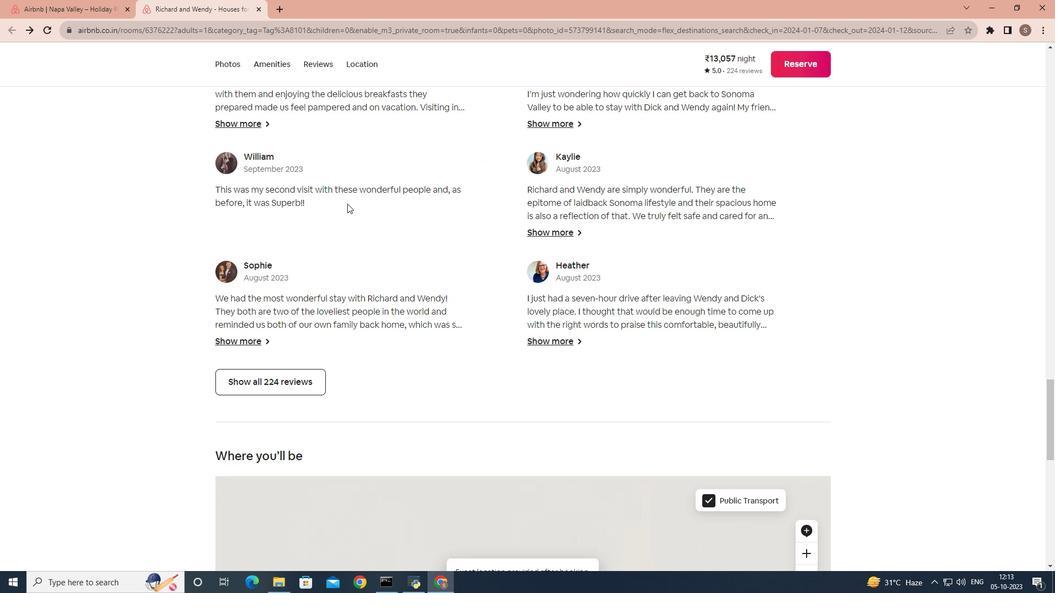 
Action: Mouse scrolled (347, 203) with delta (0, 0)
Screenshot: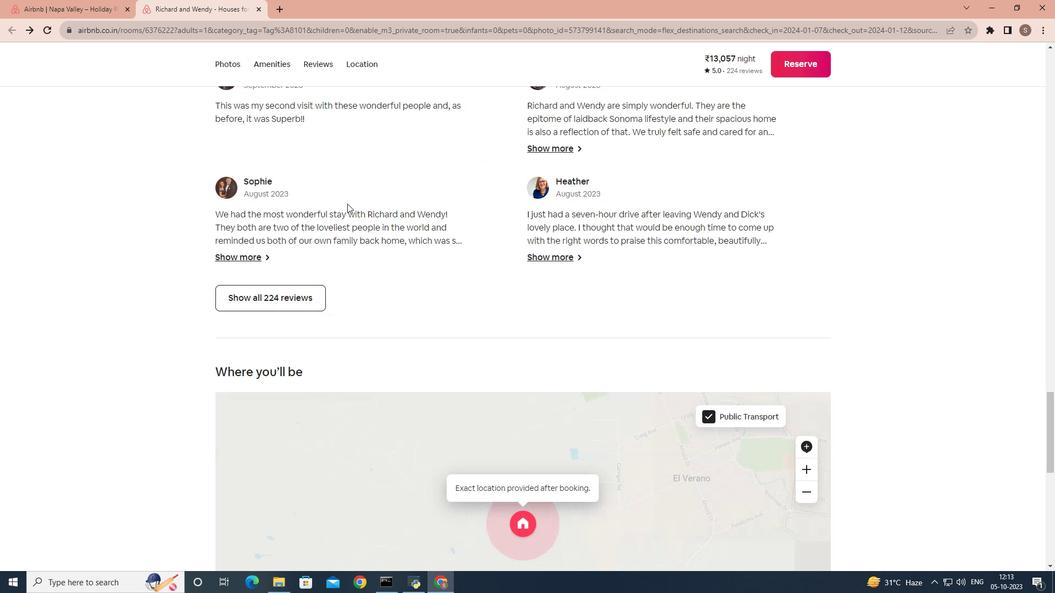 
Action: Mouse scrolled (347, 203) with delta (0, 0)
Screenshot: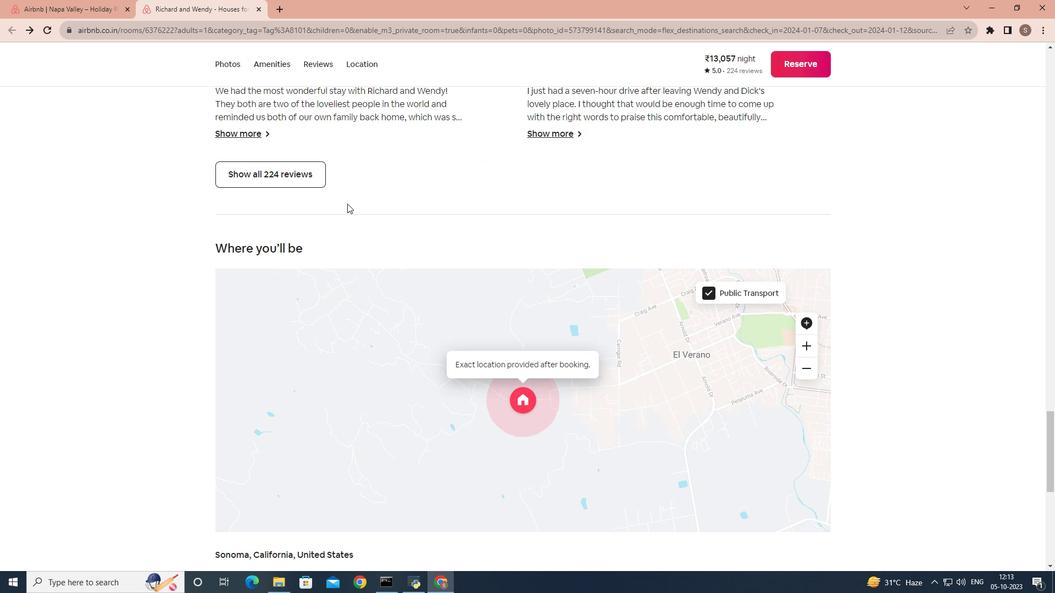
Action: Mouse scrolled (347, 203) with delta (0, 0)
Screenshot: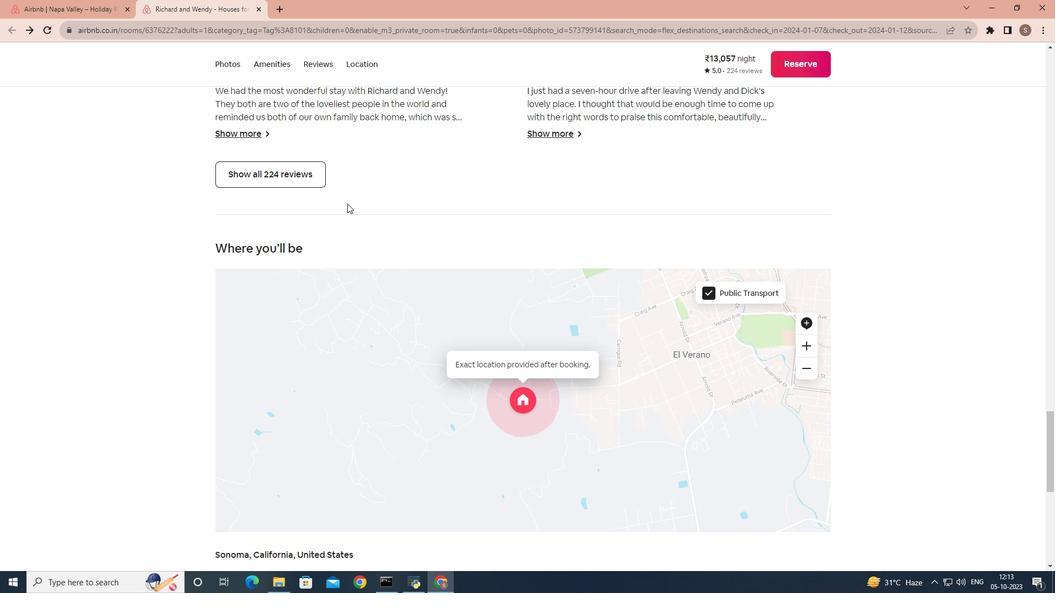 
Action: Mouse scrolled (347, 203) with delta (0, 0)
Screenshot: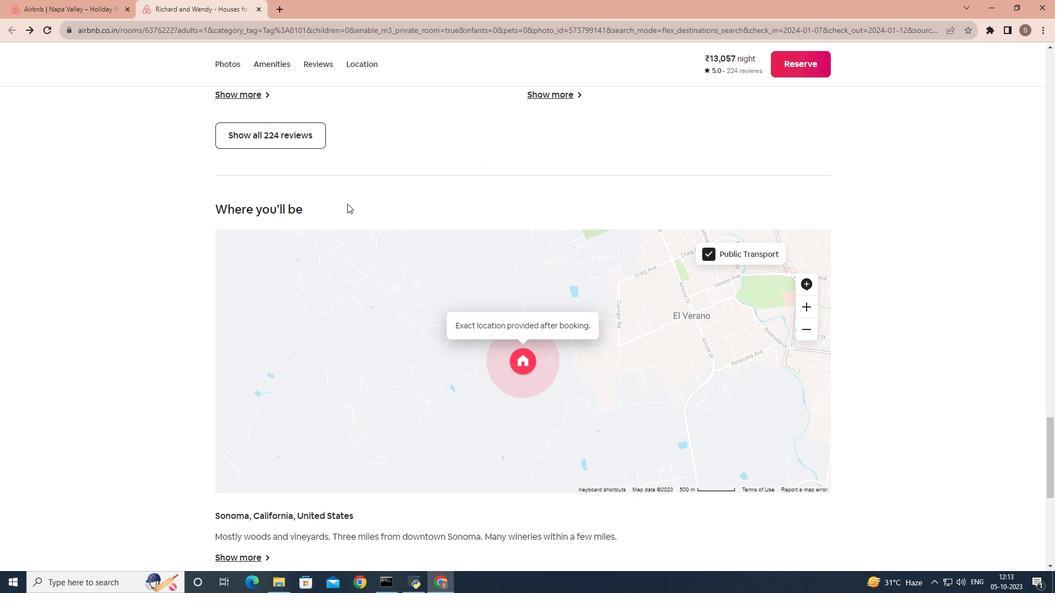 
Action: Mouse scrolled (347, 203) with delta (0, 0)
Screenshot: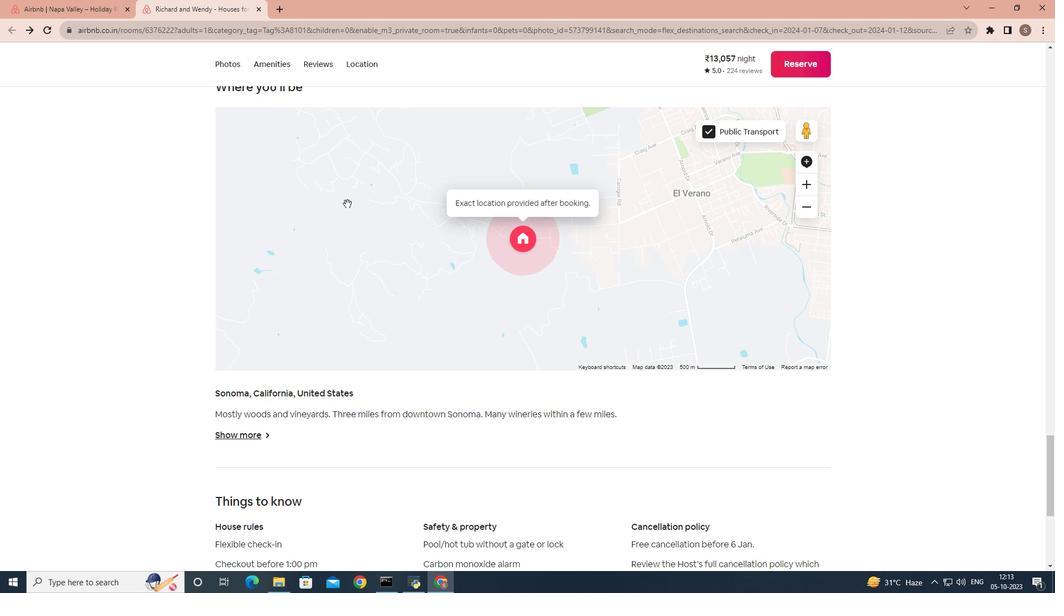 
Action: Mouse scrolled (347, 203) with delta (0, 0)
Screenshot: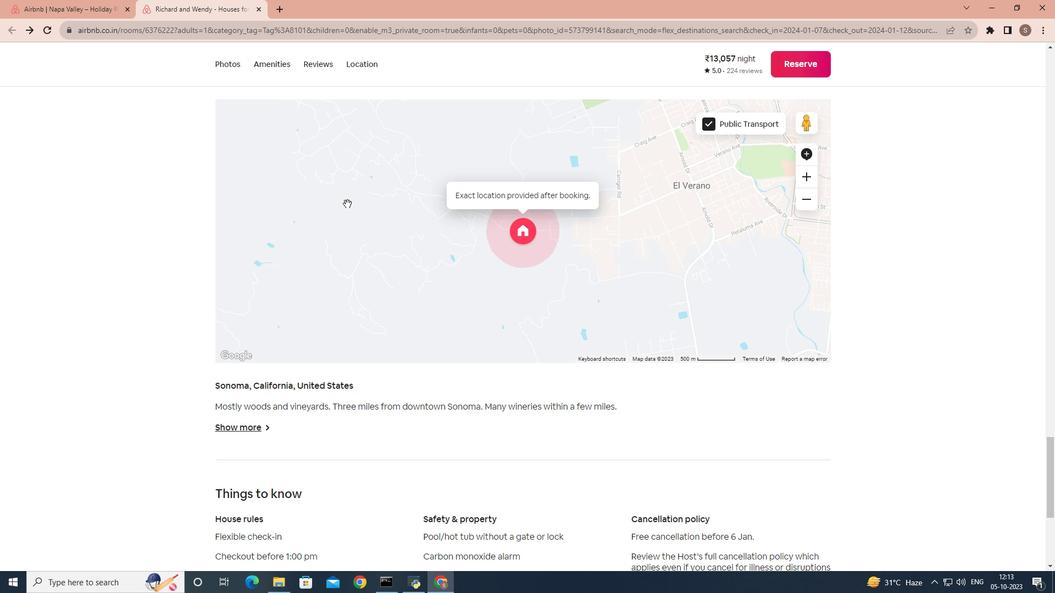 
Action: Mouse scrolled (347, 203) with delta (0, 0)
Screenshot: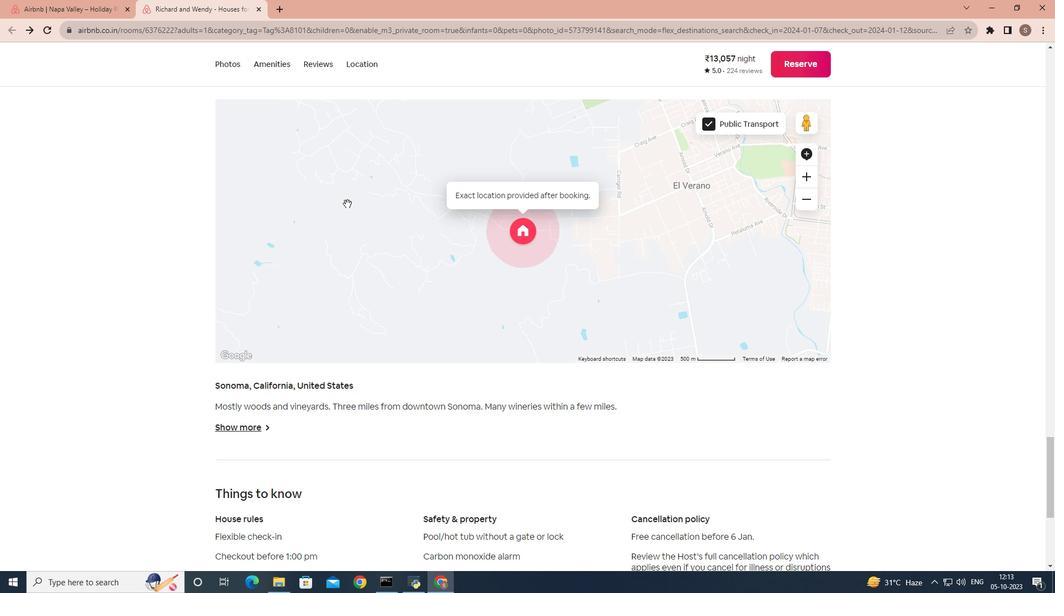 
Action: Mouse scrolled (347, 203) with delta (0, 0)
Screenshot: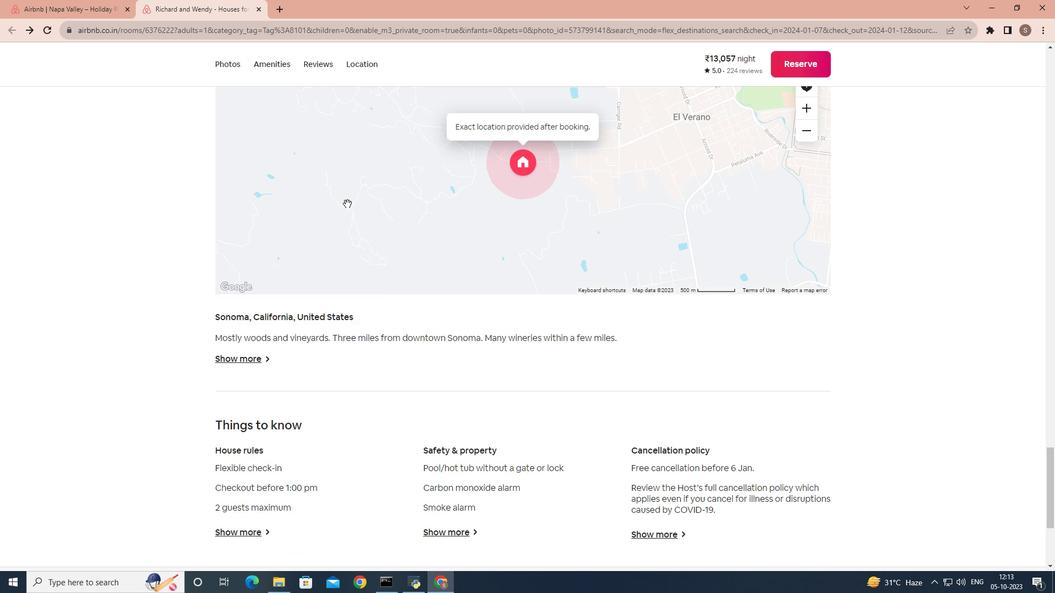 
Action: Mouse scrolled (347, 203) with delta (0, 0)
Screenshot: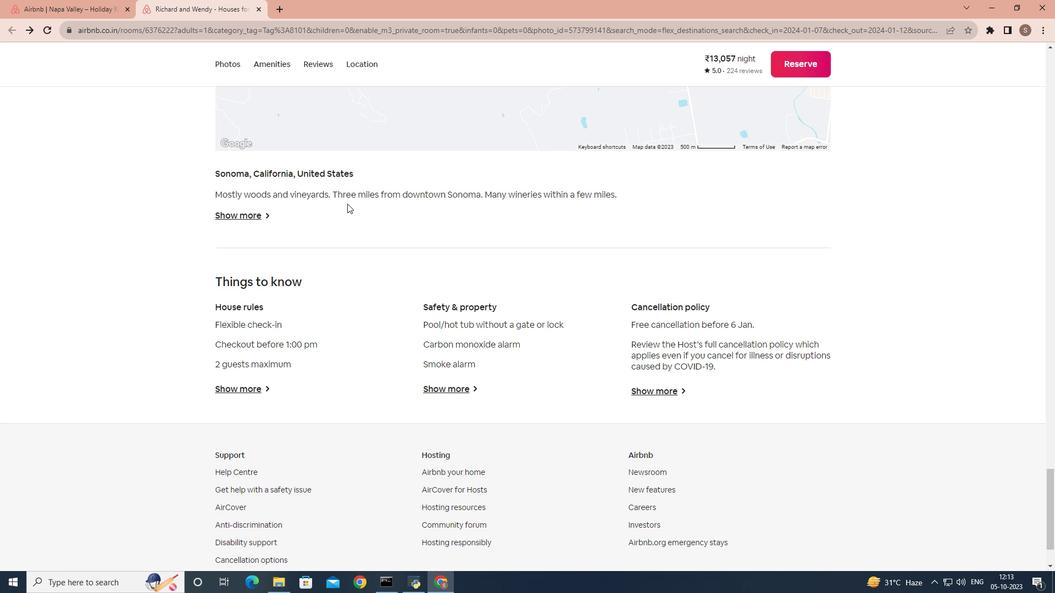 
Action: Mouse scrolled (347, 203) with delta (0, 0)
Screenshot: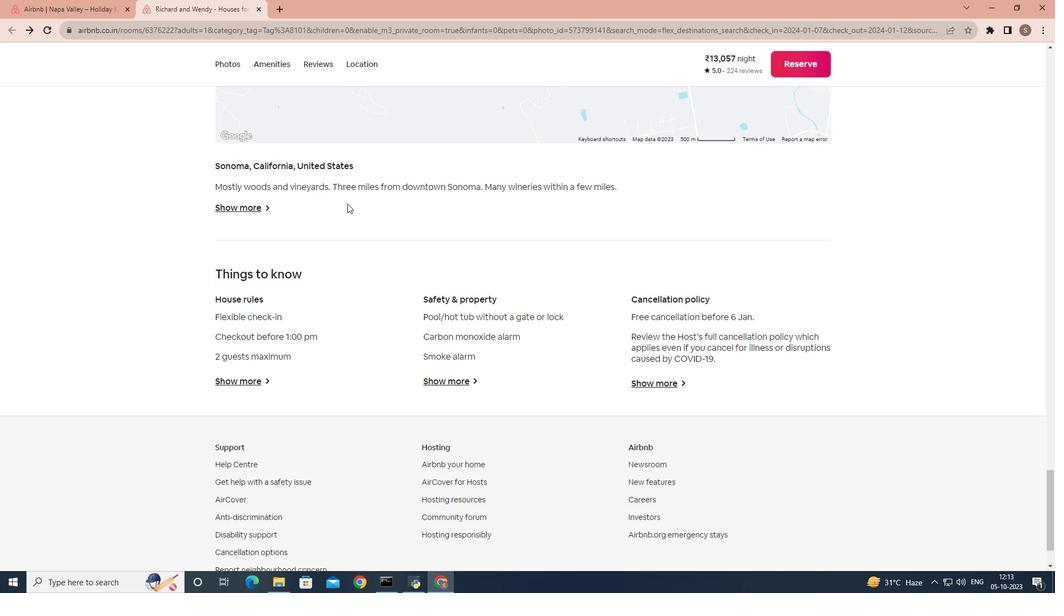 
Action: Mouse scrolled (347, 203) with delta (0, 0)
Screenshot: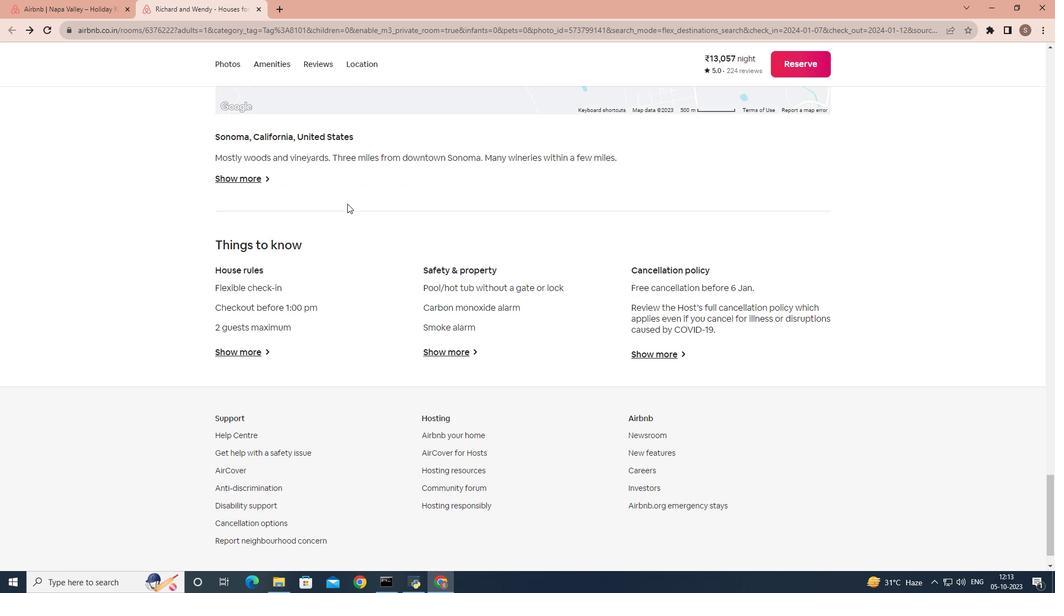 
Action: Mouse scrolled (347, 203) with delta (0, 0)
Screenshot: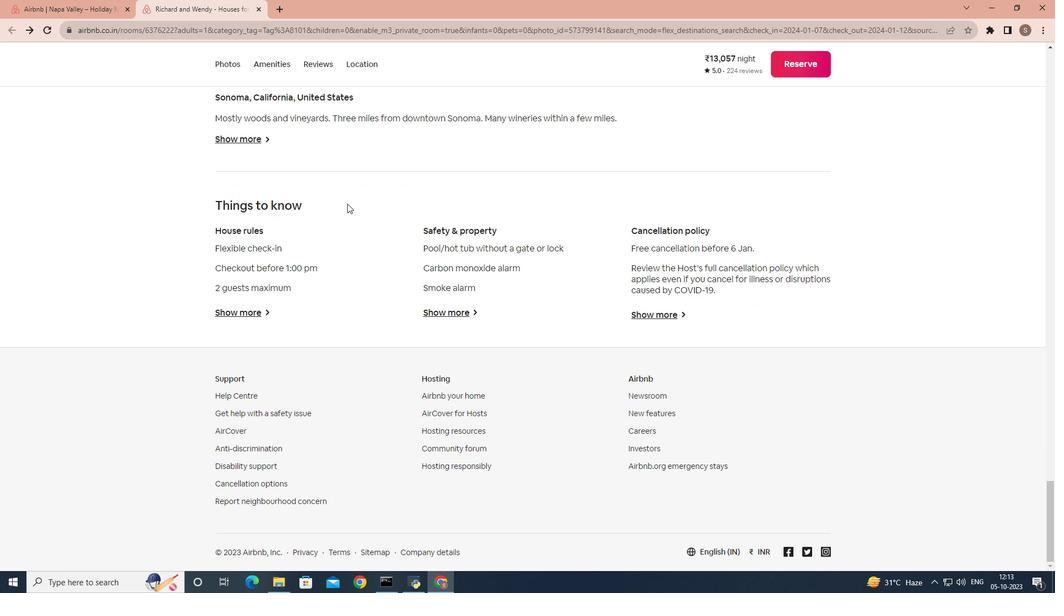 
Action: Mouse scrolled (347, 203) with delta (0, 0)
Screenshot: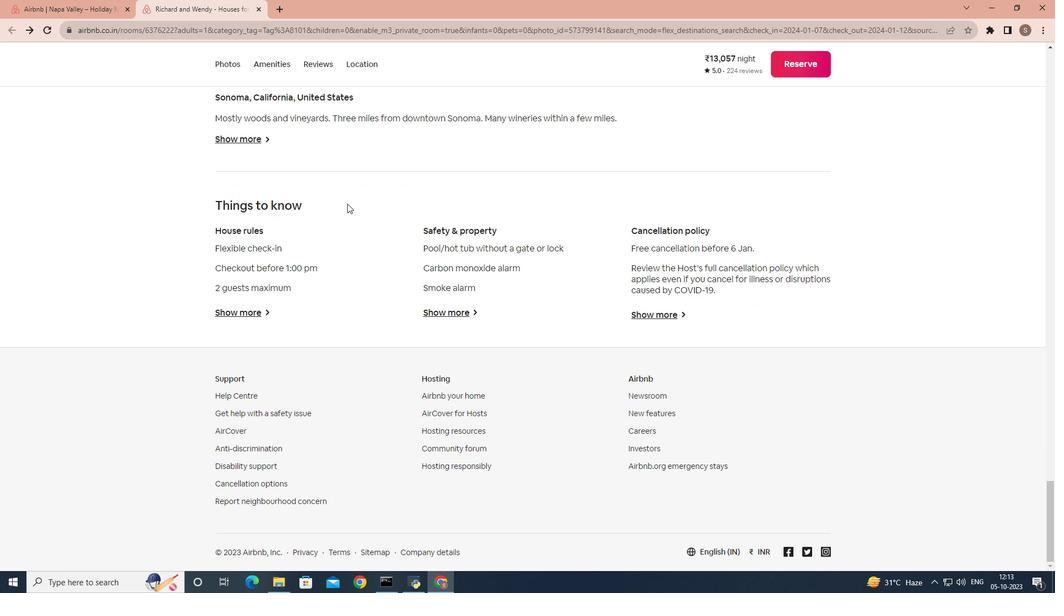 
Action: Mouse scrolled (347, 203) with delta (0, 0)
Screenshot: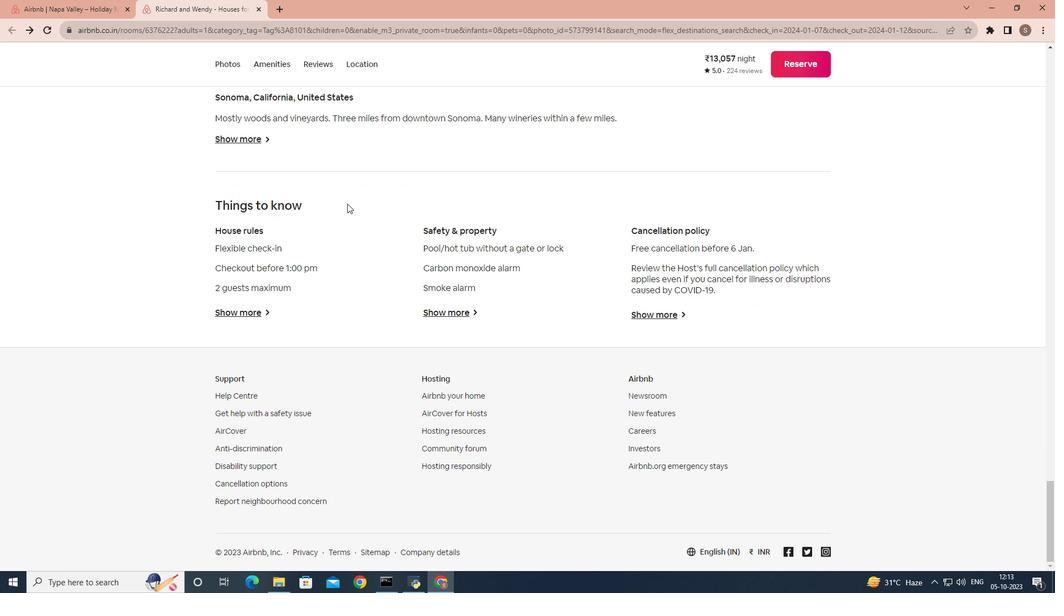 
Action: Mouse moved to (86, 1)
Screenshot: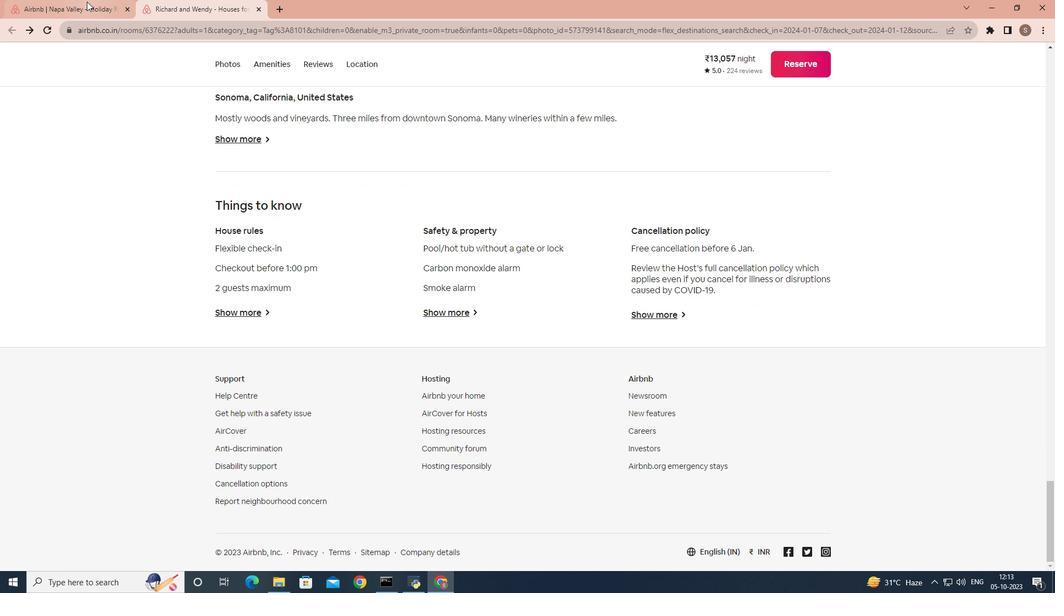 
Action: Mouse pressed left at (86, 1)
Screenshot: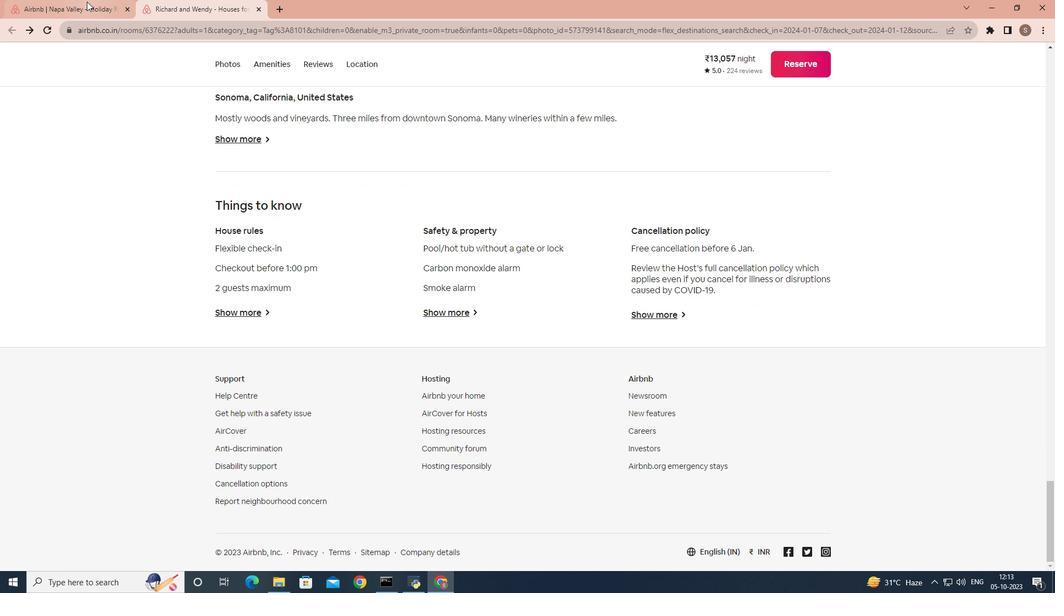
Action: Mouse moved to (319, 237)
Screenshot: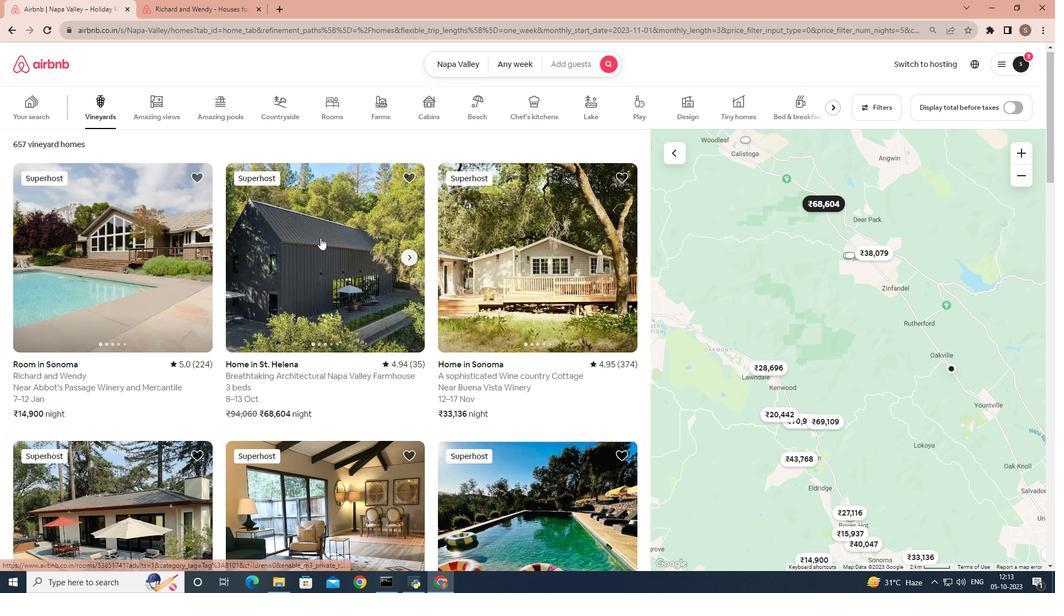 
Action: Mouse scrolled (319, 236) with delta (0, 0)
Screenshot: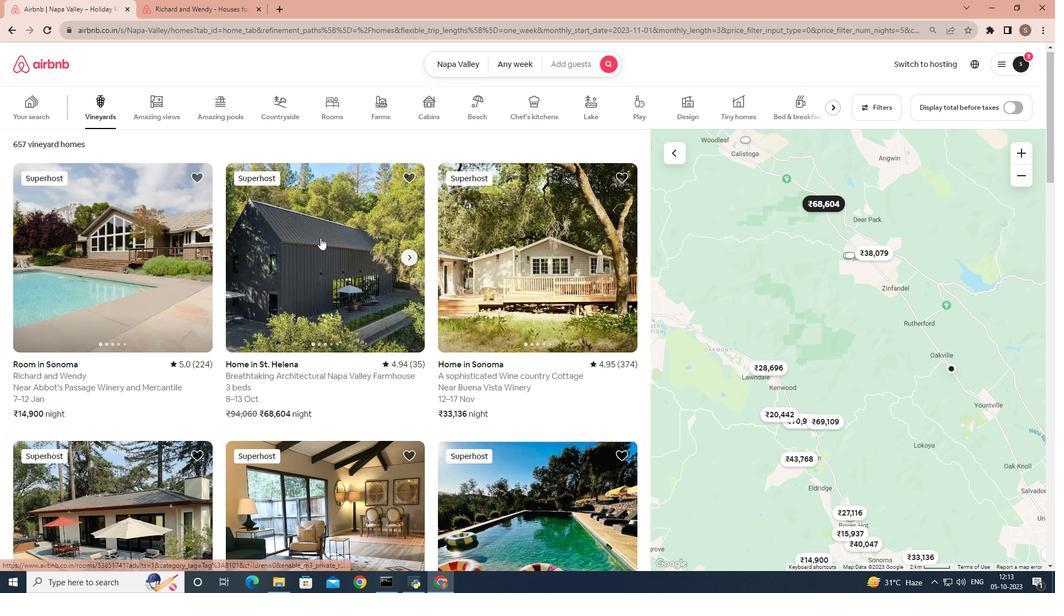 
Action: Mouse moved to (371, 234)
Screenshot: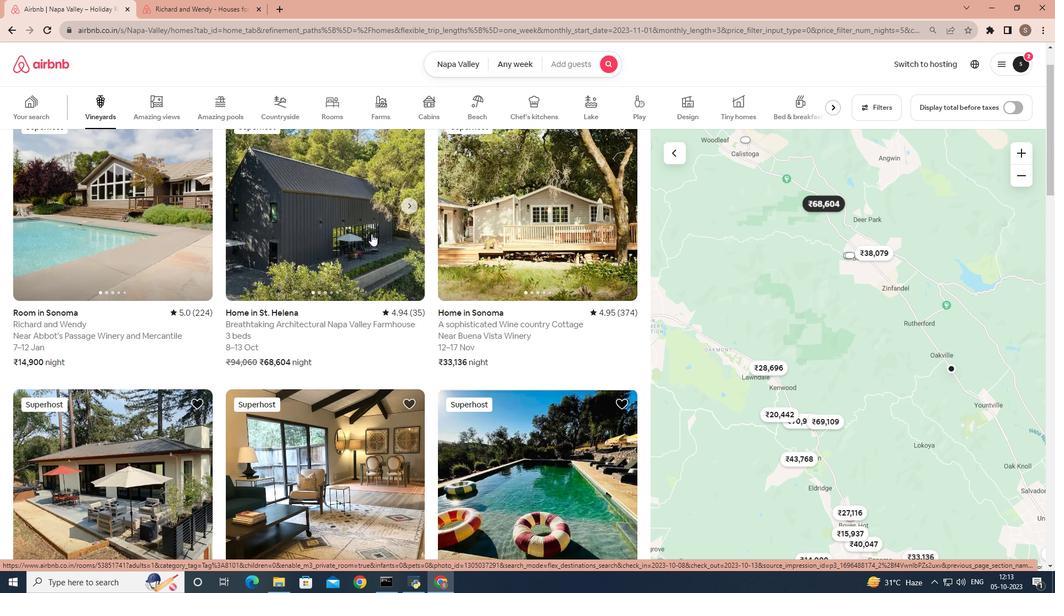 
Action: Mouse scrolled (371, 233) with delta (0, 0)
Screenshot: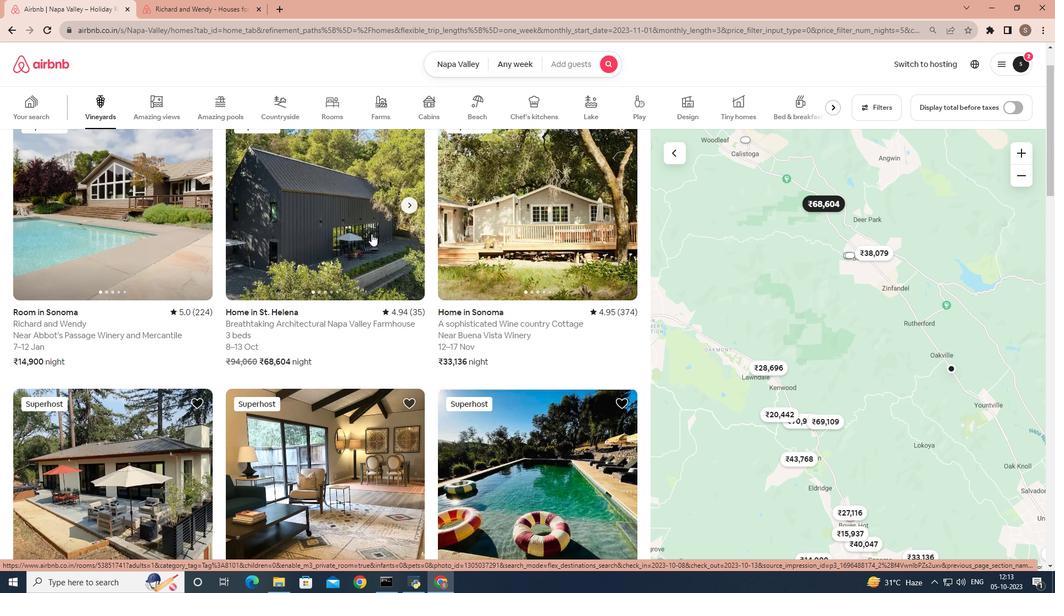 
Action: Mouse scrolled (371, 233) with delta (0, 0)
Screenshot: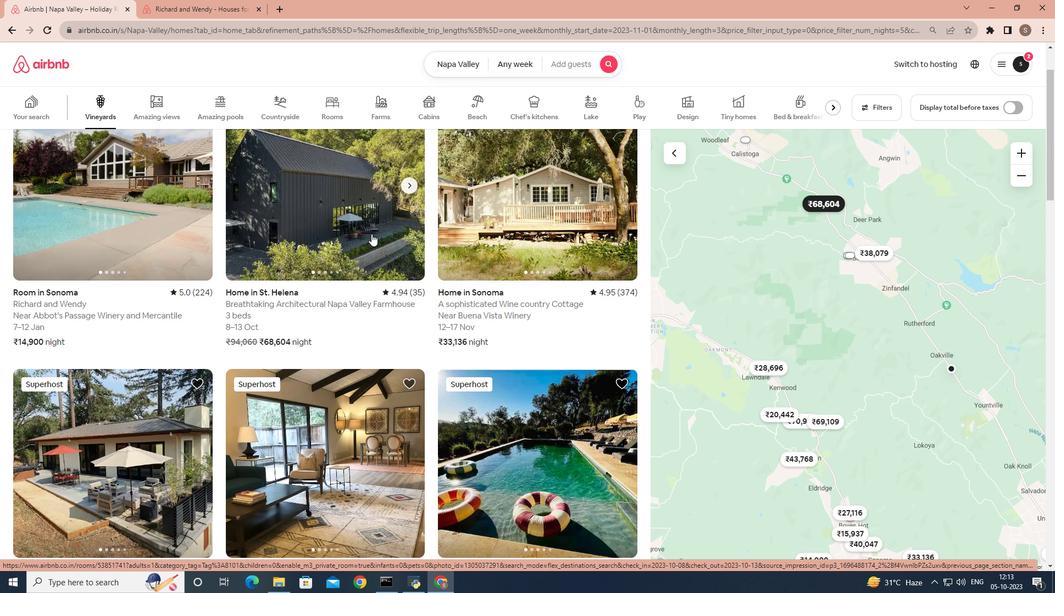 
Action: Mouse scrolled (371, 233) with delta (0, 0)
Screenshot: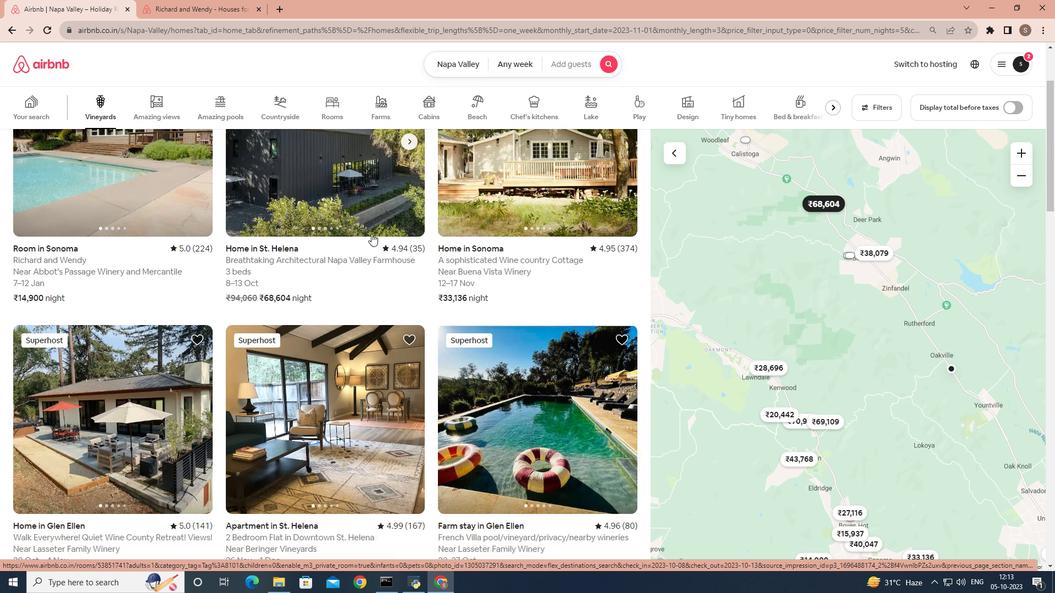 
Action: Mouse moved to (367, 237)
Screenshot: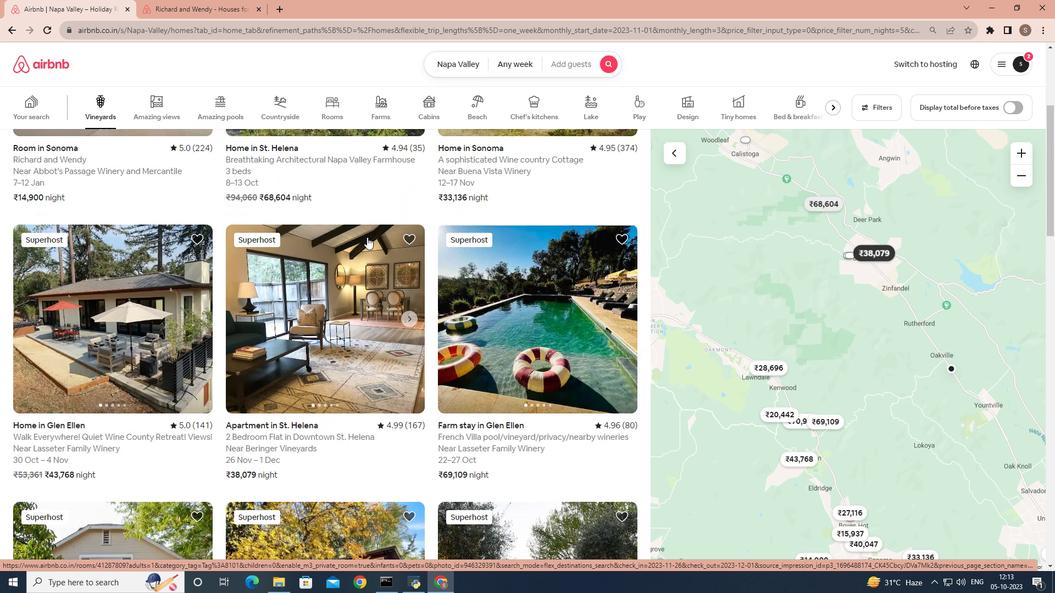 
Action: Mouse scrolled (367, 236) with delta (0, 0)
Screenshot: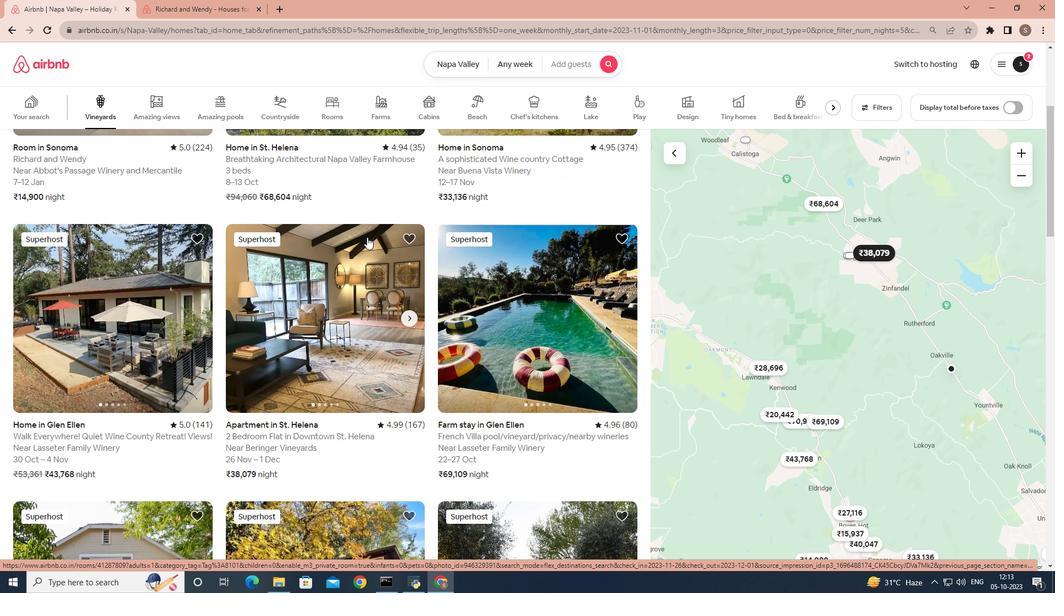 
Action: Mouse scrolled (367, 236) with delta (0, 0)
Screenshot: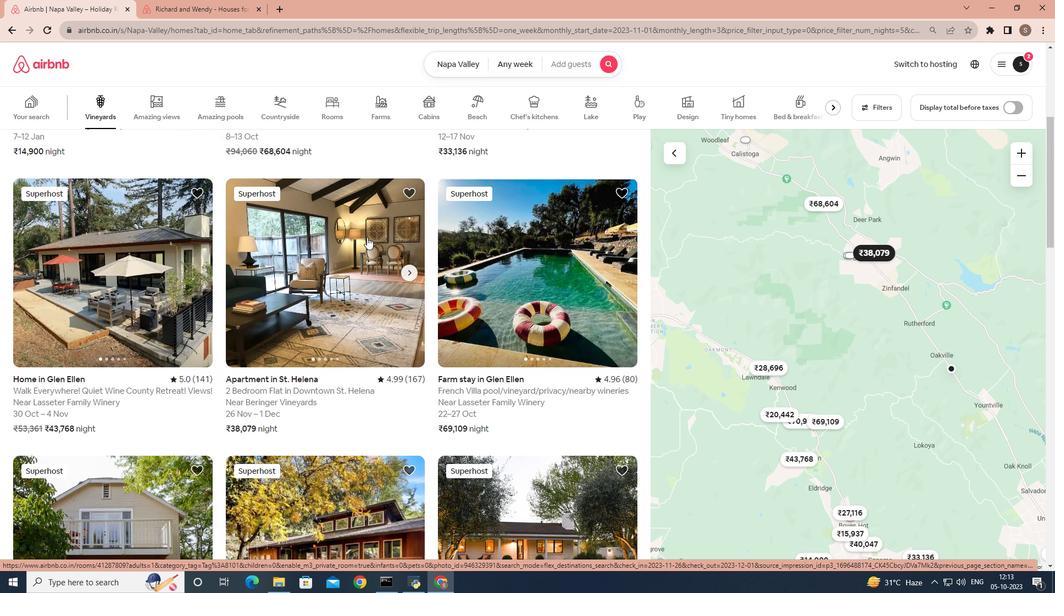 
Action: Mouse moved to (336, 238)
Screenshot: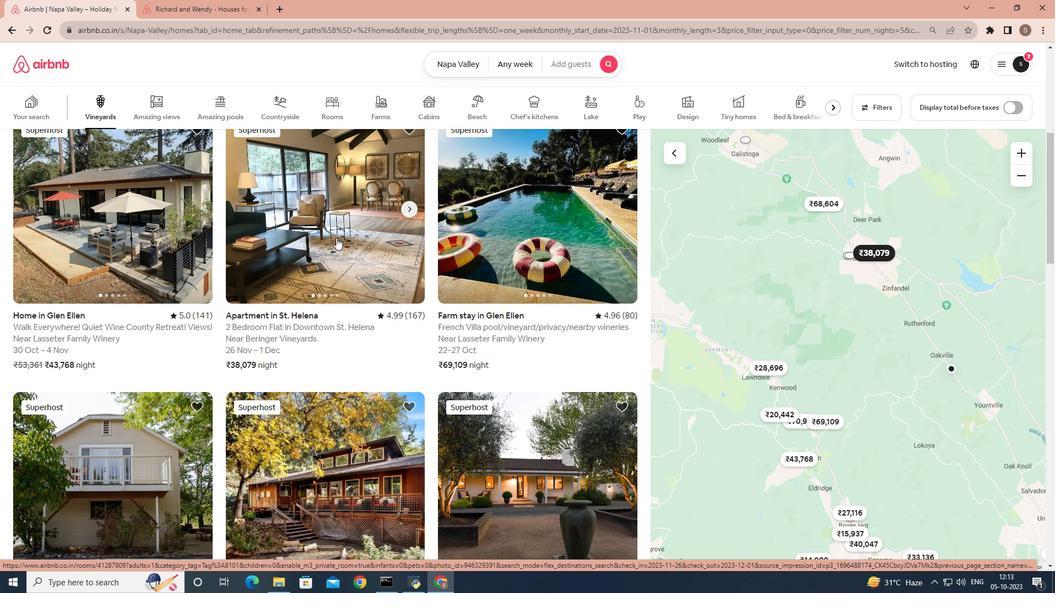 
Action: Mouse pressed left at (336, 238)
Screenshot: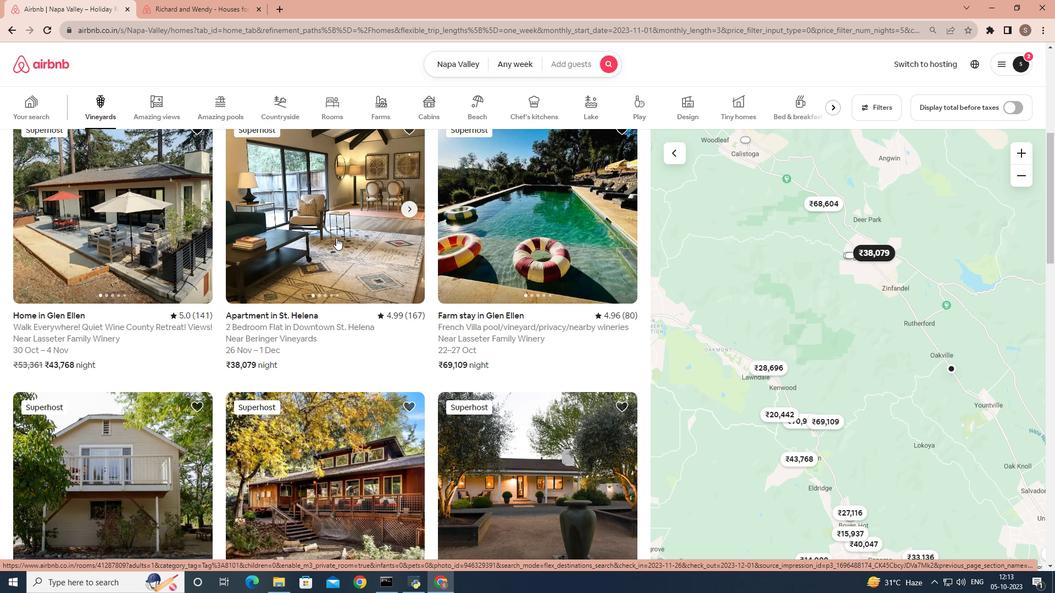 
Action: Mouse moved to (774, 406)
Screenshot: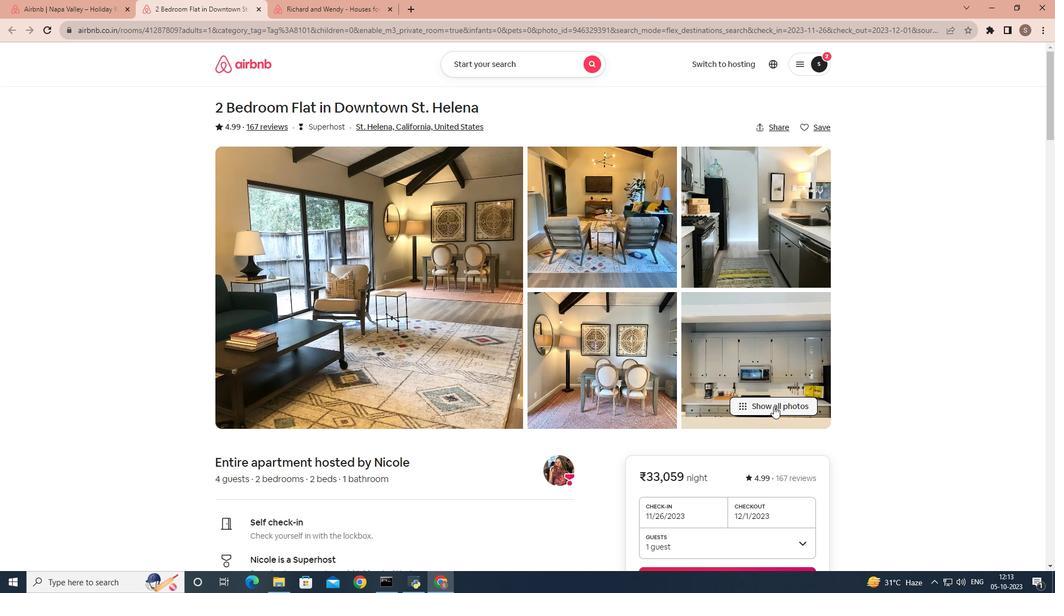 
Action: Mouse pressed left at (774, 406)
Screenshot: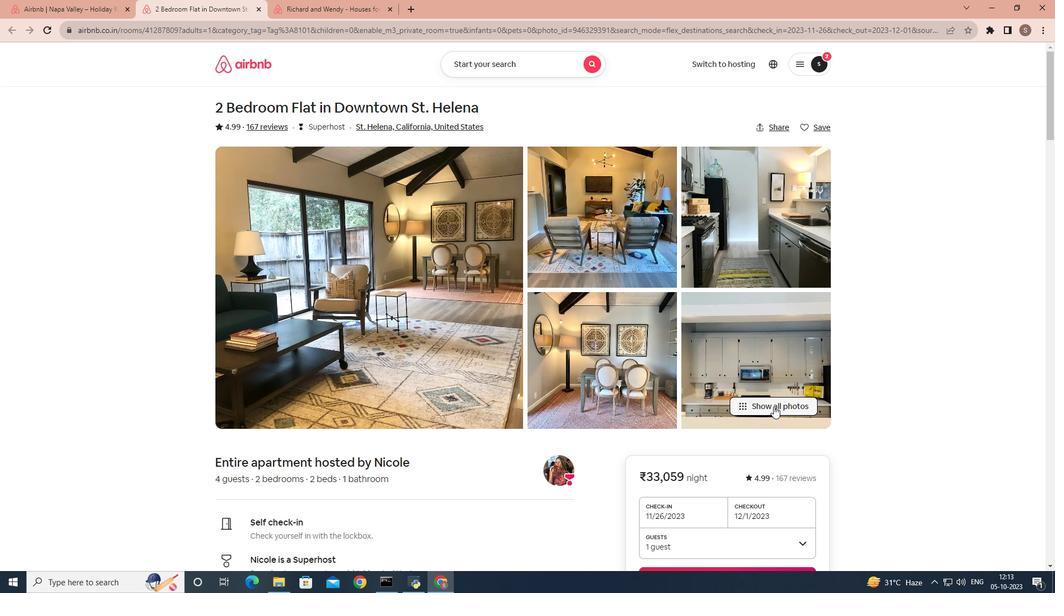 
Action: Mouse moved to (787, 367)
Screenshot: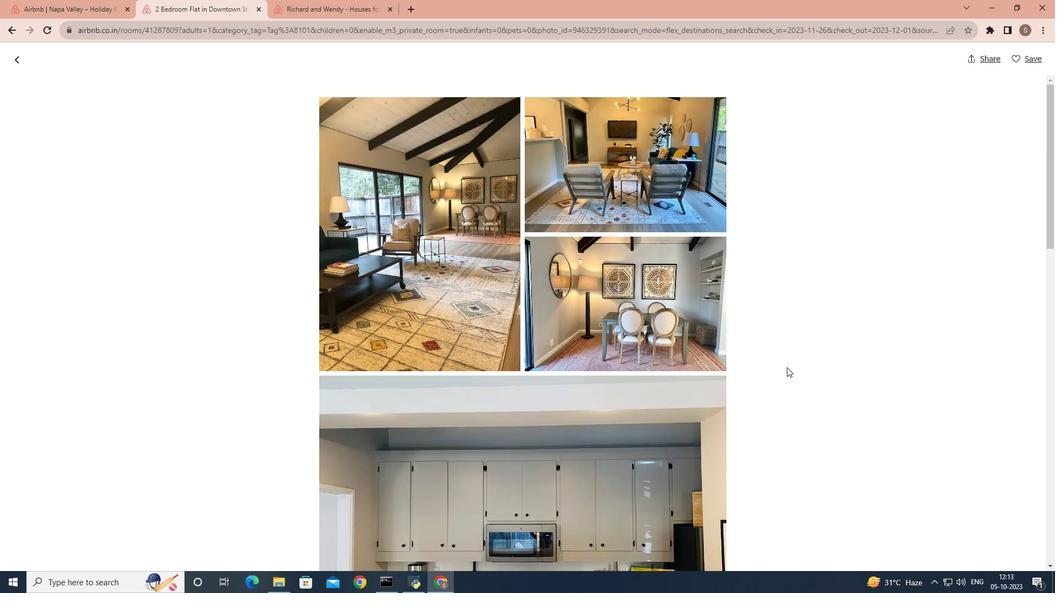 
Action: Mouse scrolled (787, 367) with delta (0, 0)
Screenshot: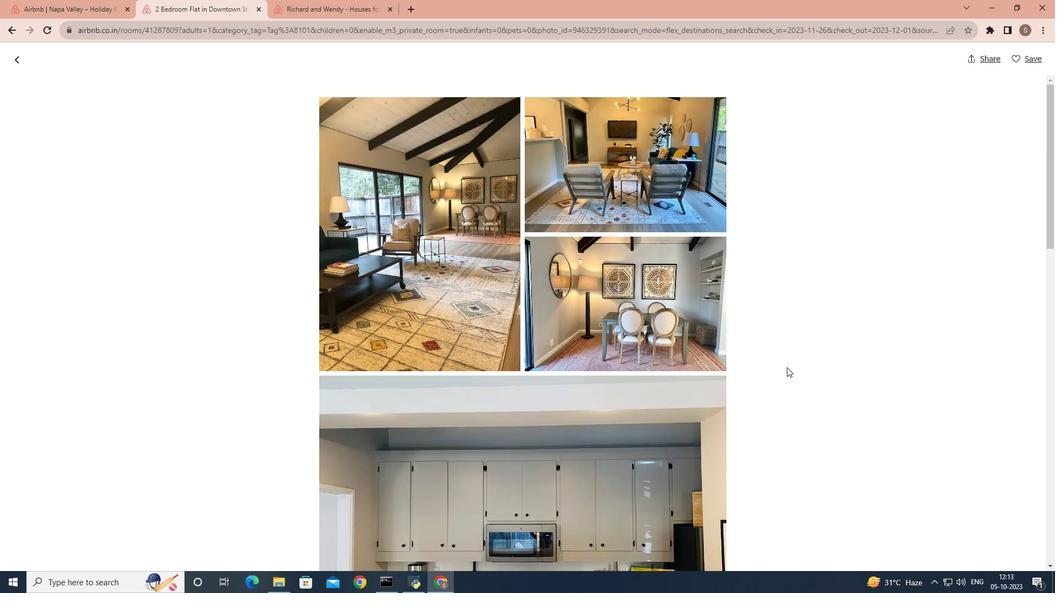 
Action: Mouse scrolled (787, 367) with delta (0, 0)
Screenshot: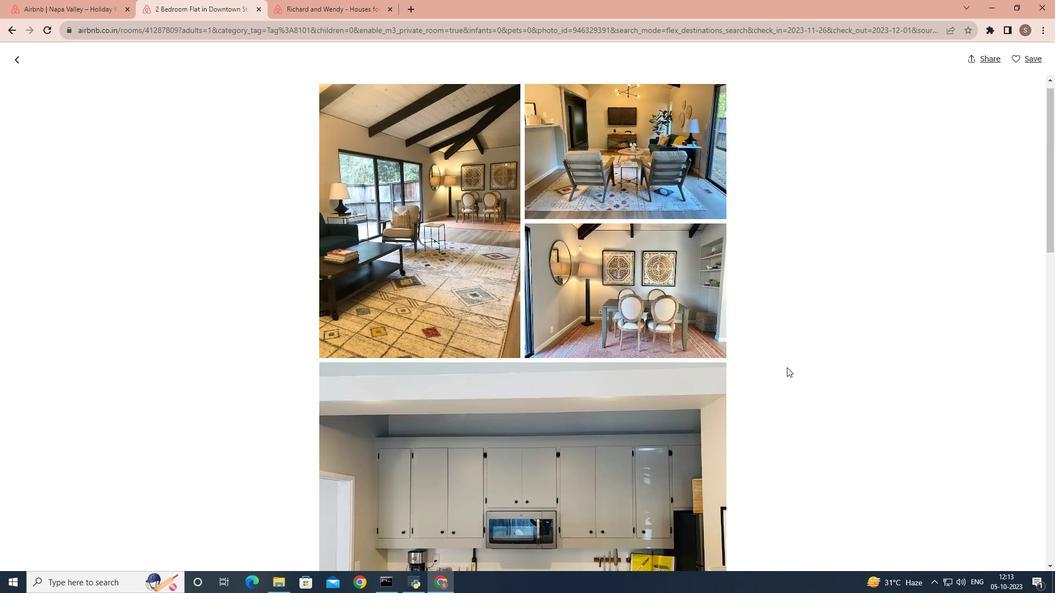 
Action: Mouse scrolled (787, 367) with delta (0, 0)
Screenshot: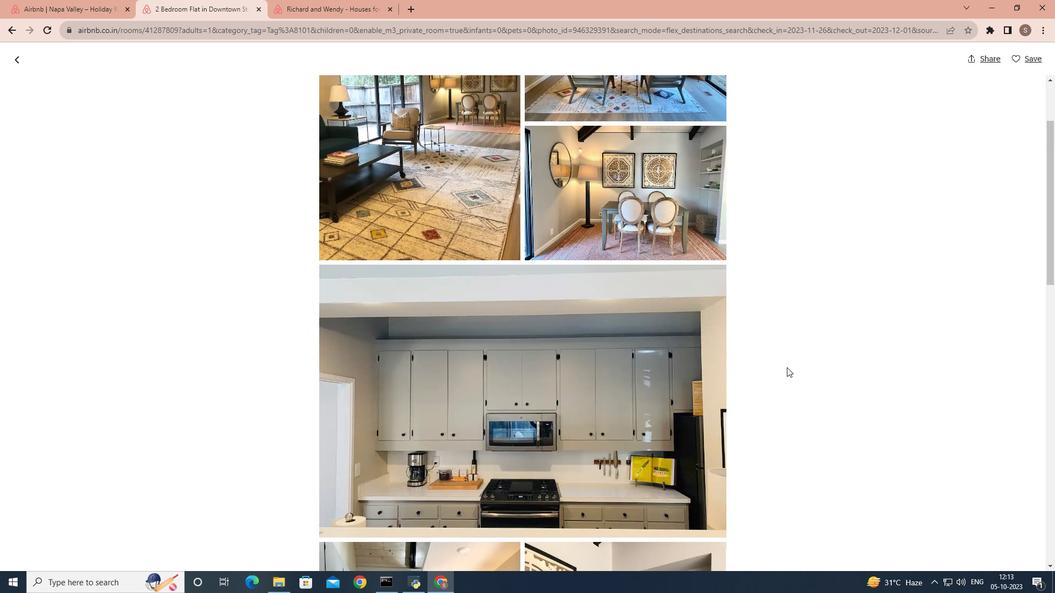 
Action: Mouse scrolled (787, 367) with delta (0, 0)
Screenshot: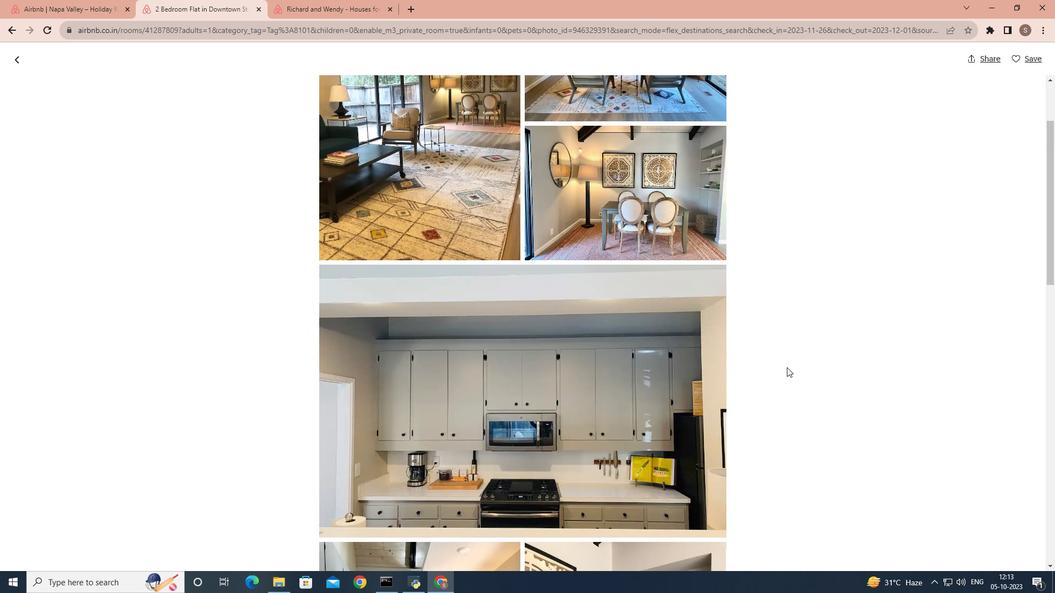 
Action: Mouse scrolled (787, 367) with delta (0, 0)
Screenshot: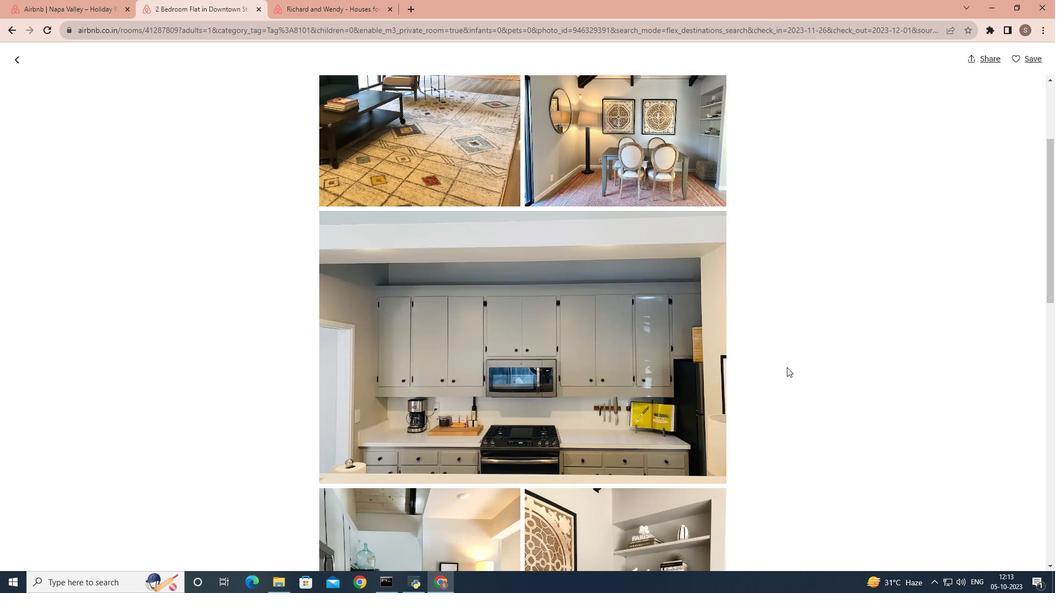 
Action: Mouse scrolled (787, 367) with delta (0, 0)
Screenshot: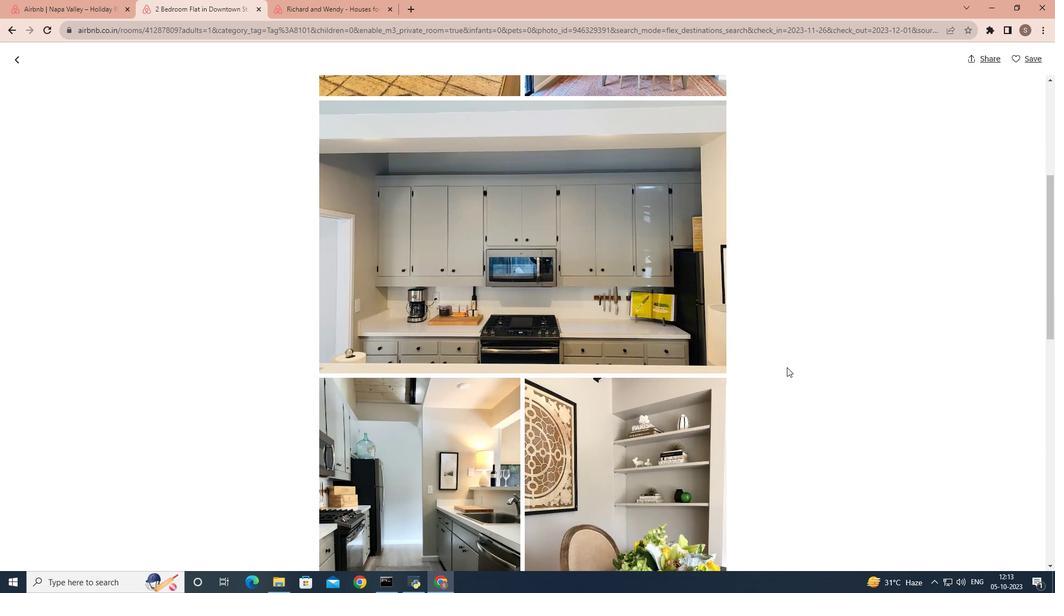 
Action: Mouse scrolled (787, 367) with delta (0, 0)
Screenshot: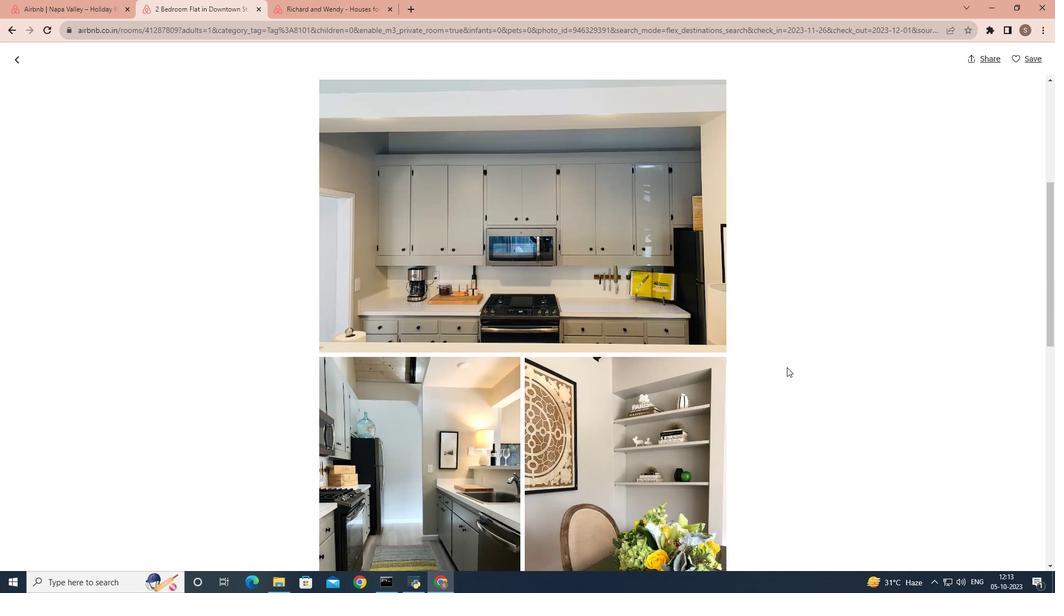 
Action: Mouse scrolled (787, 367) with delta (0, 0)
